 Task: Explore beachfront Airbnb listings in Hilton Head Island. 
Action: Mouse moved to (433, 58)
Screenshot: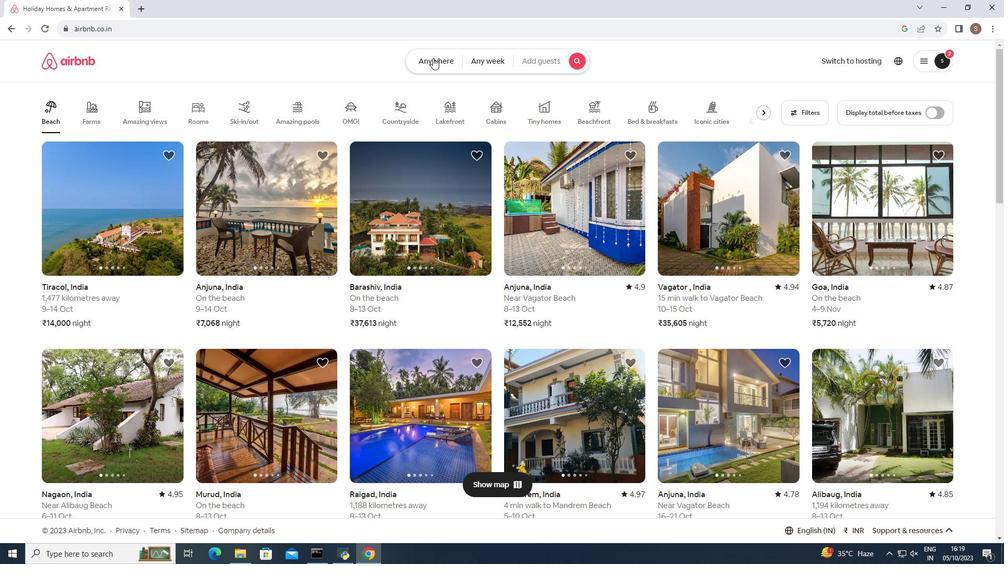 
Action: Mouse pressed left at (433, 58)
Screenshot: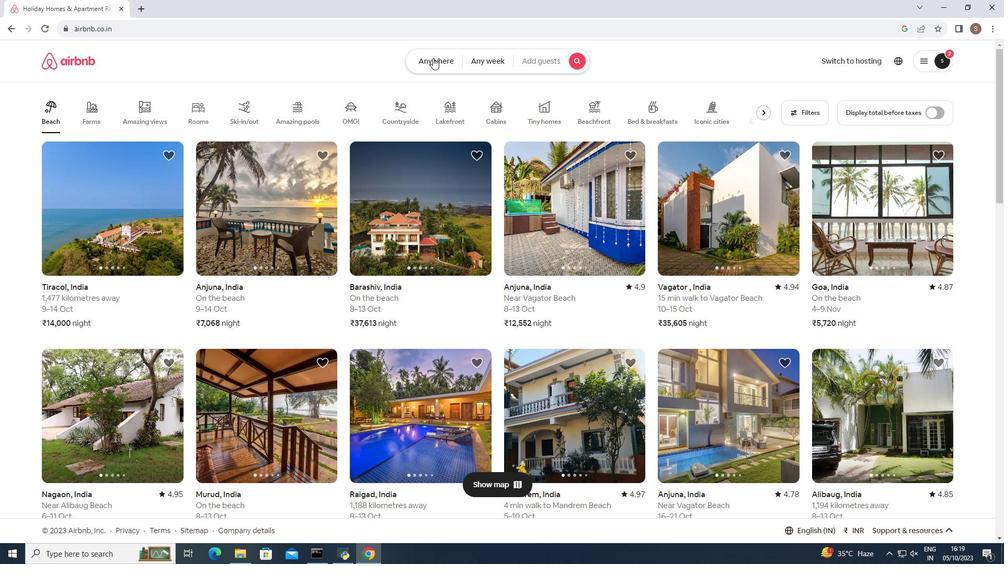 
Action: Mouse moved to (348, 100)
Screenshot: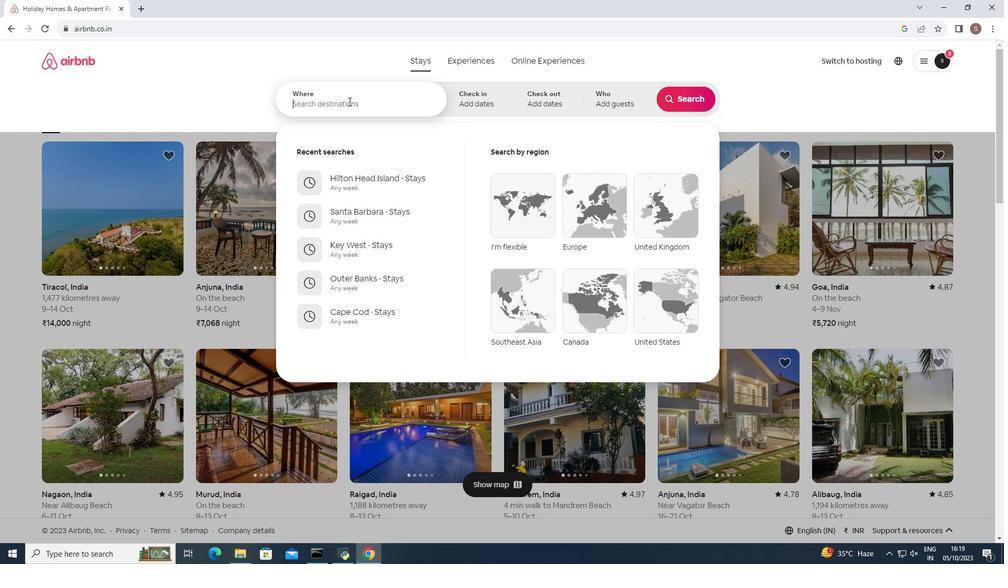 
Action: Mouse pressed left at (348, 100)
Screenshot: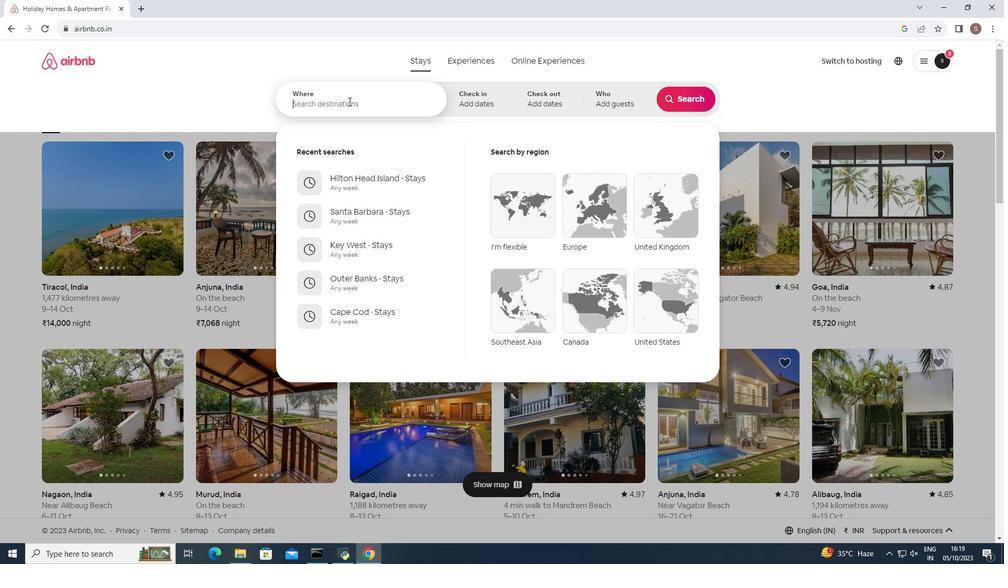 
Action: Mouse moved to (346, 106)
Screenshot: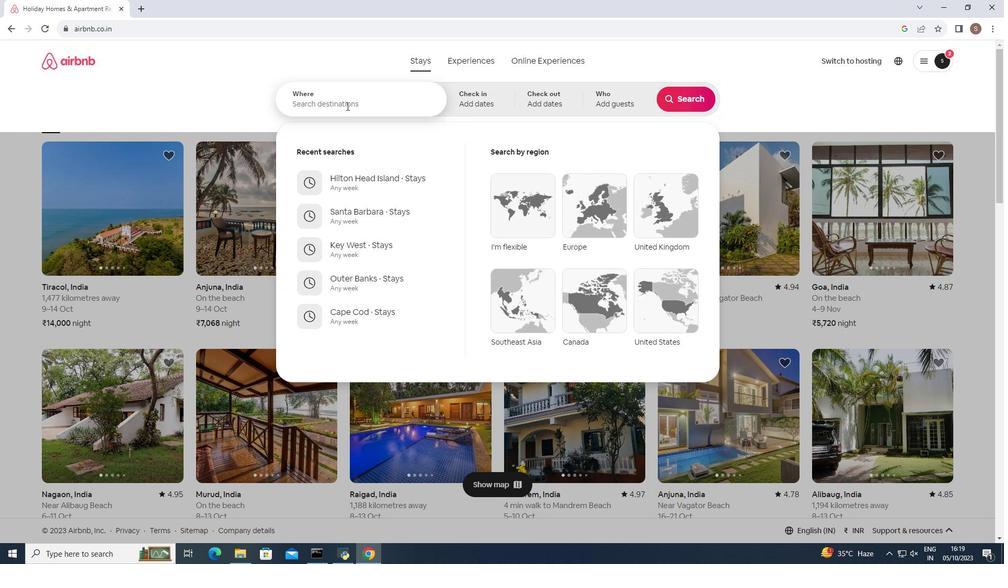 
Action: Key pressed <Key.shift>Hilton<Key.space><Key.shift>Head<Key.space>
Screenshot: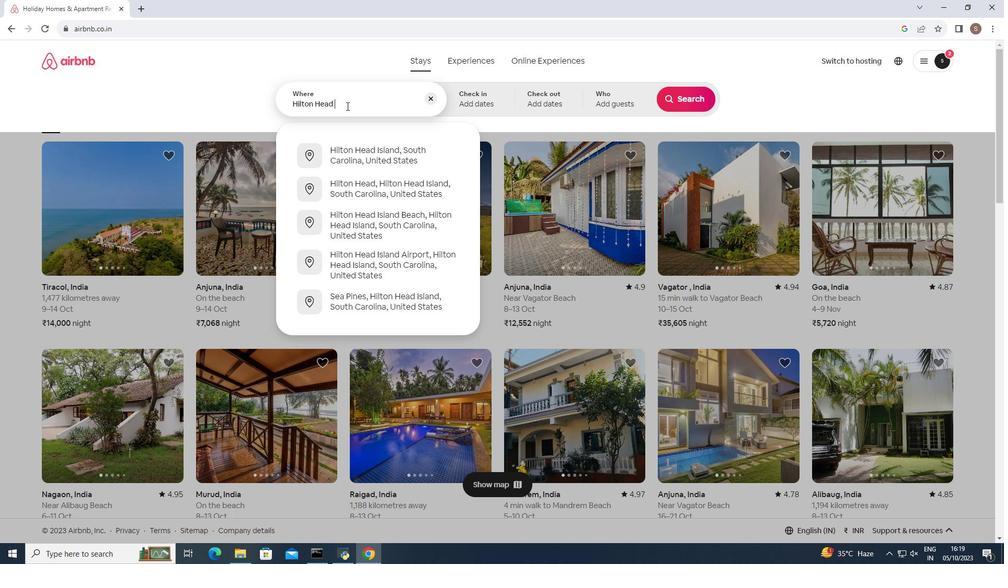 
Action: Mouse moved to (389, 157)
Screenshot: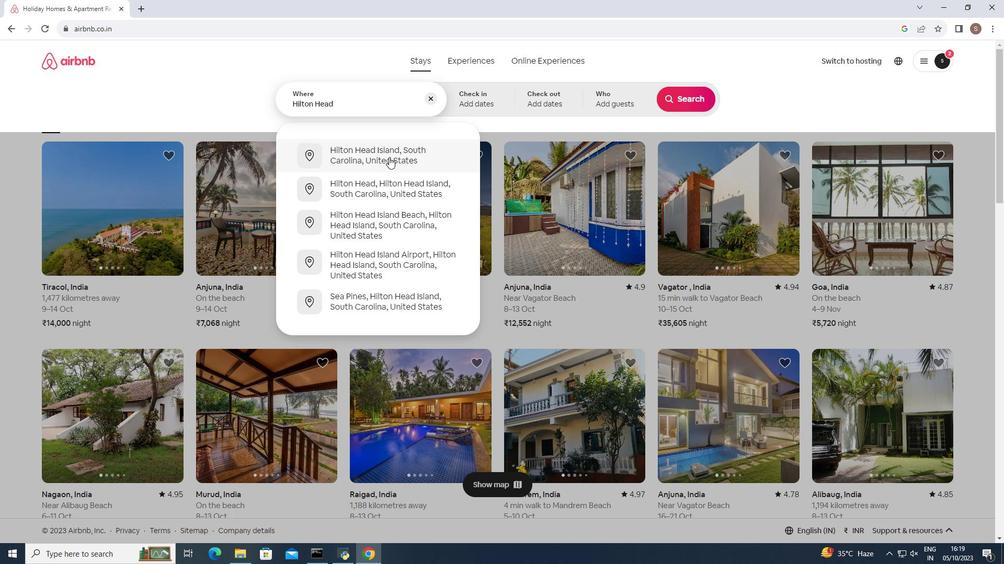 
Action: Mouse pressed left at (389, 157)
Screenshot: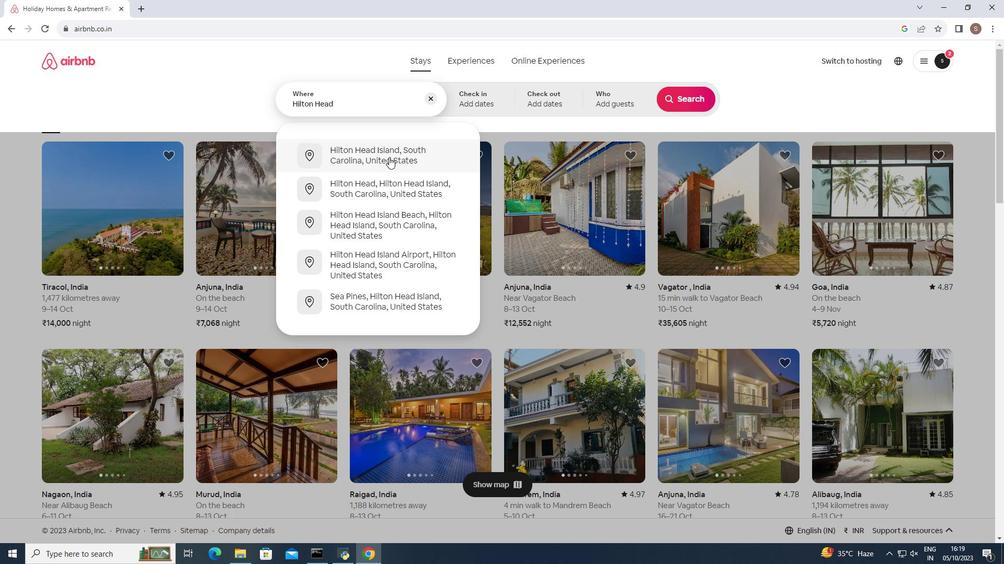 
Action: Mouse moved to (686, 92)
Screenshot: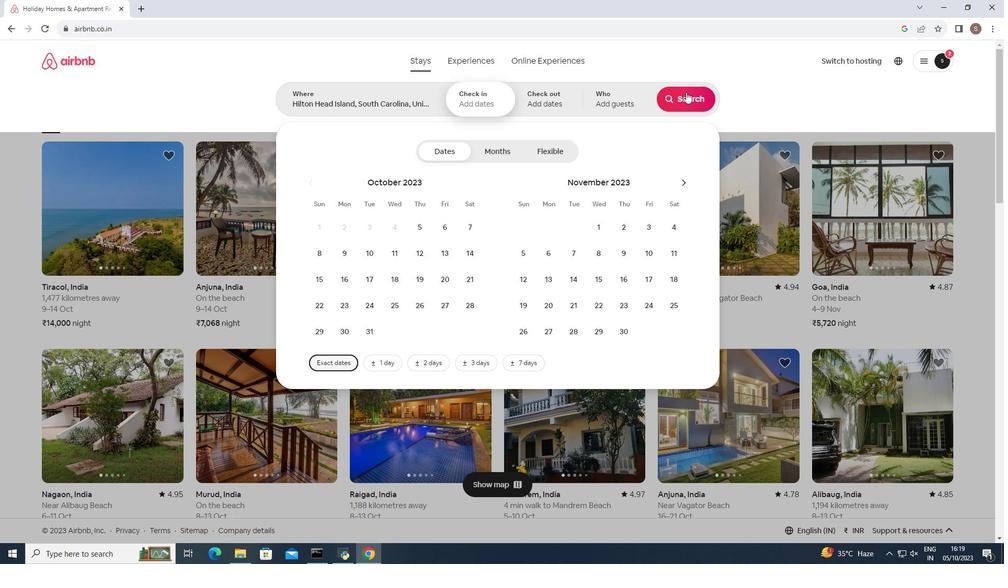 
Action: Mouse pressed left at (686, 92)
Screenshot: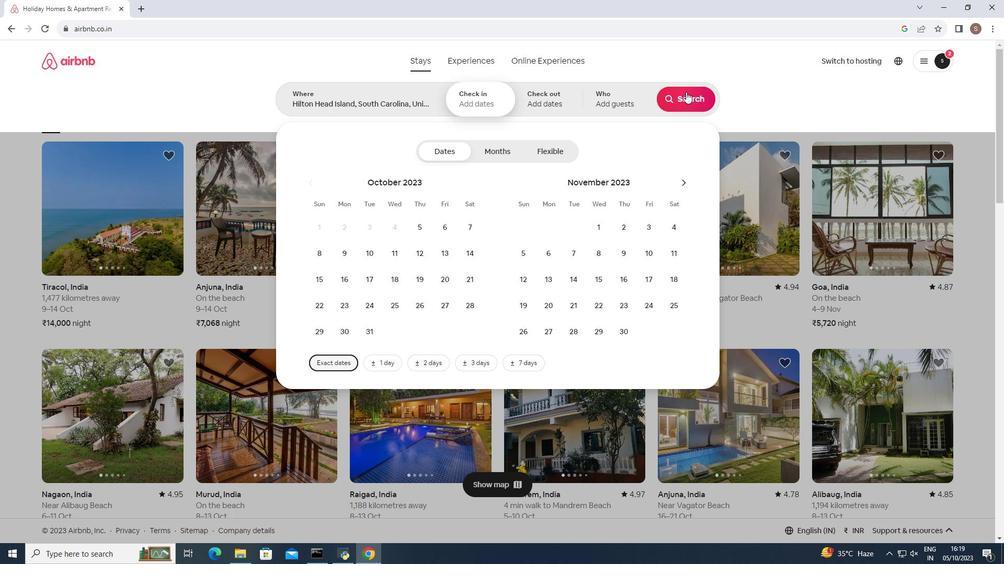
Action: Mouse moved to (791, 98)
Screenshot: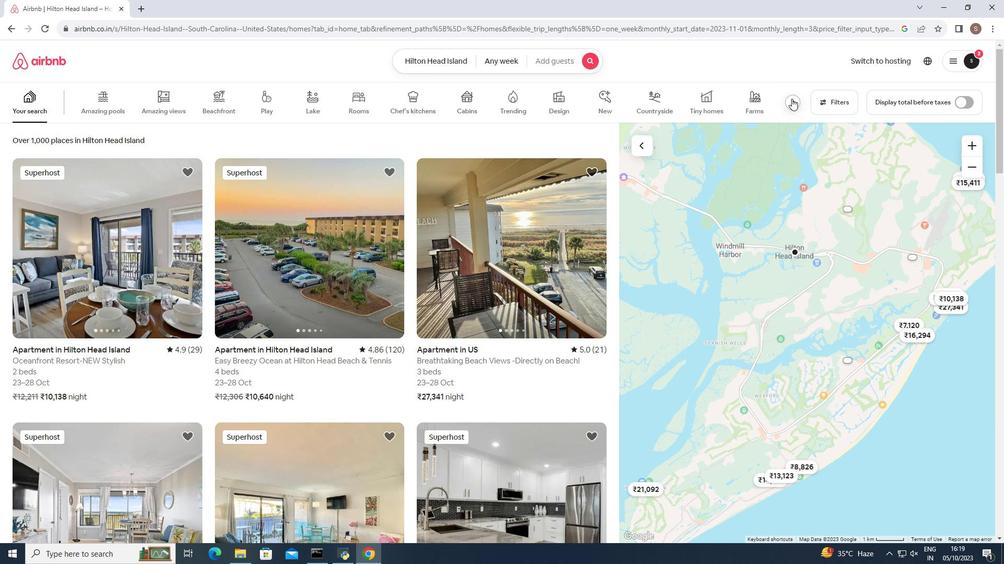 
Action: Mouse pressed left at (791, 98)
Screenshot: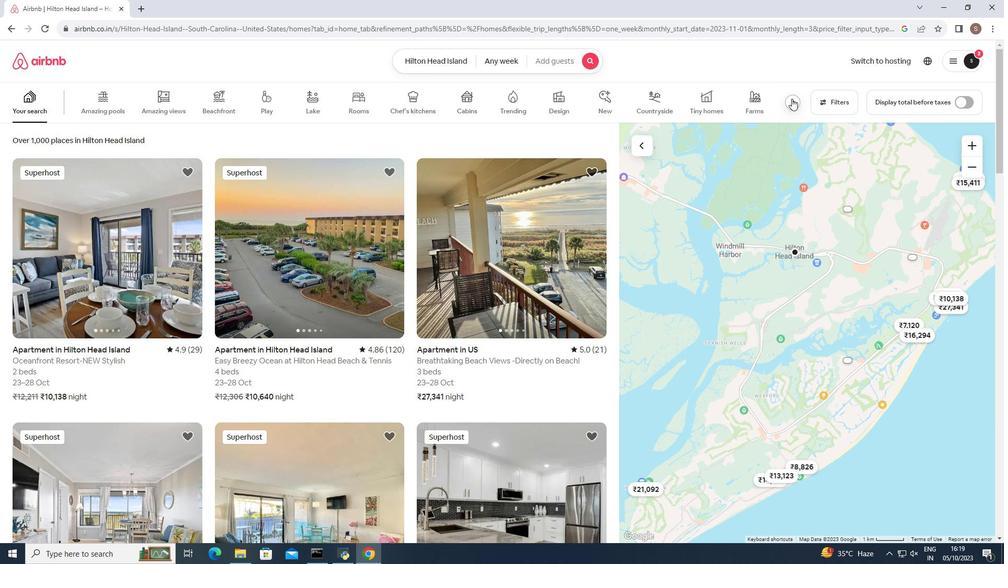 
Action: Mouse moved to (12, 101)
Screenshot: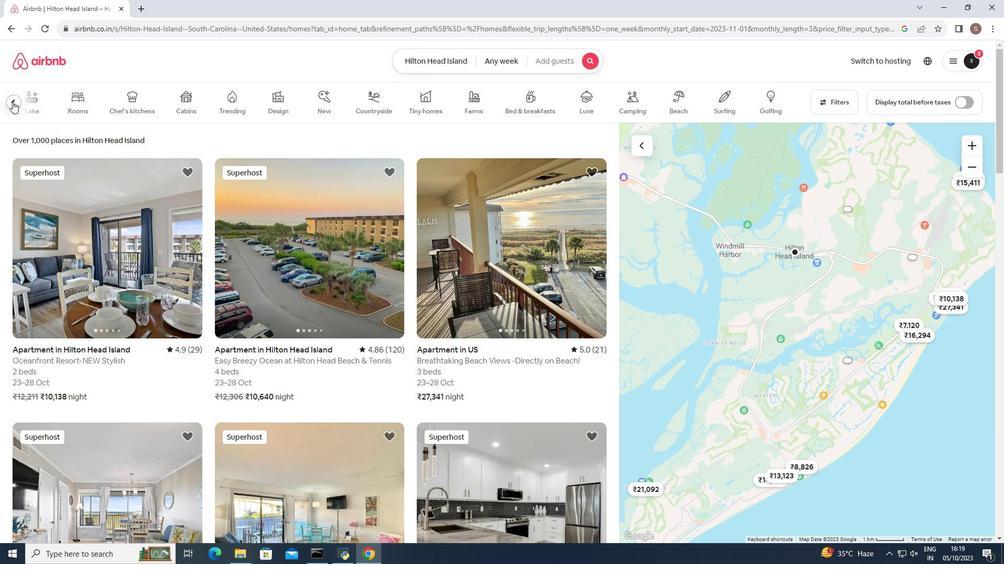 
Action: Mouse pressed left at (12, 101)
Screenshot: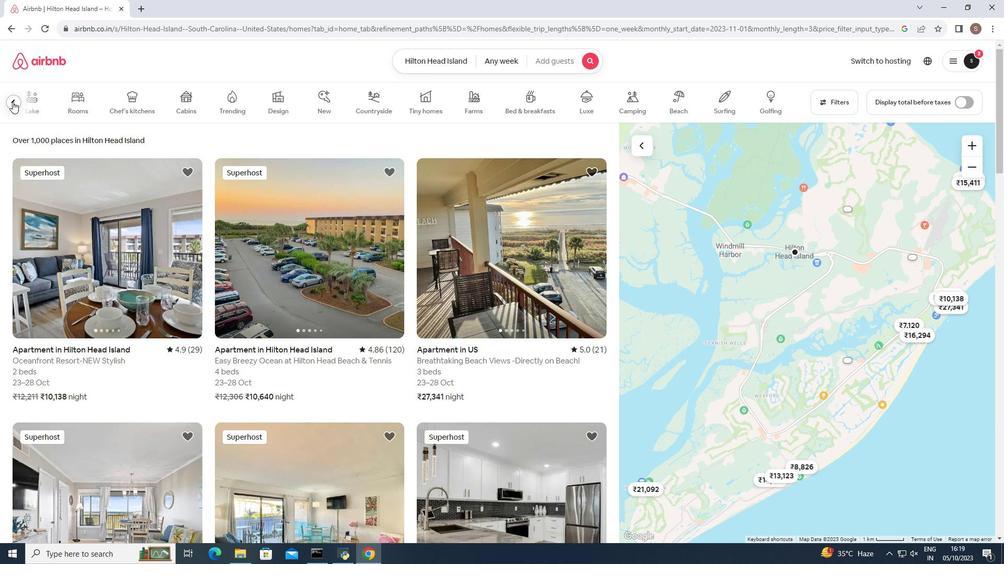 
Action: Mouse moved to (221, 104)
Screenshot: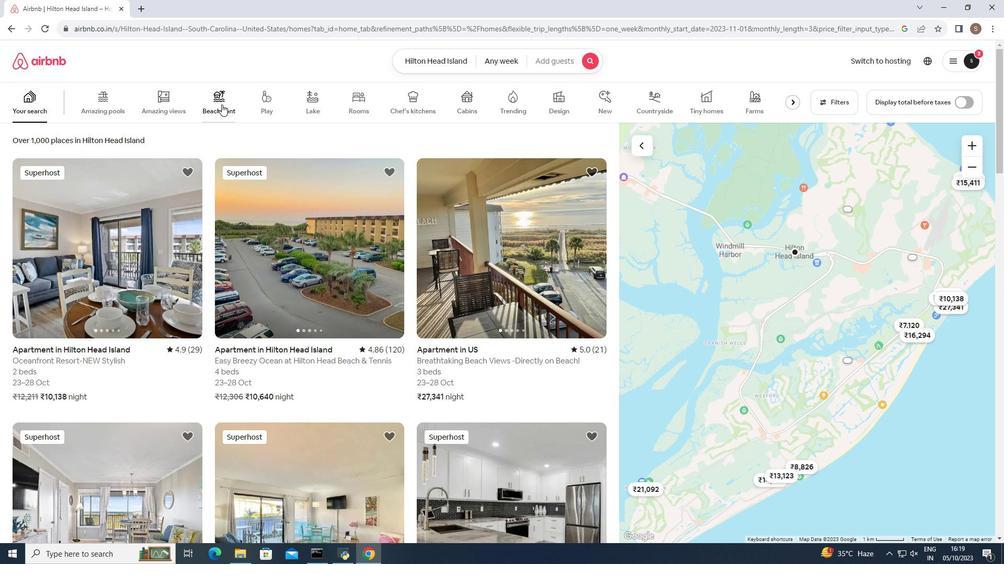 
Action: Mouse pressed left at (221, 104)
Screenshot: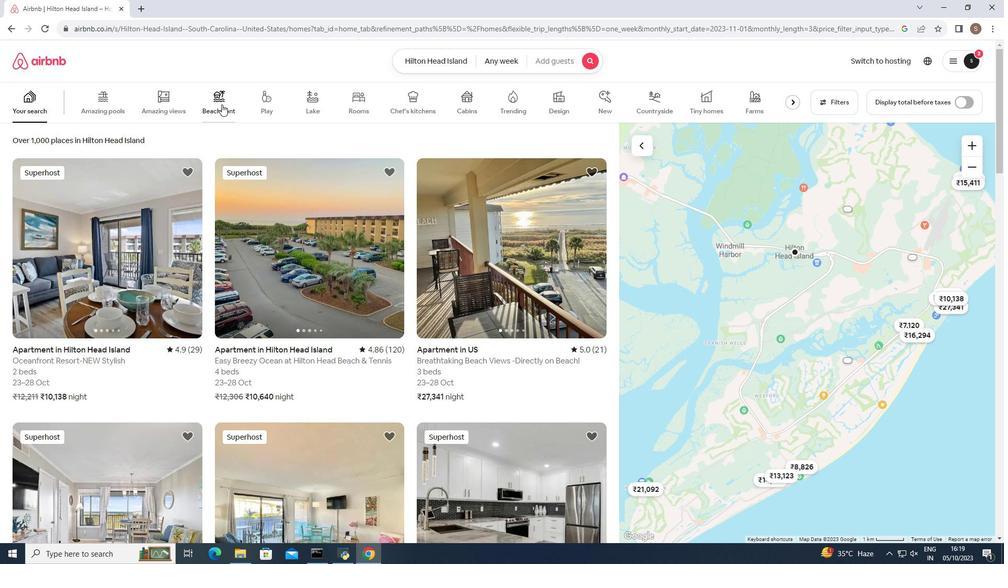 
Action: Mouse moved to (319, 228)
Screenshot: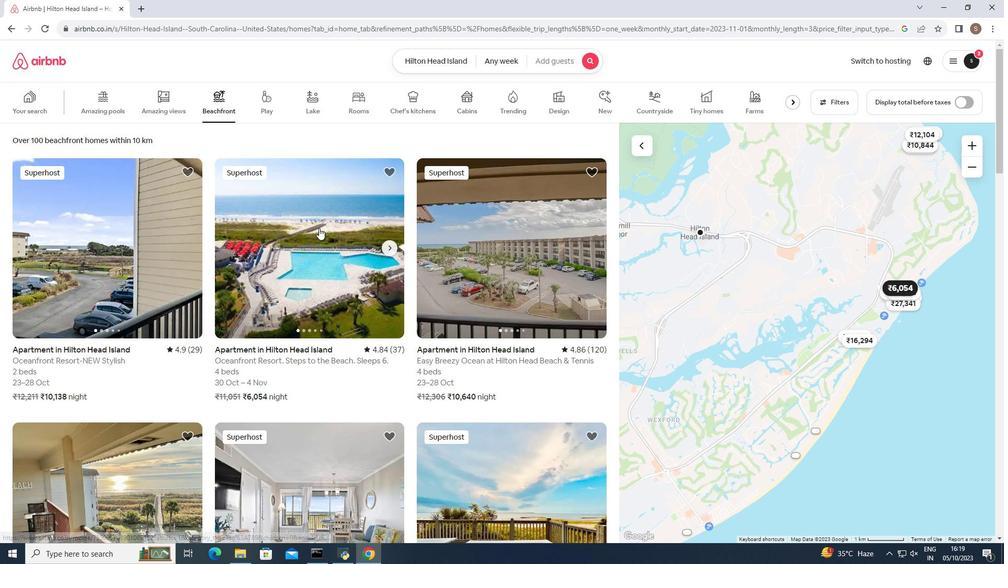 
Action: Mouse scrolled (319, 228) with delta (0, 0)
Screenshot: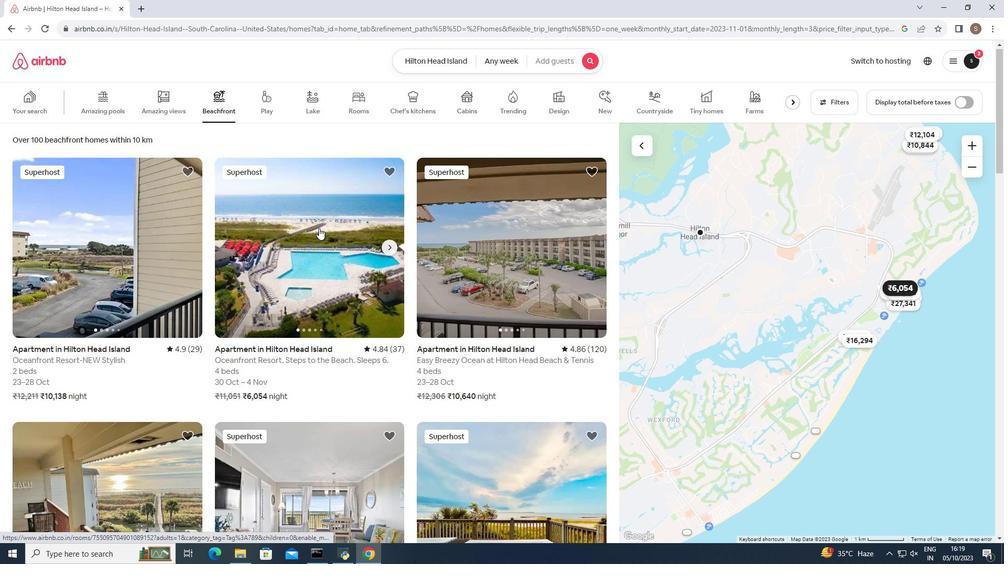 
Action: Mouse scrolled (319, 228) with delta (0, 0)
Screenshot: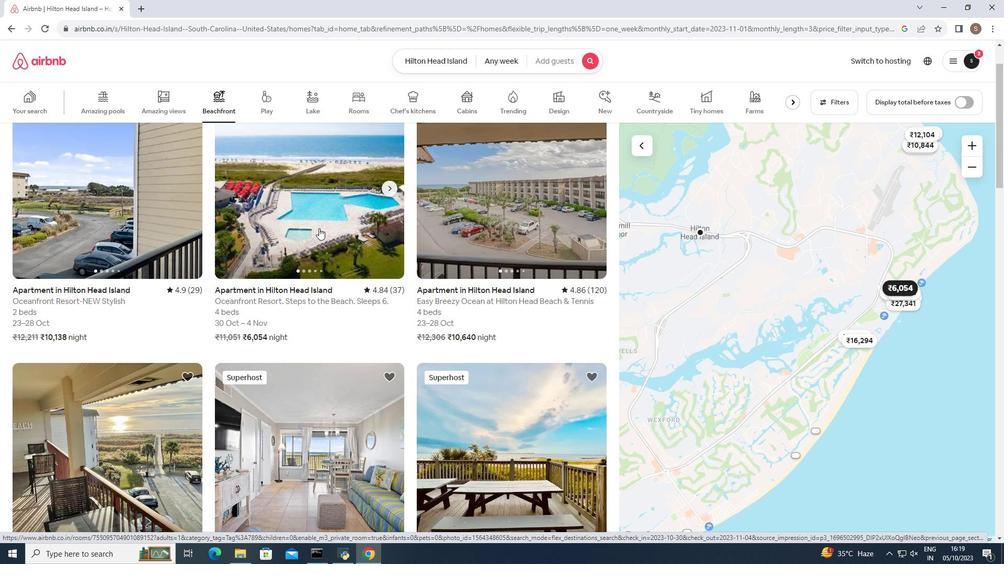 
Action: Mouse scrolled (319, 228) with delta (0, 0)
Screenshot: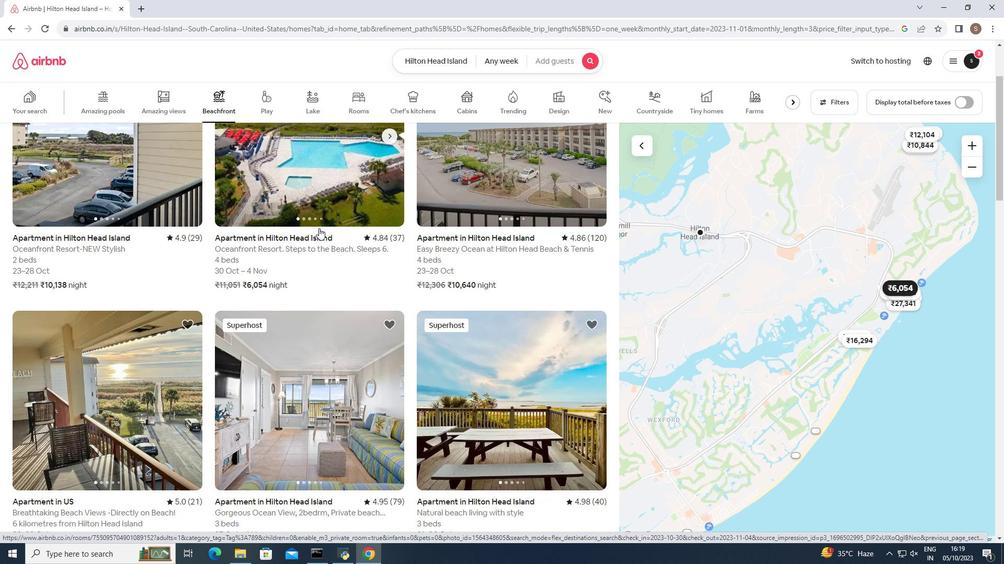
Action: Mouse scrolled (319, 228) with delta (0, 0)
Screenshot: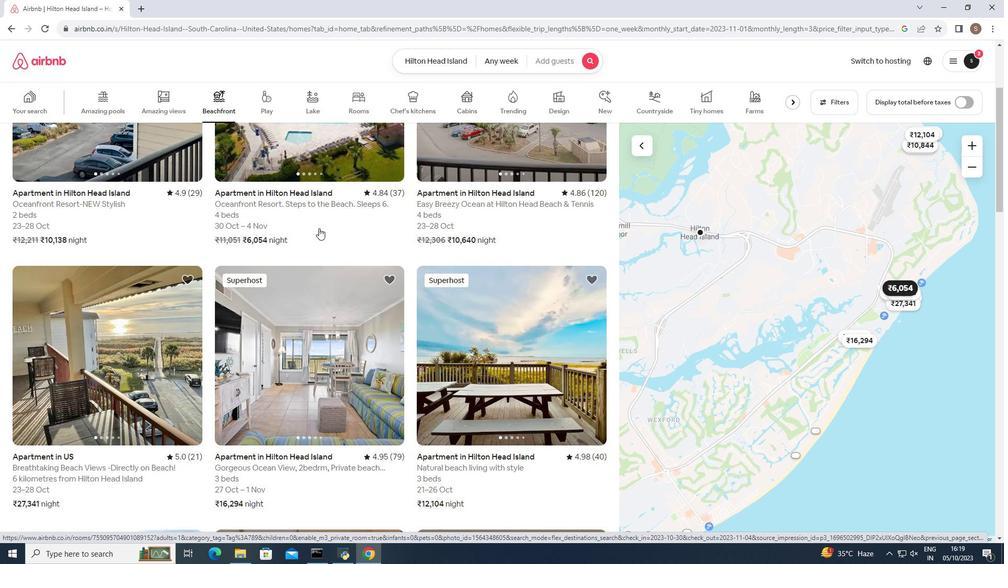 
Action: Mouse moved to (320, 229)
Screenshot: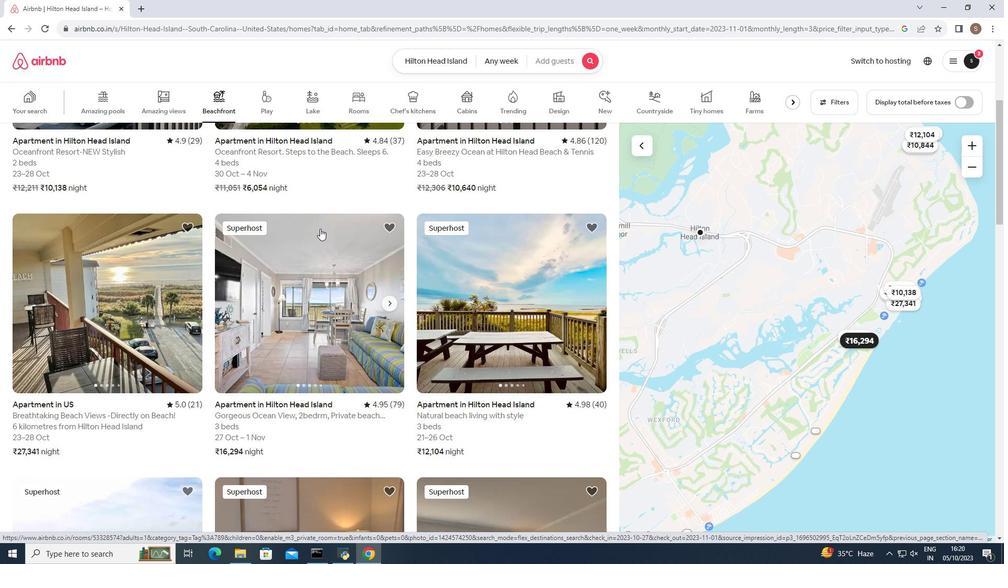 
Action: Mouse scrolled (320, 228) with delta (0, 0)
Screenshot: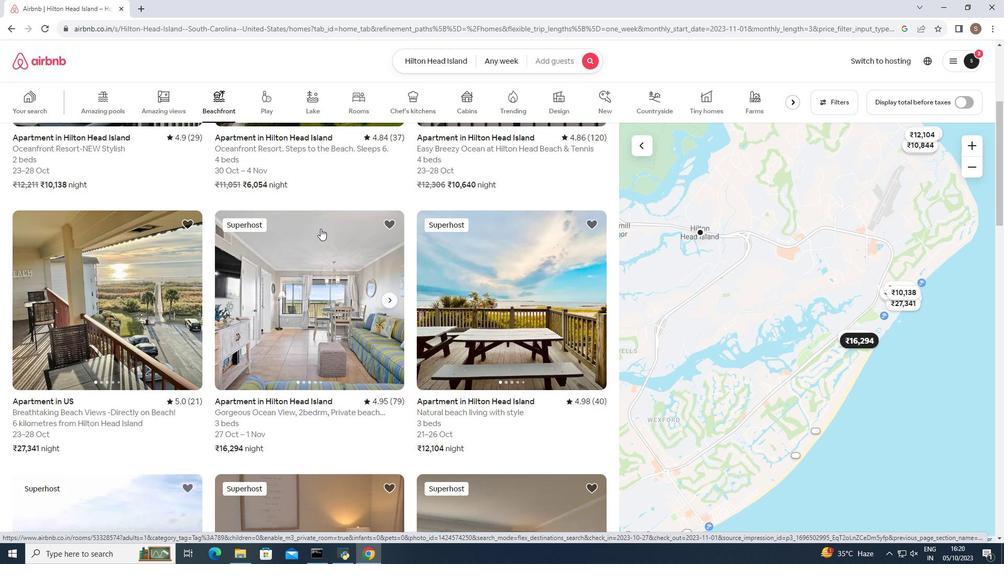
Action: Mouse moved to (320, 229)
Screenshot: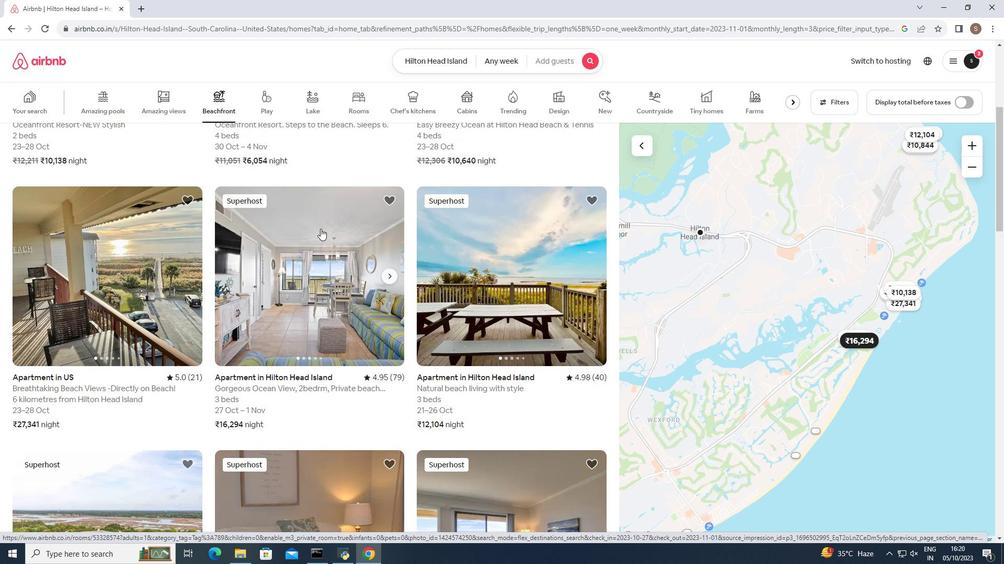 
Action: Mouse scrolled (320, 228) with delta (0, 0)
Screenshot: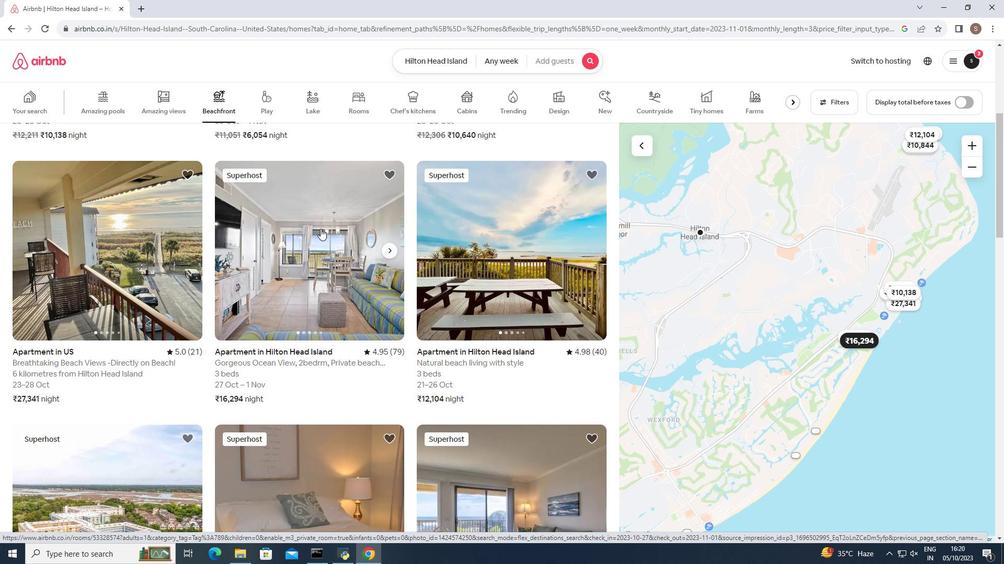 
Action: Mouse scrolled (320, 228) with delta (0, 0)
Screenshot: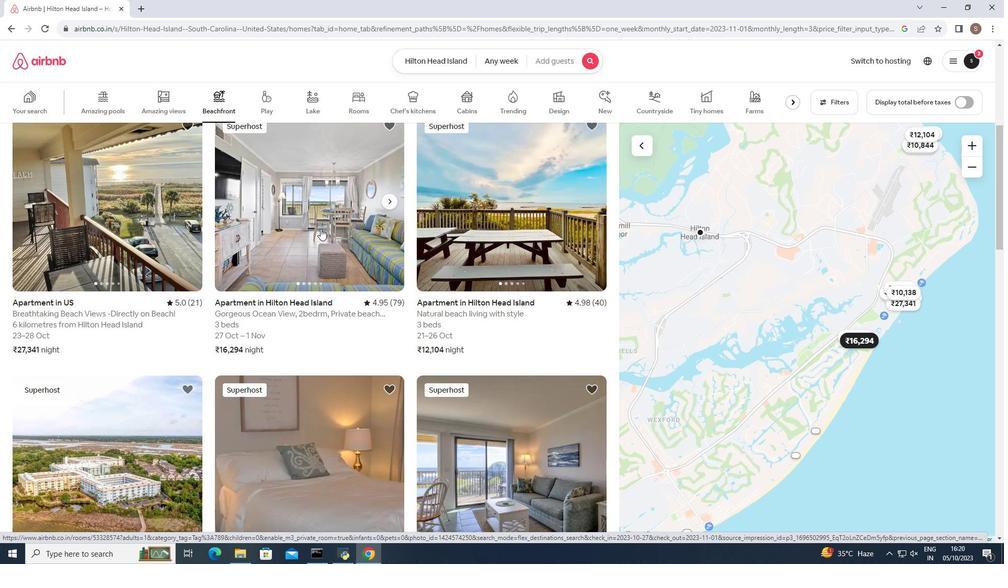 
Action: Mouse scrolled (320, 228) with delta (0, 0)
Screenshot: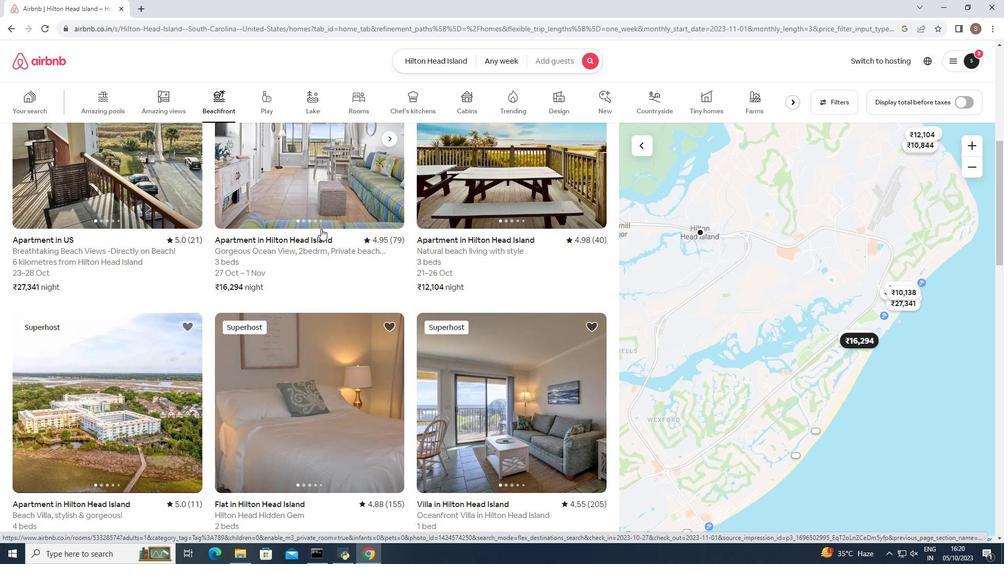 
Action: Mouse moved to (323, 229)
Screenshot: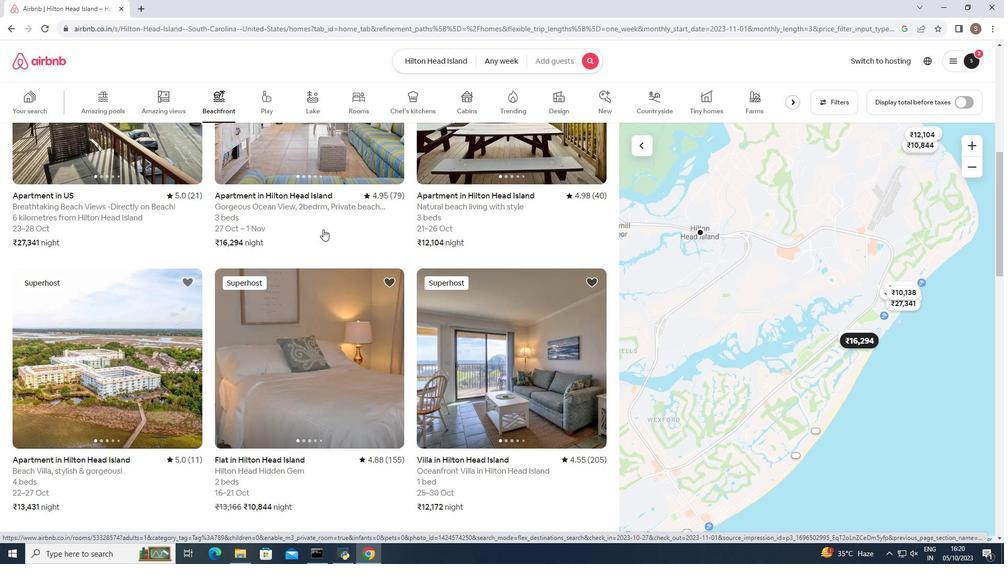 
Action: Mouse scrolled (323, 229) with delta (0, 0)
Screenshot: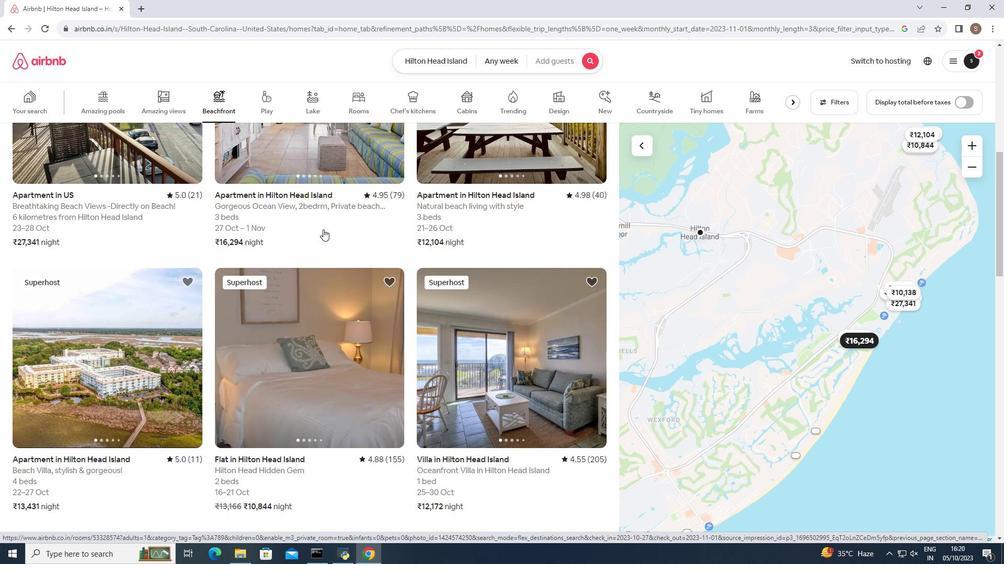 
Action: Mouse scrolled (323, 229) with delta (0, 0)
Screenshot: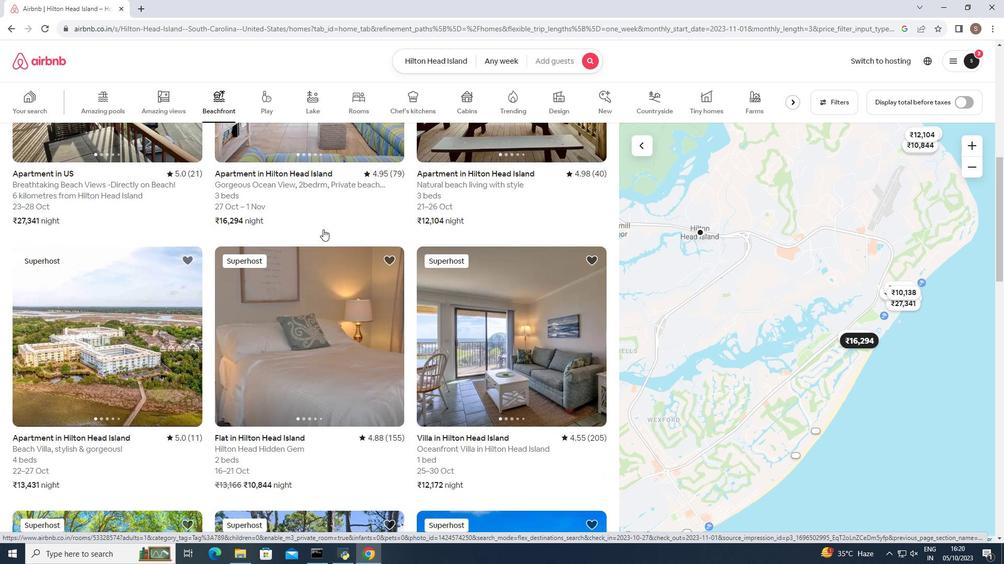 
Action: Mouse scrolled (323, 229) with delta (0, 0)
Screenshot: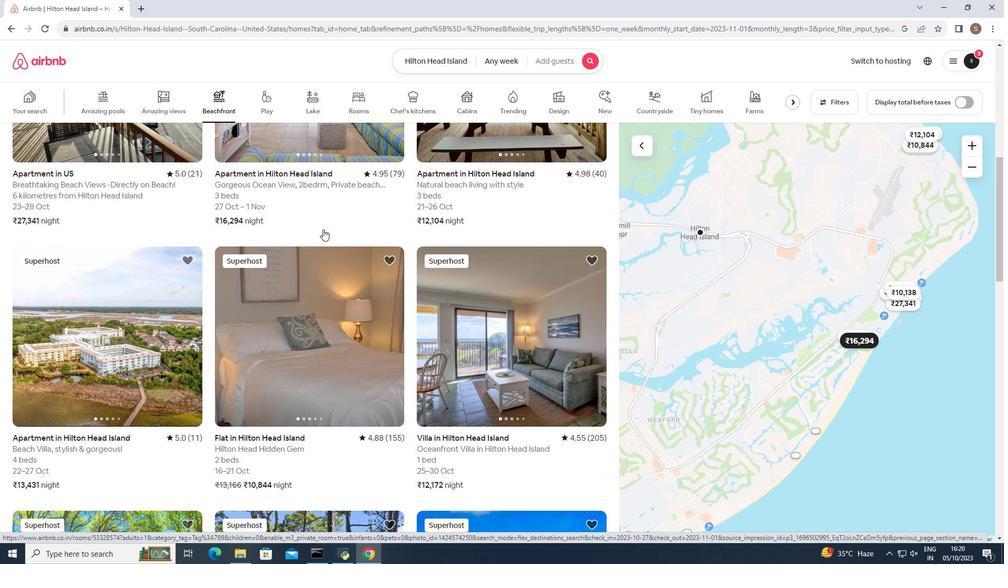 
Action: Mouse scrolled (323, 229) with delta (0, 0)
Screenshot: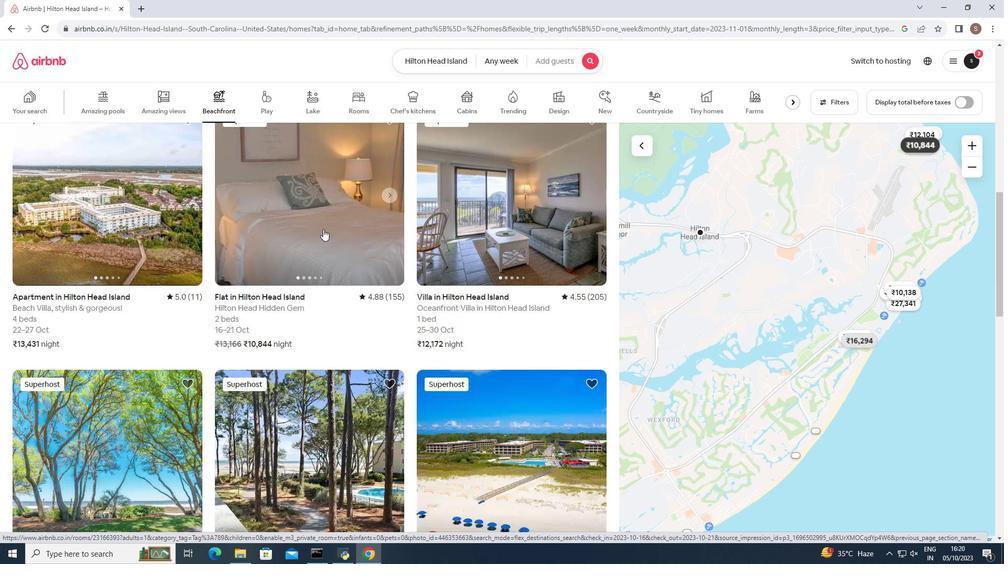 
Action: Mouse moved to (323, 229)
Screenshot: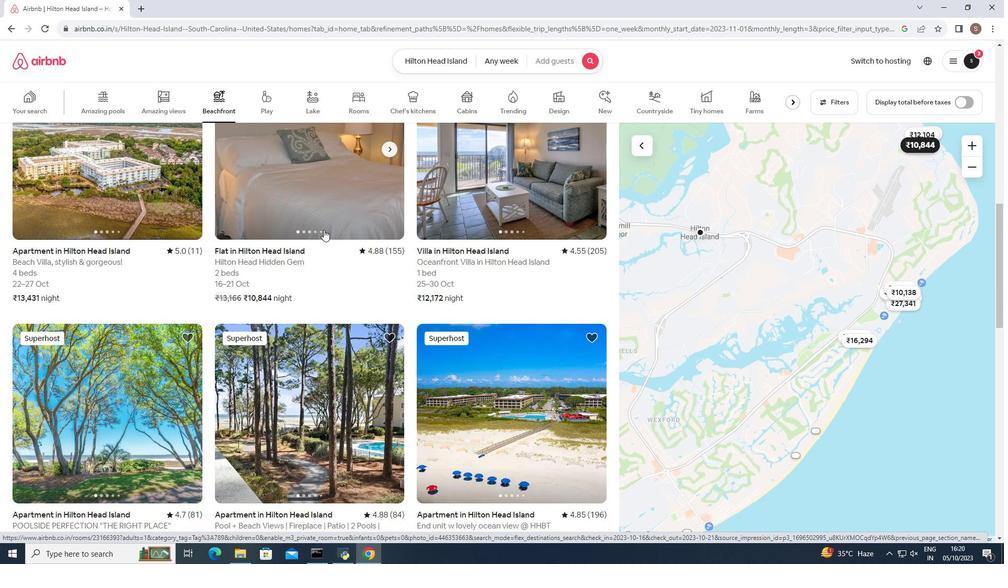 
Action: Mouse scrolled (323, 229) with delta (0, 0)
Screenshot: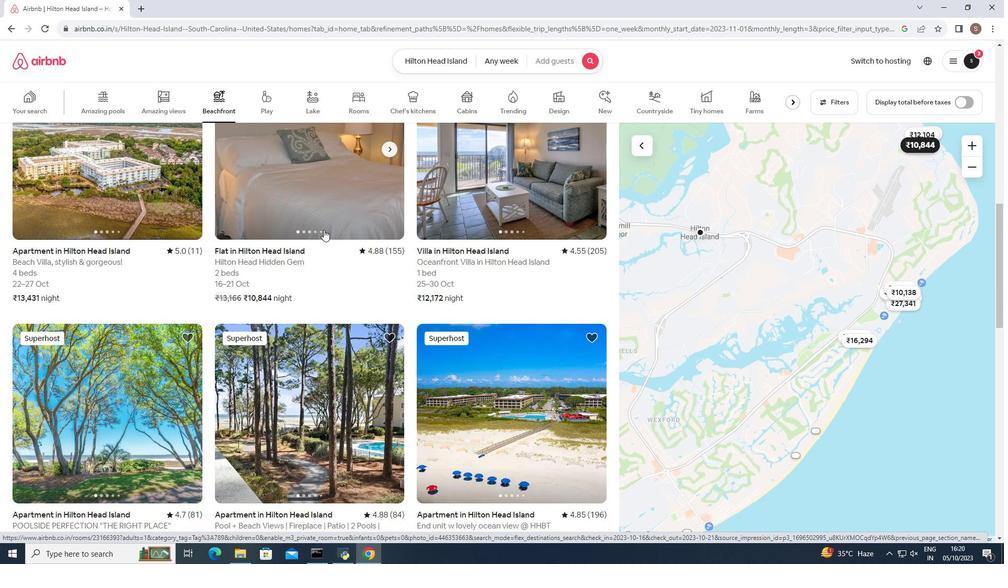 
Action: Mouse moved to (323, 231)
Screenshot: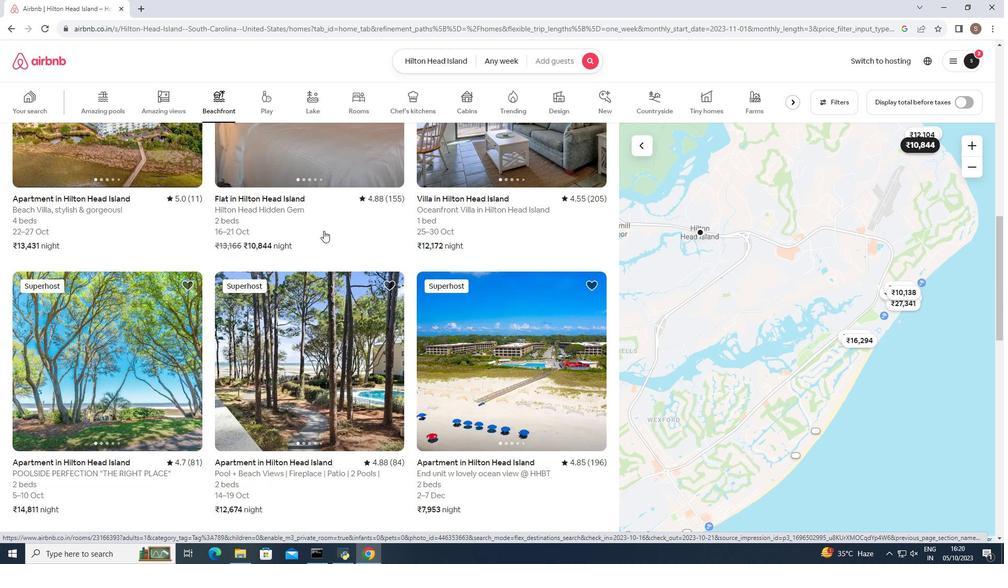 
Action: Mouse scrolled (323, 230) with delta (0, 0)
Screenshot: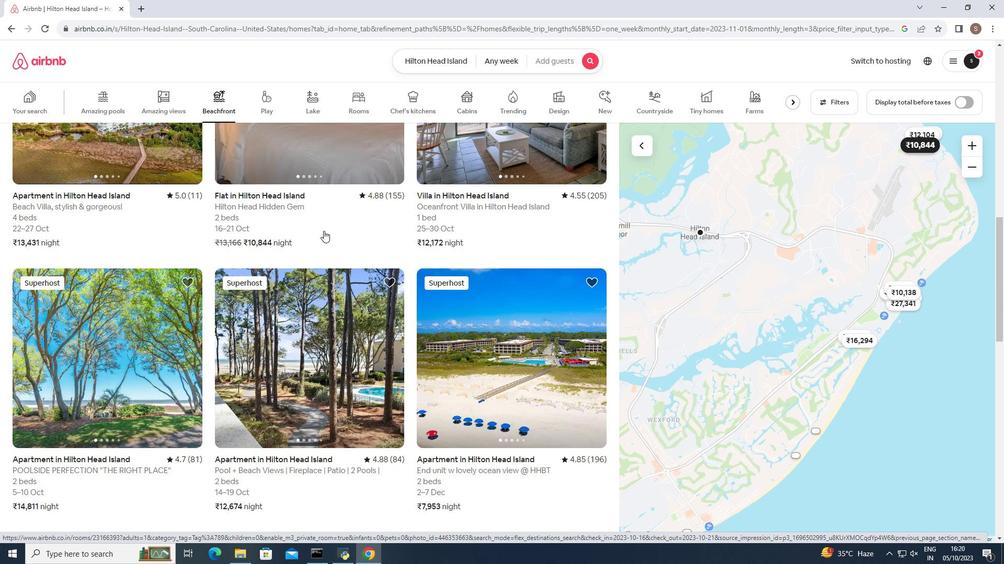
Action: Mouse moved to (323, 231)
Screenshot: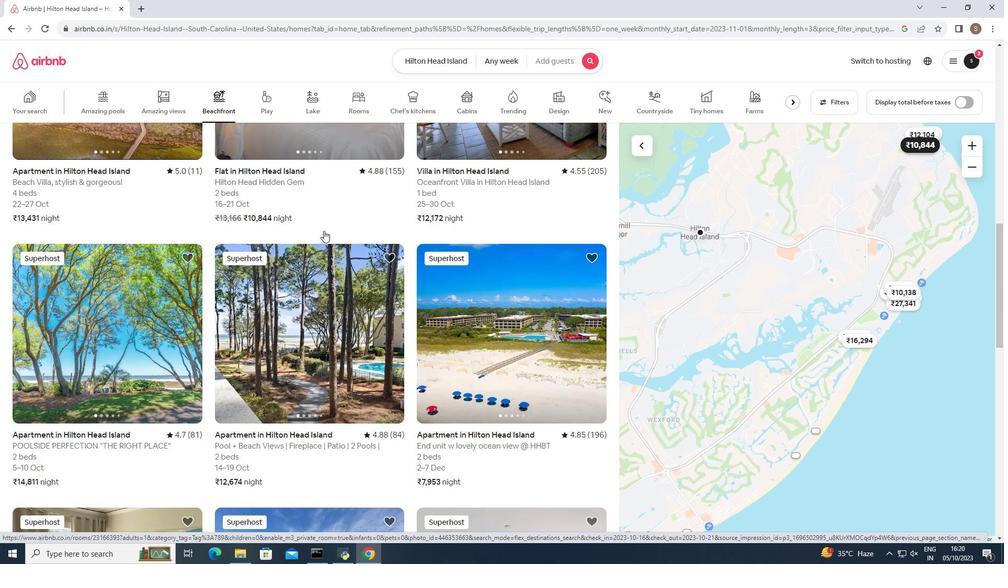 
Action: Mouse scrolled (323, 230) with delta (0, 0)
Screenshot: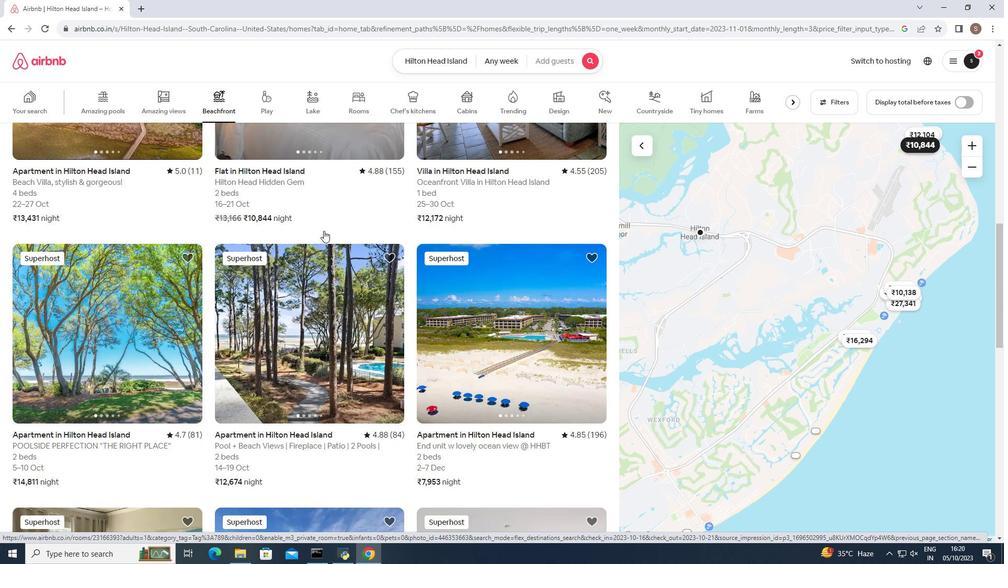 
Action: Mouse scrolled (323, 230) with delta (0, 0)
Screenshot: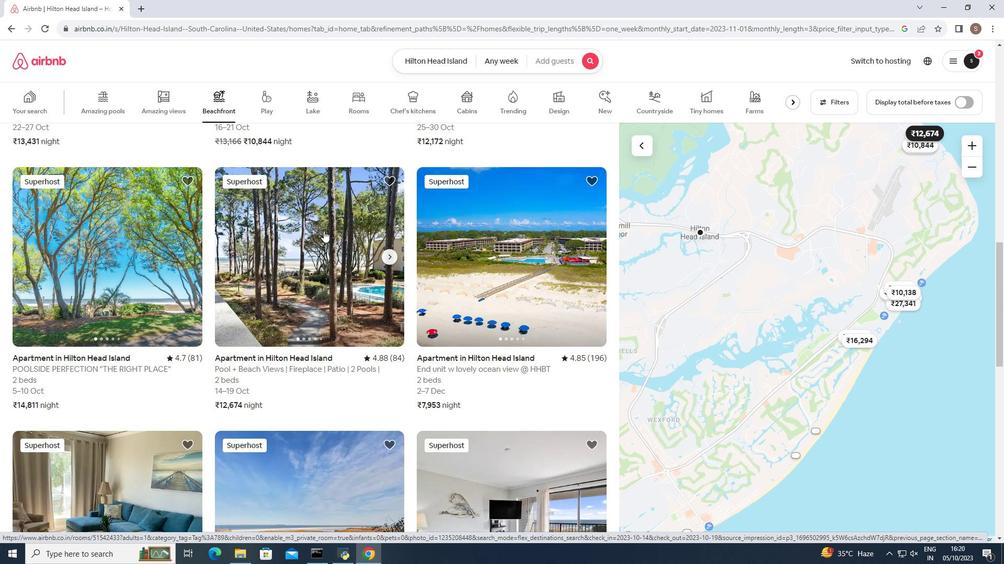 
Action: Mouse scrolled (323, 230) with delta (0, 0)
Screenshot: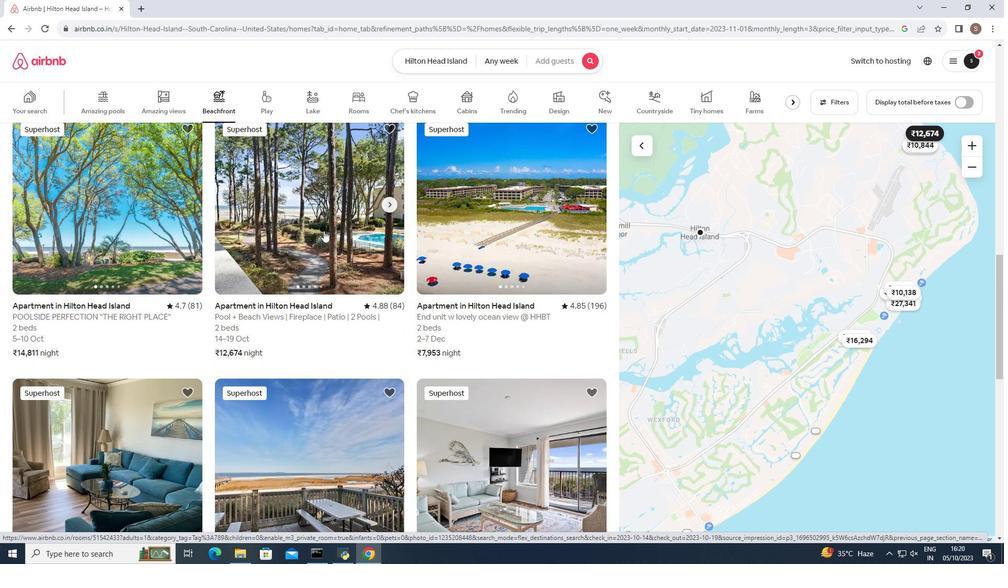 
Action: Mouse scrolled (323, 230) with delta (0, 0)
Screenshot: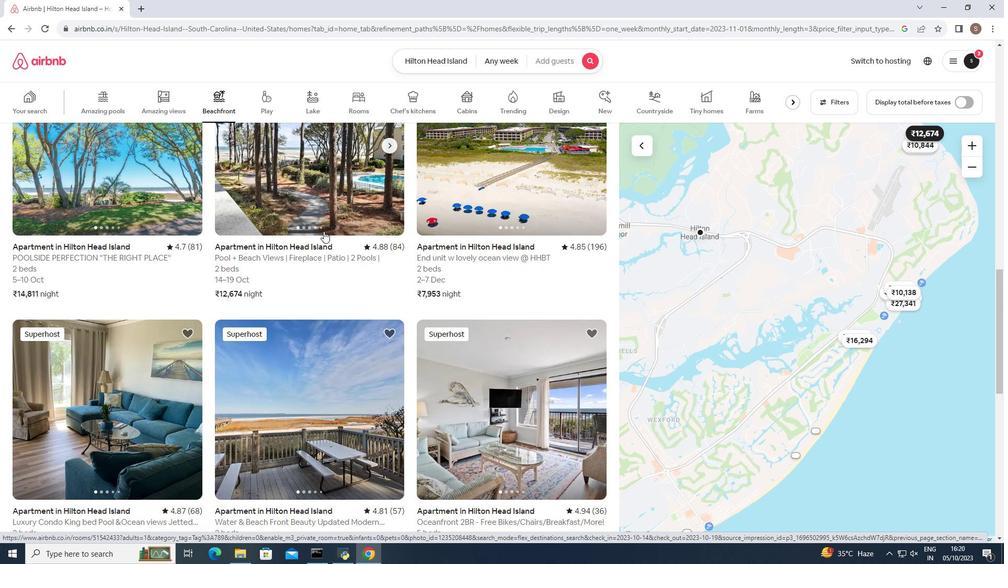 
Action: Mouse moved to (323, 231)
Screenshot: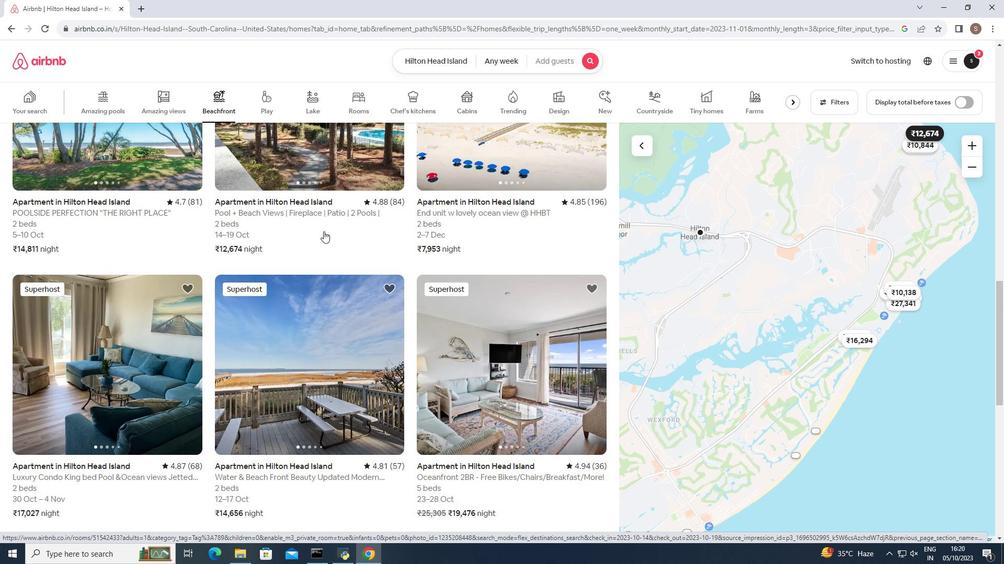 
Action: Mouse scrolled (323, 231) with delta (0, 0)
Screenshot: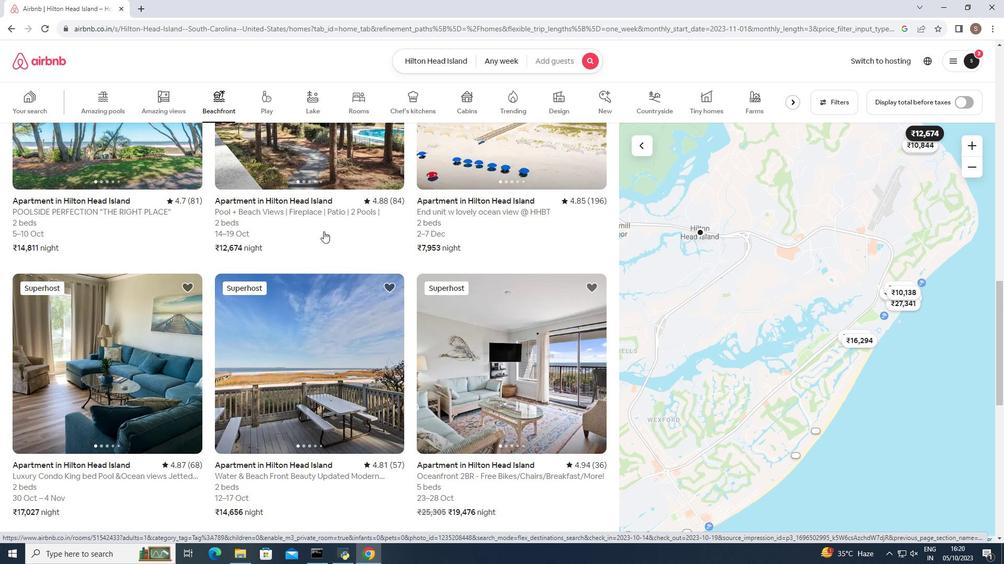 
Action: Mouse scrolled (323, 231) with delta (0, 0)
Screenshot: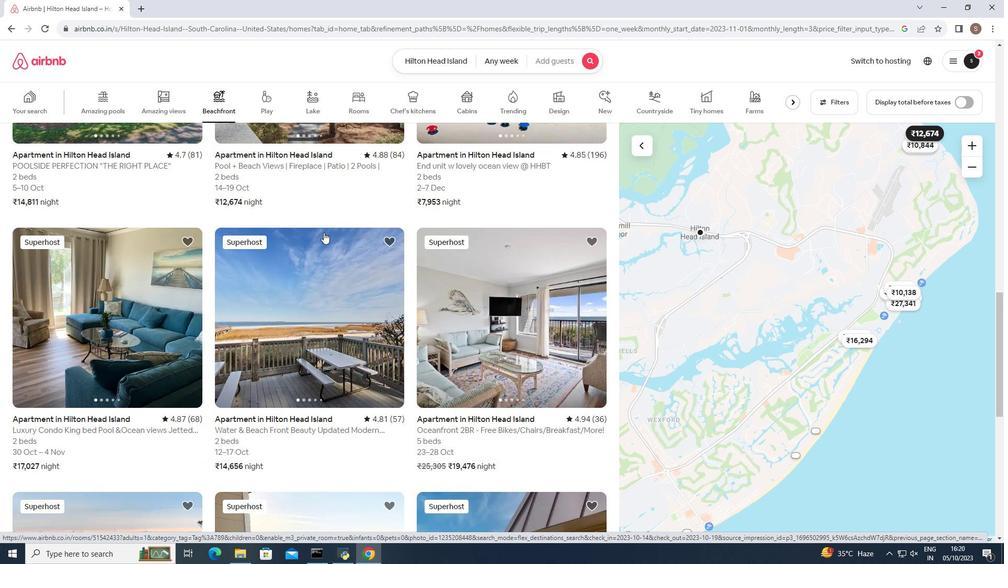 
Action: Mouse moved to (323, 233)
Screenshot: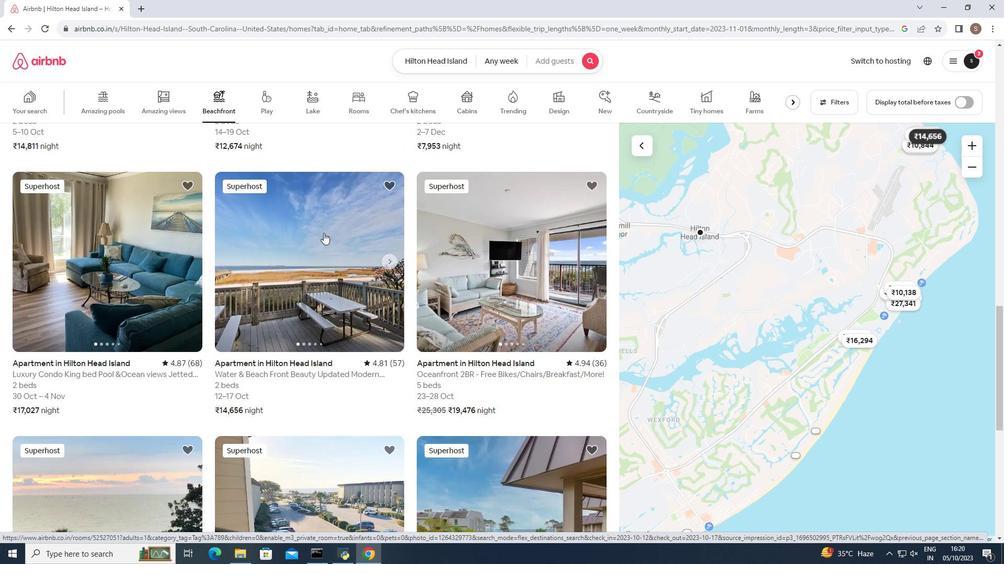 
Action: Mouse scrolled (323, 232) with delta (0, 0)
Screenshot: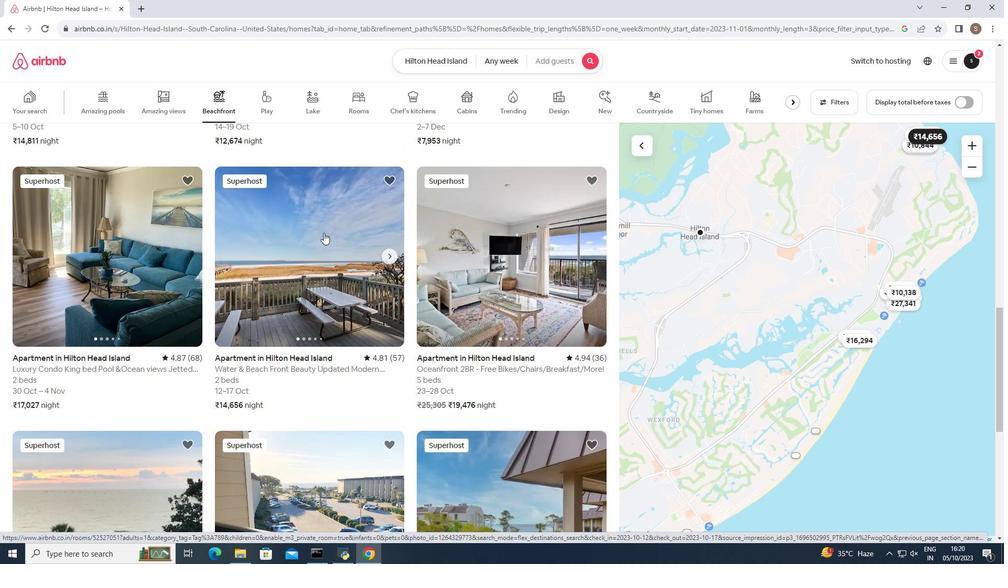 
Action: Mouse moved to (323, 234)
Screenshot: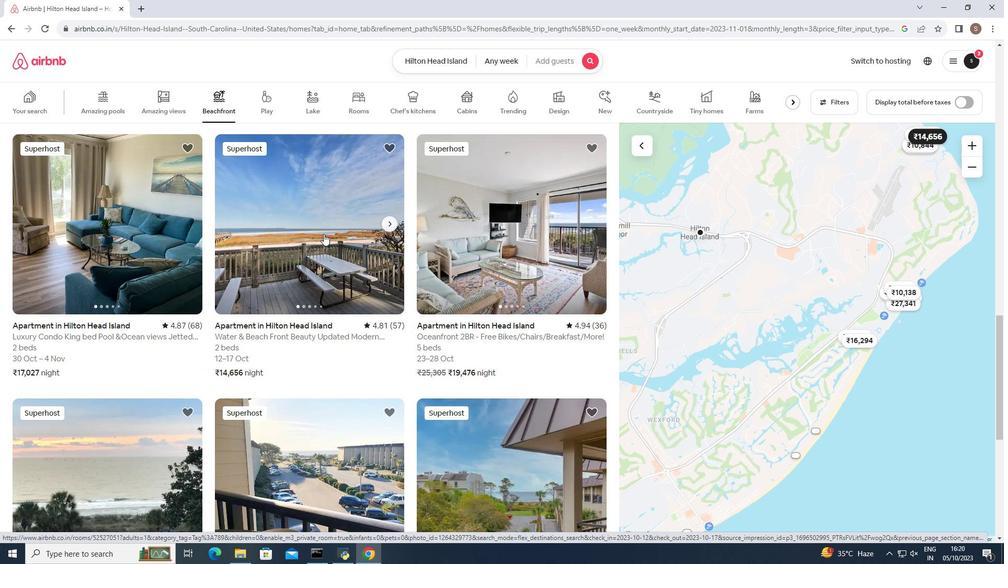 
Action: Mouse scrolled (323, 233) with delta (0, 0)
Screenshot: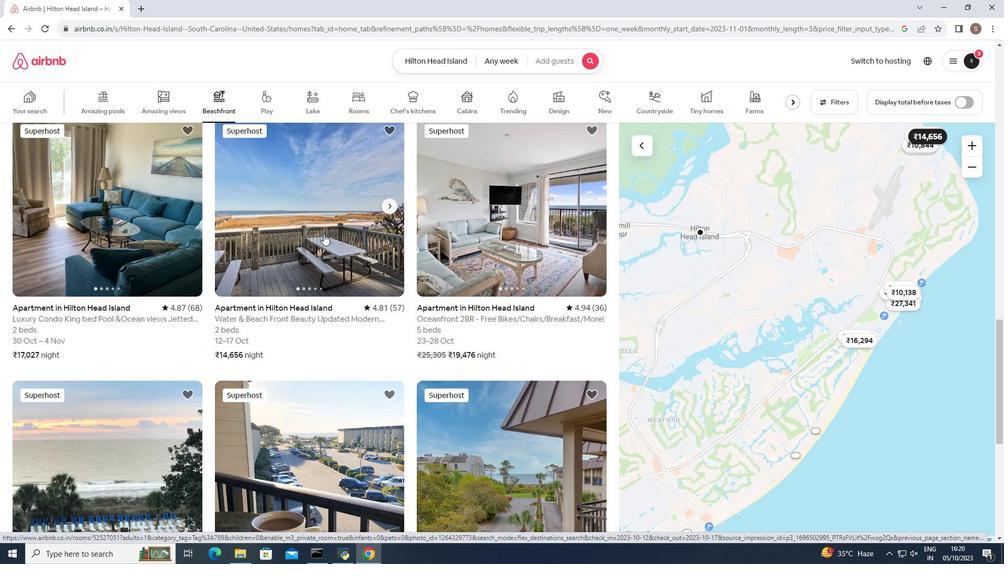 
Action: Mouse moved to (149, 362)
Screenshot: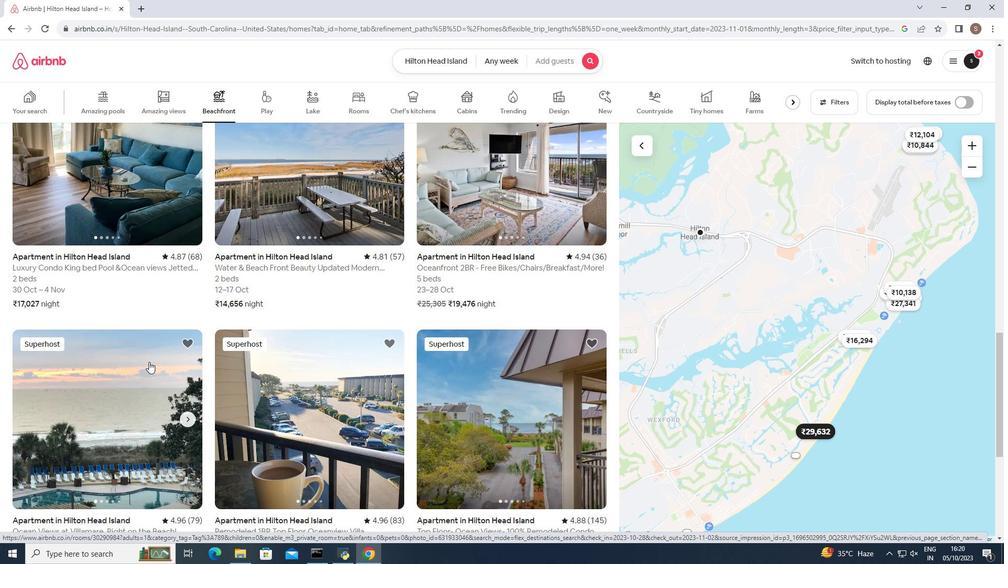 
Action: Mouse pressed left at (149, 362)
Screenshot: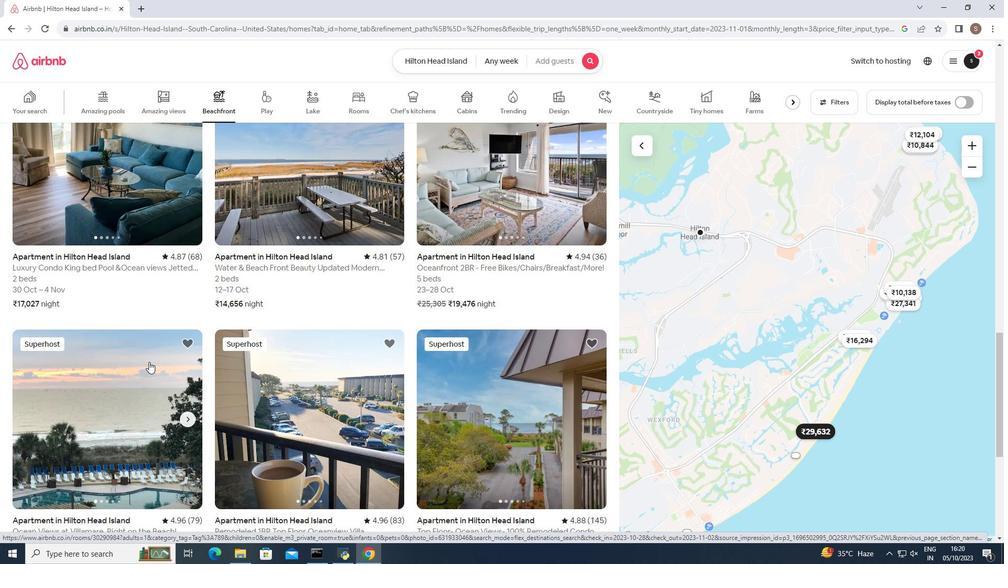 
Action: Mouse moved to (718, 386)
Screenshot: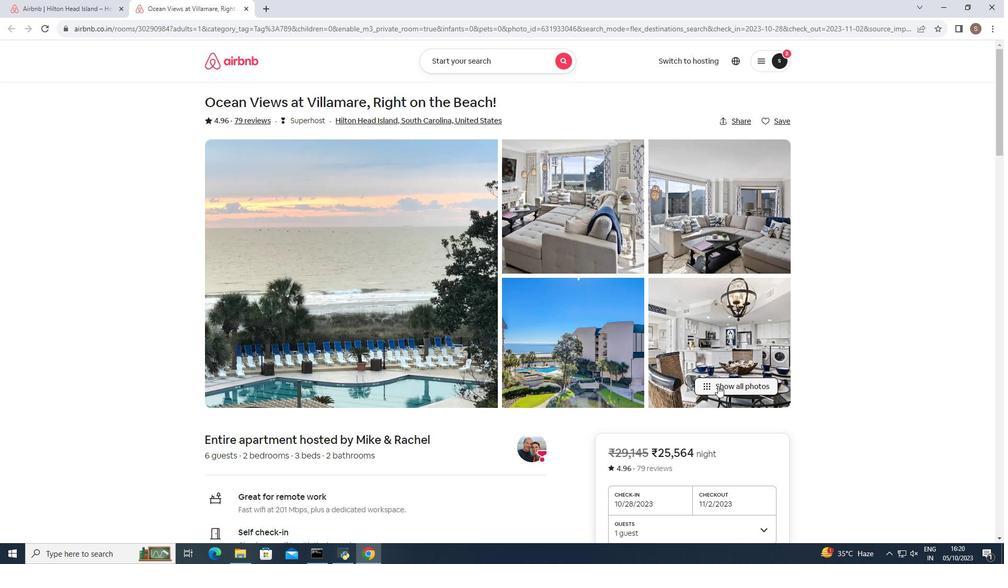 
Action: Mouse pressed left at (718, 386)
Screenshot: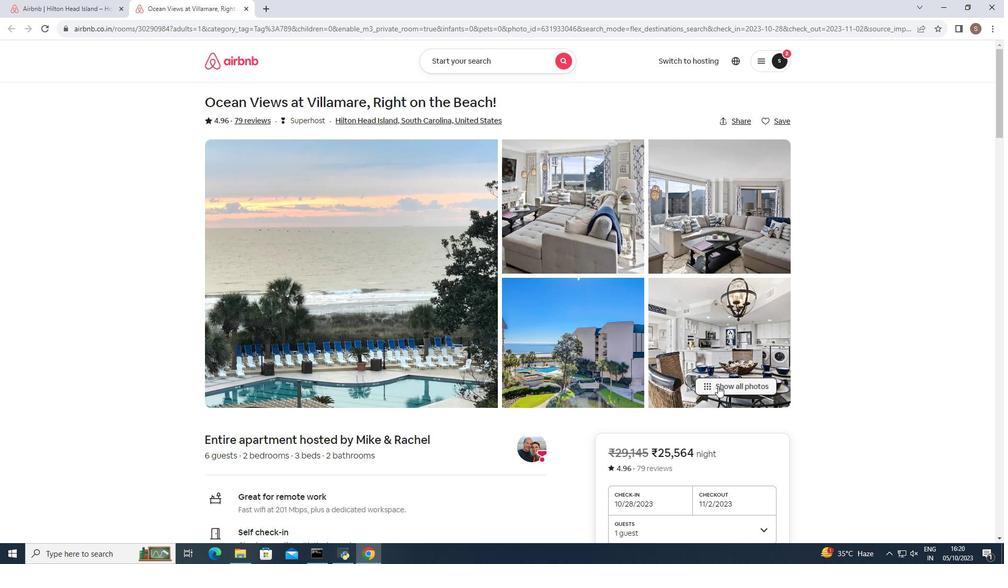 
Action: Mouse moved to (670, 364)
Screenshot: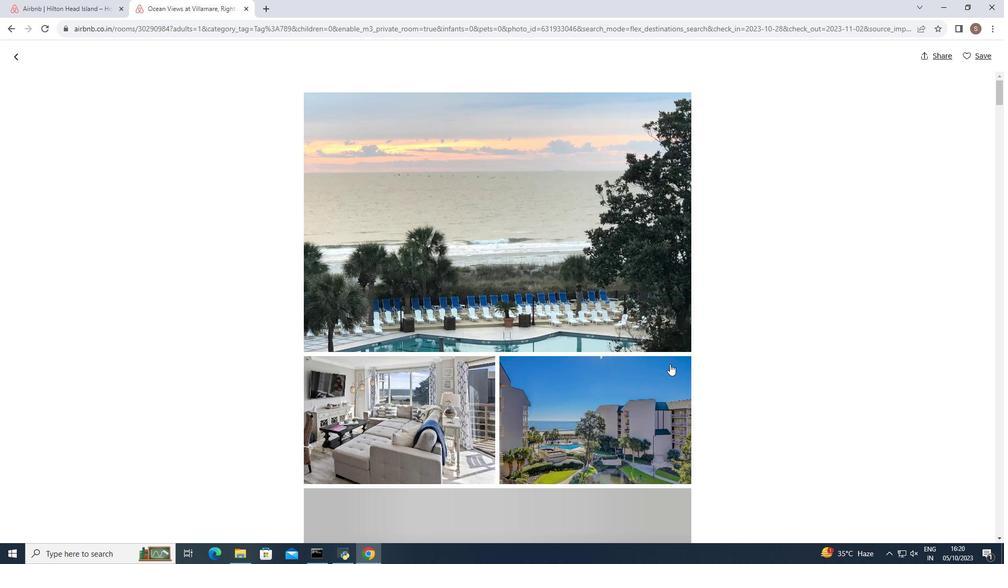 
Action: Mouse scrolled (670, 364) with delta (0, 0)
Screenshot: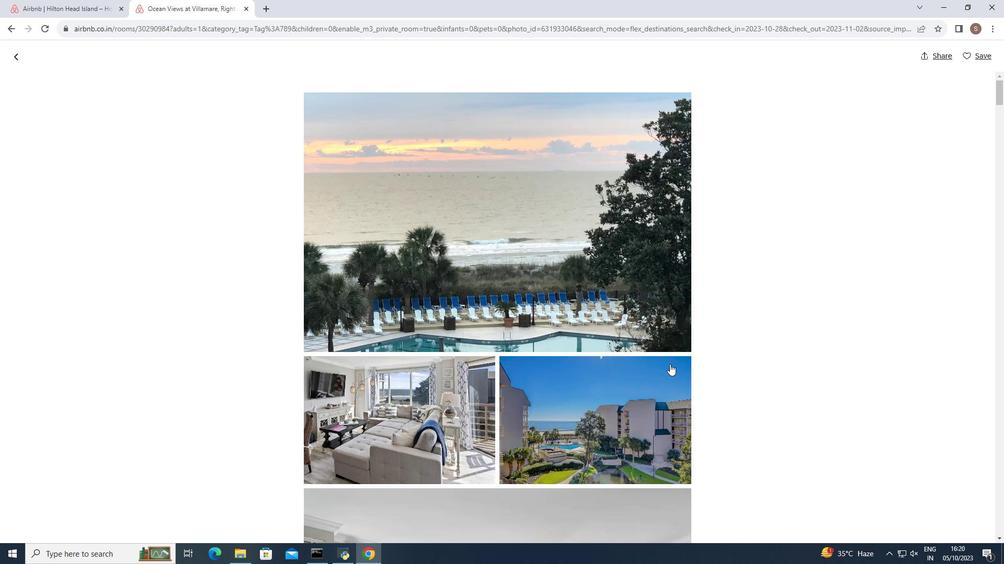 
Action: Mouse scrolled (670, 364) with delta (0, 0)
Screenshot: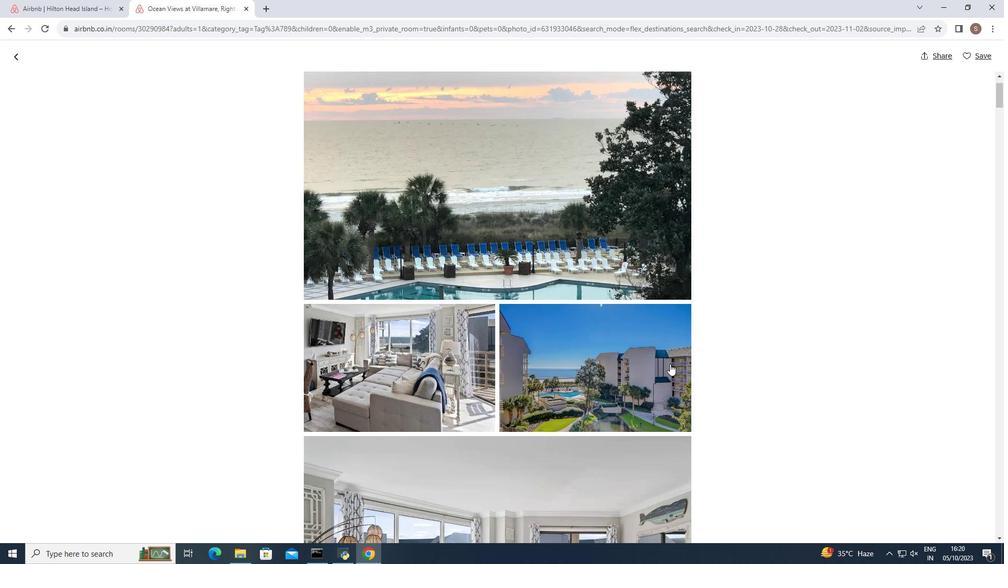 
Action: Mouse scrolled (670, 364) with delta (0, 0)
Screenshot: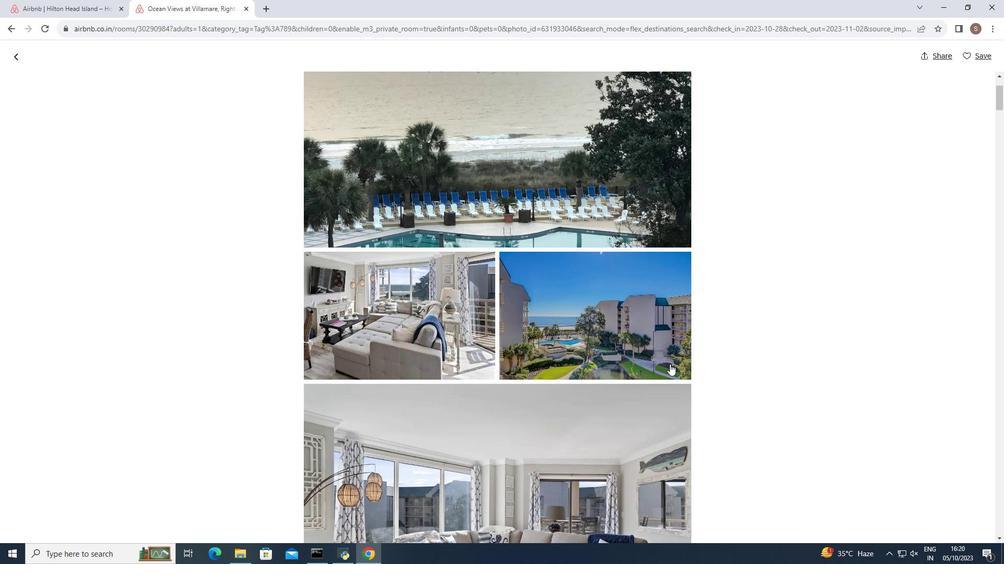 
Action: Mouse scrolled (670, 364) with delta (0, 0)
Screenshot: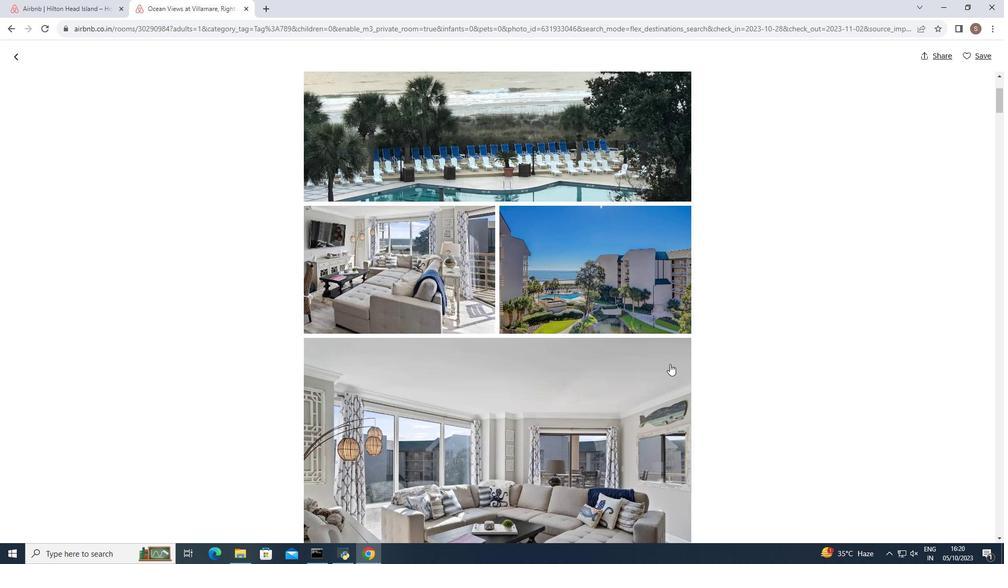 
Action: Mouse scrolled (670, 364) with delta (0, 0)
Screenshot: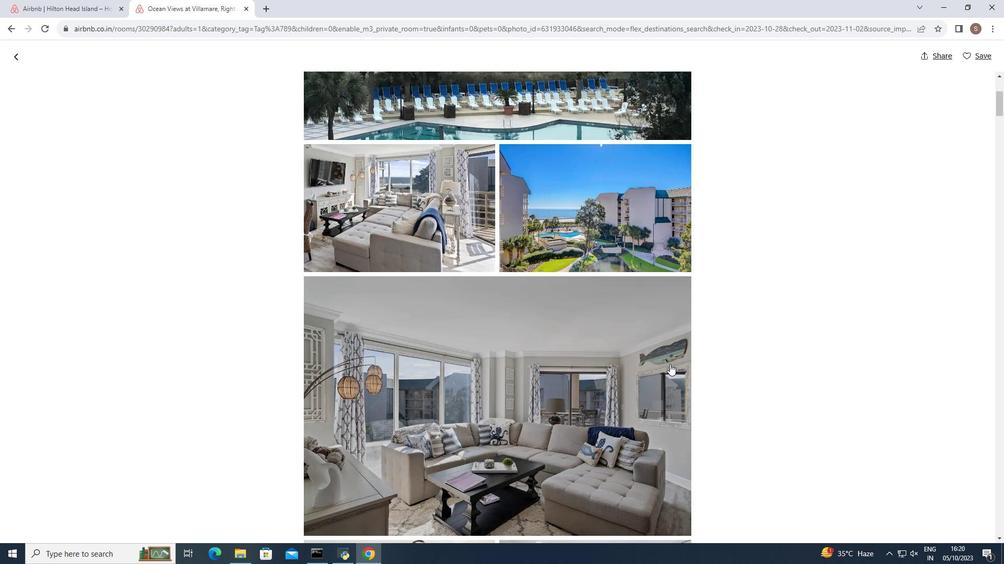 
Action: Mouse scrolled (670, 364) with delta (0, 0)
Screenshot: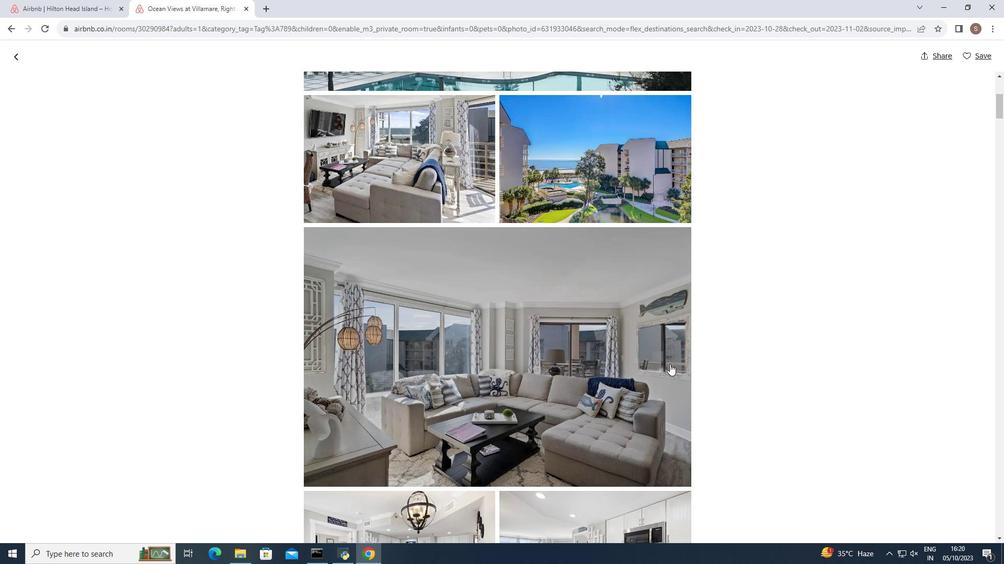 
Action: Mouse scrolled (670, 364) with delta (0, 0)
Screenshot: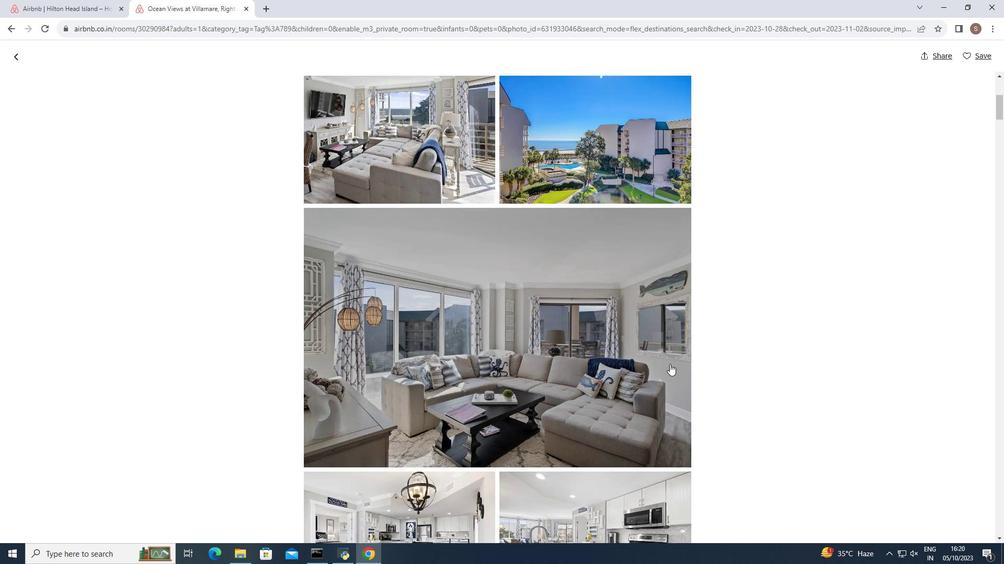 
Action: Mouse scrolled (670, 364) with delta (0, 0)
Screenshot: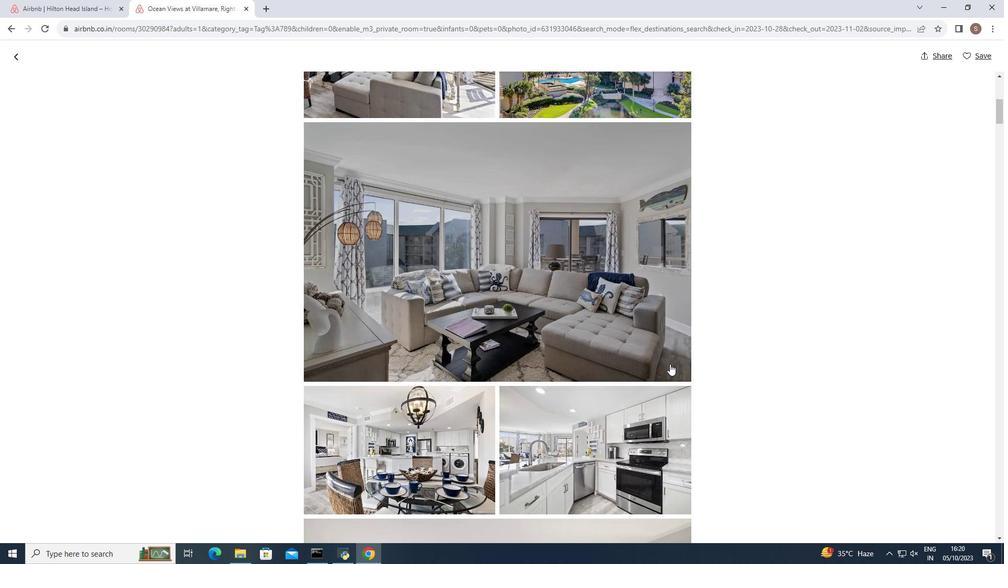 
Action: Mouse scrolled (670, 364) with delta (0, 0)
Screenshot: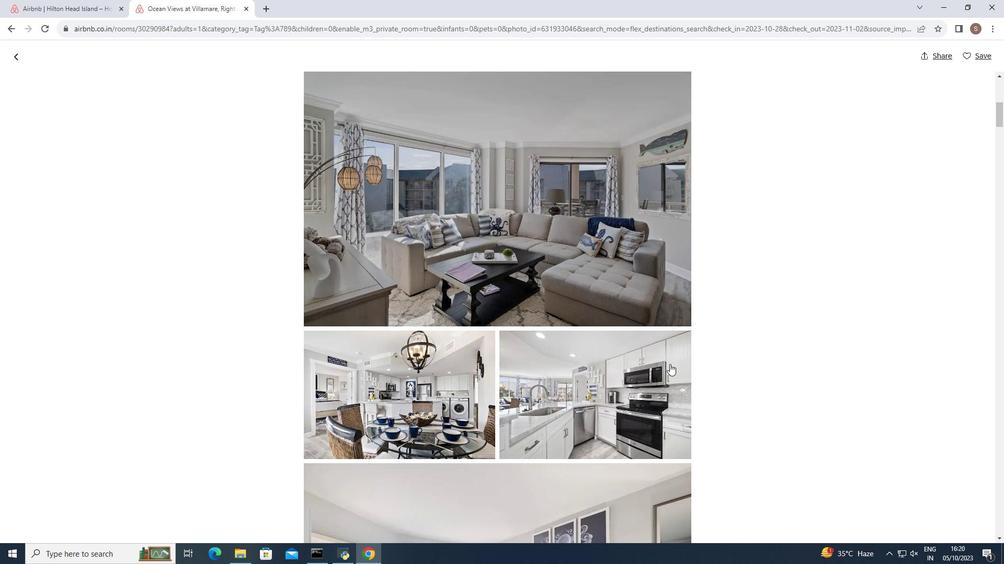 
Action: Mouse scrolled (670, 364) with delta (0, 0)
Screenshot: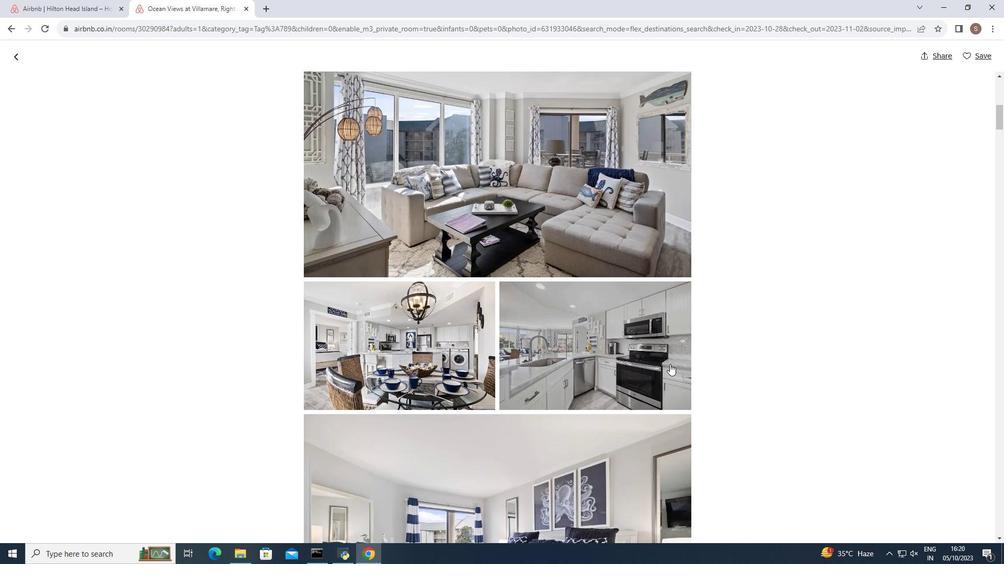 
Action: Mouse scrolled (670, 364) with delta (0, 0)
Screenshot: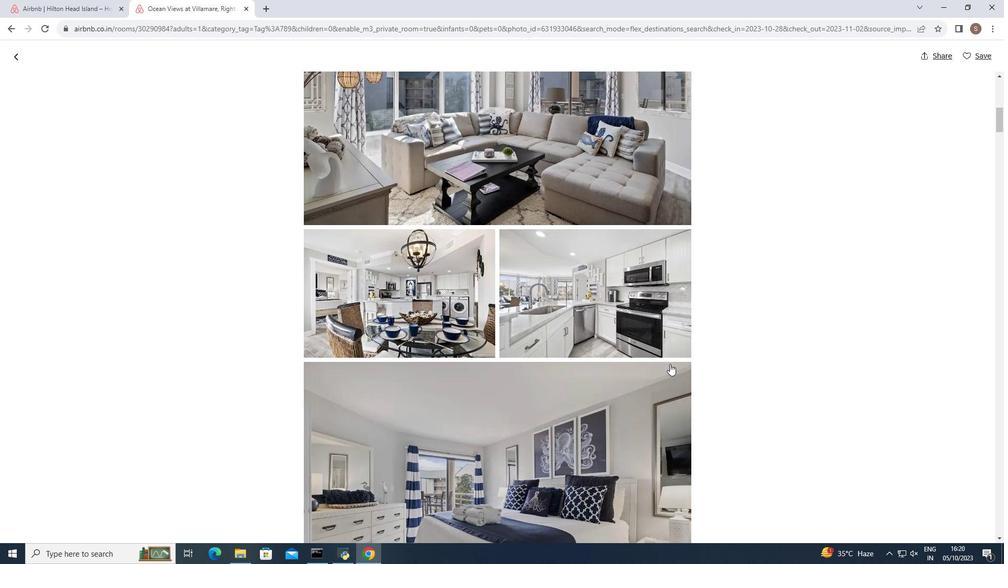 
Action: Mouse scrolled (670, 364) with delta (0, 0)
Screenshot: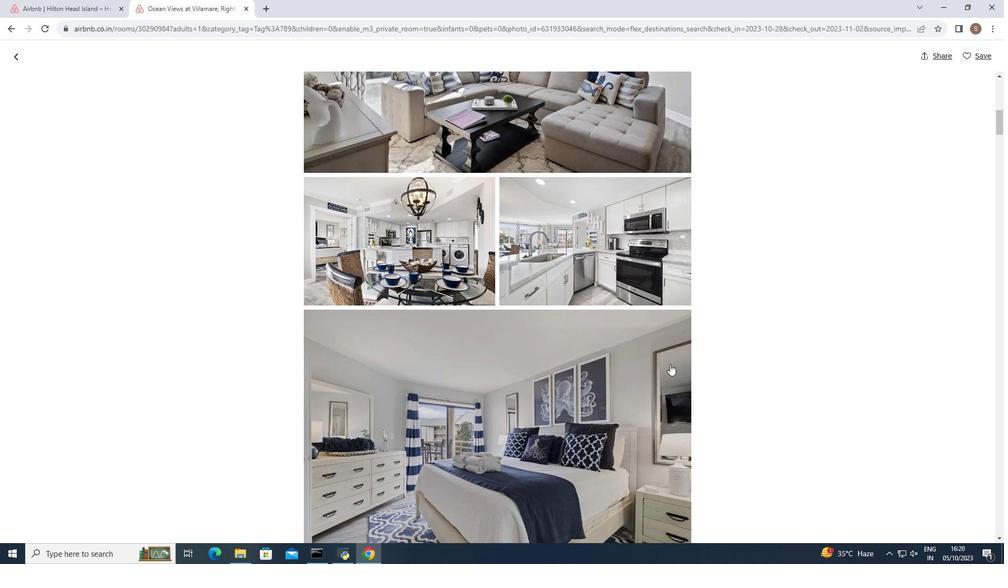 
Action: Mouse scrolled (670, 364) with delta (0, 0)
Screenshot: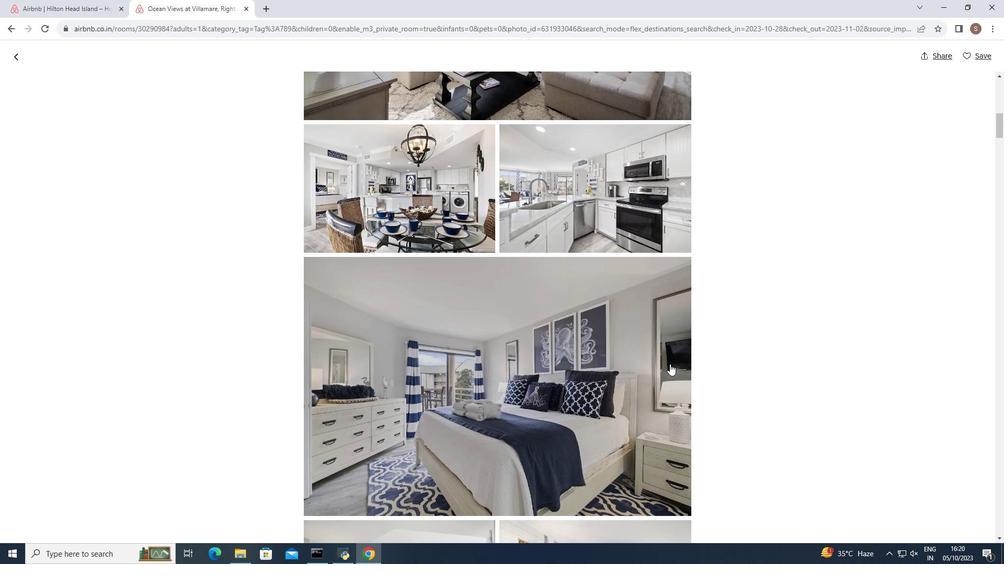 
Action: Mouse scrolled (670, 364) with delta (0, 0)
Screenshot: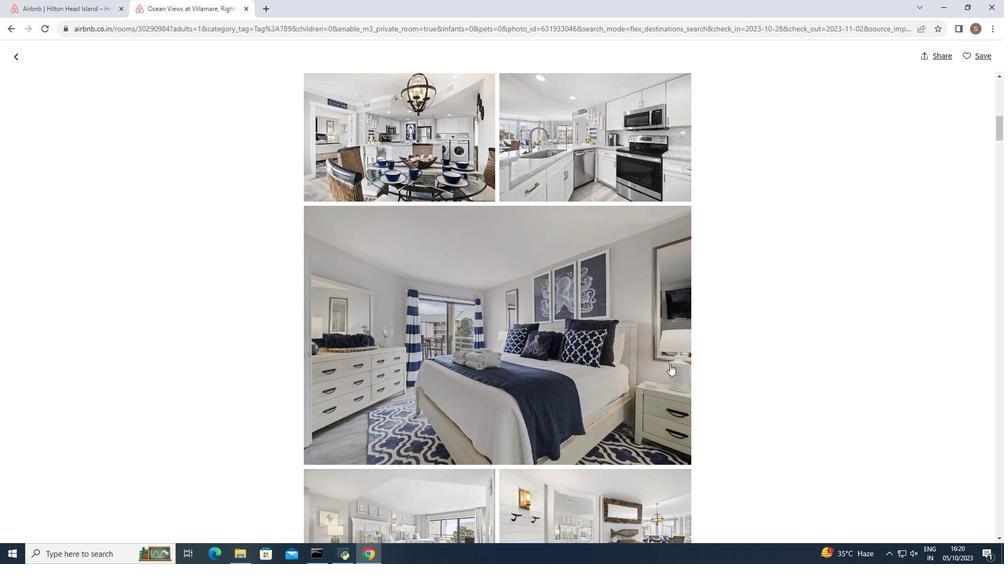 
Action: Mouse moved to (670, 364)
Screenshot: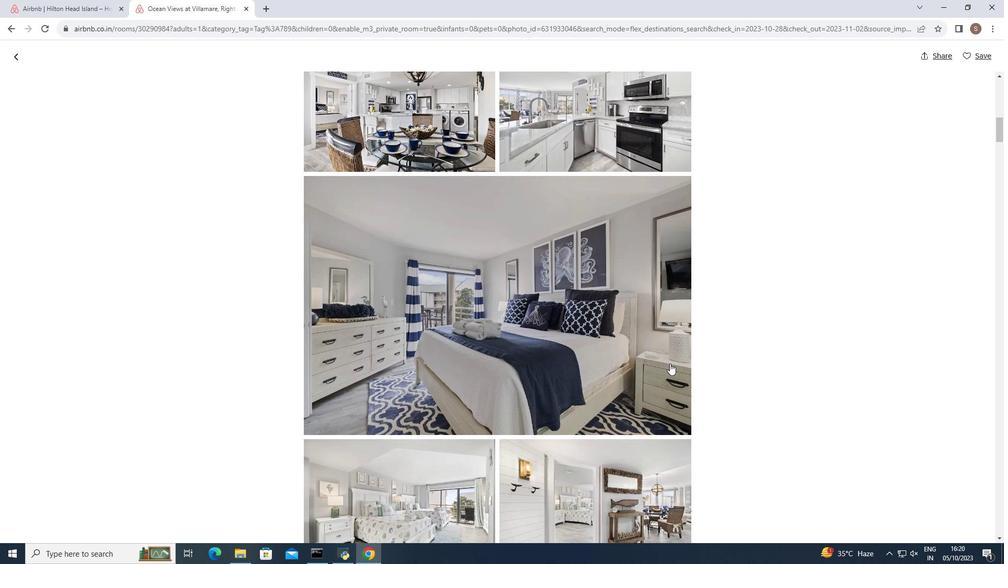 
Action: Mouse scrolled (670, 363) with delta (0, 0)
Screenshot: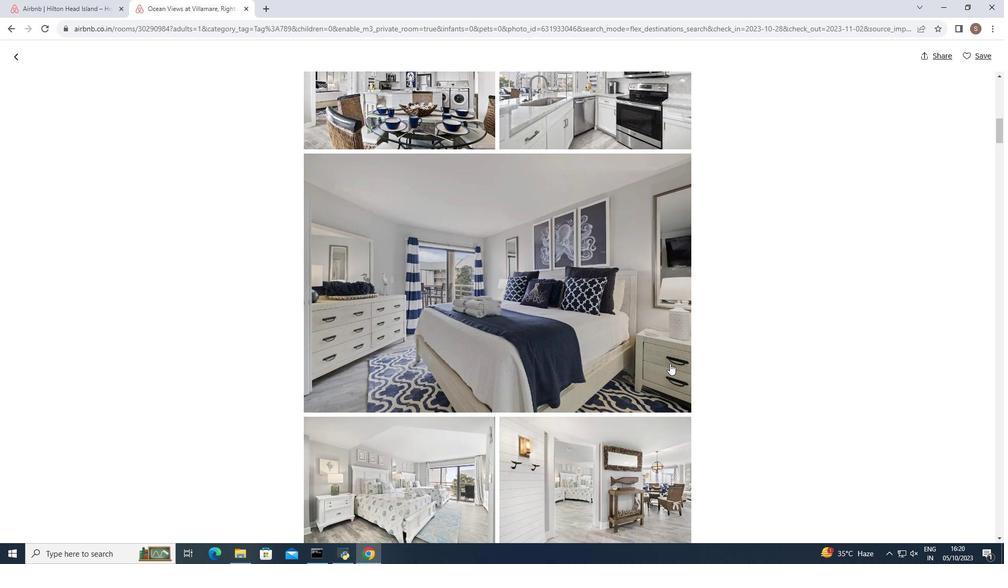 
Action: Mouse scrolled (670, 363) with delta (0, 0)
Screenshot: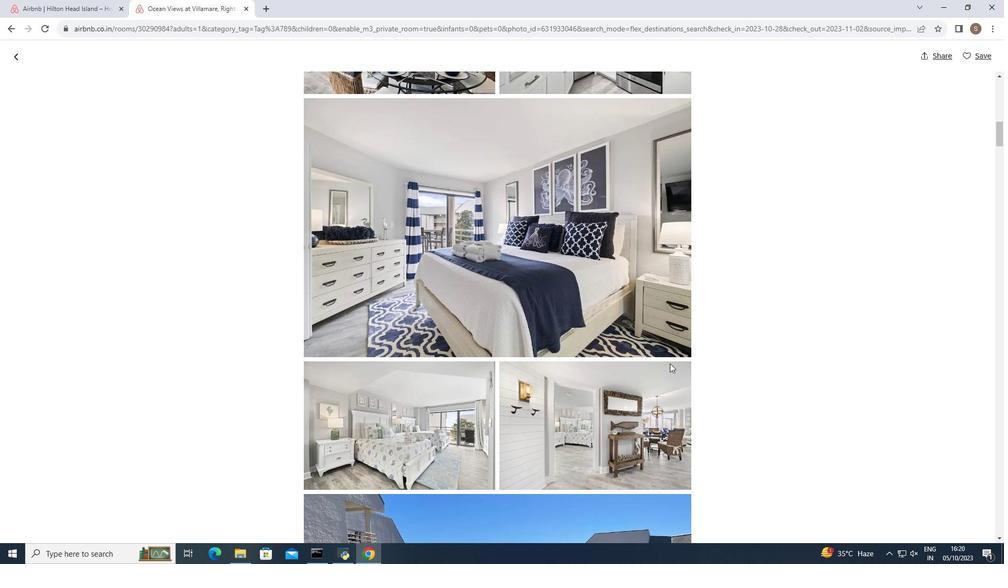
Action: Mouse scrolled (670, 363) with delta (0, 0)
Screenshot: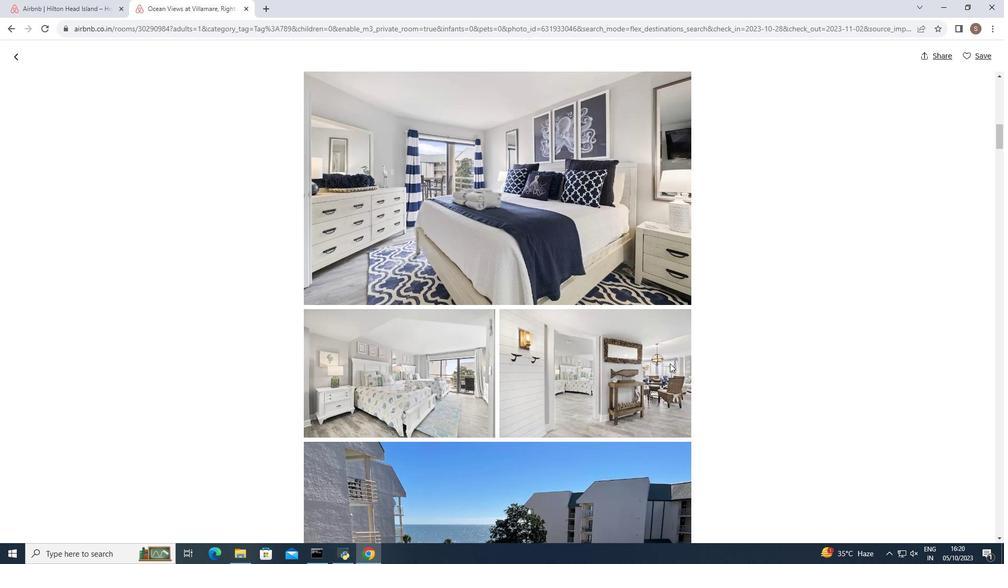 
Action: Mouse moved to (670, 363)
Screenshot: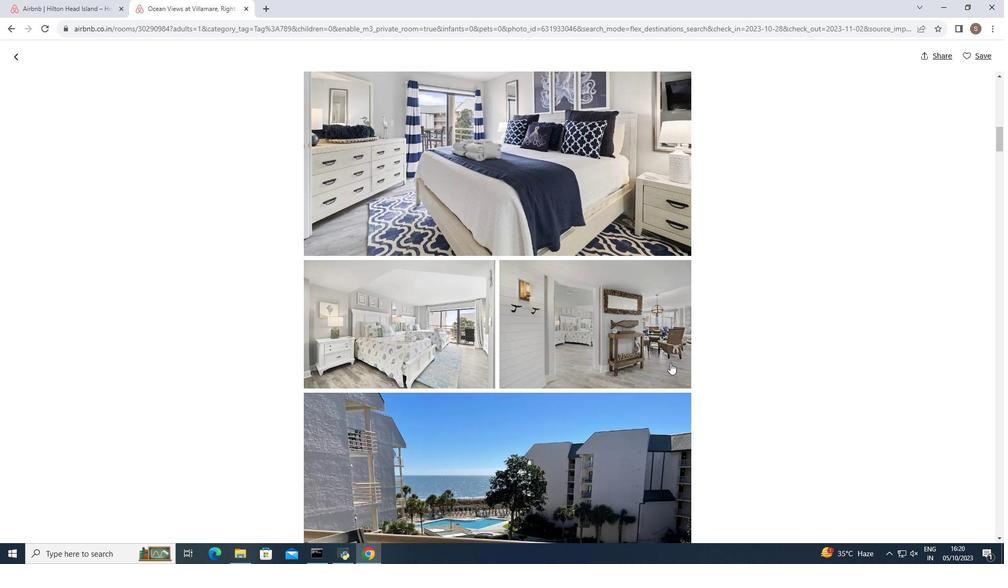
Action: Mouse scrolled (670, 362) with delta (0, 0)
Screenshot: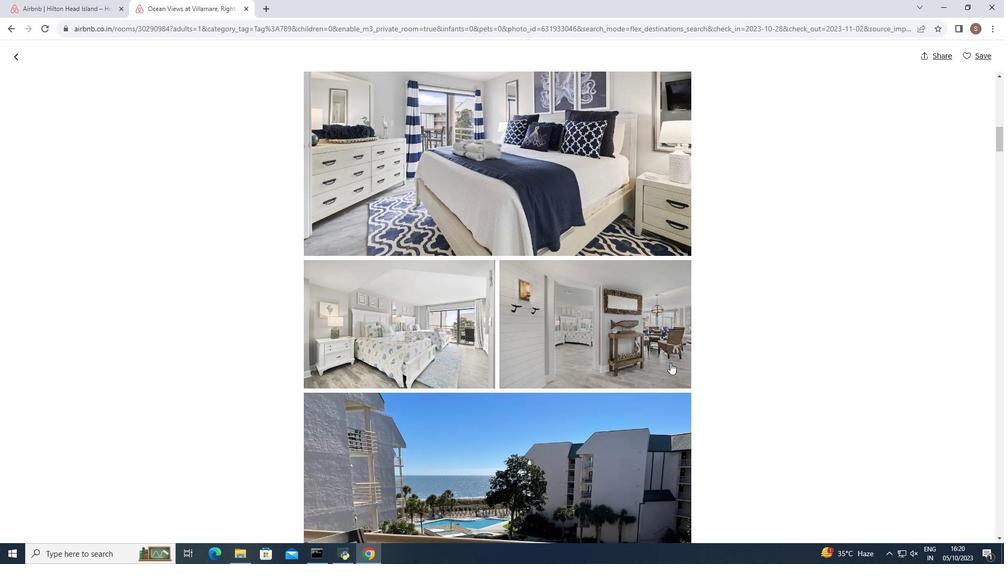 
Action: Mouse scrolled (670, 362) with delta (0, 0)
Screenshot: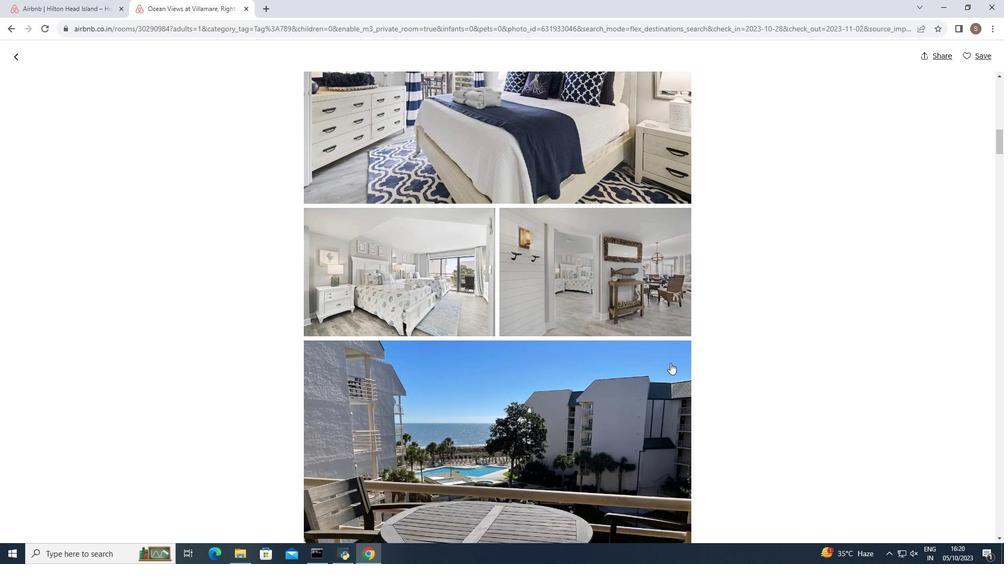 
Action: Mouse scrolled (670, 362) with delta (0, 0)
Screenshot: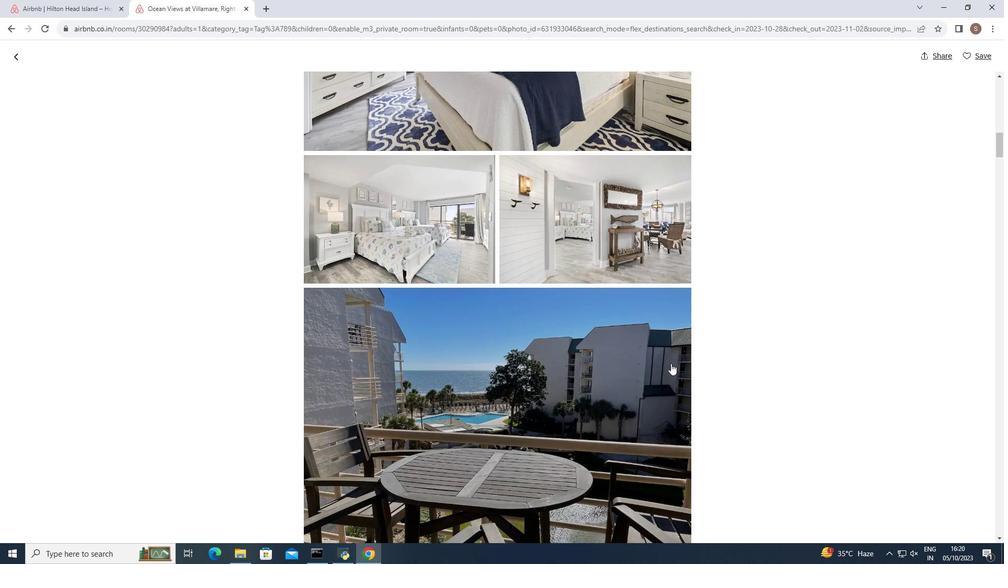 
Action: Mouse moved to (671, 364)
Screenshot: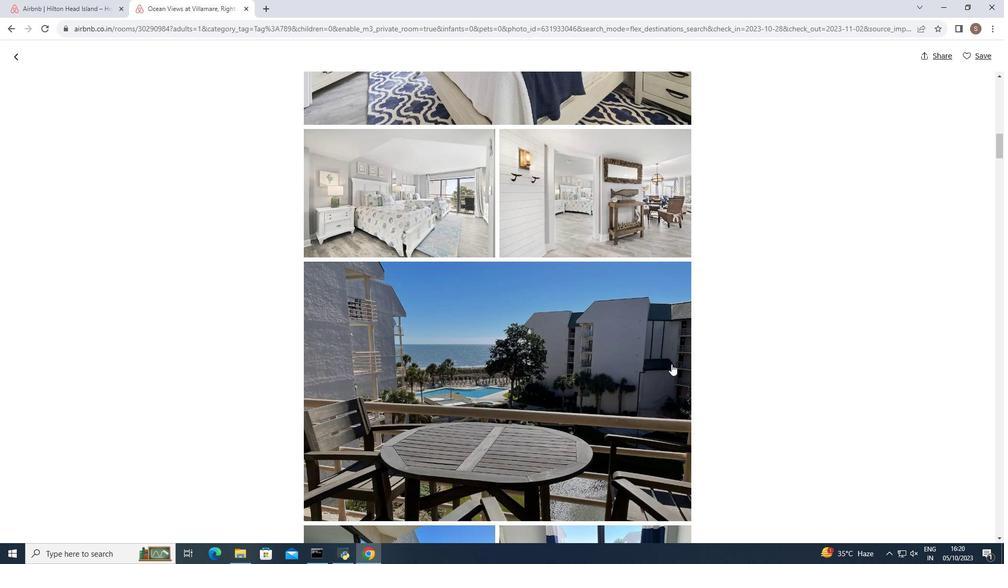 
Action: Mouse scrolled (671, 364) with delta (0, 0)
Screenshot: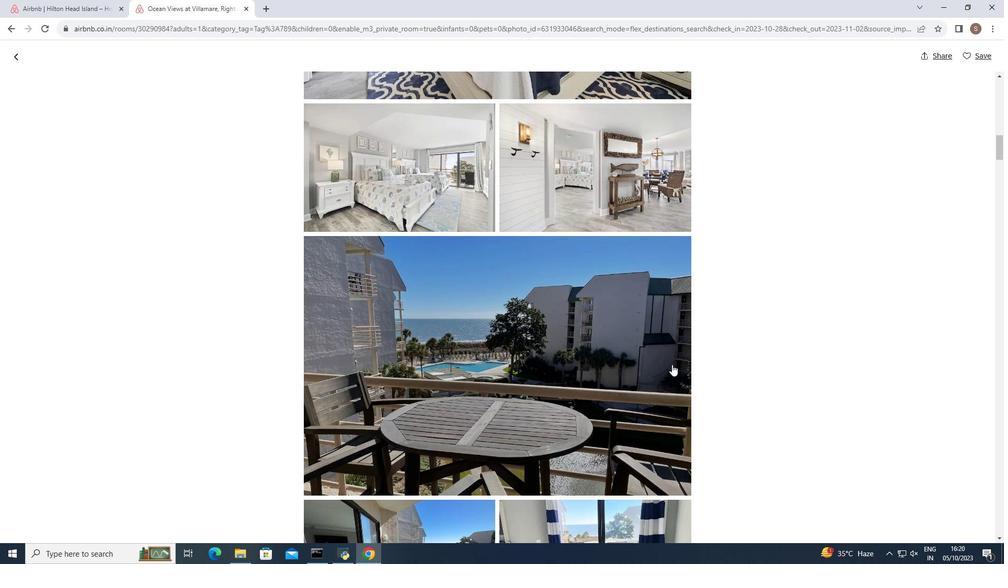 
Action: Mouse moved to (672, 365)
Screenshot: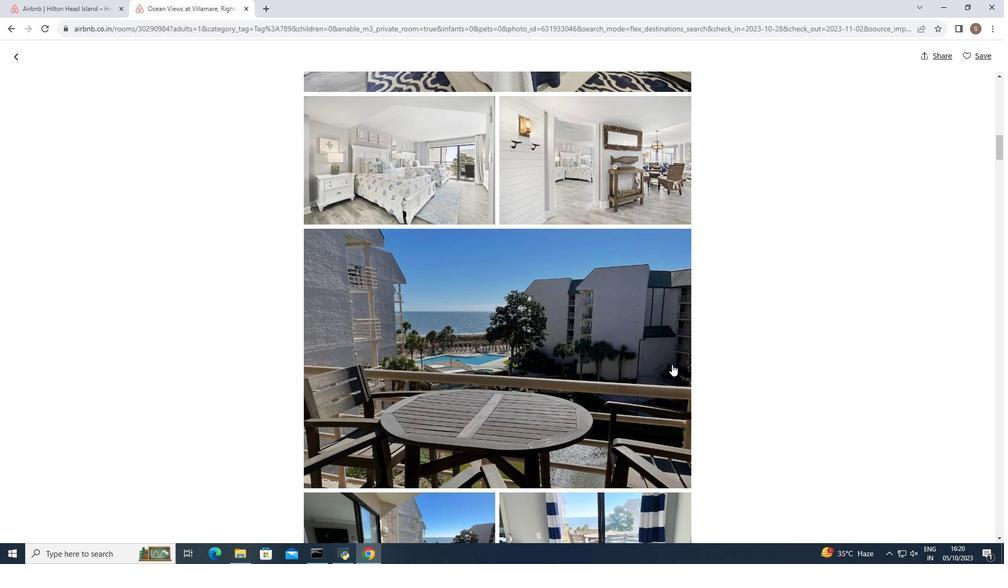 
Action: Mouse scrolled (672, 364) with delta (0, 0)
Screenshot: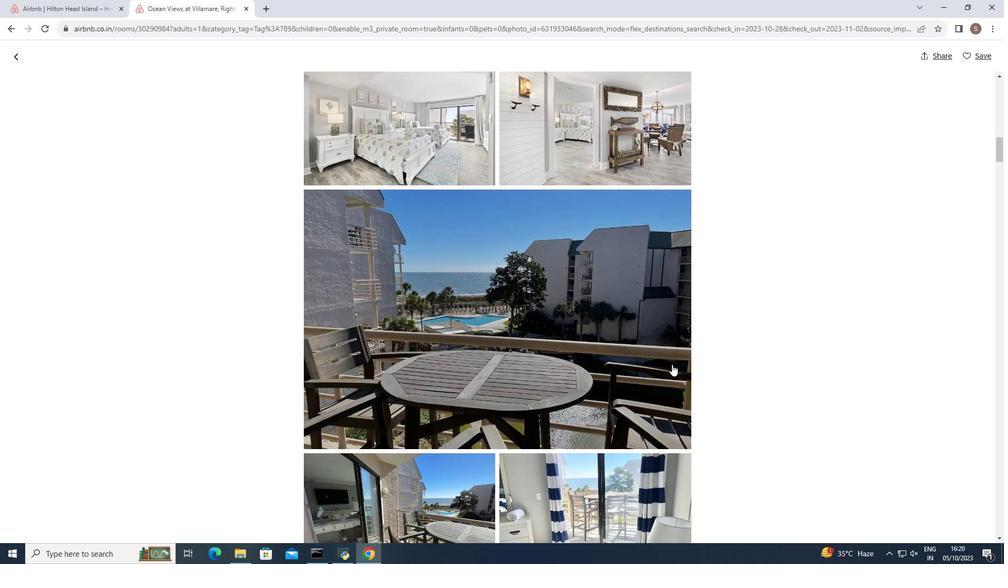 
Action: Mouse moved to (672, 365)
Screenshot: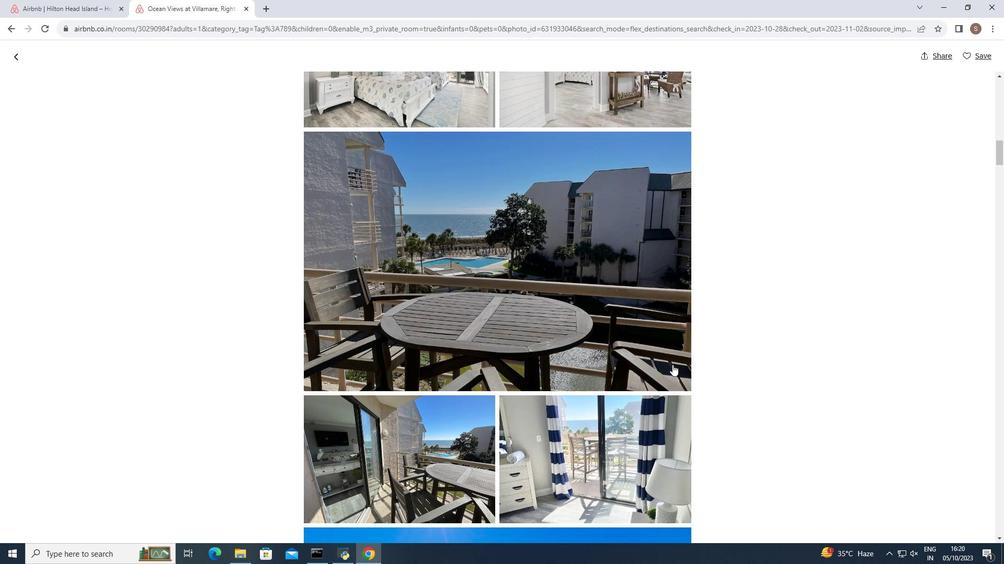 
Action: Mouse scrolled (672, 364) with delta (0, 0)
Screenshot: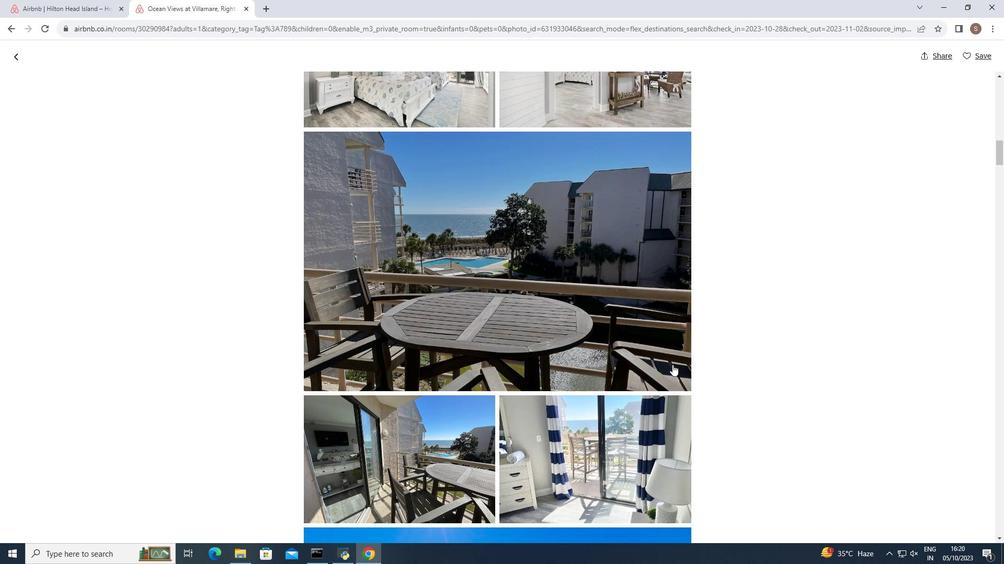 
Action: Mouse scrolled (672, 364) with delta (0, 0)
Screenshot: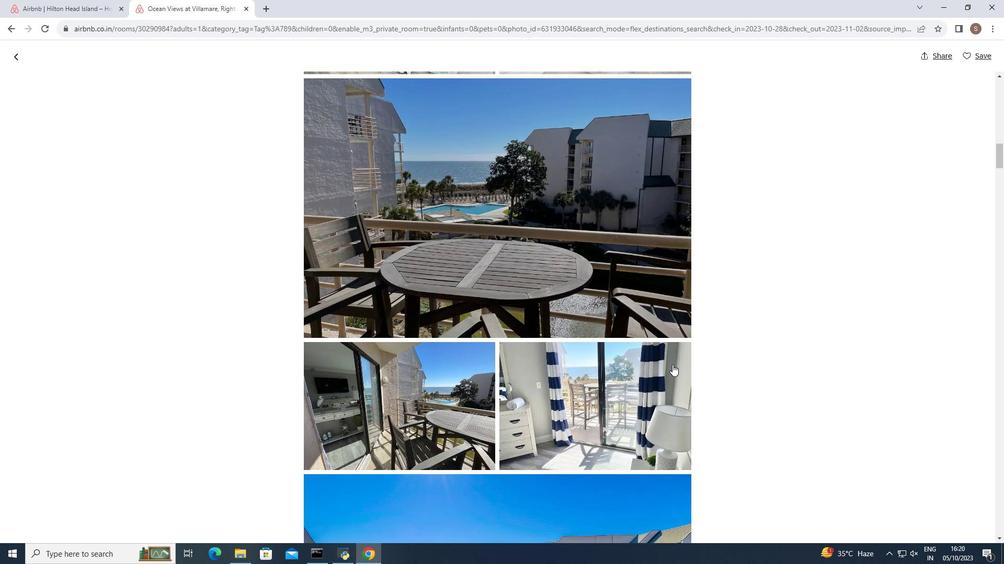 
Action: Mouse scrolled (672, 364) with delta (0, 0)
Screenshot: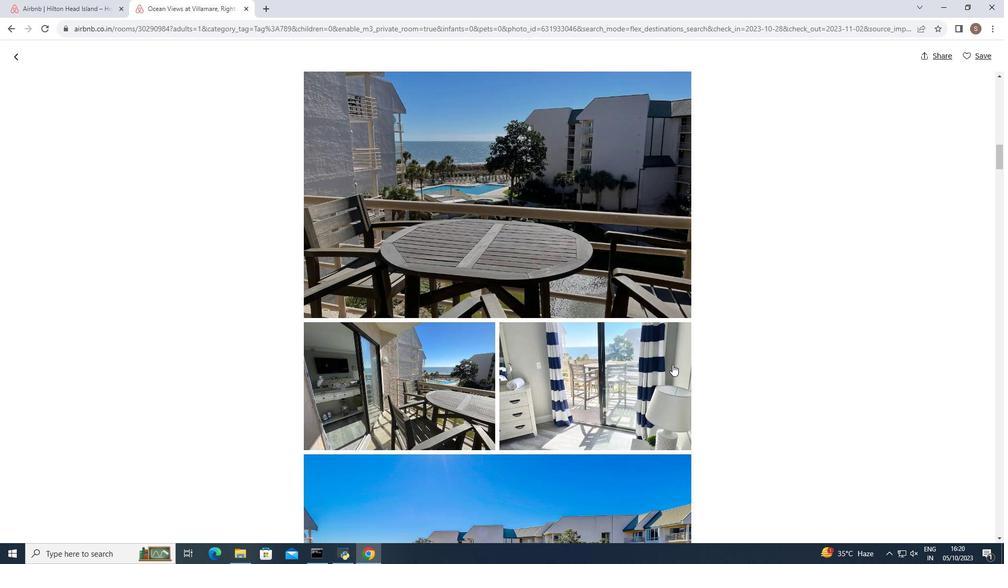 
Action: Mouse scrolled (672, 364) with delta (0, 0)
Screenshot: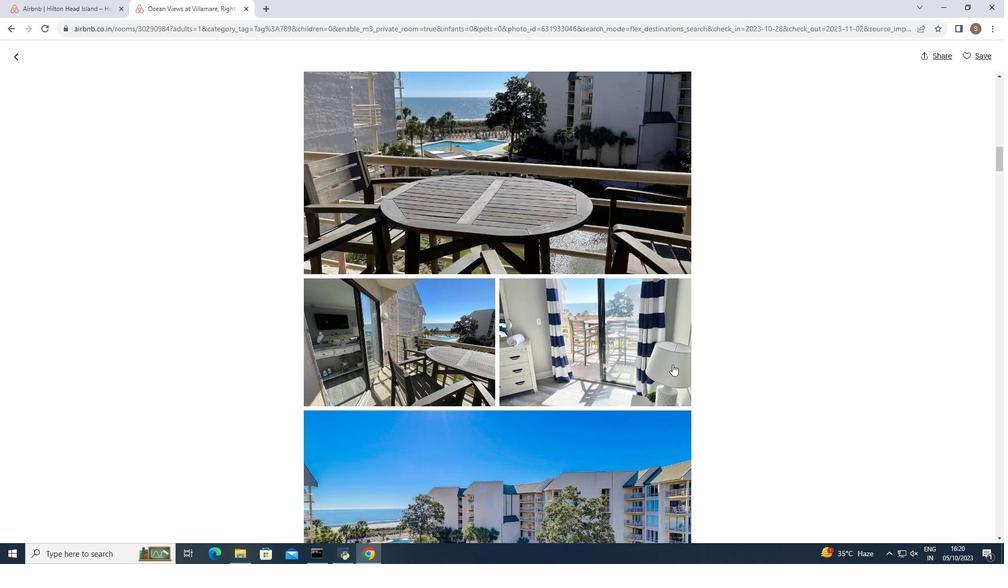 
Action: Mouse scrolled (672, 364) with delta (0, 0)
Screenshot: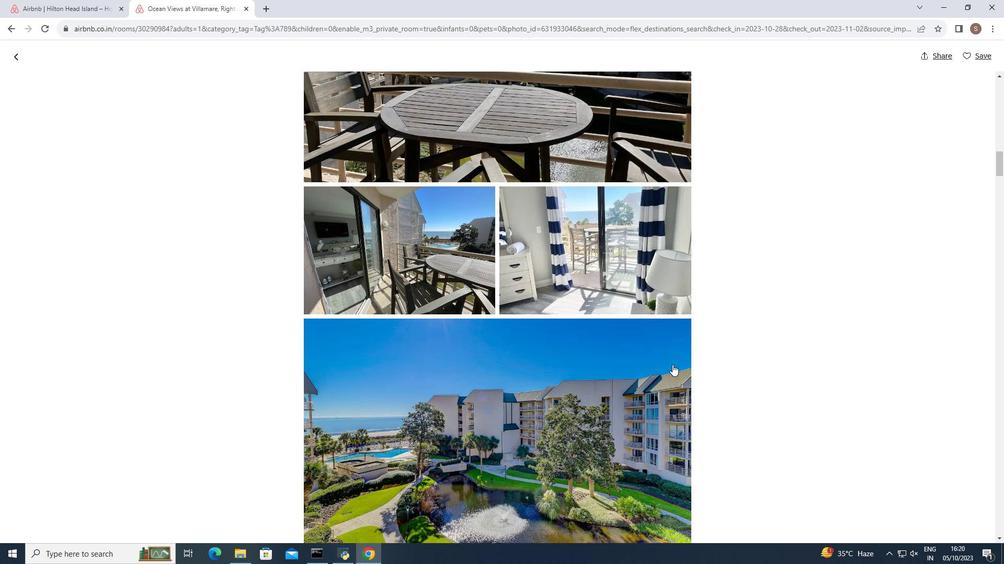 
Action: Mouse scrolled (672, 364) with delta (0, 0)
Screenshot: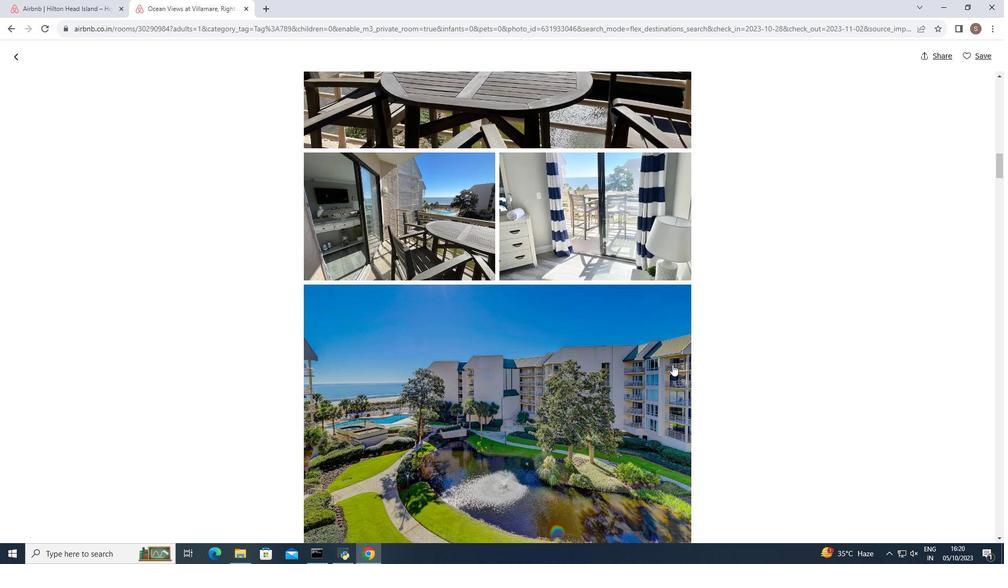 
Action: Mouse scrolled (672, 364) with delta (0, 0)
Screenshot: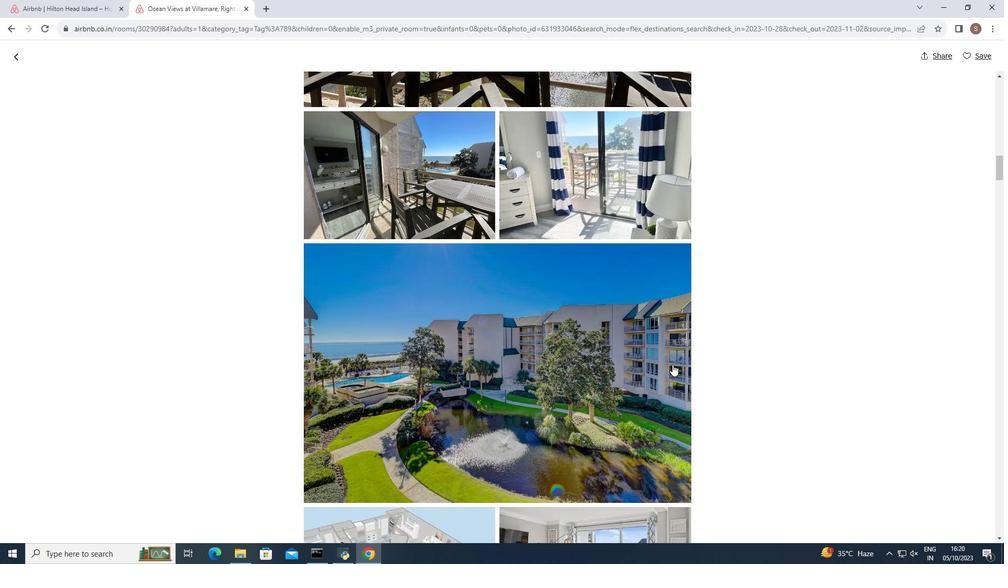 
Action: Mouse scrolled (672, 364) with delta (0, 0)
Screenshot: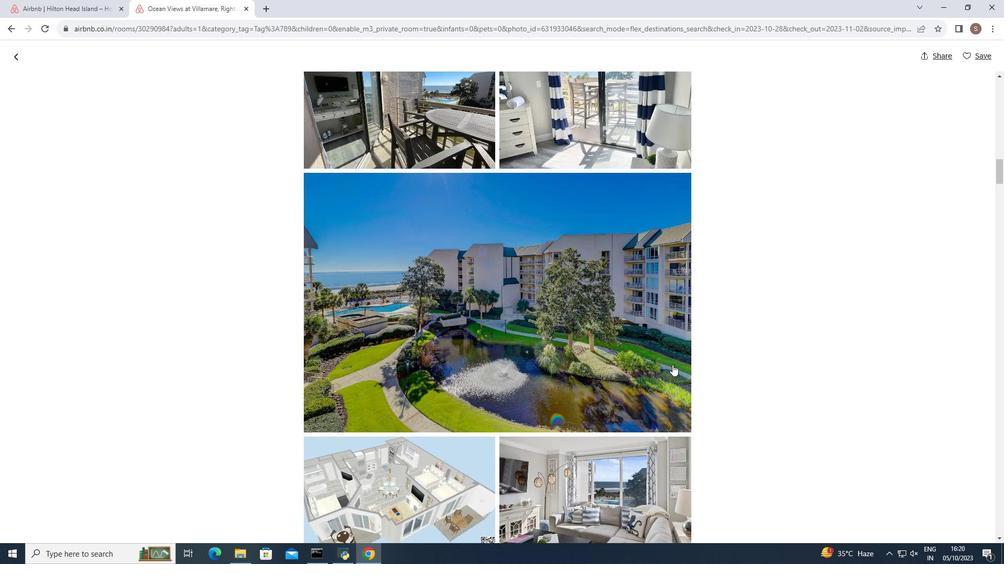
Action: Mouse moved to (673, 365)
Screenshot: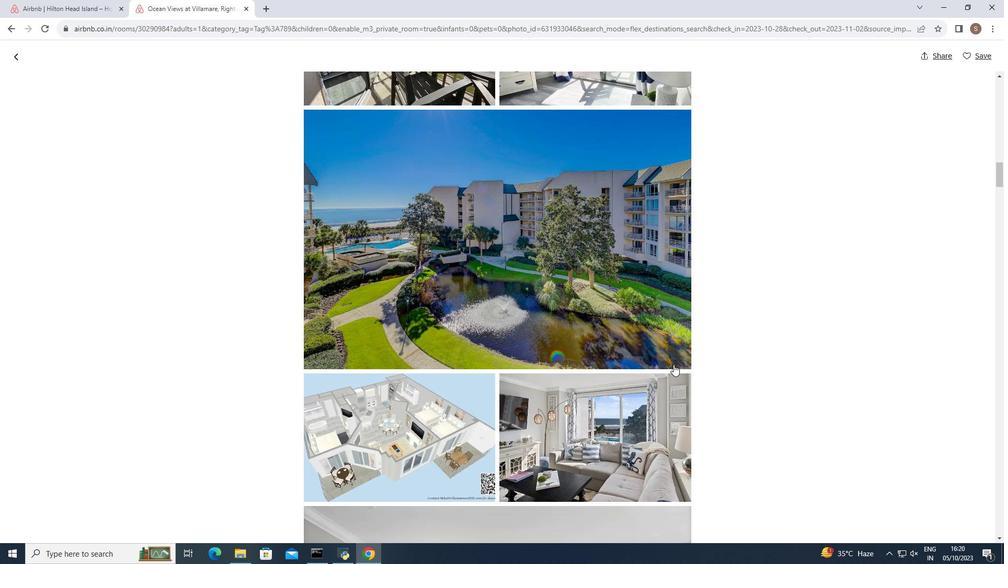 
Action: Mouse scrolled (673, 364) with delta (0, 0)
Screenshot: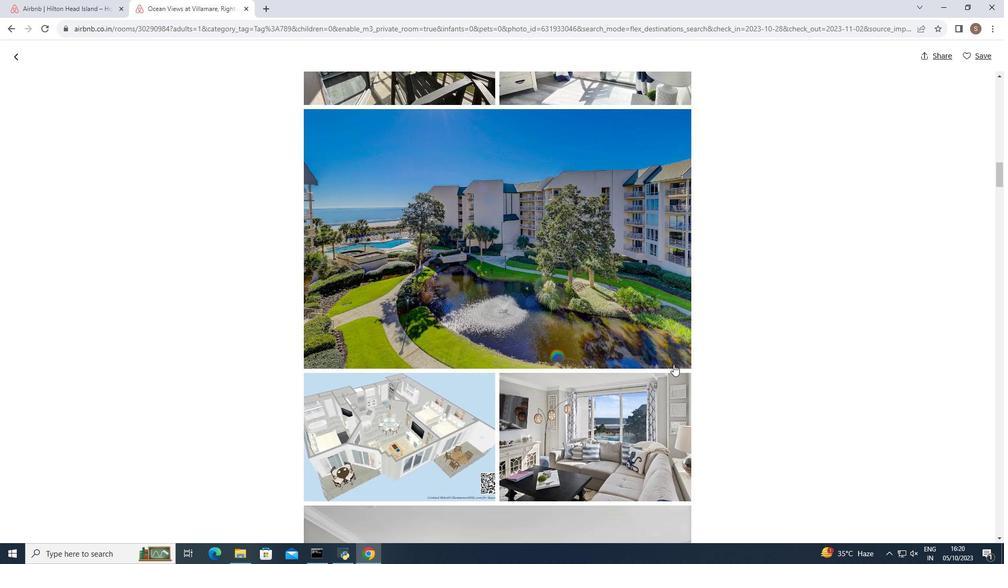 
Action: Mouse scrolled (673, 364) with delta (0, 0)
Screenshot: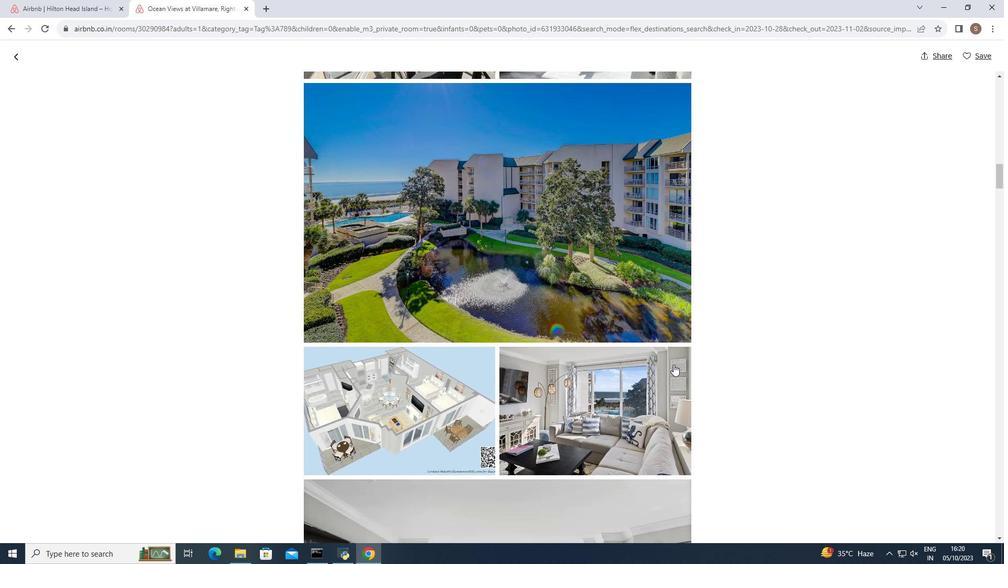 
Action: Mouse scrolled (673, 364) with delta (0, 0)
Screenshot: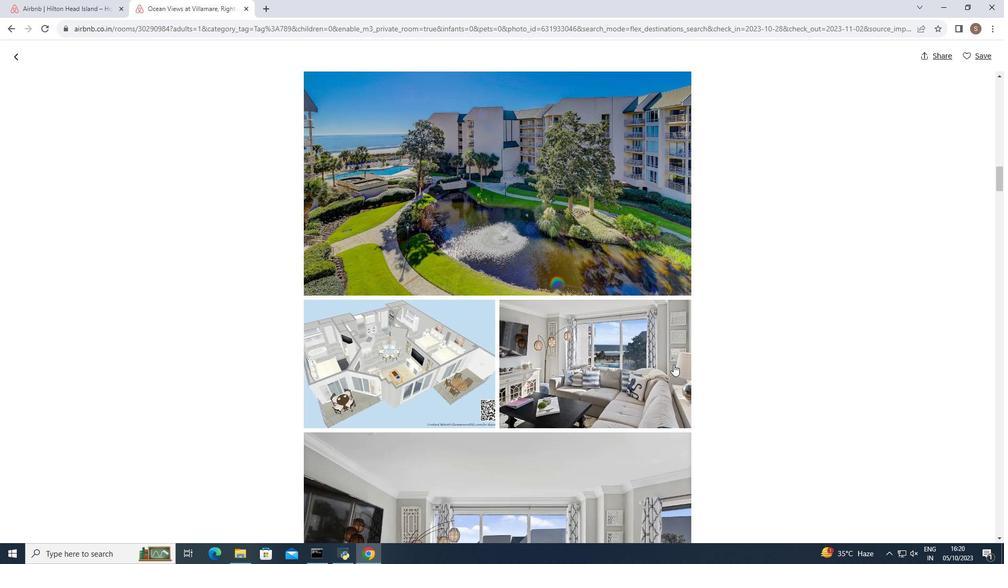 
Action: Mouse scrolled (673, 364) with delta (0, 0)
Screenshot: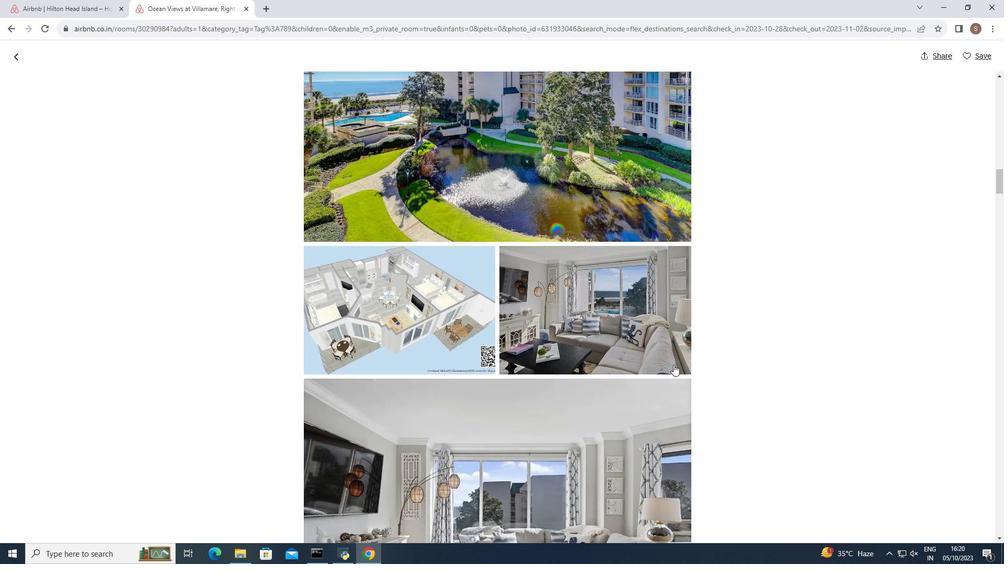 
Action: Mouse scrolled (673, 364) with delta (0, 0)
Screenshot: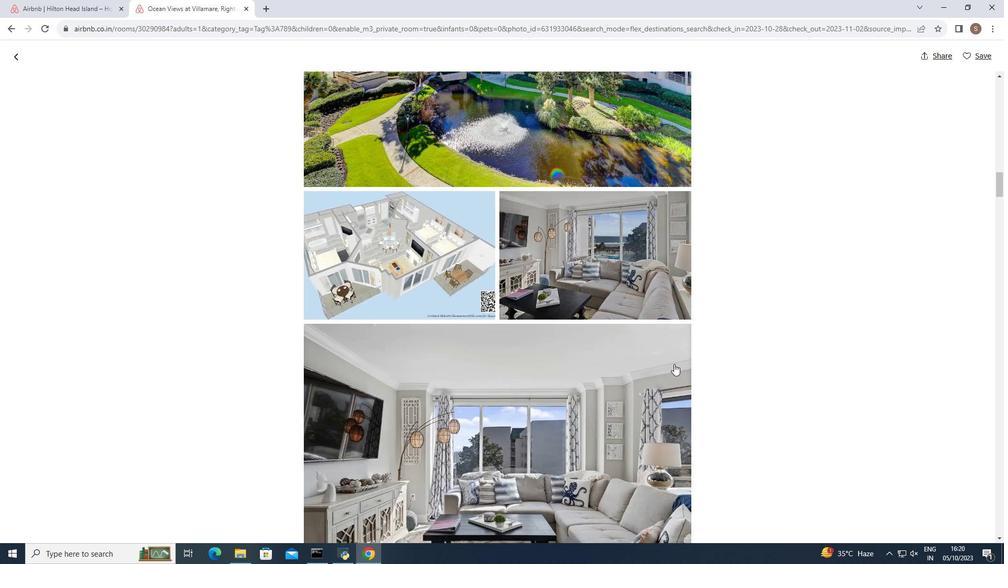 
Action: Mouse moved to (674, 364)
Screenshot: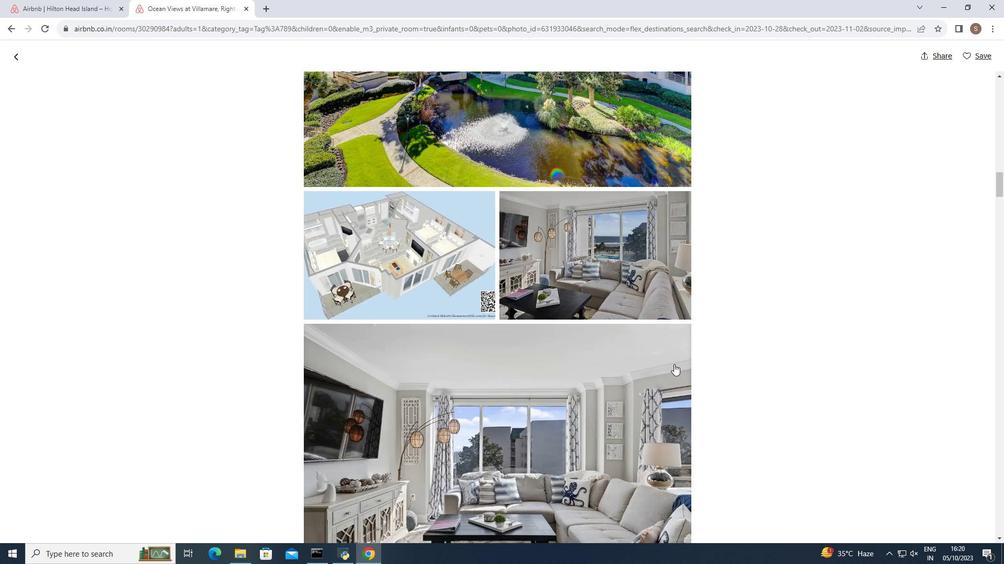 
Action: Mouse scrolled (674, 364) with delta (0, 0)
Screenshot: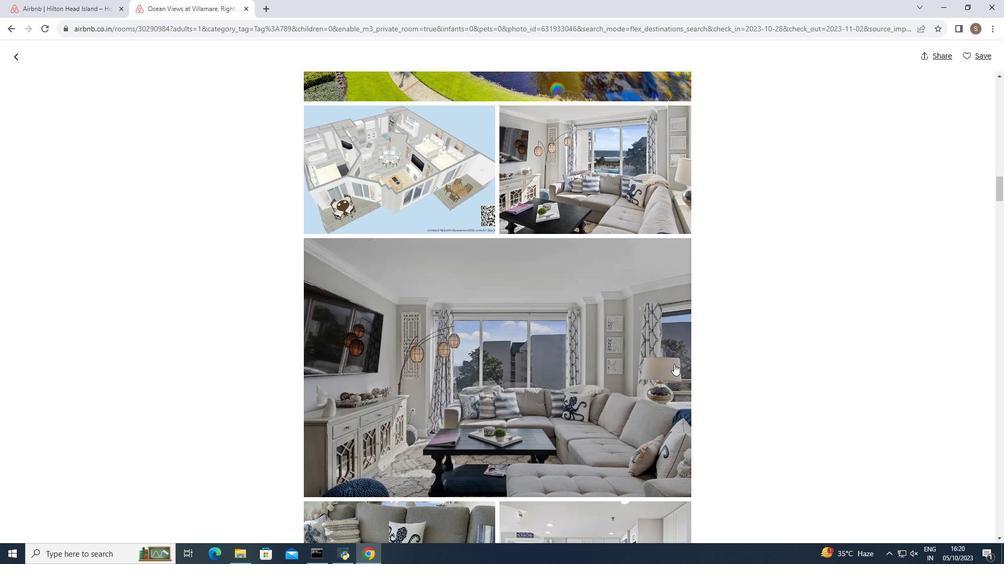 
Action: Mouse scrolled (674, 364) with delta (0, 0)
Screenshot: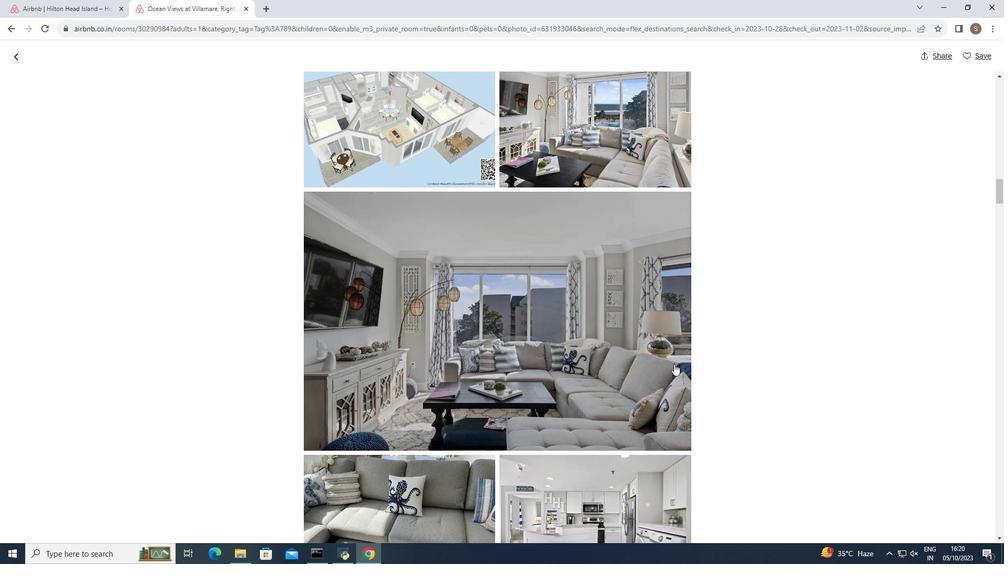 
Action: Mouse scrolled (674, 364) with delta (0, 0)
Screenshot: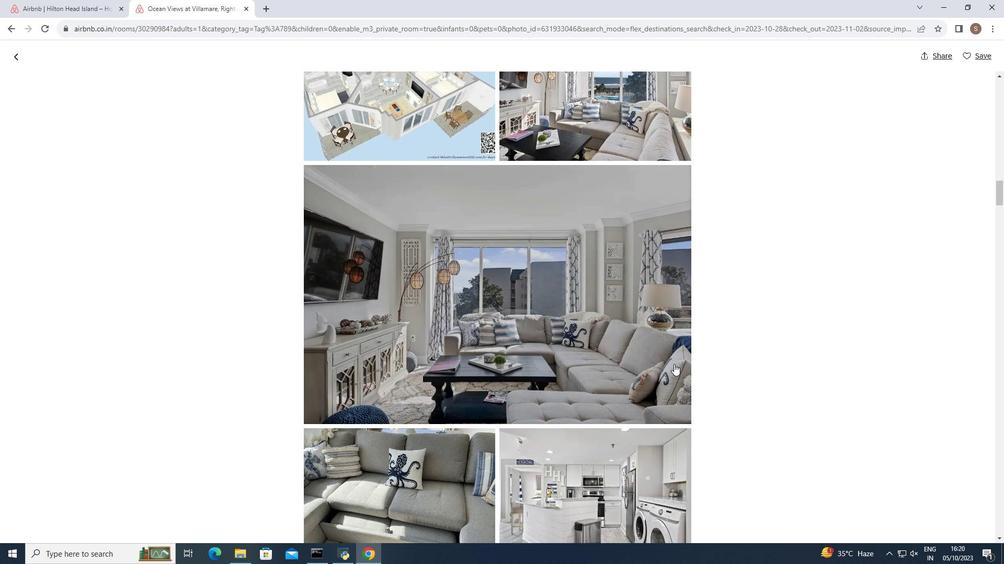 
Action: Mouse scrolled (674, 364) with delta (0, 0)
Screenshot: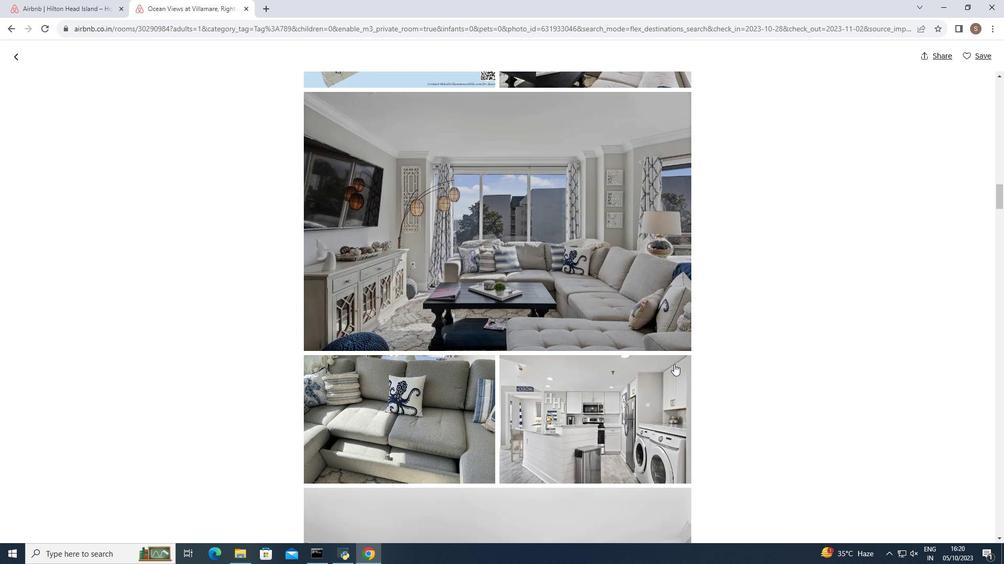 
Action: Mouse scrolled (674, 364) with delta (0, 0)
Screenshot: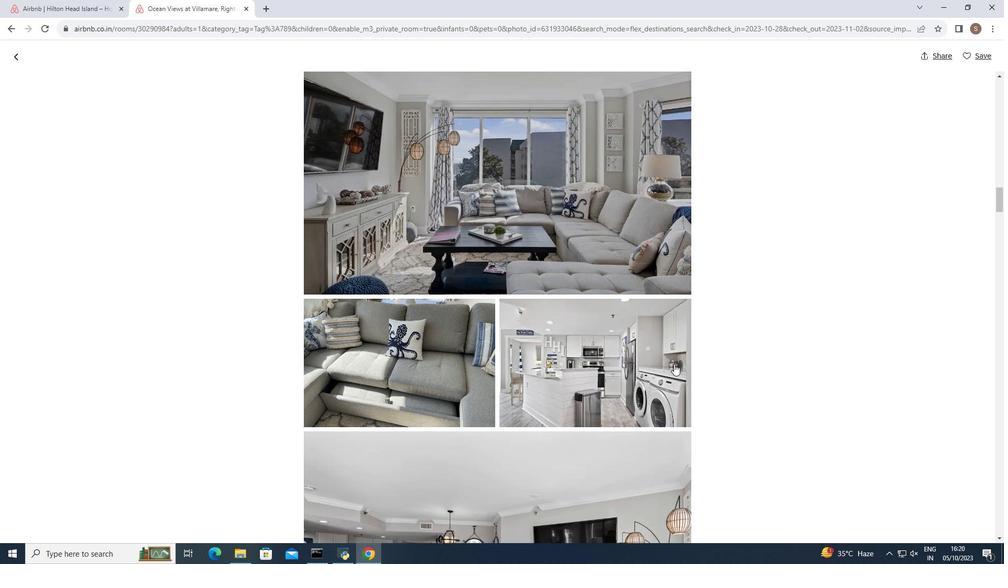 
Action: Mouse scrolled (674, 364) with delta (0, 0)
Screenshot: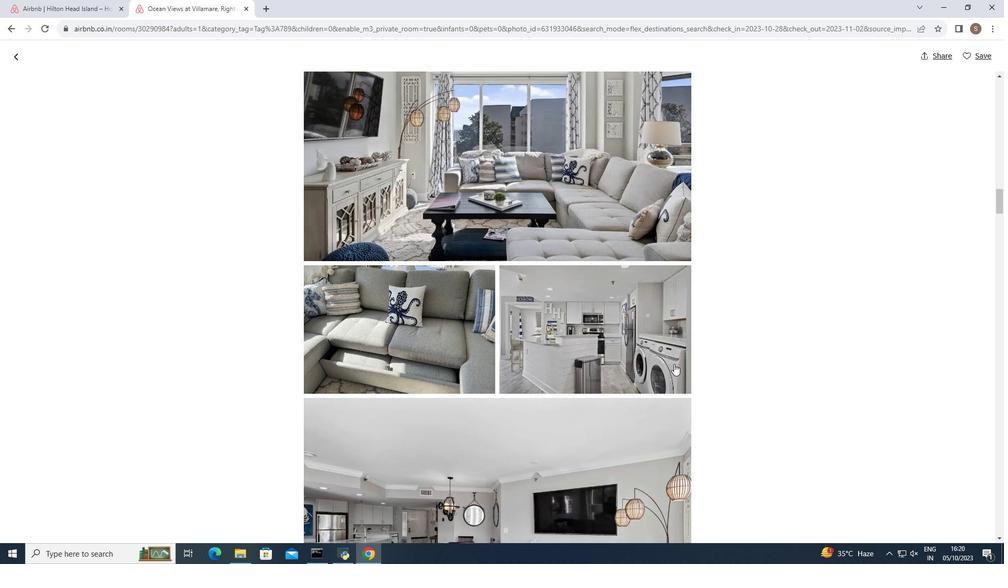 
Action: Mouse moved to (674, 364)
Screenshot: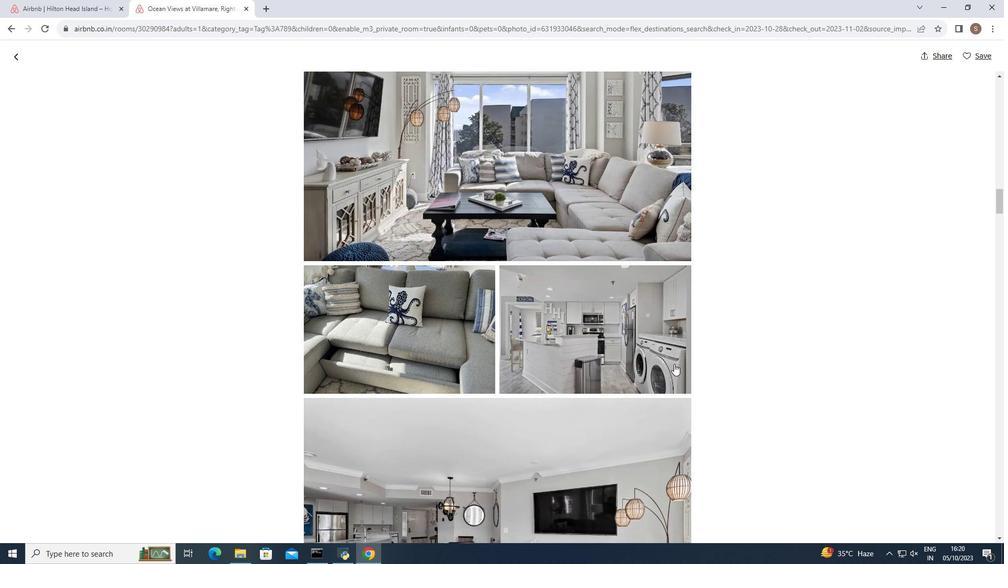 
Action: Mouse scrolled (674, 364) with delta (0, 0)
Screenshot: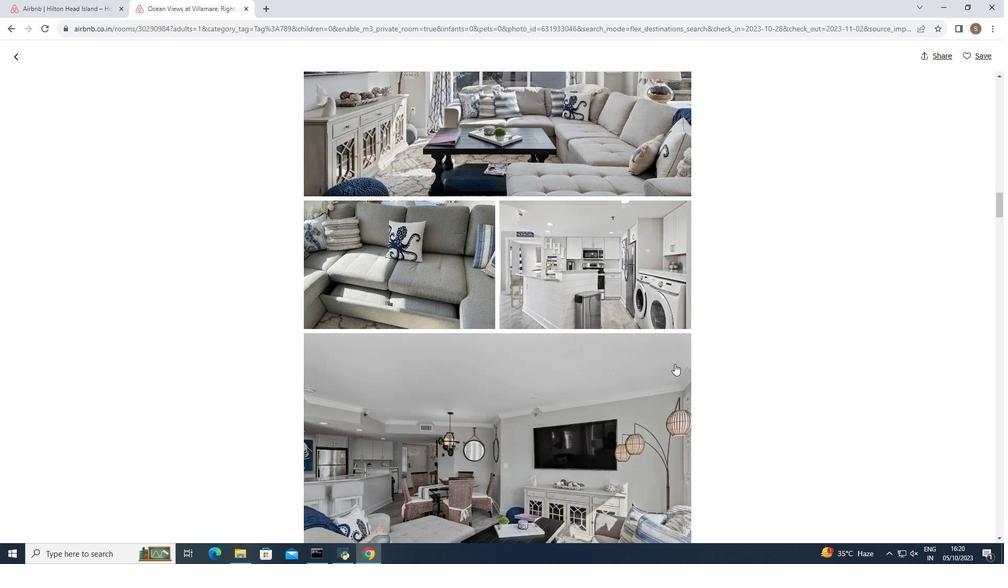 
Action: Mouse scrolled (674, 364) with delta (0, 0)
Screenshot: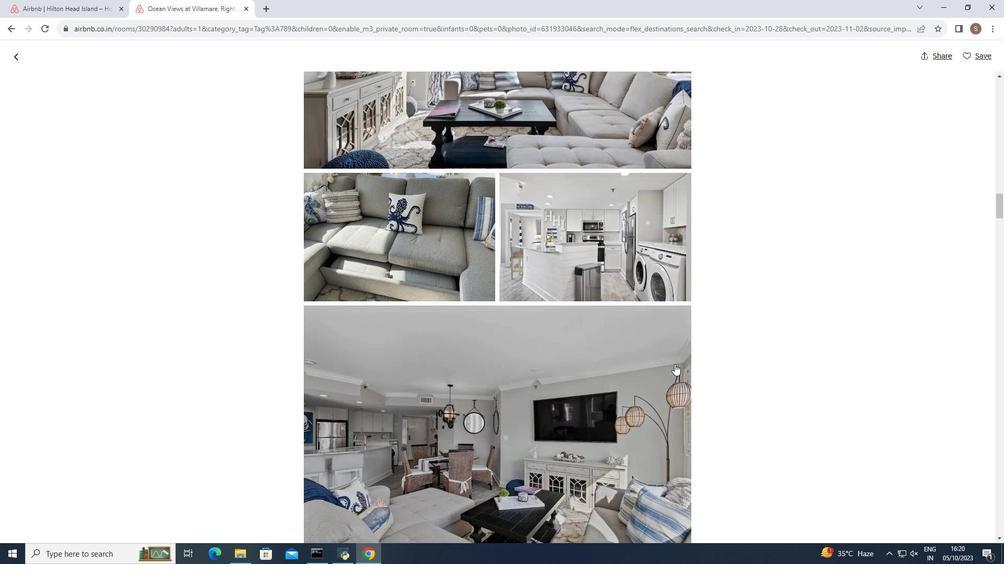 
Action: Mouse moved to (675, 363)
Screenshot: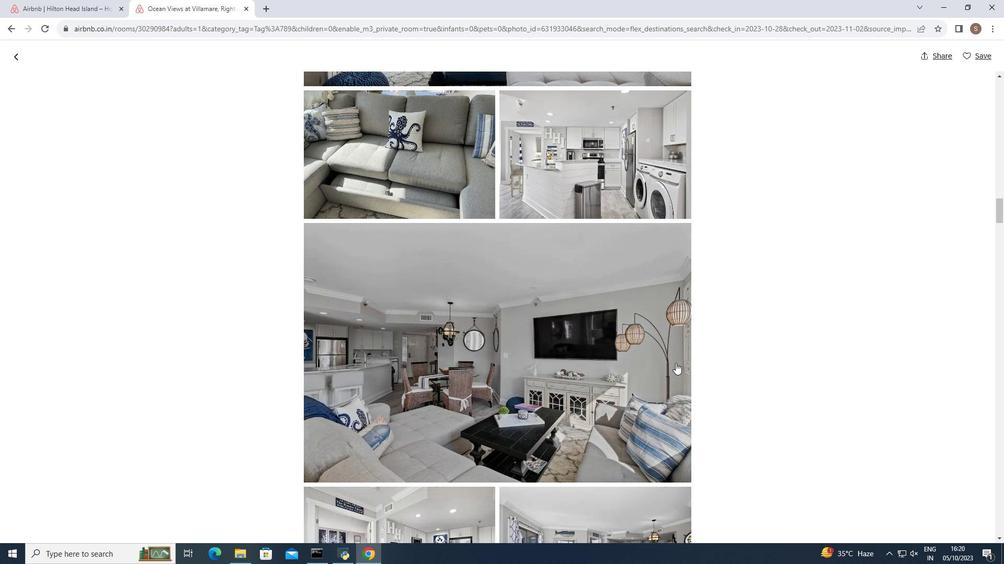 
Action: Mouse scrolled (675, 362) with delta (0, 0)
Screenshot: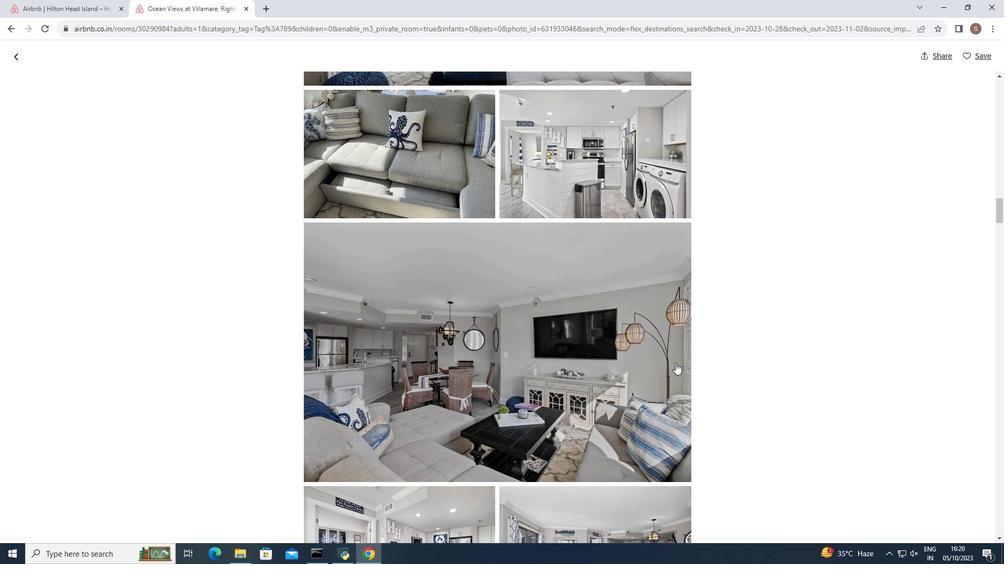
Action: Mouse scrolled (675, 362) with delta (0, 0)
Screenshot: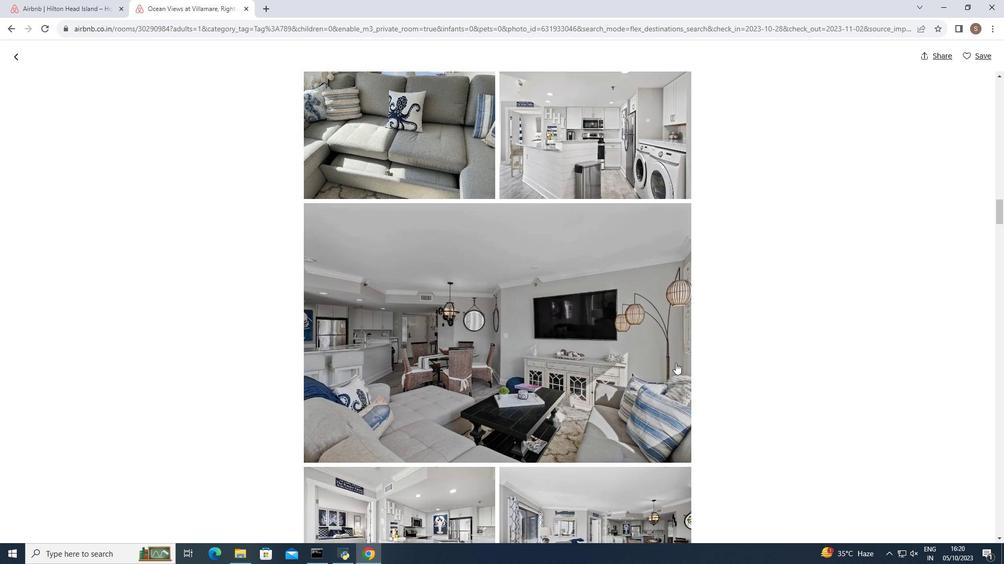 
Action: Mouse scrolled (675, 362) with delta (0, 0)
Screenshot: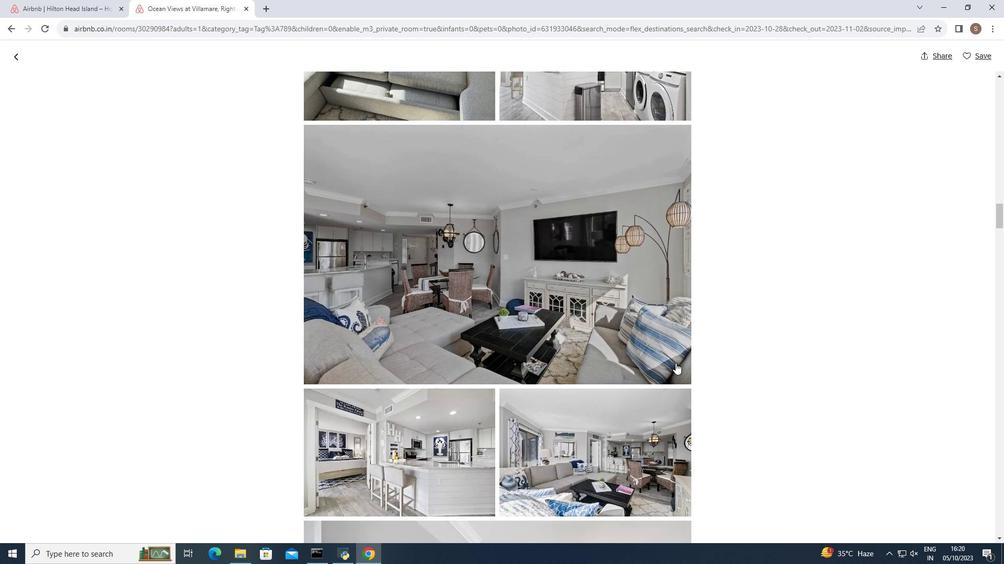 
Action: Mouse scrolled (675, 362) with delta (0, 0)
Screenshot: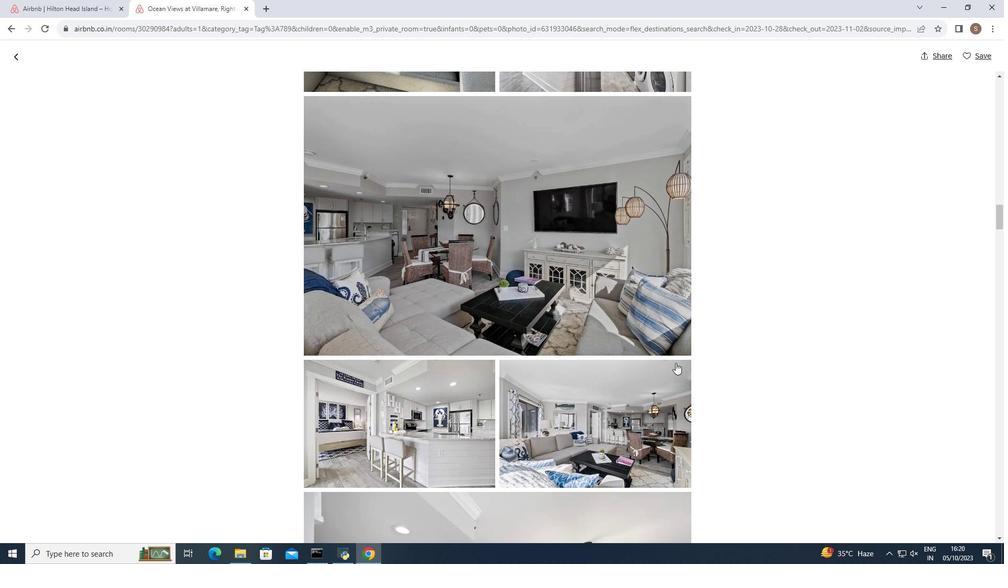 
Action: Mouse scrolled (675, 362) with delta (0, 0)
Screenshot: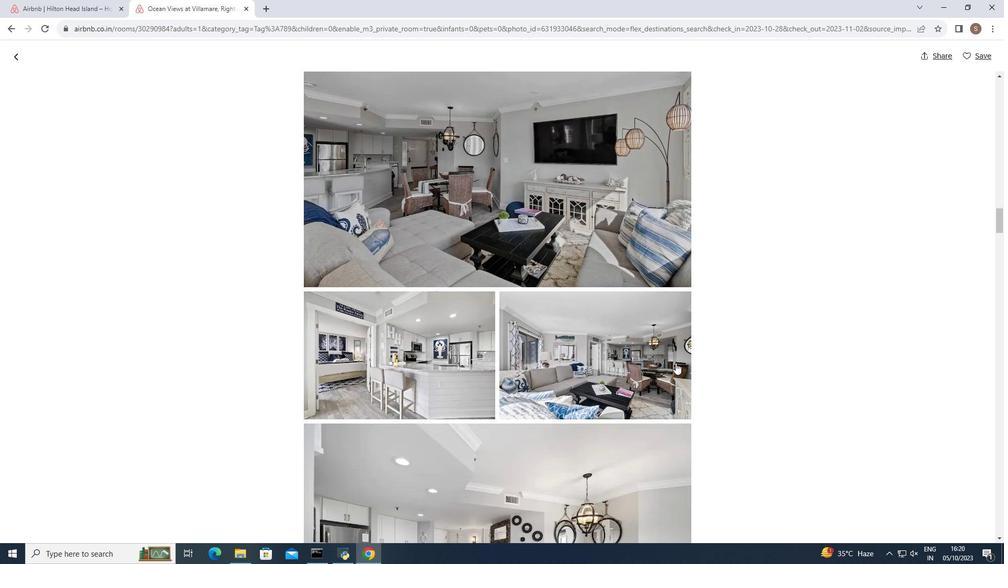 
Action: Mouse scrolled (675, 362) with delta (0, 0)
Screenshot: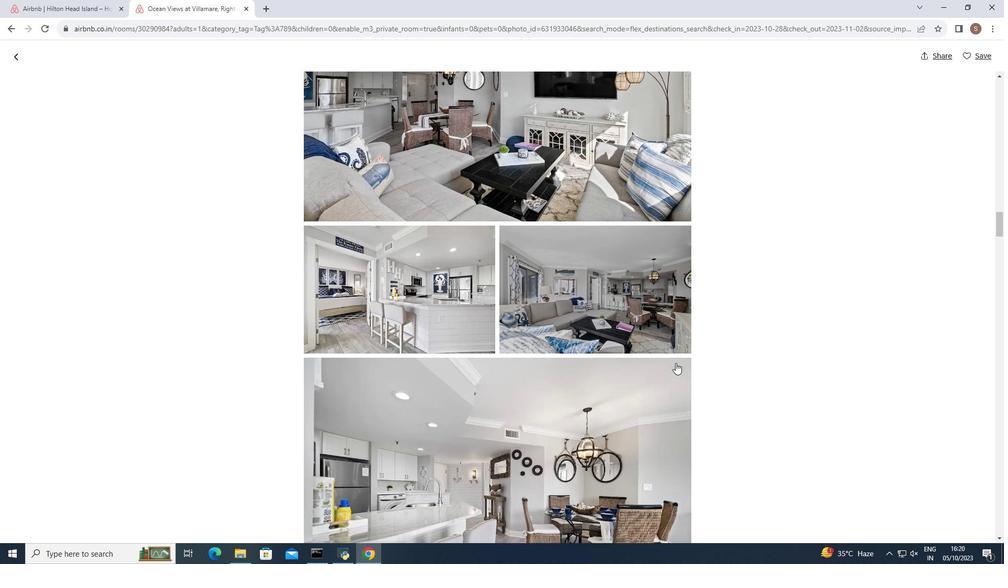 
Action: Mouse scrolled (675, 362) with delta (0, 0)
Screenshot: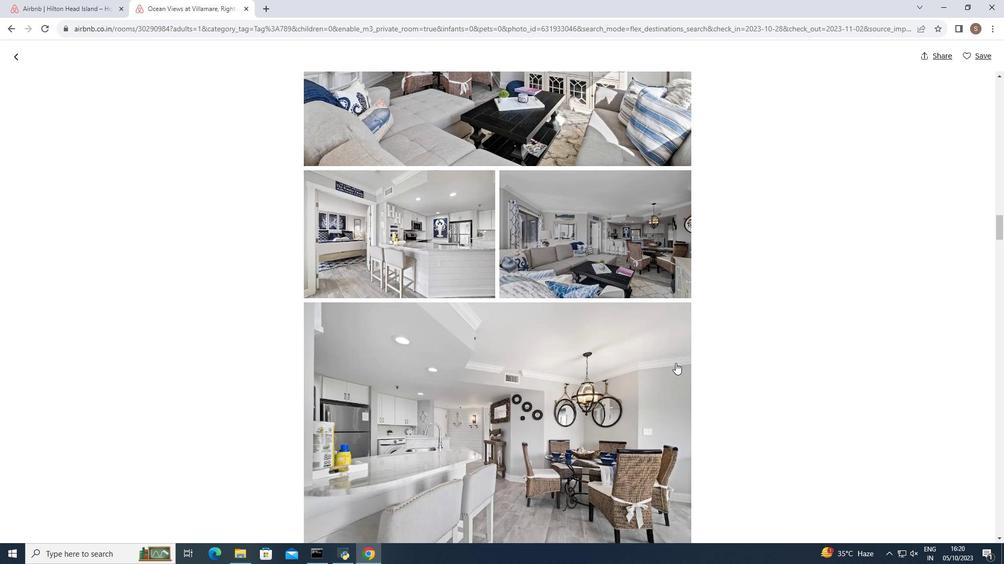 
Action: Mouse scrolled (675, 362) with delta (0, 0)
Screenshot: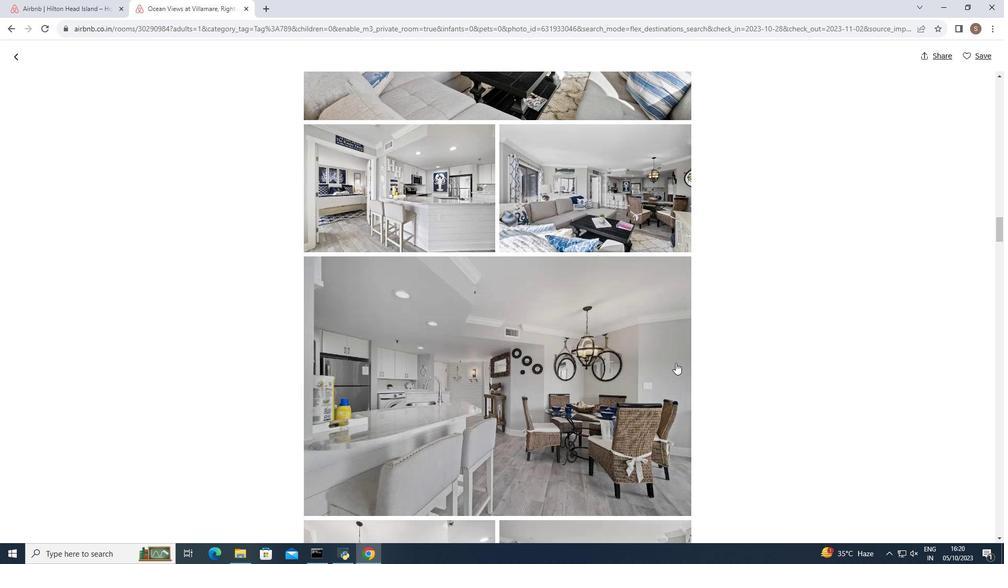 
Action: Mouse scrolled (675, 362) with delta (0, 0)
Screenshot: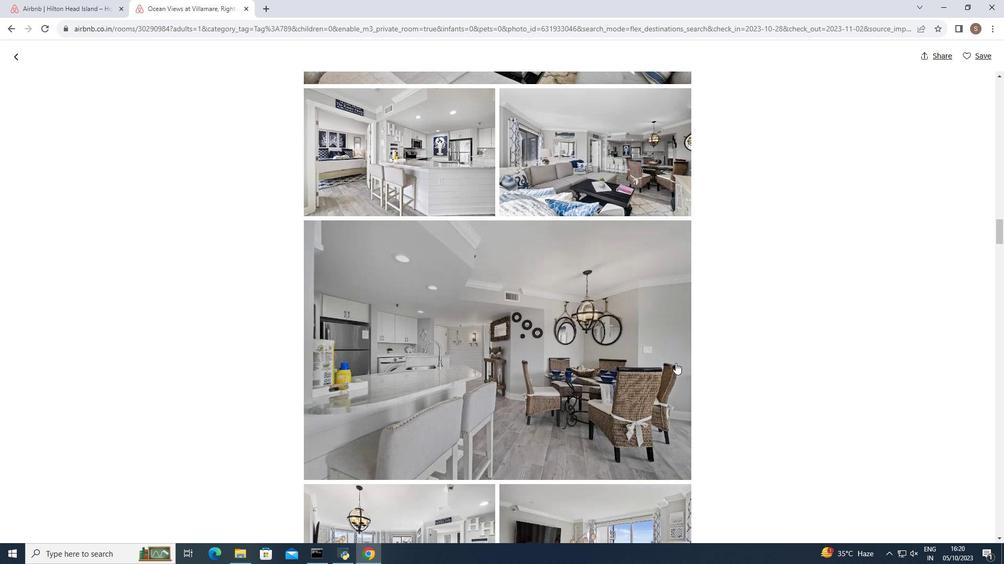 
Action: Mouse scrolled (675, 362) with delta (0, 0)
Screenshot: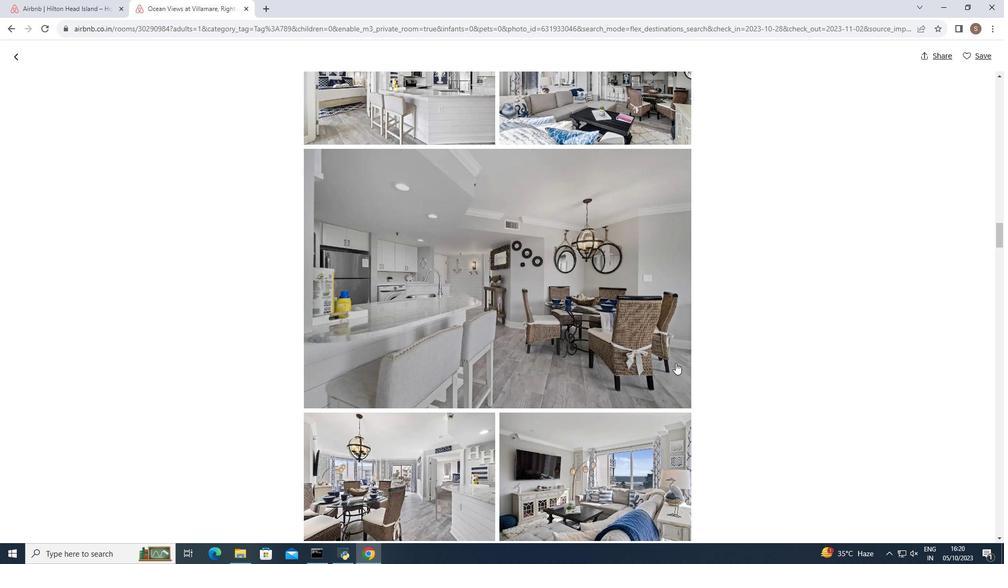 
Action: Mouse scrolled (675, 362) with delta (0, 0)
Screenshot: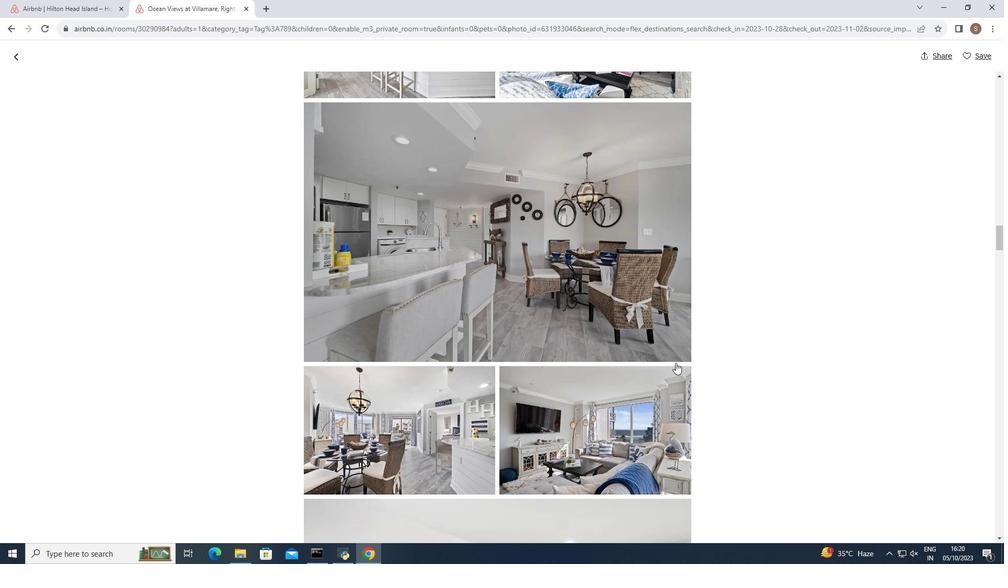 
Action: Mouse scrolled (675, 362) with delta (0, 0)
Screenshot: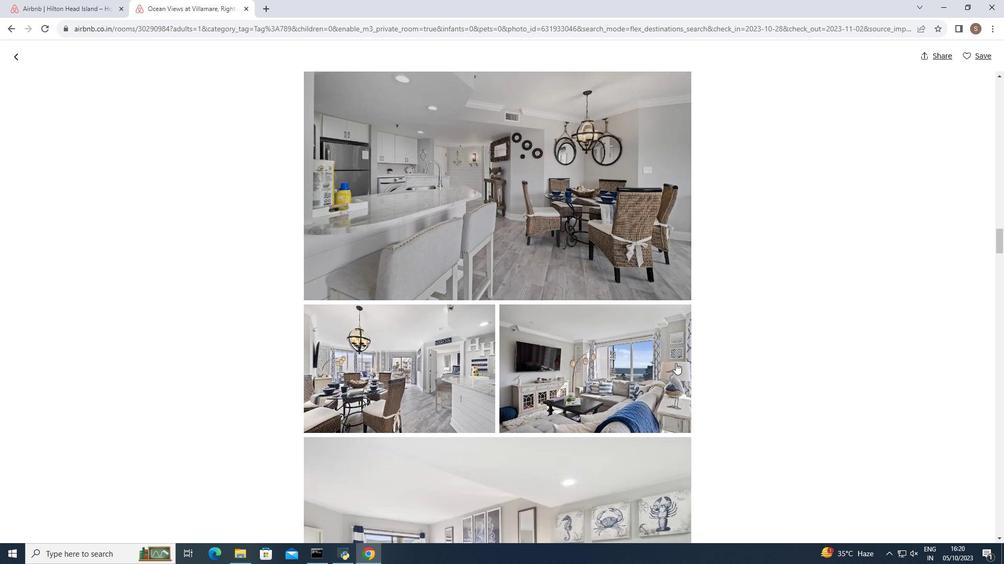 
Action: Mouse scrolled (675, 362) with delta (0, 0)
Screenshot: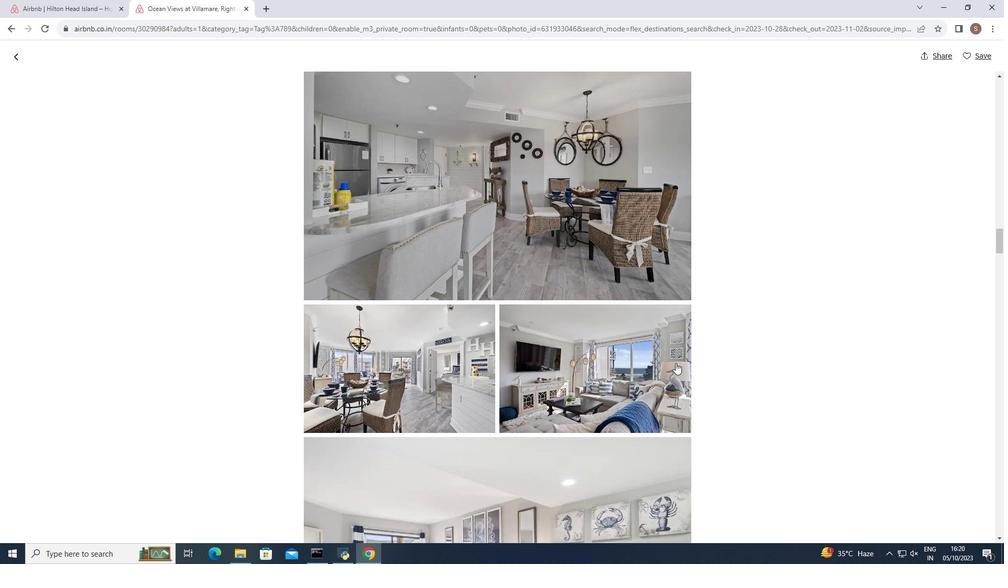 
Action: Mouse moved to (676, 363)
Screenshot: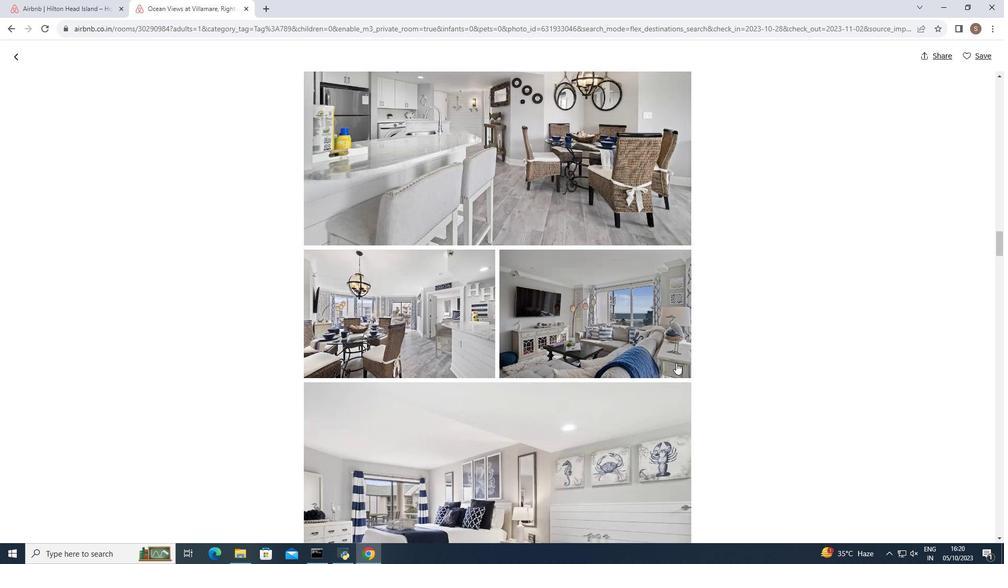 
Action: Mouse scrolled (676, 362) with delta (0, 0)
Screenshot: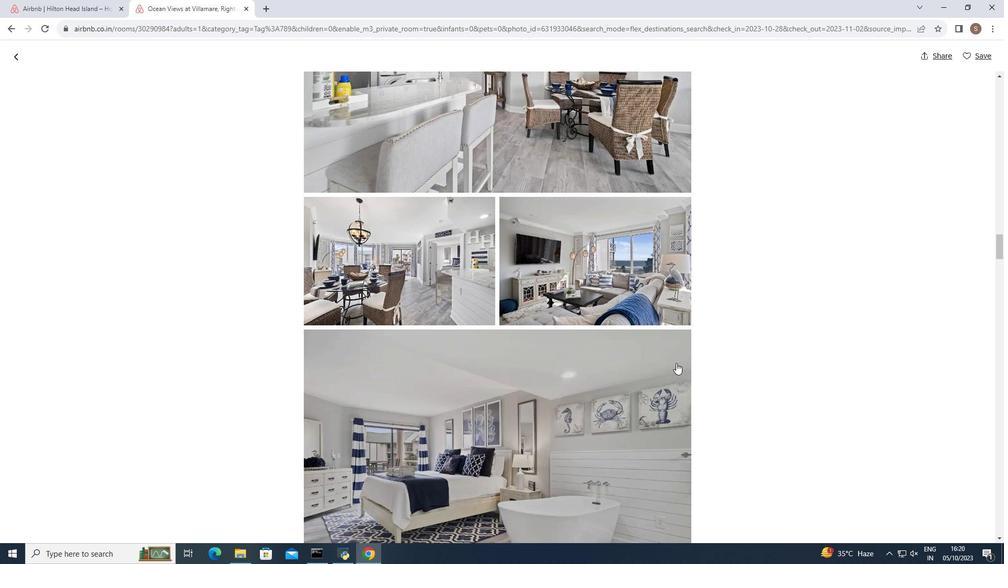 
Action: Mouse scrolled (676, 362) with delta (0, 0)
Screenshot: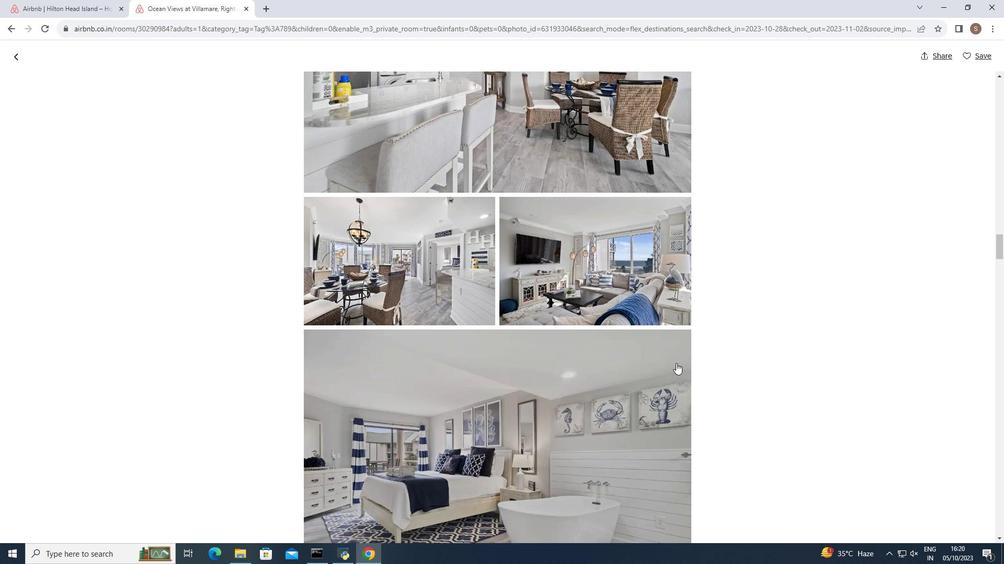 
Action: Mouse scrolled (676, 362) with delta (0, 0)
Screenshot: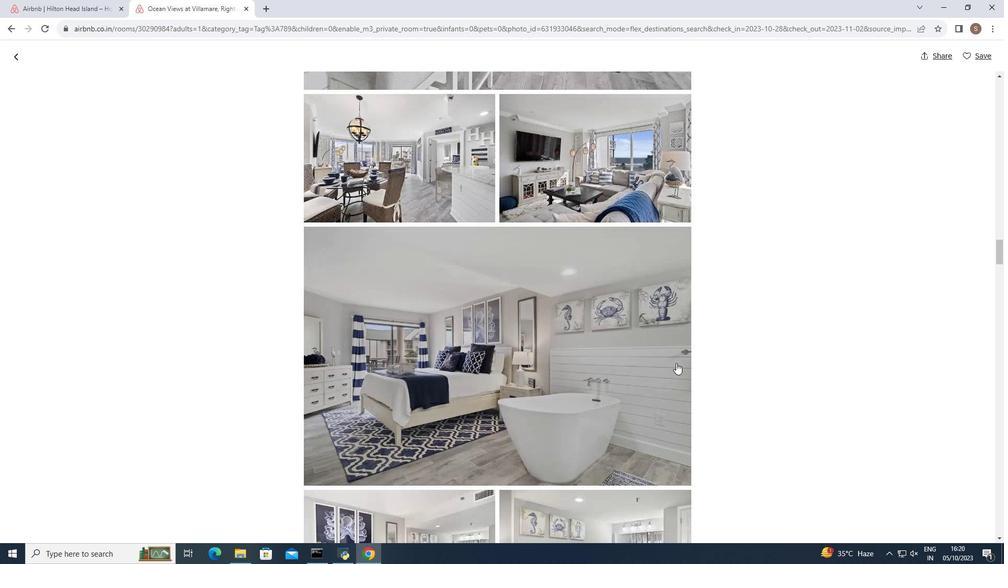 
Action: Mouse scrolled (676, 362) with delta (0, 0)
Screenshot: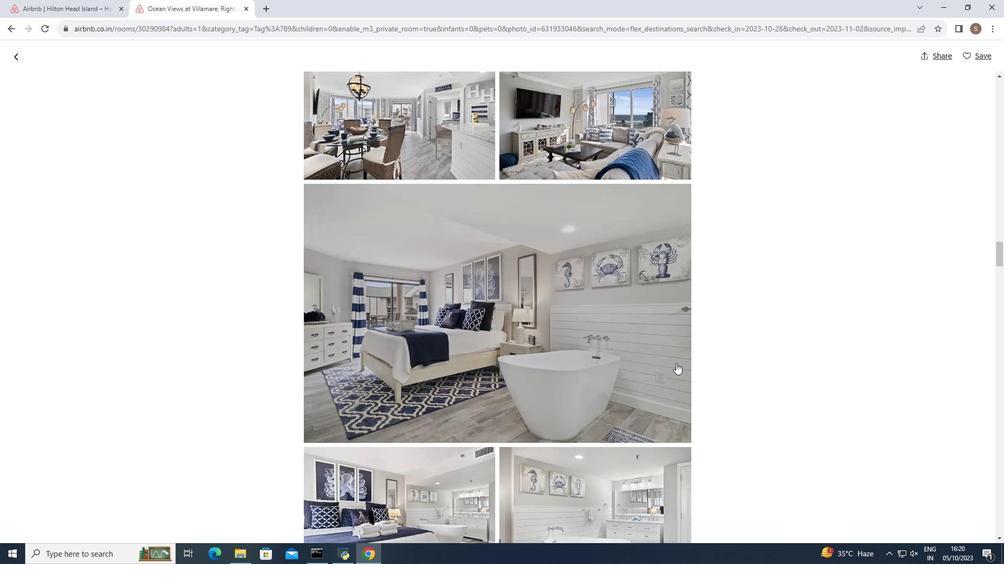 
Action: Mouse scrolled (676, 362) with delta (0, 0)
Screenshot: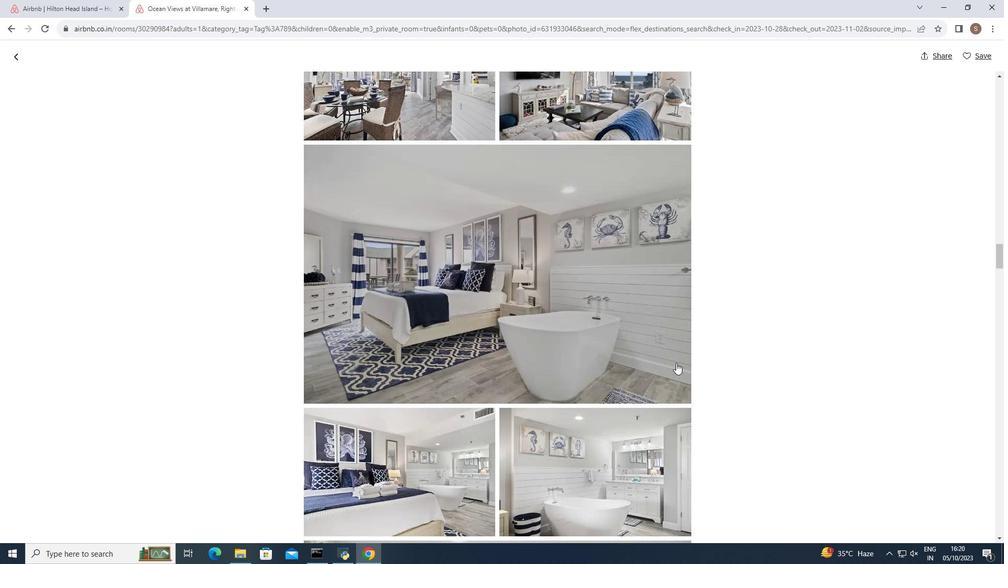 
Action: Mouse moved to (676, 363)
Screenshot: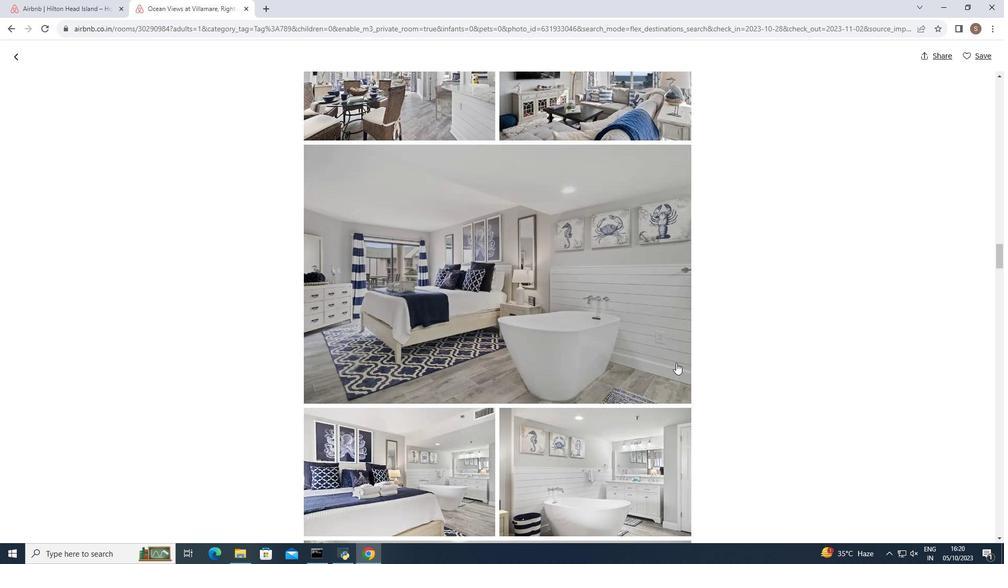 
Action: Mouse scrolled (676, 362) with delta (0, 0)
Screenshot: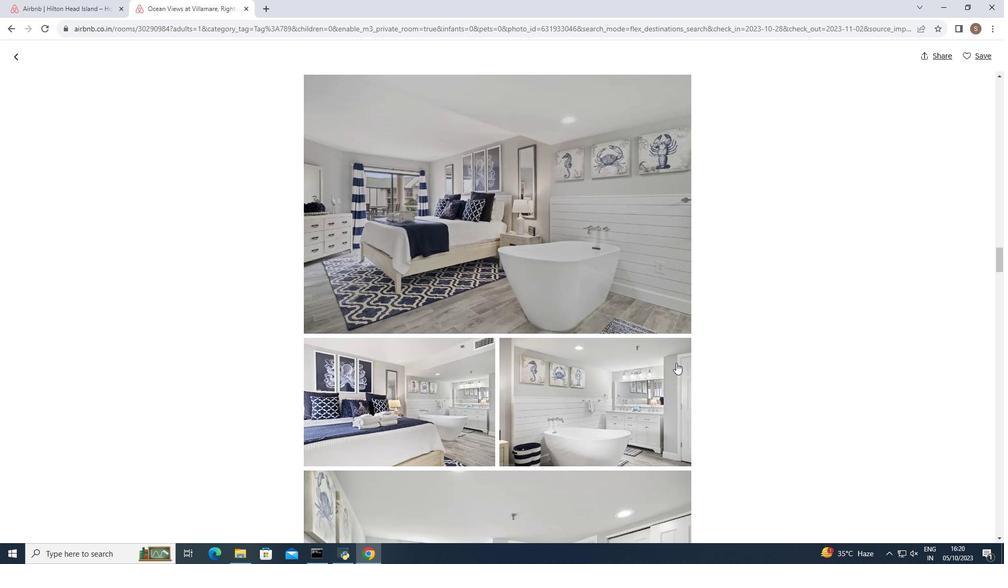 
Action: Mouse scrolled (676, 362) with delta (0, 0)
Screenshot: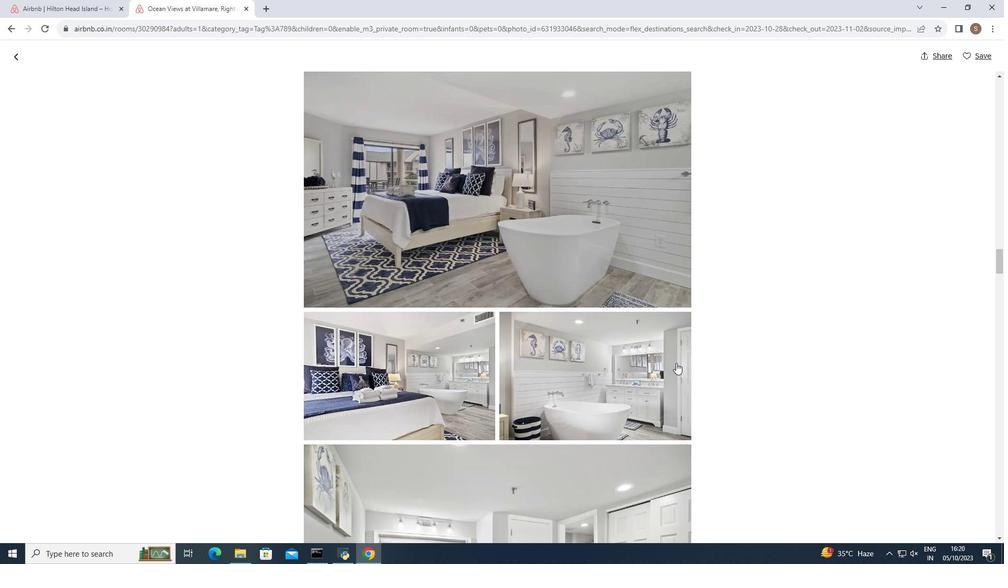 
Action: Mouse scrolled (676, 362) with delta (0, 0)
Screenshot: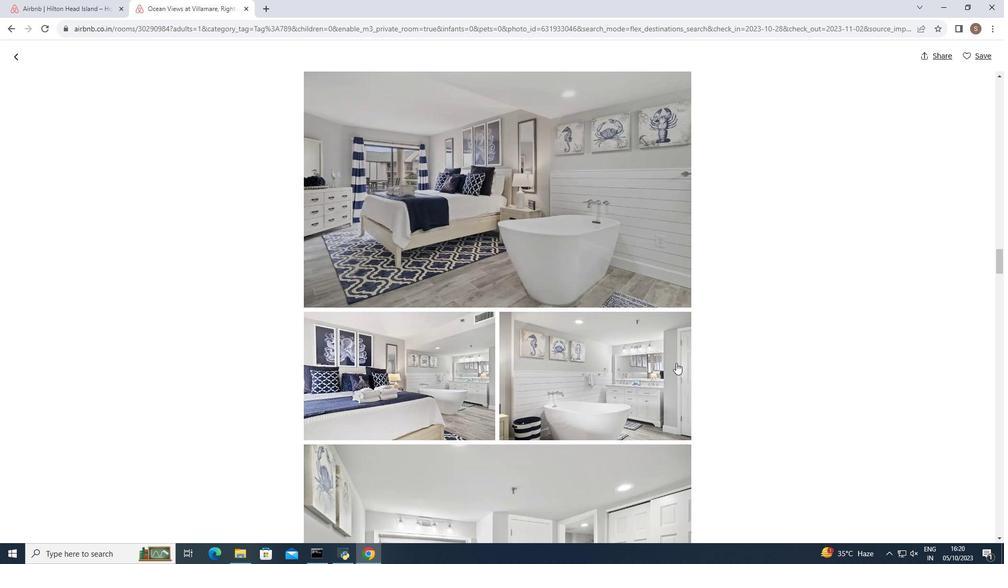 
Action: Mouse scrolled (676, 362) with delta (0, 0)
Screenshot: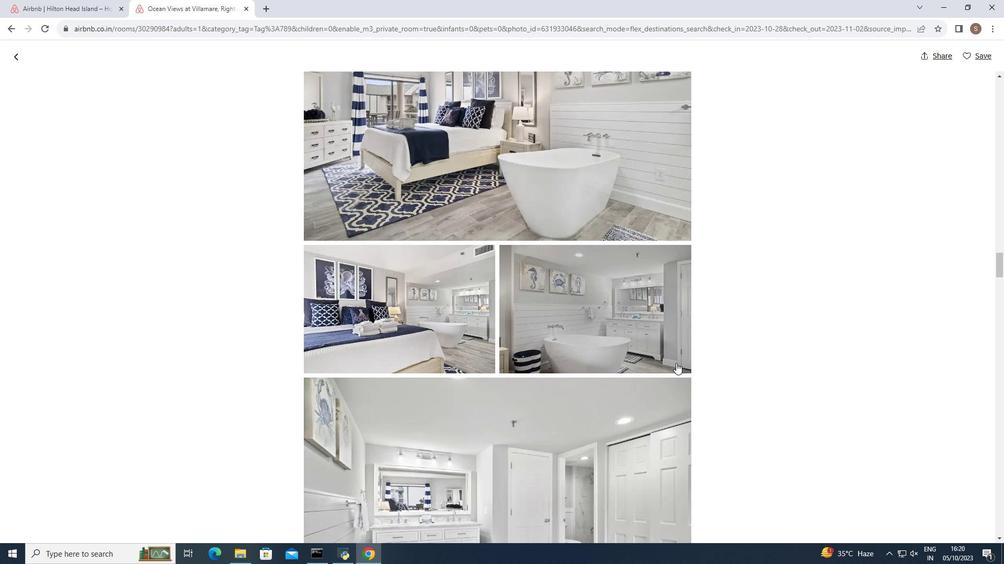 
Action: Mouse scrolled (676, 362) with delta (0, 0)
Screenshot: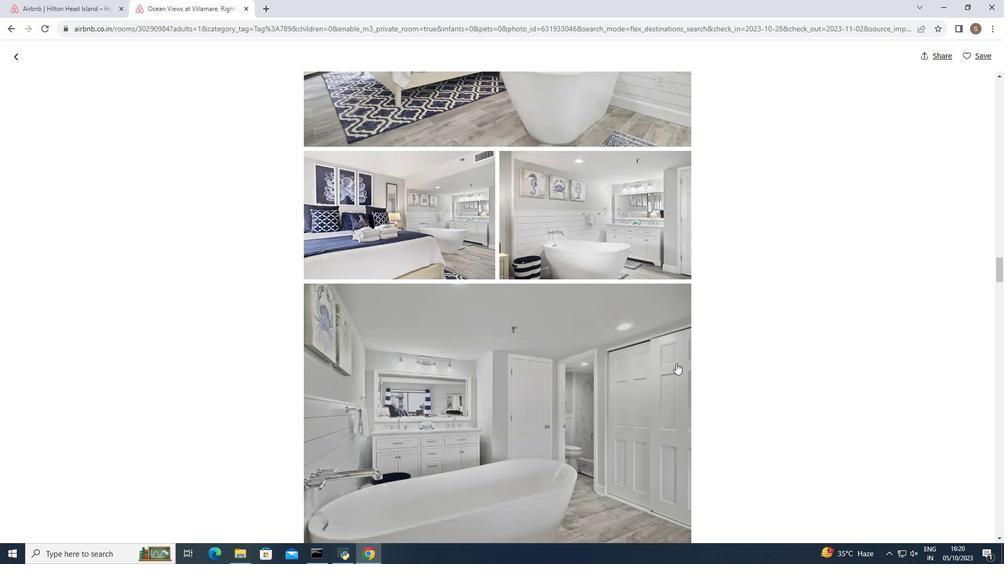 
Action: Mouse scrolled (676, 362) with delta (0, 0)
Screenshot: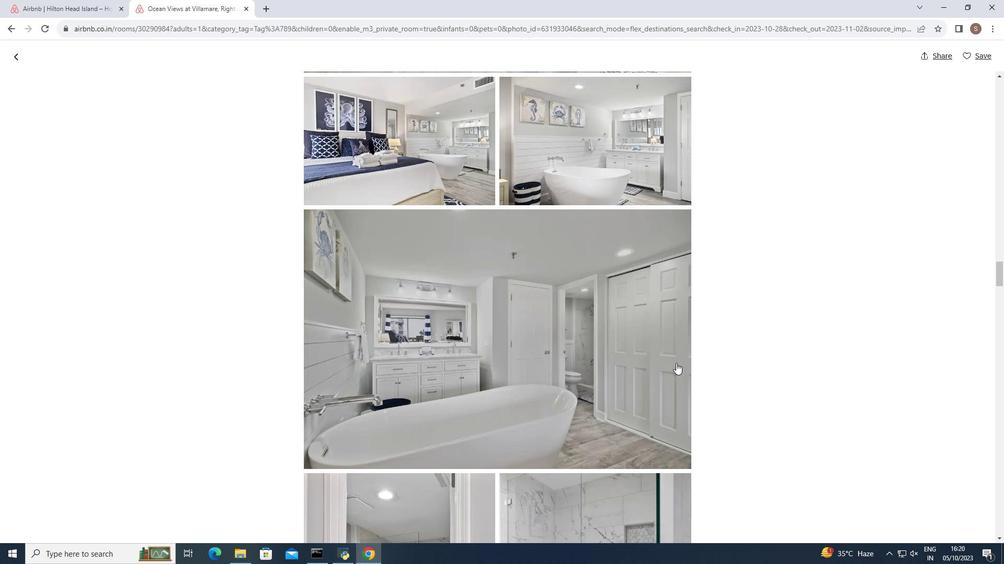 
Action: Mouse scrolled (676, 362) with delta (0, 0)
Screenshot: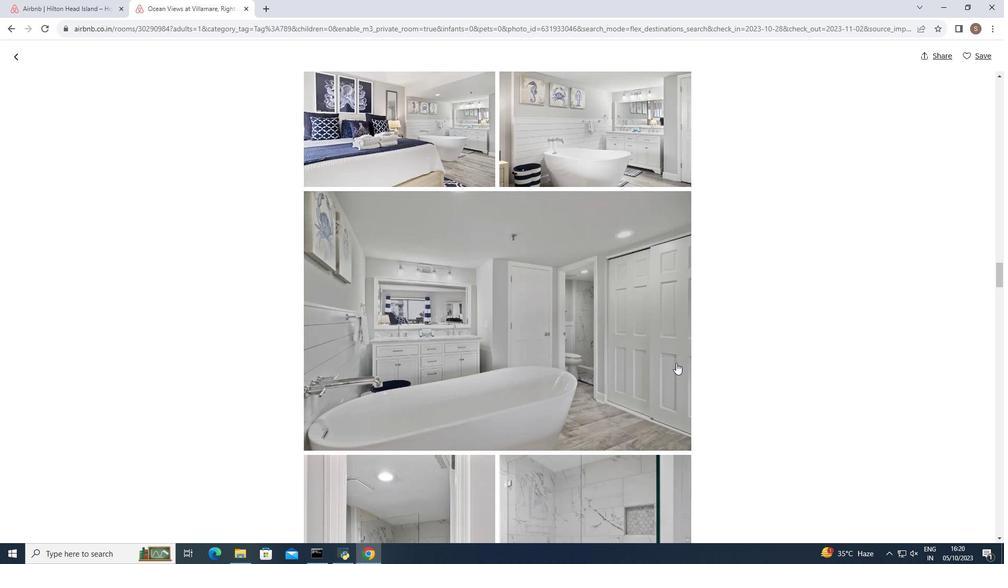 
Action: Mouse scrolled (676, 362) with delta (0, 0)
Screenshot: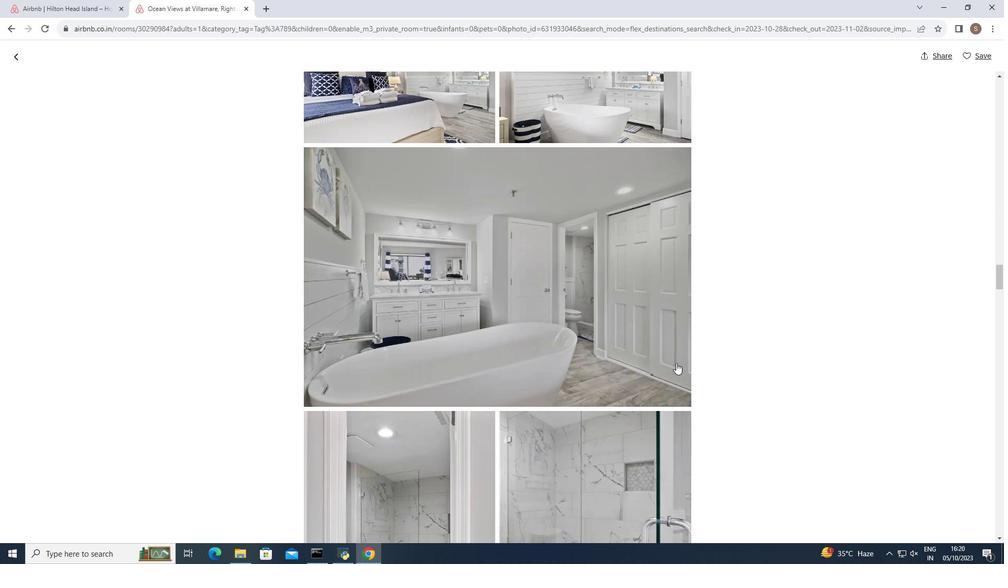 
Action: Mouse scrolled (676, 362) with delta (0, 0)
Screenshot: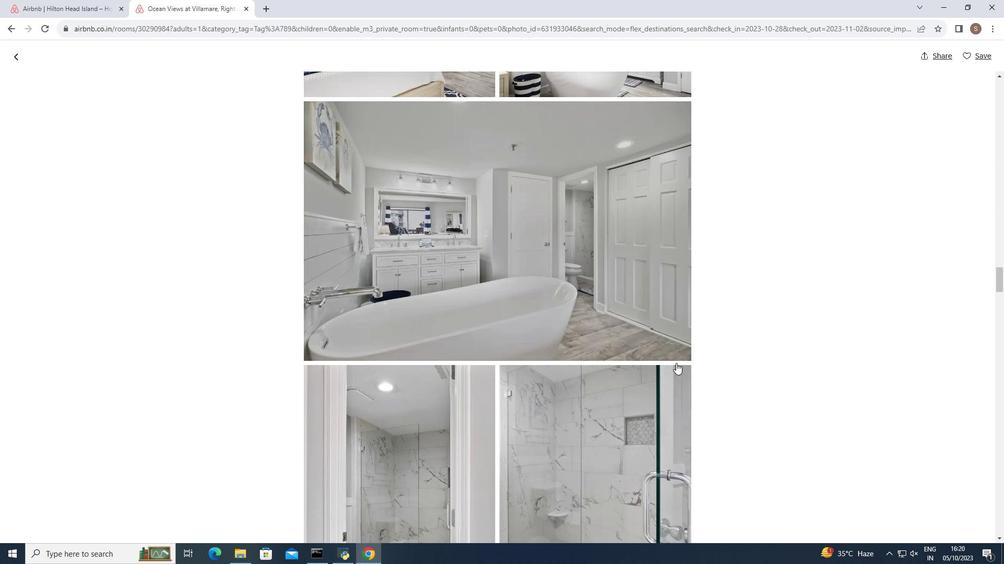
Action: Mouse moved to (677, 363)
Screenshot: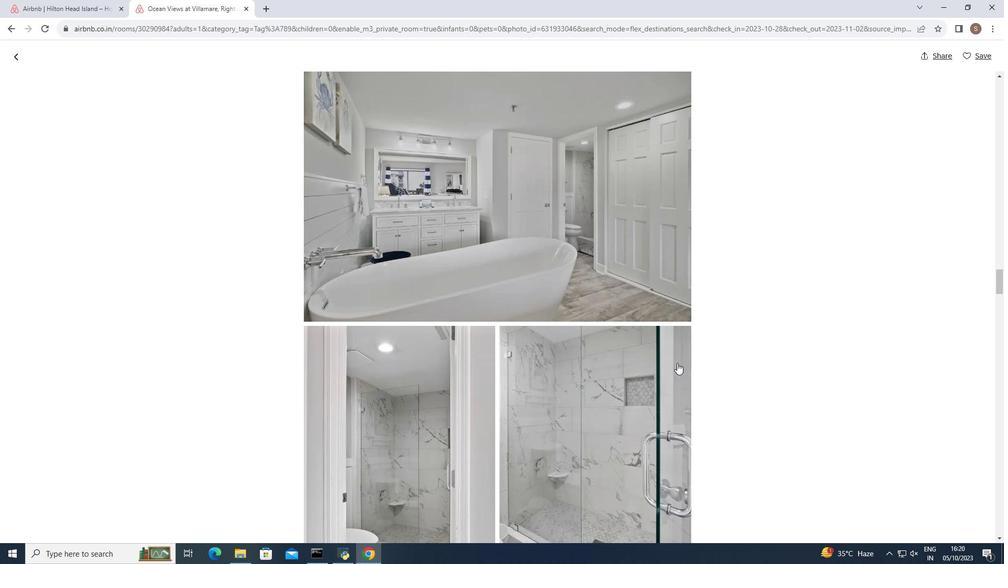 
Action: Mouse scrolled (677, 362) with delta (0, 0)
Screenshot: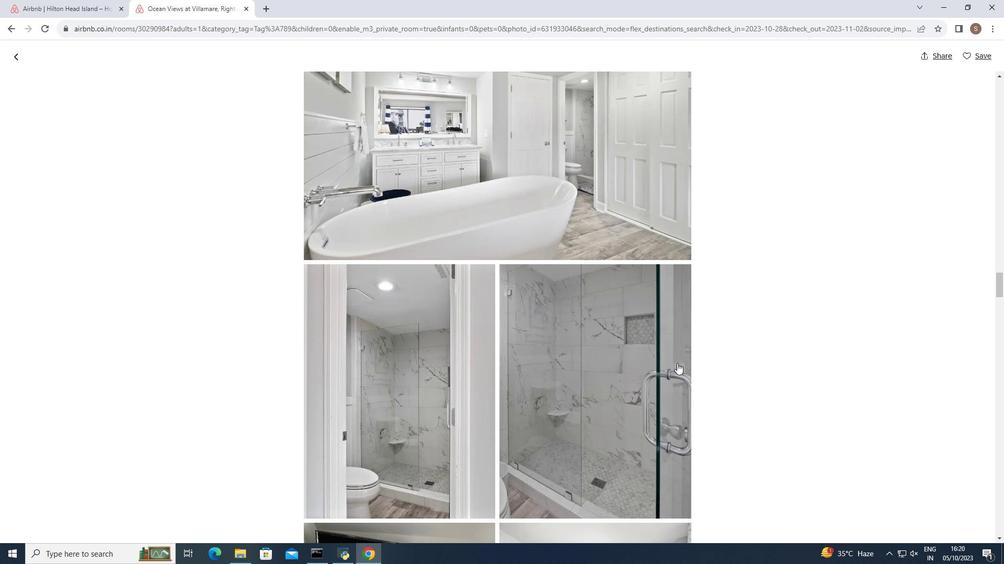 
Action: Mouse scrolled (677, 362) with delta (0, 0)
Screenshot: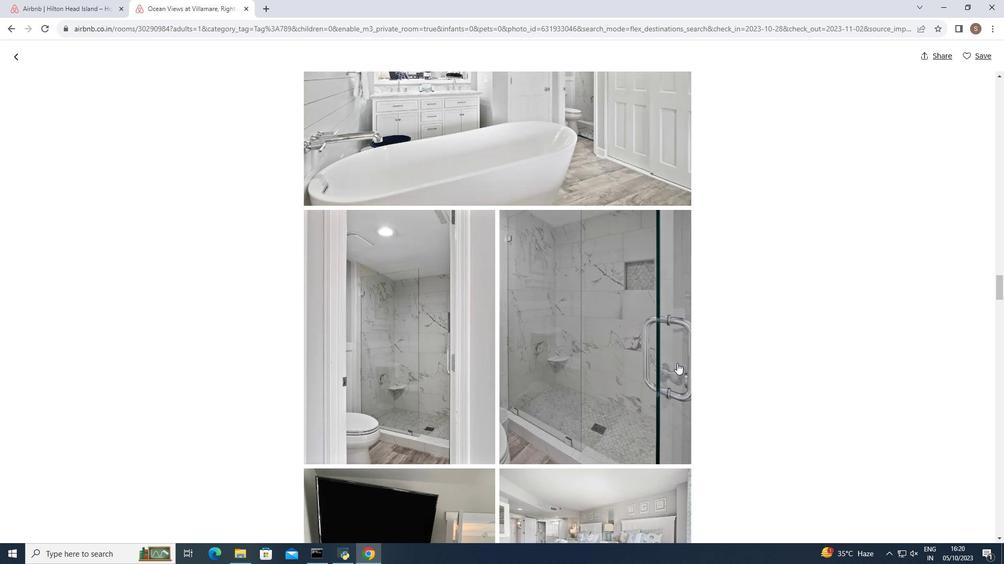 
Action: Mouse scrolled (677, 362) with delta (0, 0)
Screenshot: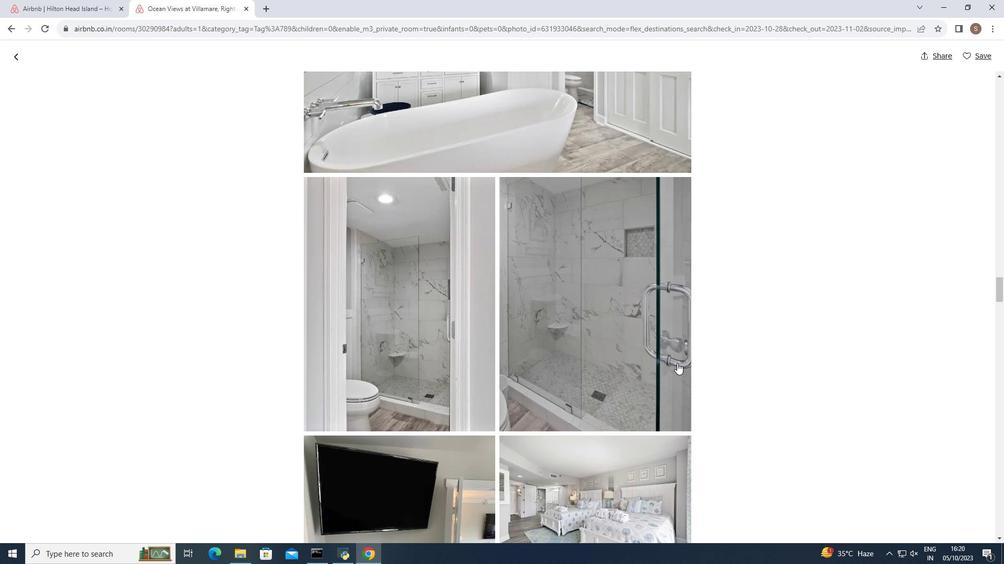 
Action: Mouse scrolled (677, 362) with delta (0, 0)
Screenshot: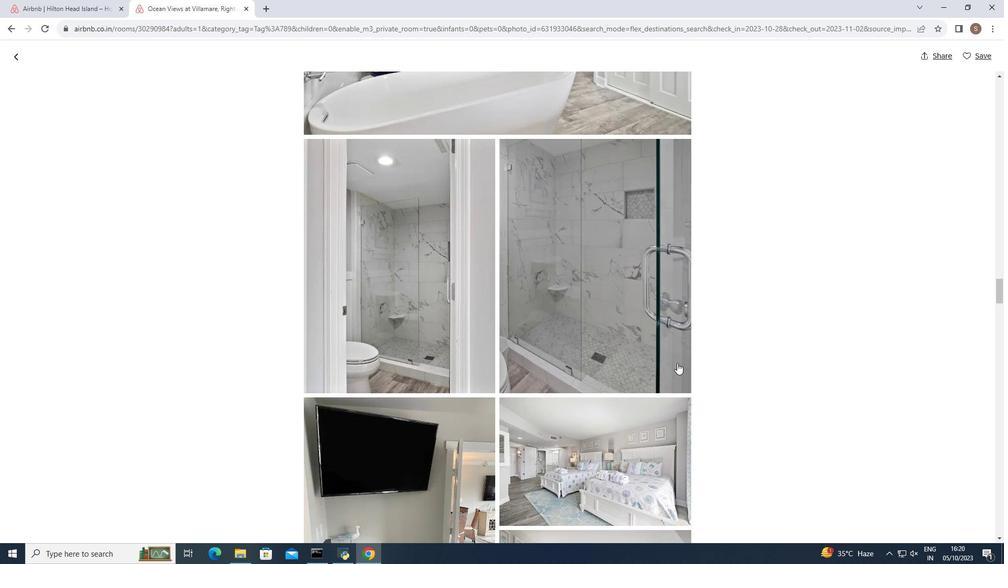 
Action: Mouse scrolled (677, 362) with delta (0, 0)
Screenshot: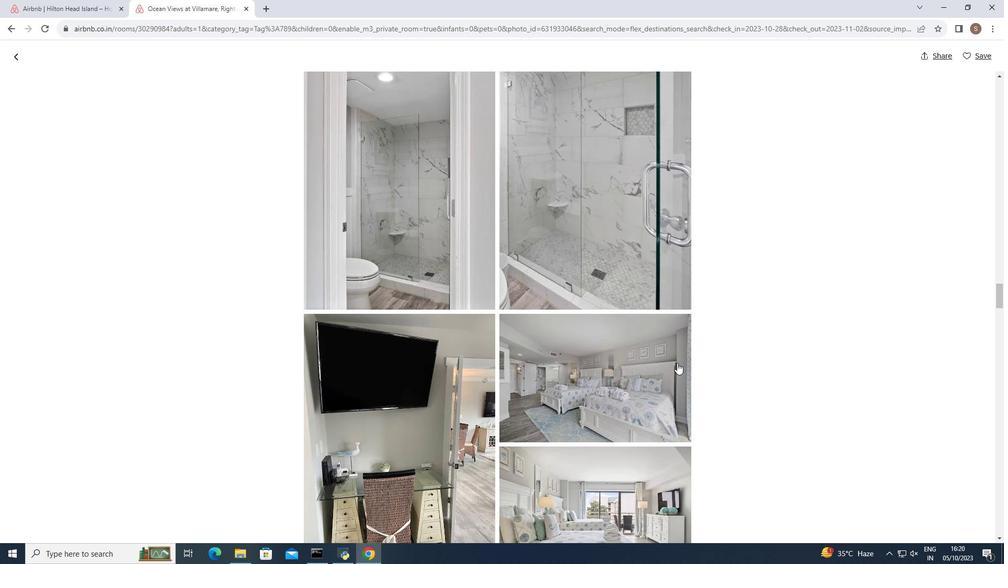 
Action: Mouse scrolled (677, 362) with delta (0, 0)
Screenshot: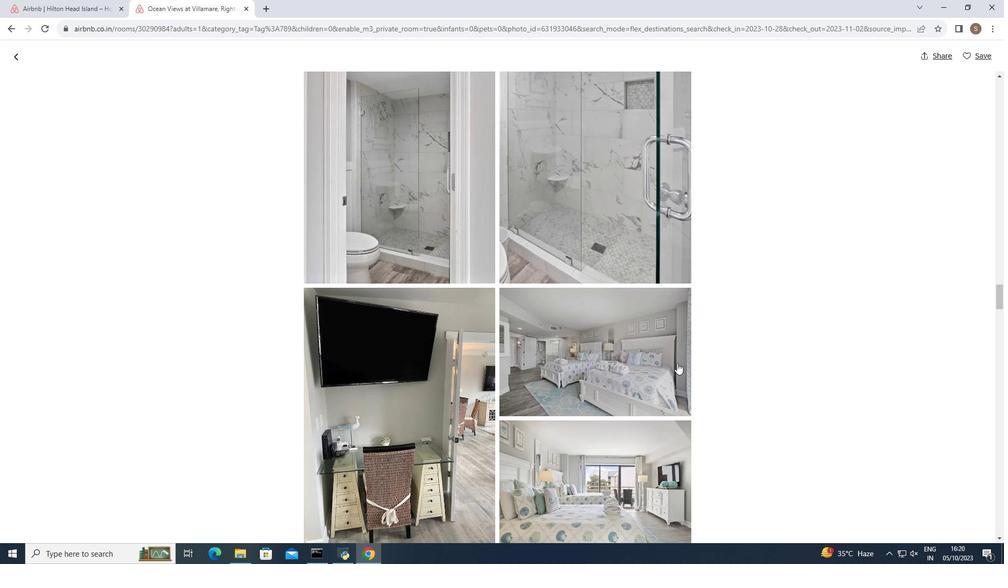 
Action: Mouse scrolled (677, 362) with delta (0, 0)
Screenshot: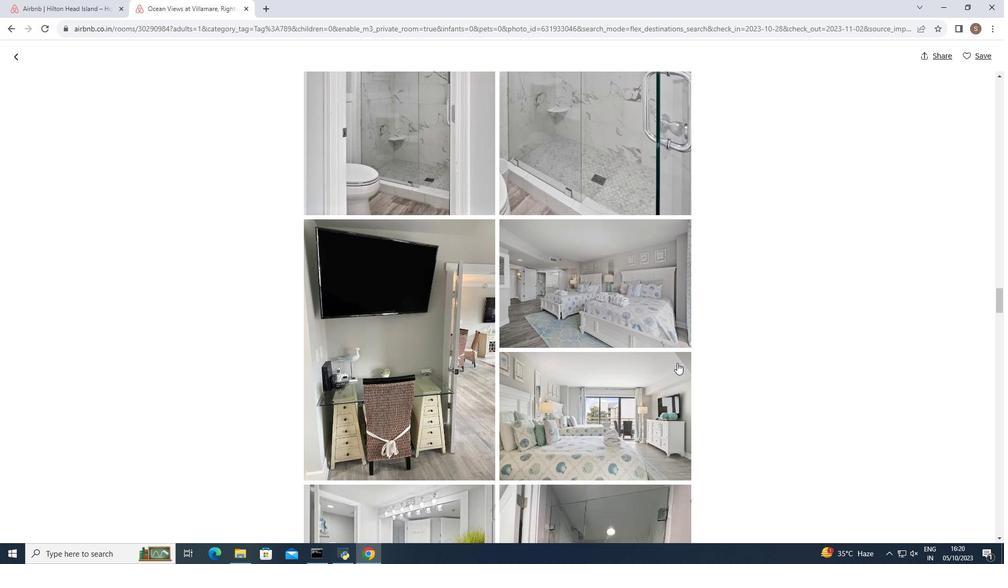 
Action: Mouse scrolled (677, 362) with delta (0, 0)
Screenshot: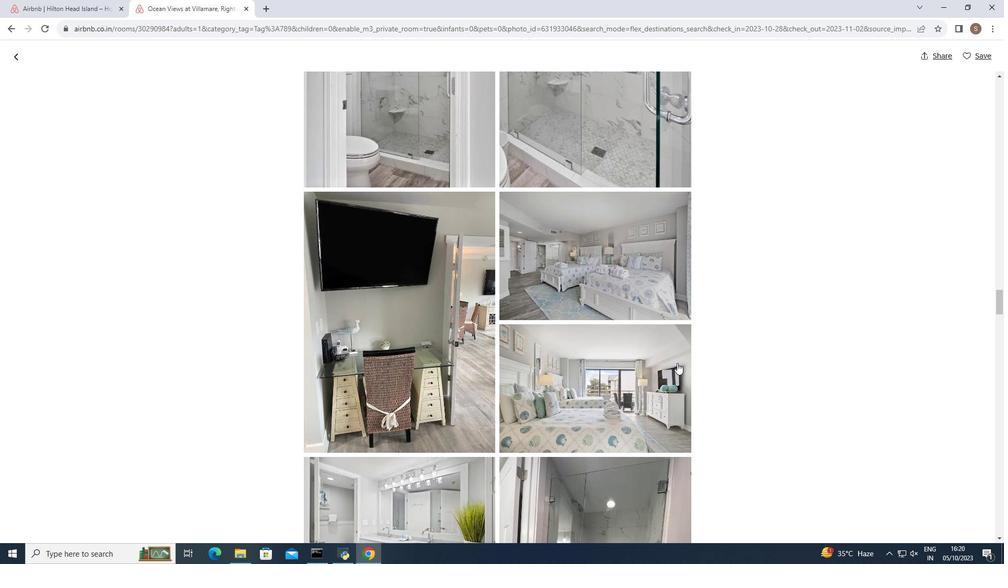 
Action: Mouse moved to (677, 363)
Screenshot: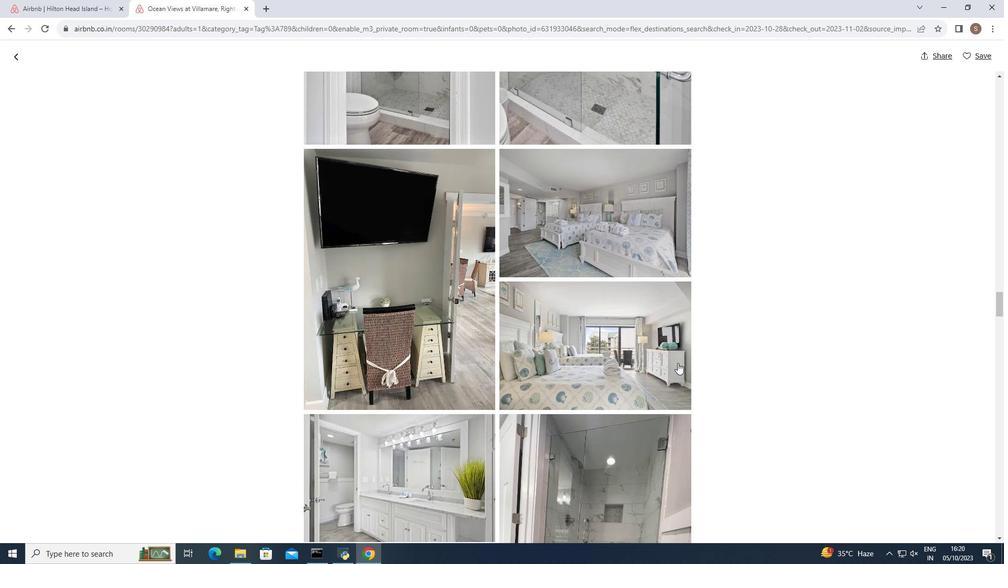 
Action: Mouse scrolled (677, 362) with delta (0, 0)
Screenshot: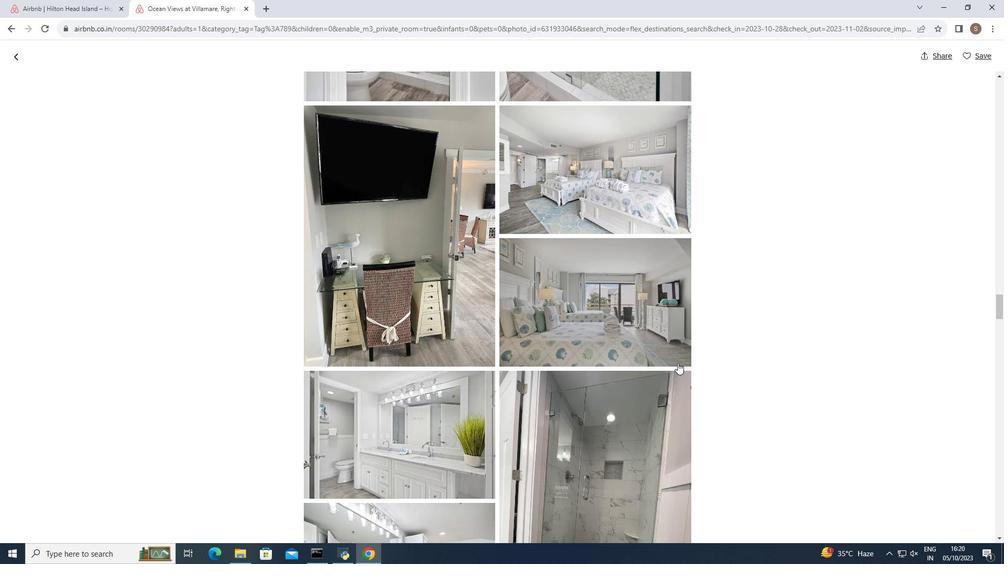 
Action: Mouse scrolled (677, 362) with delta (0, 0)
Screenshot: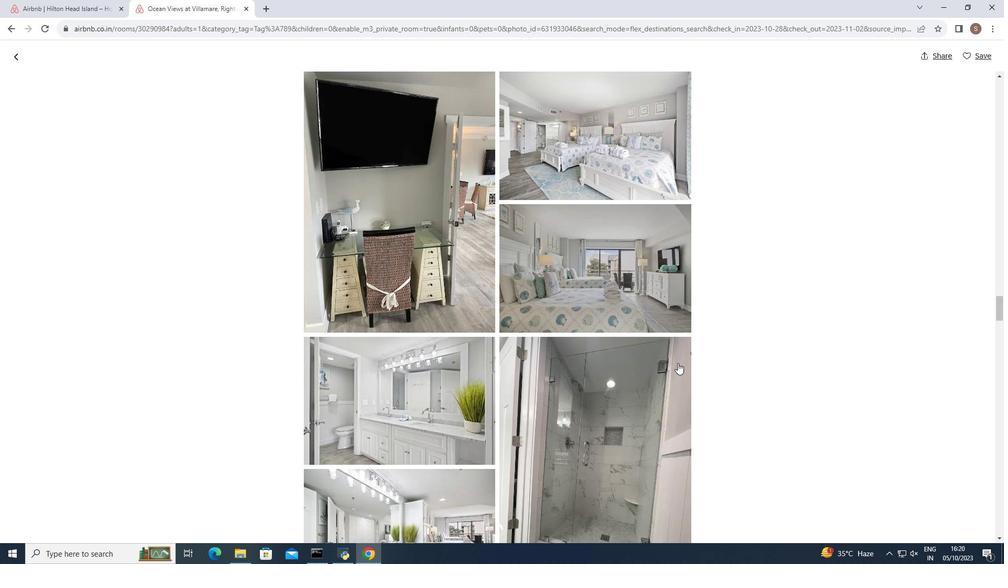 
Action: Mouse scrolled (677, 362) with delta (0, 0)
Screenshot: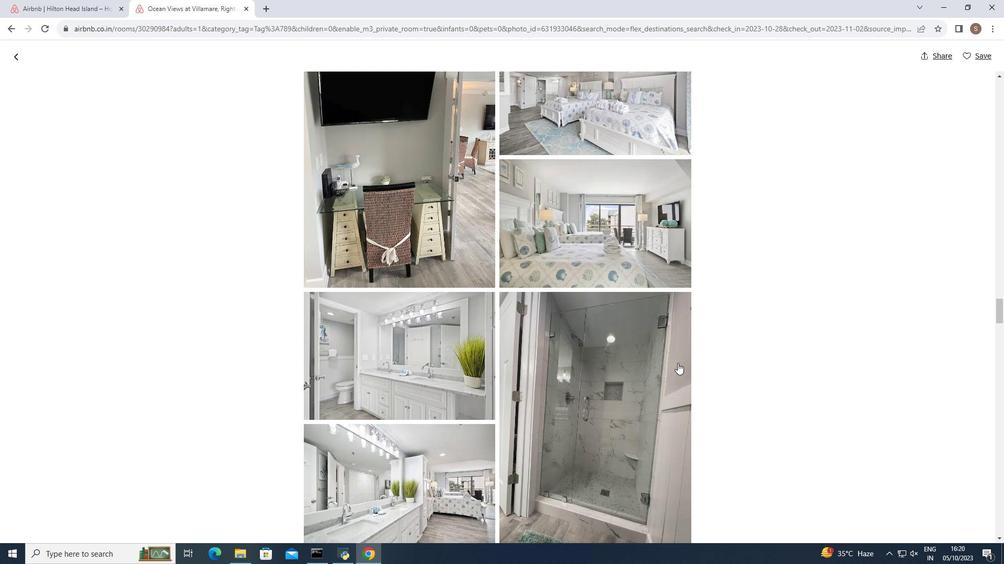 
Action: Mouse scrolled (677, 362) with delta (0, 0)
Screenshot: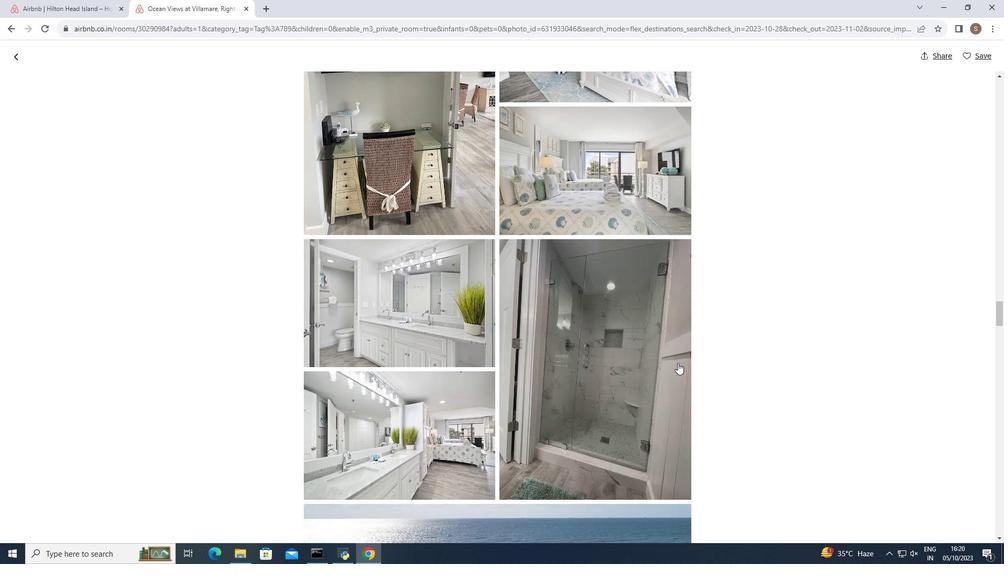 
Action: Mouse scrolled (677, 362) with delta (0, 0)
Screenshot: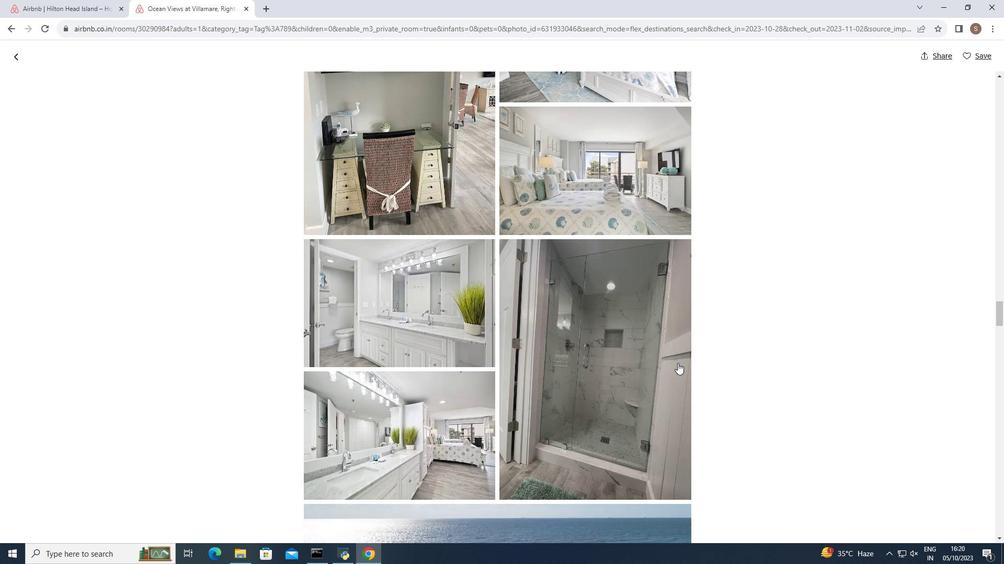
Action: Mouse moved to (677, 363)
Screenshot: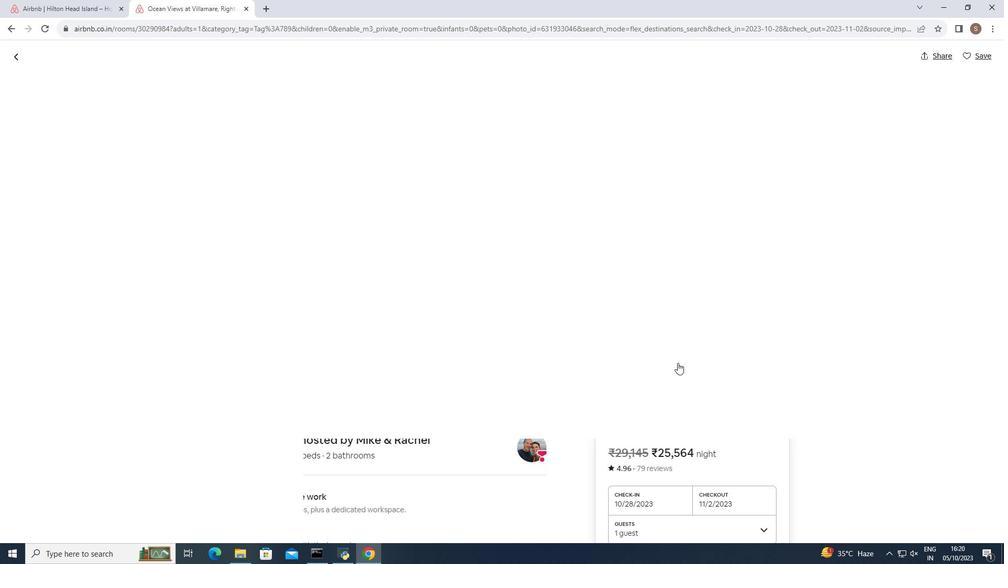 
Action: Mouse scrolled (677, 362) with delta (0, 0)
Screenshot: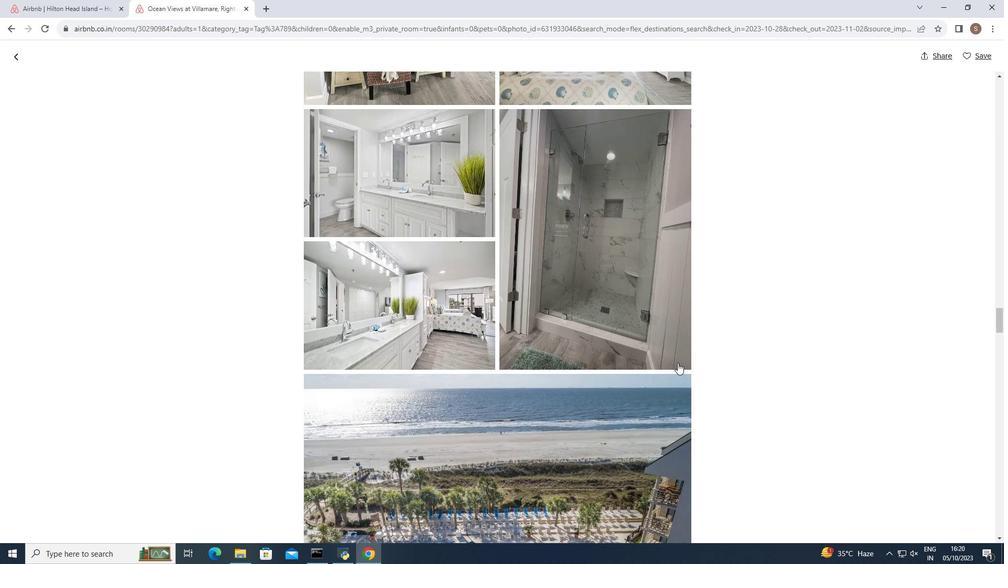 
Action: Mouse scrolled (677, 362) with delta (0, 0)
Screenshot: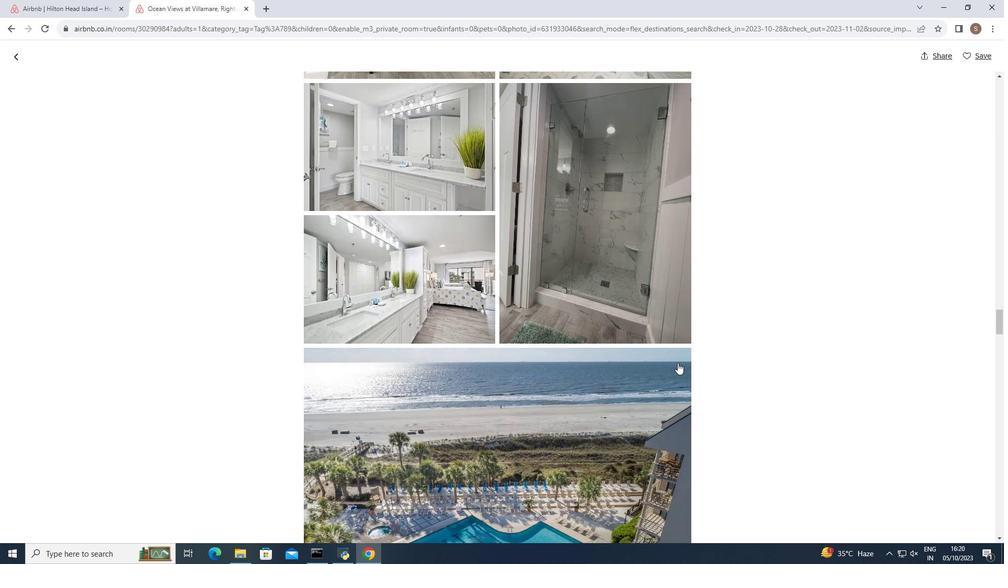 
Action: Mouse scrolled (677, 362) with delta (0, 0)
Screenshot: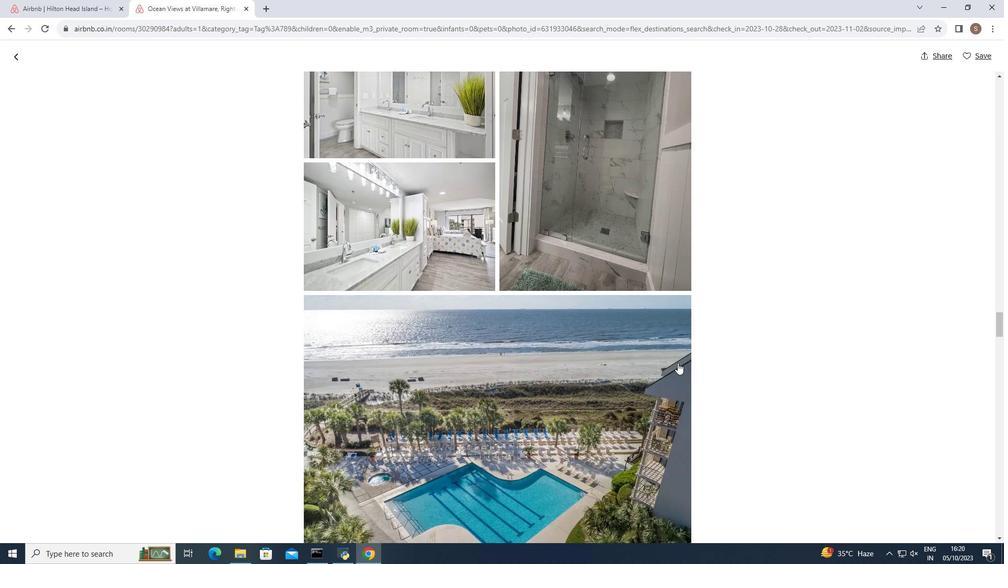 
Action: Mouse scrolled (677, 362) with delta (0, 0)
Screenshot: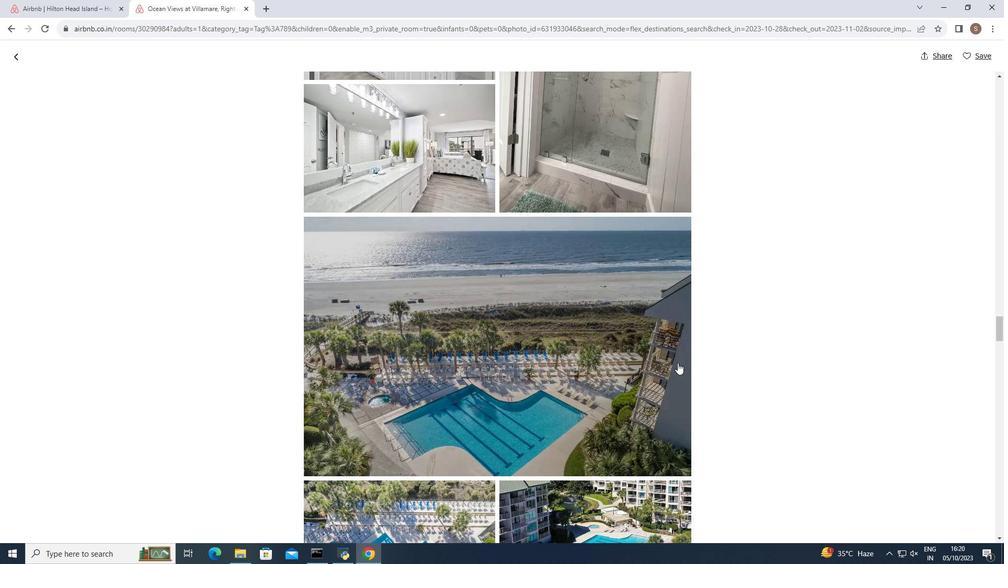 
Action: Mouse scrolled (677, 362) with delta (0, 0)
Screenshot: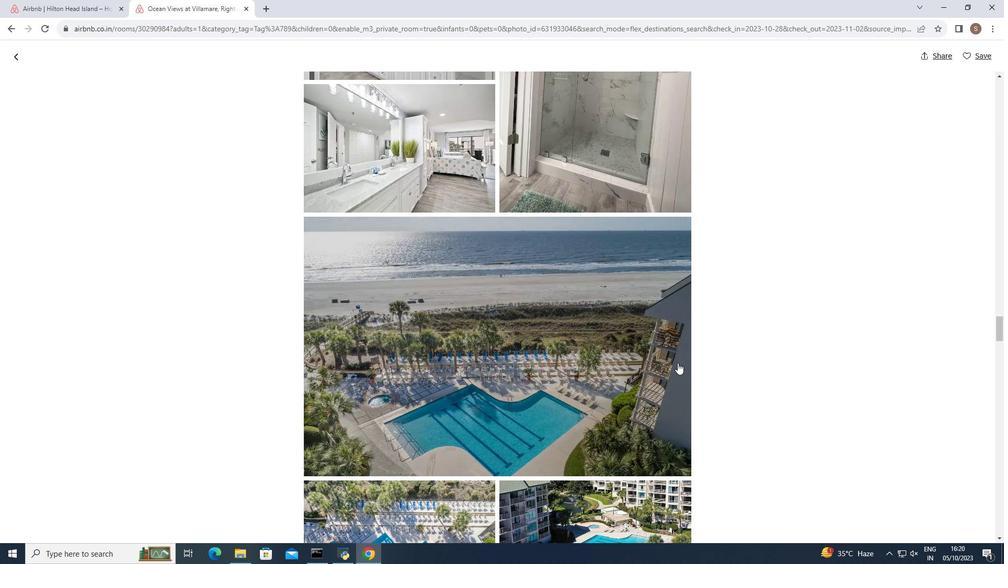 
Action: Mouse moved to (678, 363)
Screenshot: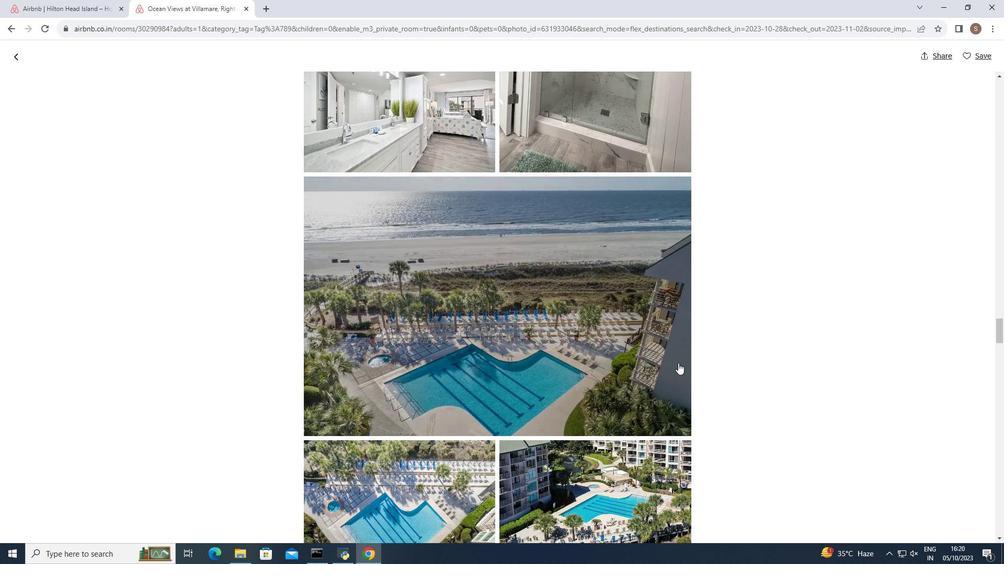 
Action: Mouse scrolled (678, 362) with delta (0, 0)
Screenshot: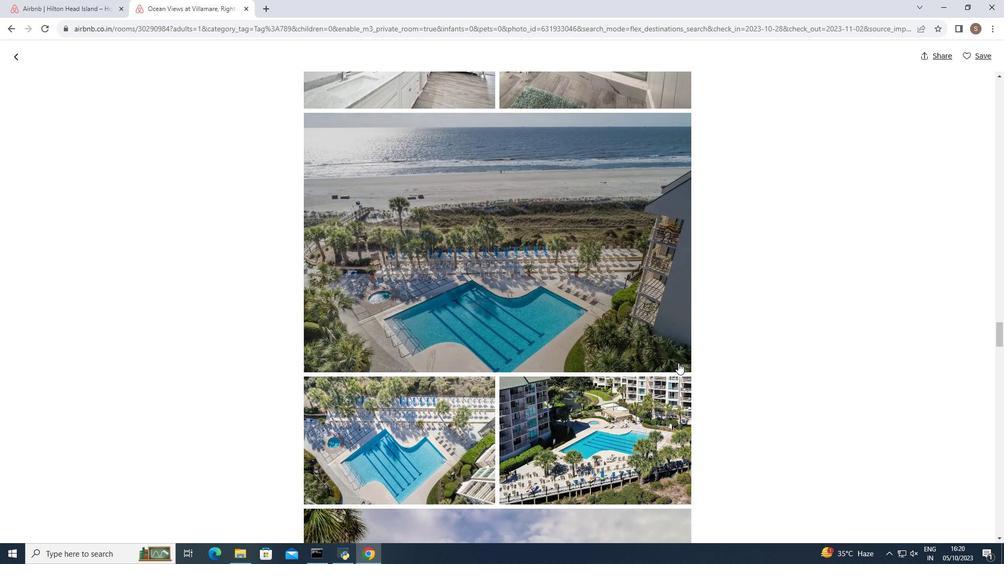 
Action: Mouse scrolled (678, 362) with delta (0, 0)
Screenshot: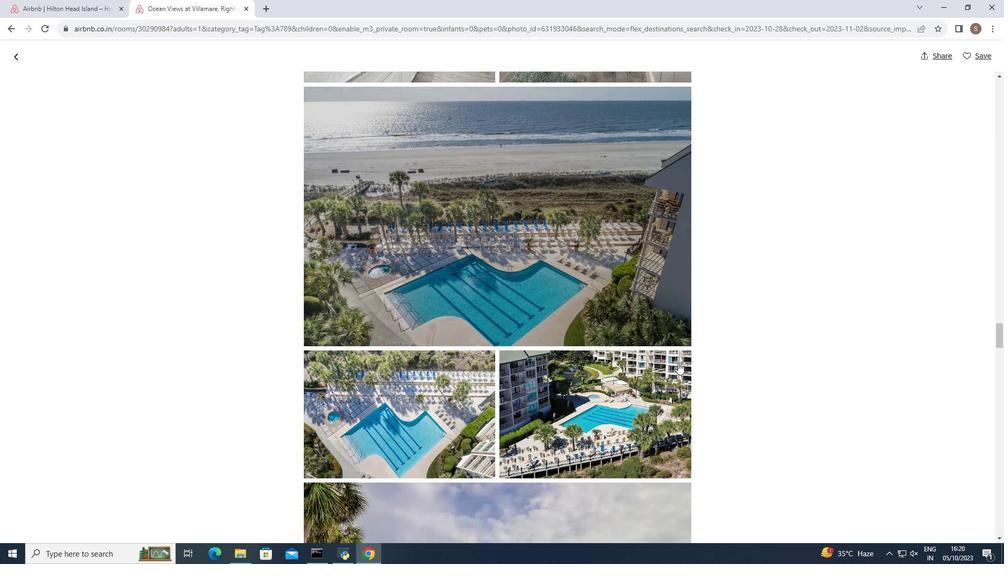 
Action: Mouse scrolled (678, 362) with delta (0, 0)
Screenshot: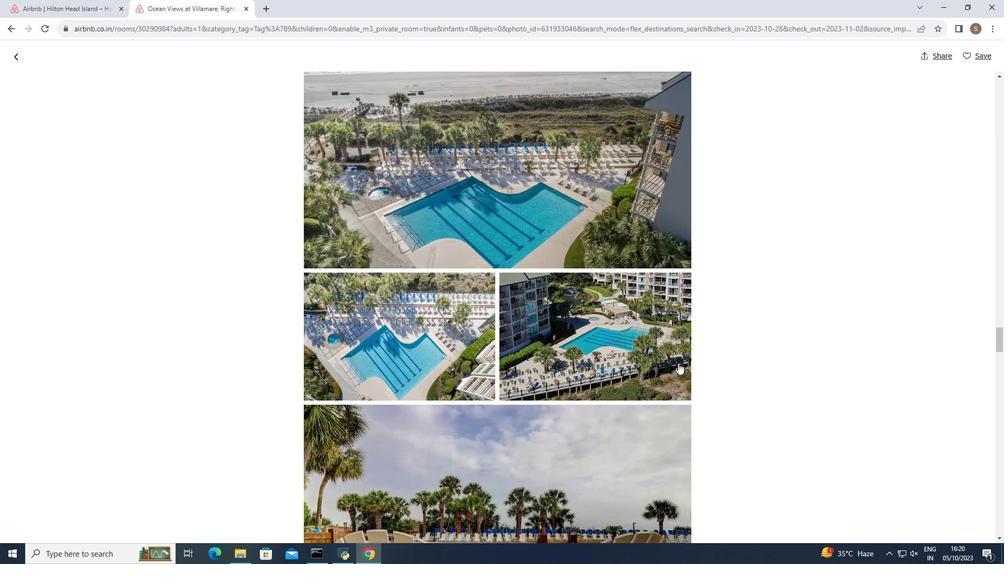 
Action: Mouse scrolled (678, 362) with delta (0, 0)
Screenshot: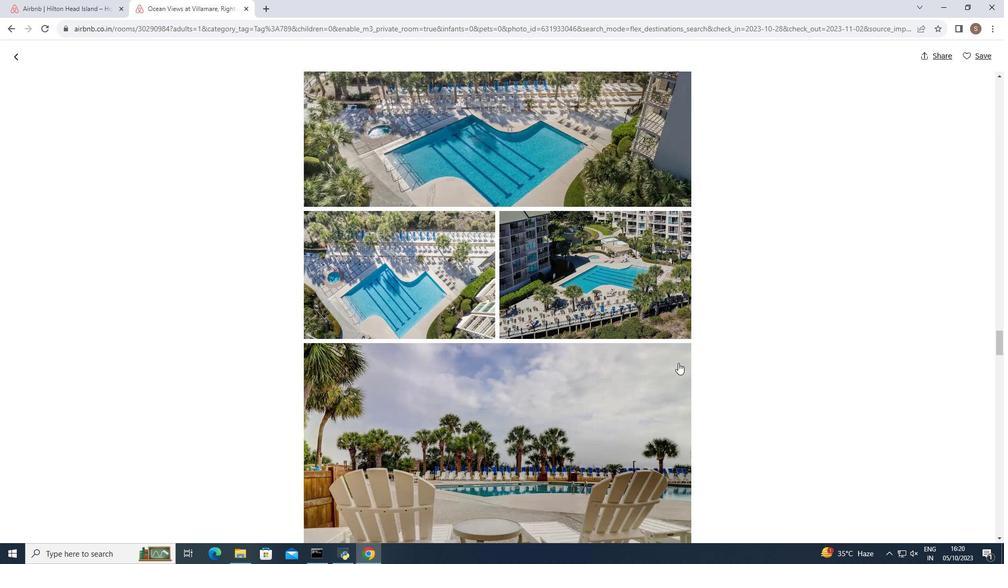 
Action: Mouse scrolled (678, 362) with delta (0, 0)
Screenshot: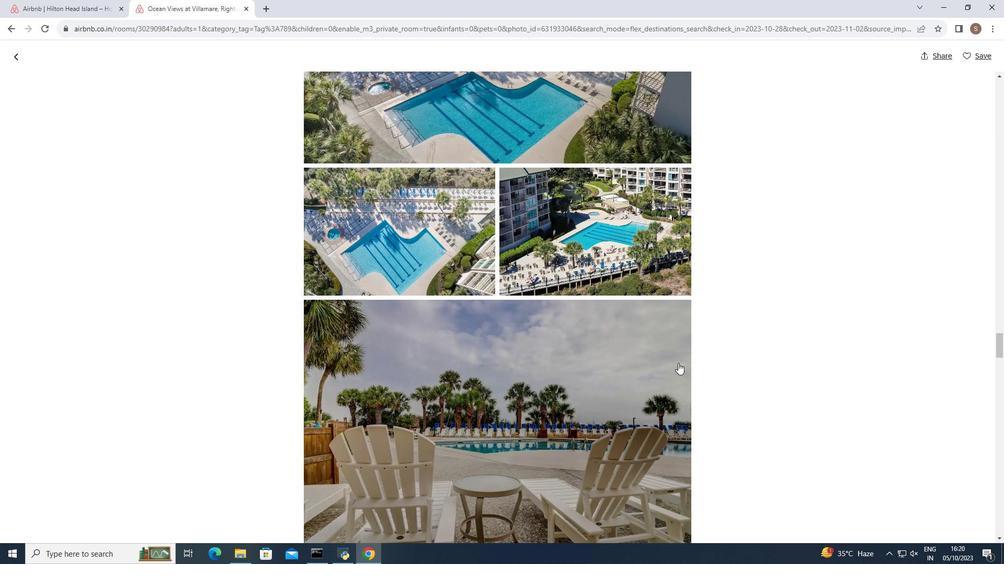 
Action: Mouse moved to (678, 363)
Screenshot: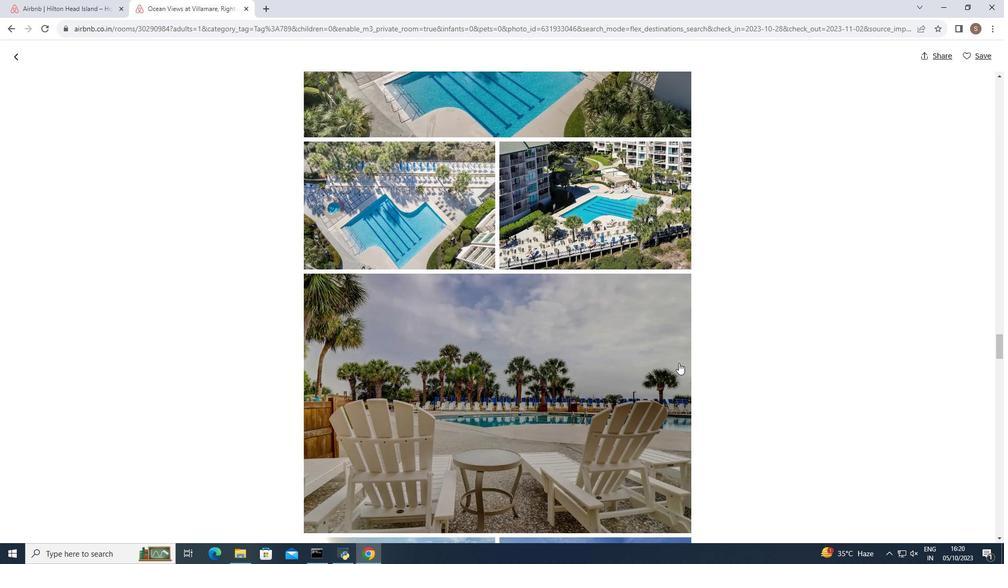
Action: Mouse scrolled (678, 362) with delta (0, 0)
Screenshot: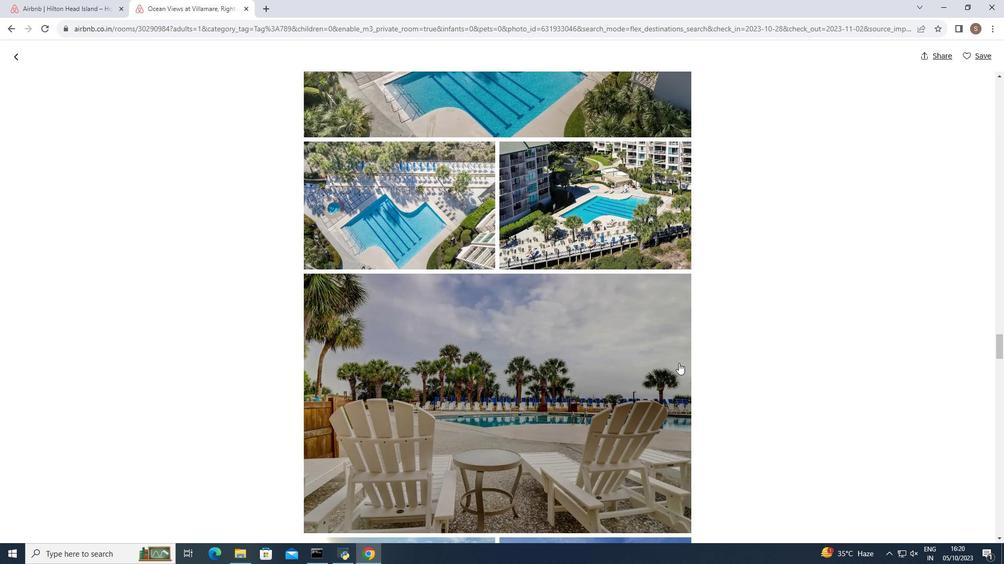 
Action: Mouse scrolled (678, 362) with delta (0, 0)
Screenshot: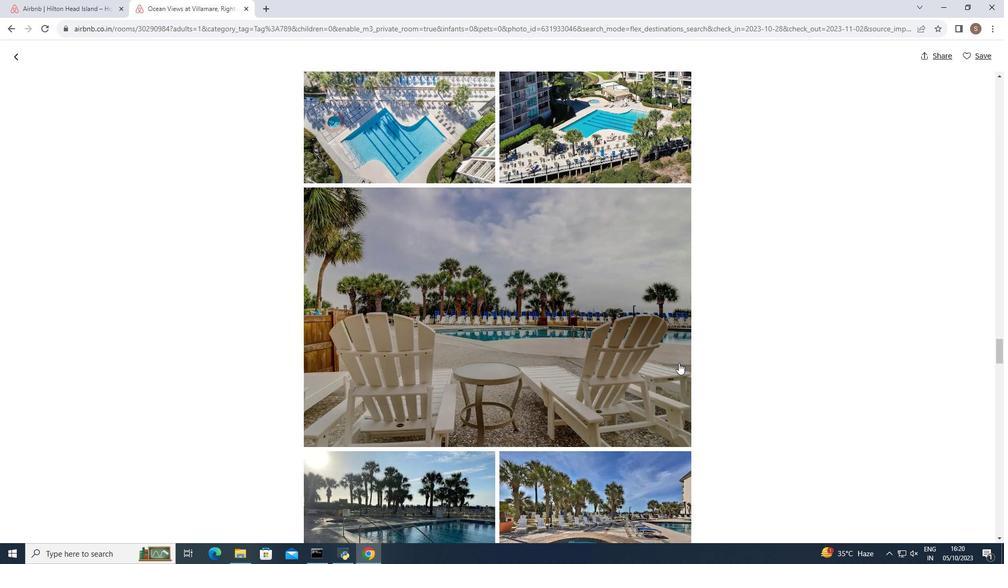 
Action: Mouse scrolled (678, 362) with delta (0, 0)
Screenshot: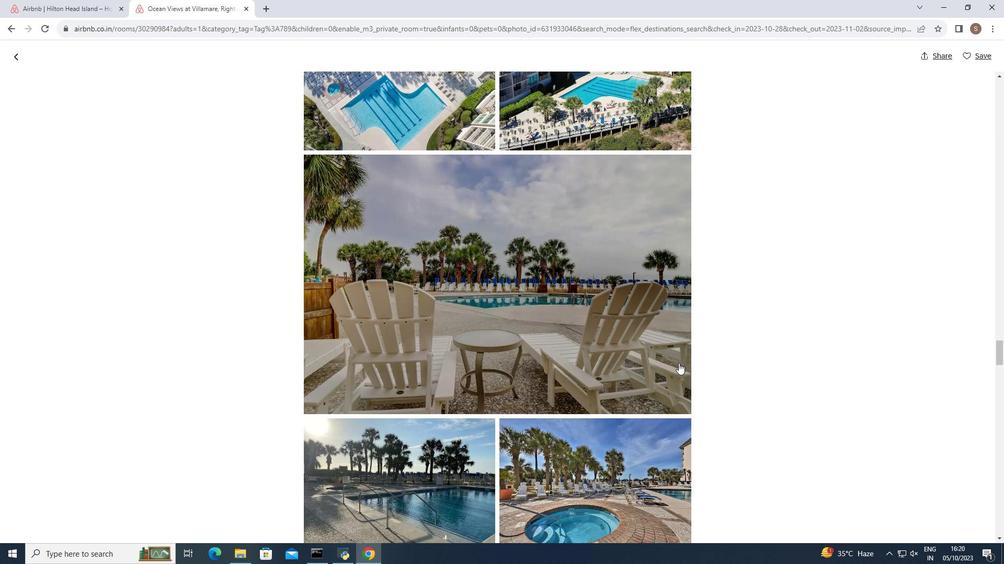 
Action: Mouse moved to (679, 363)
Screenshot: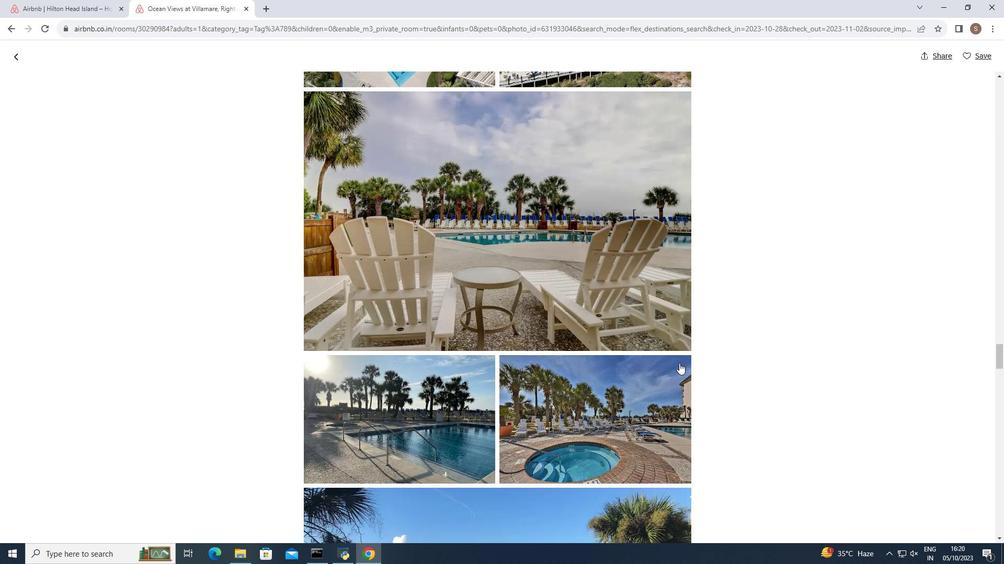 
Action: Mouse scrolled (679, 362) with delta (0, 0)
Screenshot: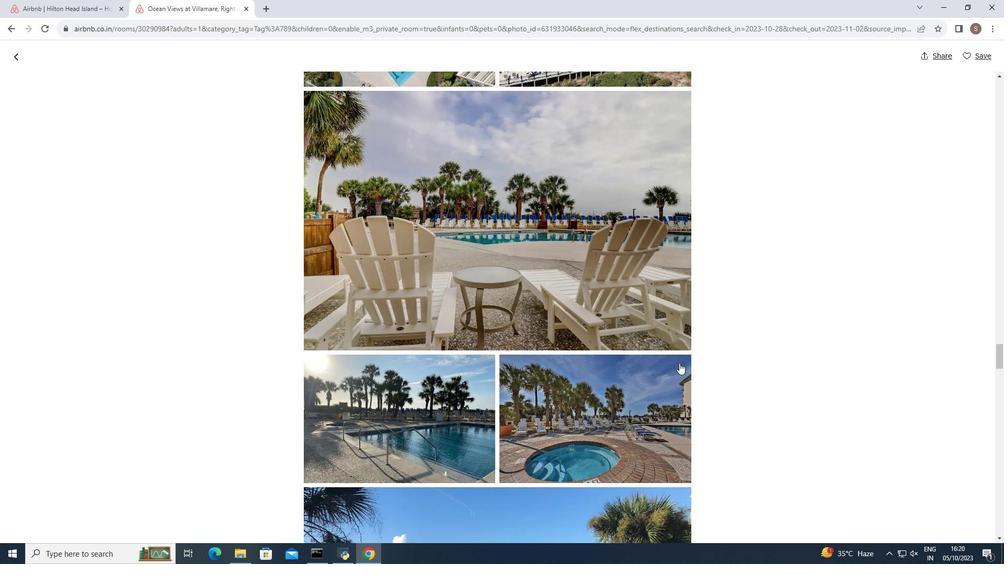 
Action: Mouse scrolled (679, 362) with delta (0, 0)
Screenshot: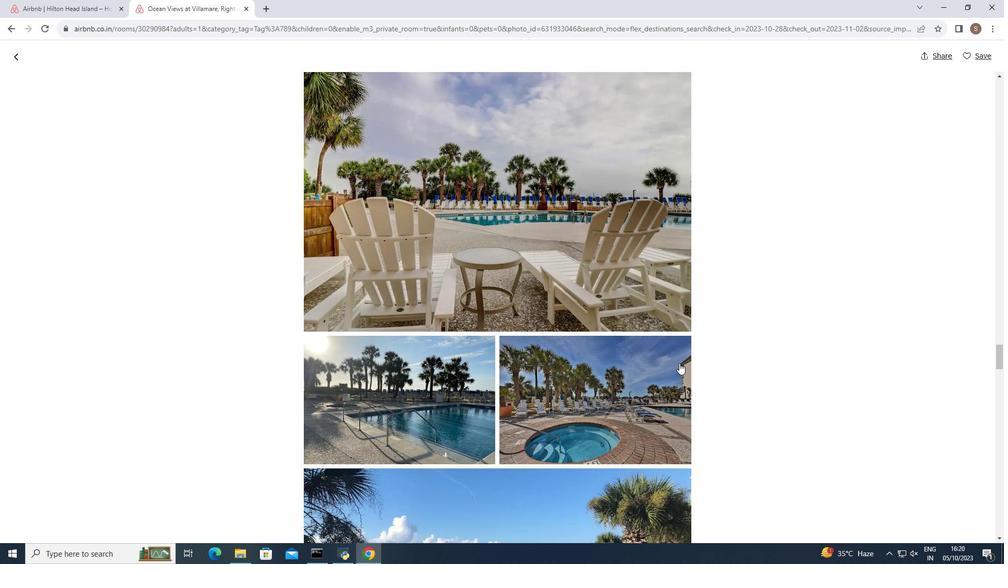 
Action: Mouse scrolled (679, 362) with delta (0, 0)
Screenshot: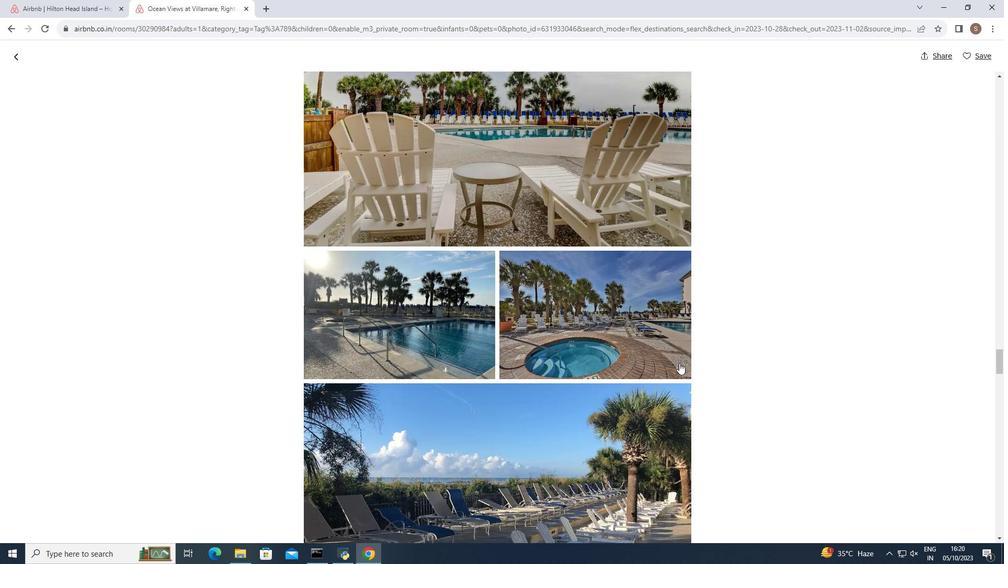 
Action: Mouse scrolled (679, 362) with delta (0, 0)
Screenshot: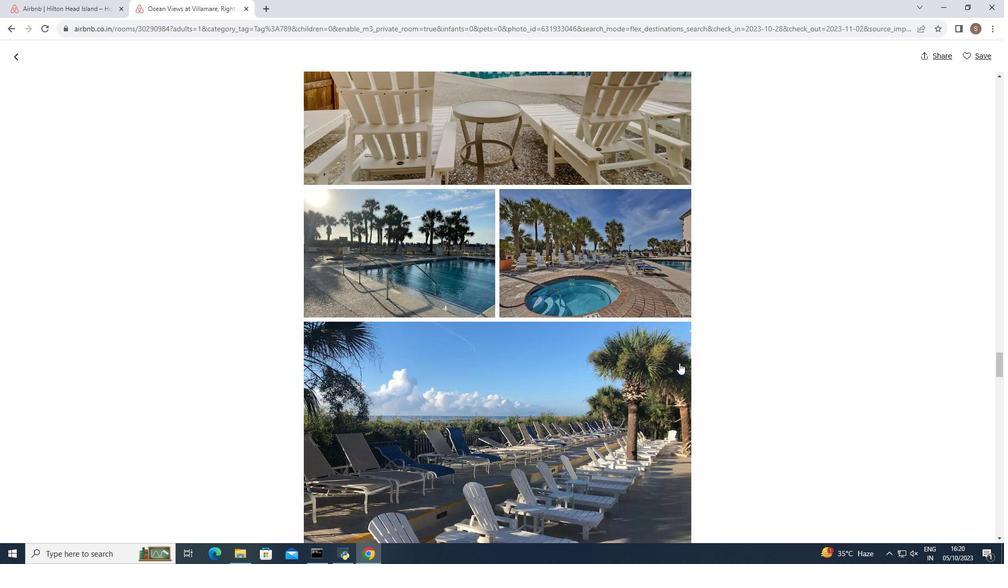 
Action: Mouse moved to (680, 364)
Screenshot: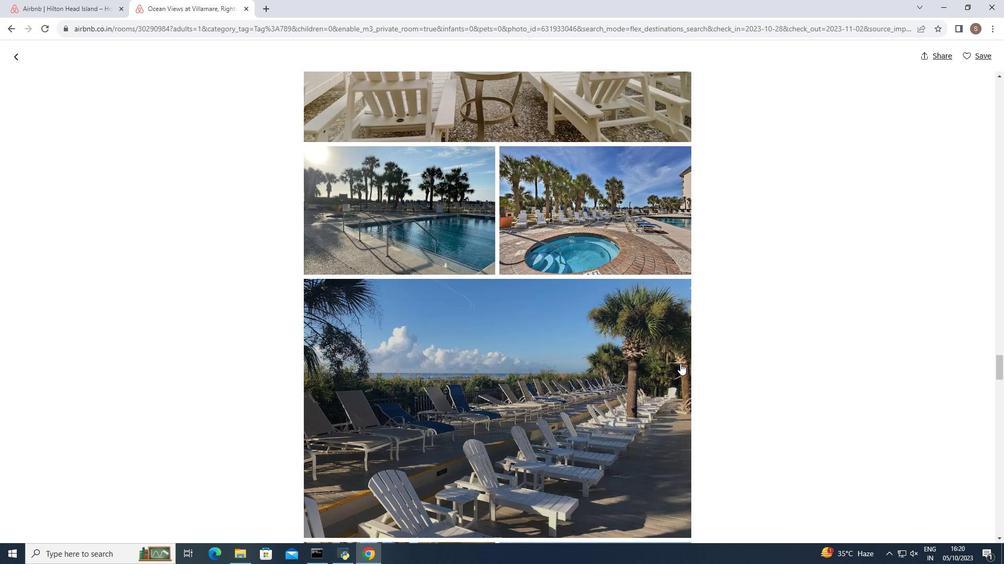 
Action: Mouse scrolled (680, 363) with delta (0, 0)
Screenshot: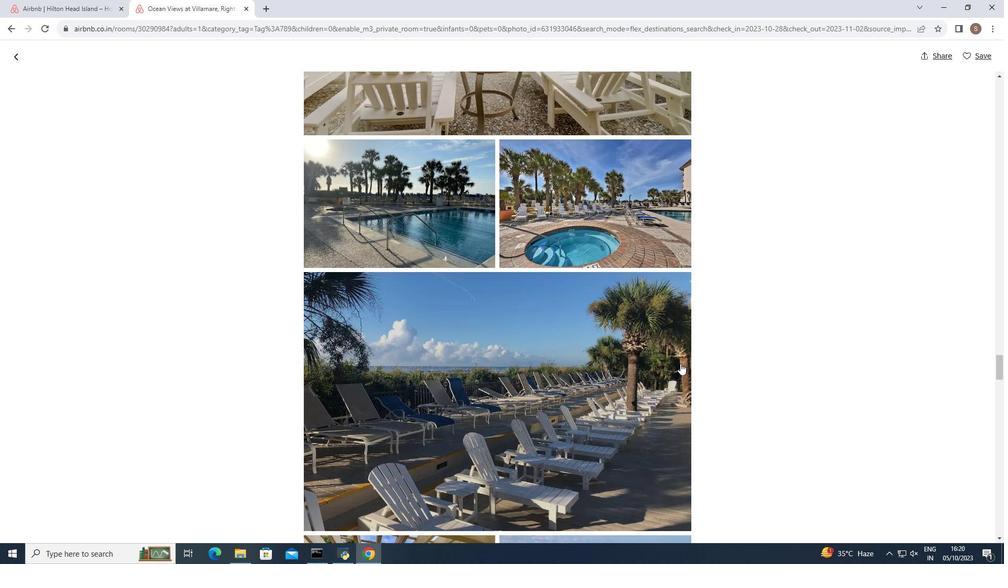 
Action: Mouse scrolled (680, 363) with delta (0, 0)
Screenshot: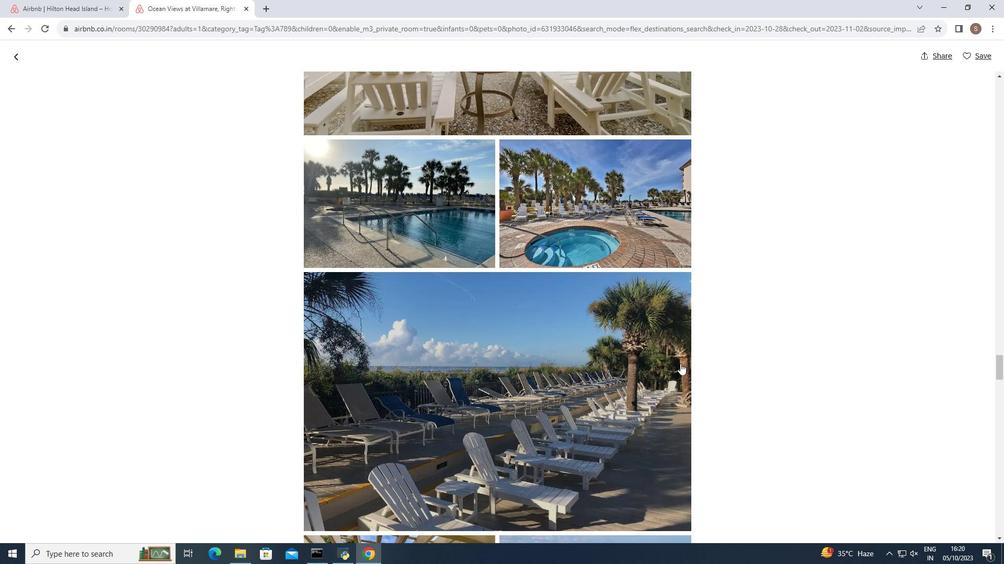 
Action: Mouse scrolled (680, 363) with delta (0, 0)
Screenshot: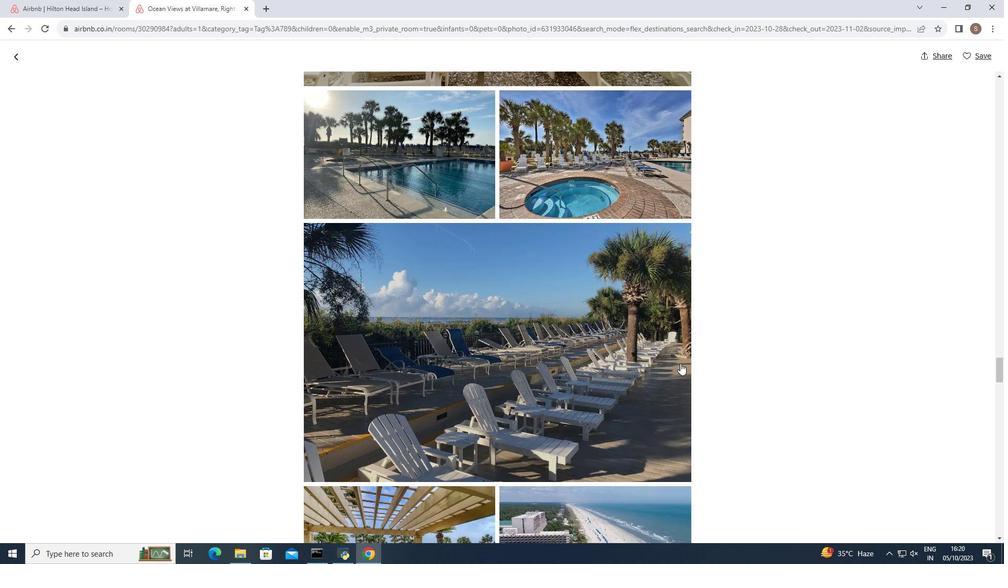 
Action: Mouse scrolled (680, 363) with delta (0, 0)
Screenshot: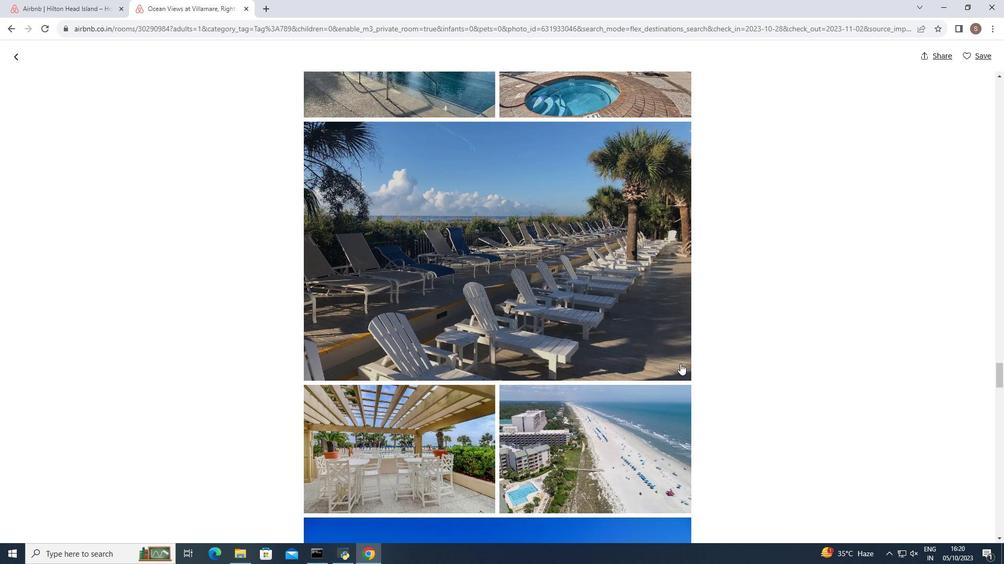 
Action: Mouse scrolled (680, 363) with delta (0, 0)
Screenshot: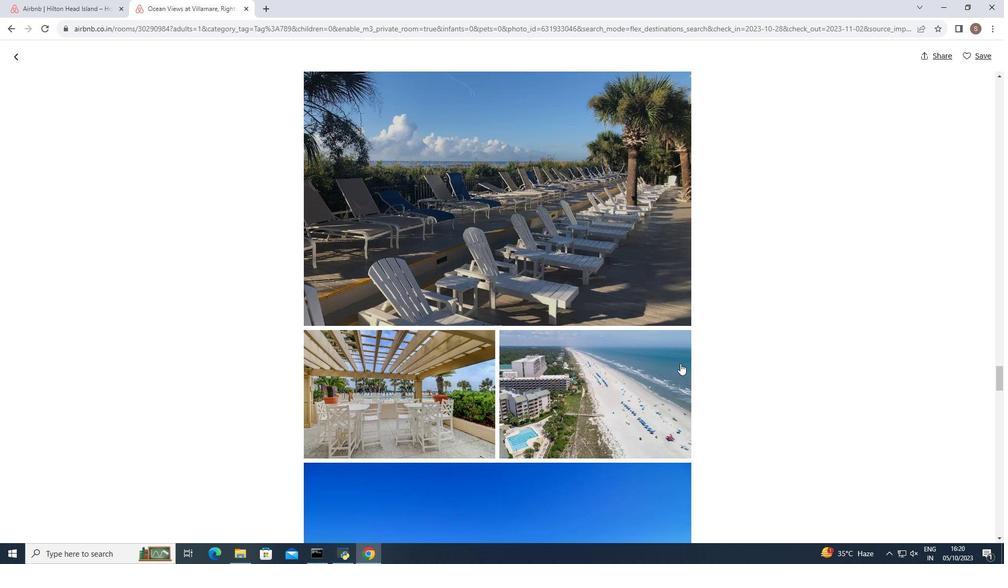 
Action: Mouse moved to (680, 364)
Screenshot: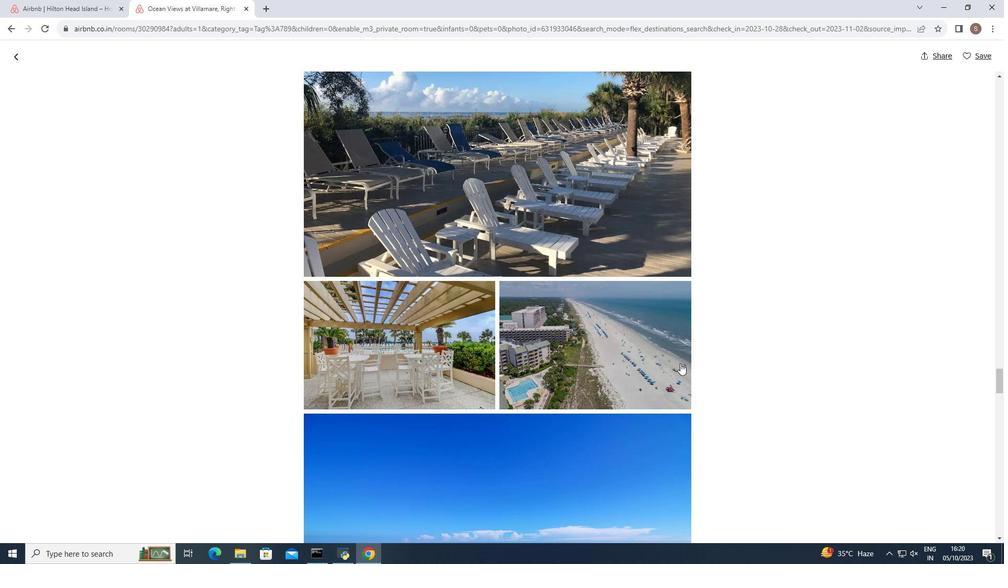 
Action: Mouse scrolled (680, 363) with delta (0, 0)
Screenshot: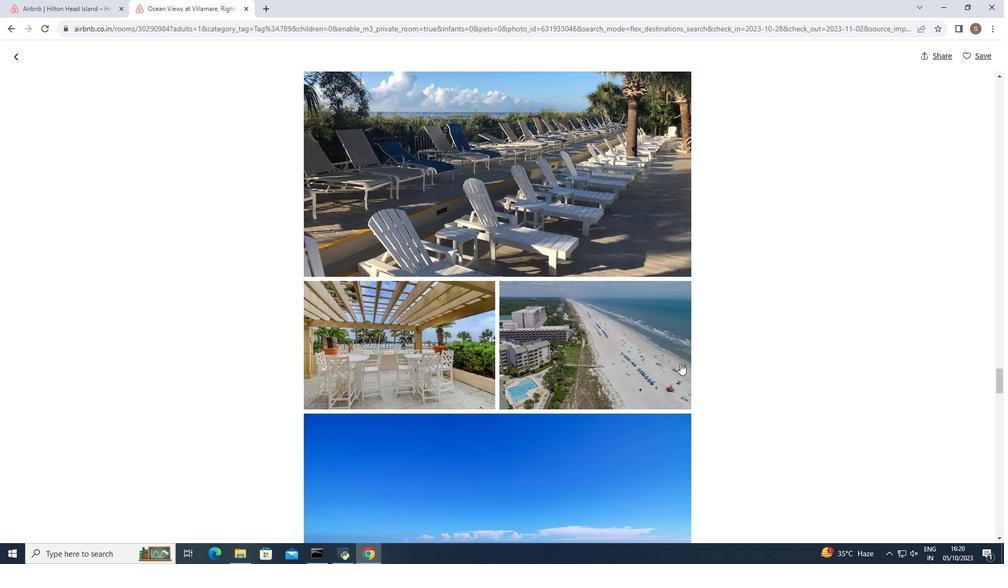 
Action: Mouse scrolled (680, 363) with delta (0, 0)
Screenshot: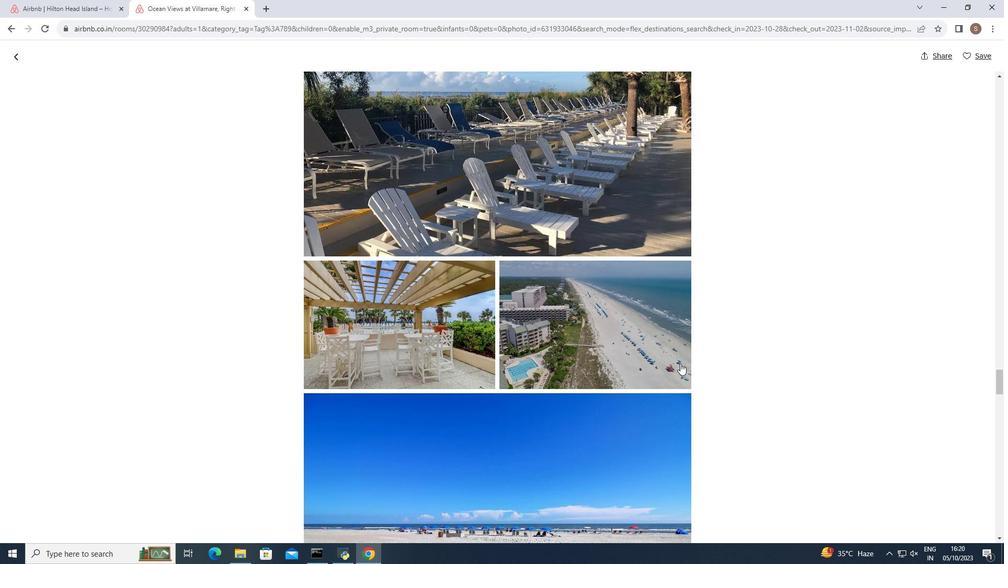 
Action: Mouse scrolled (680, 363) with delta (0, 0)
Screenshot: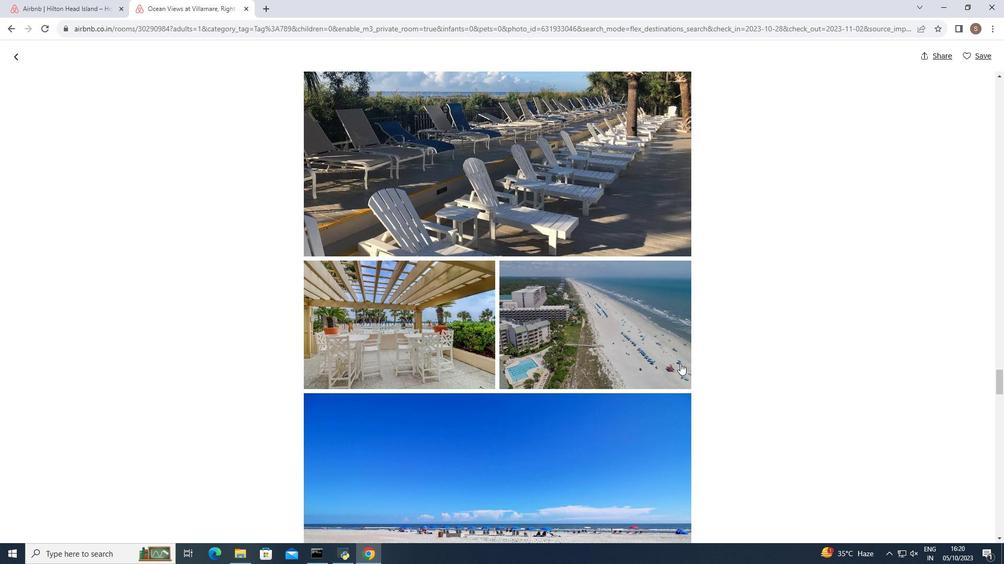 
Action: Mouse scrolled (680, 363) with delta (0, 0)
Screenshot: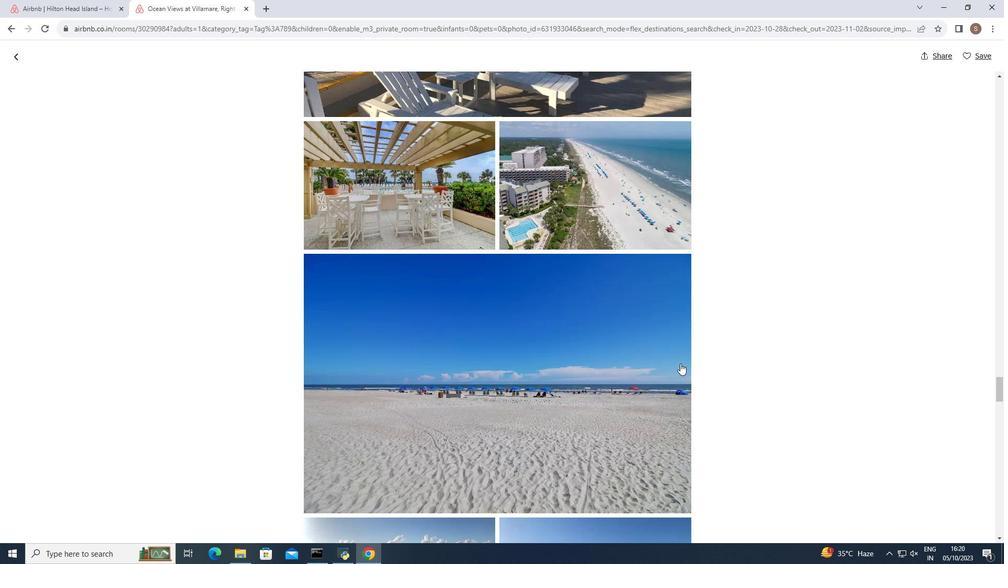 
Action: Mouse scrolled (680, 363) with delta (0, 0)
Screenshot: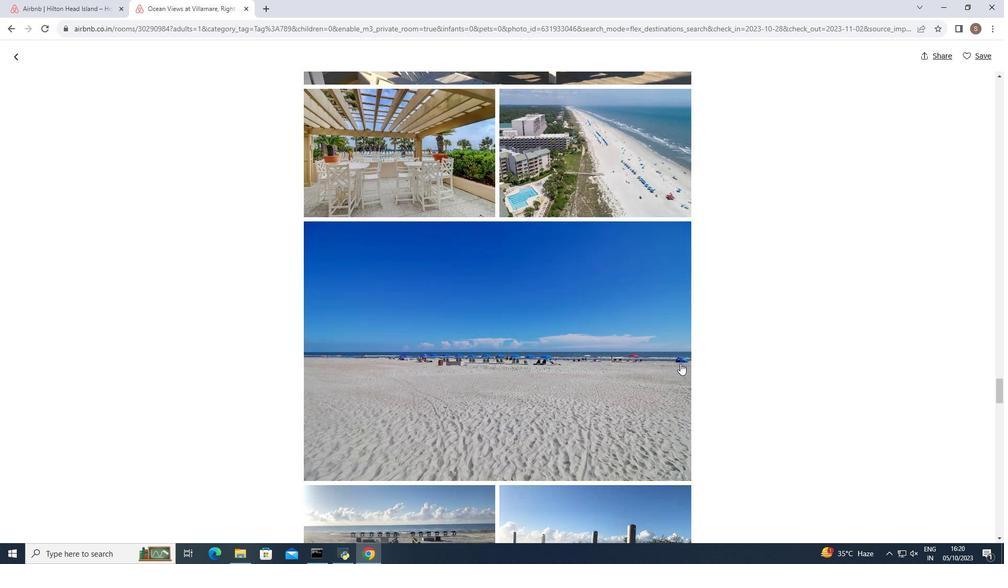 
Action: Mouse scrolled (680, 363) with delta (0, 0)
Screenshot: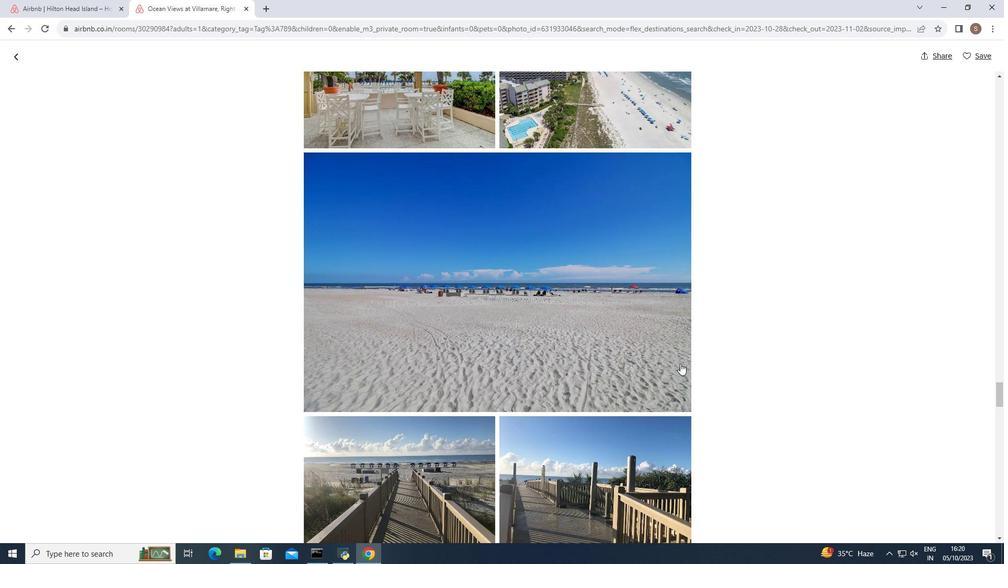
Action: Mouse scrolled (680, 363) with delta (0, 0)
Screenshot: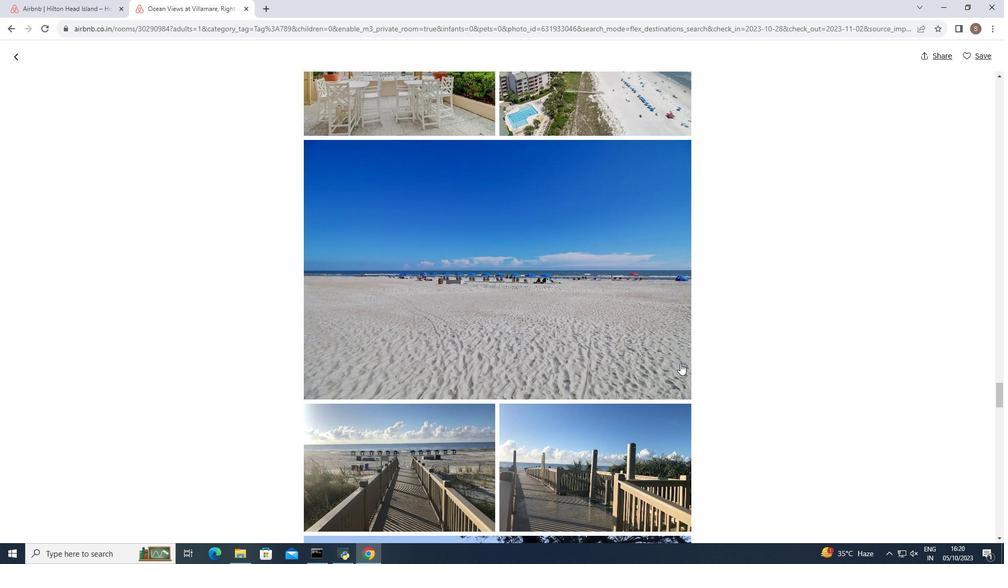 
Action: Mouse scrolled (680, 363) with delta (0, 0)
Screenshot: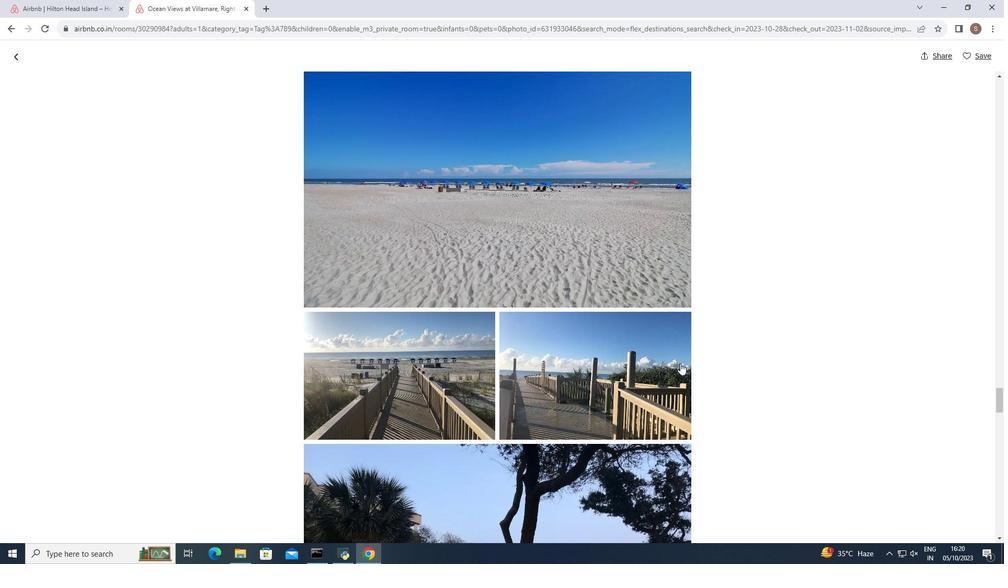 
Action: Mouse scrolled (680, 363) with delta (0, 0)
Screenshot: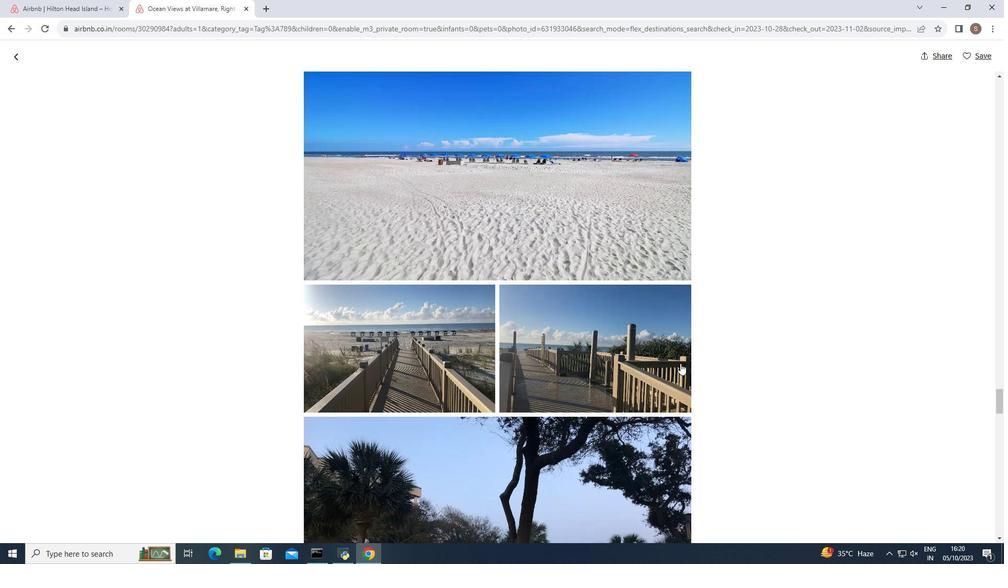 
Action: Mouse scrolled (680, 363) with delta (0, 0)
Screenshot: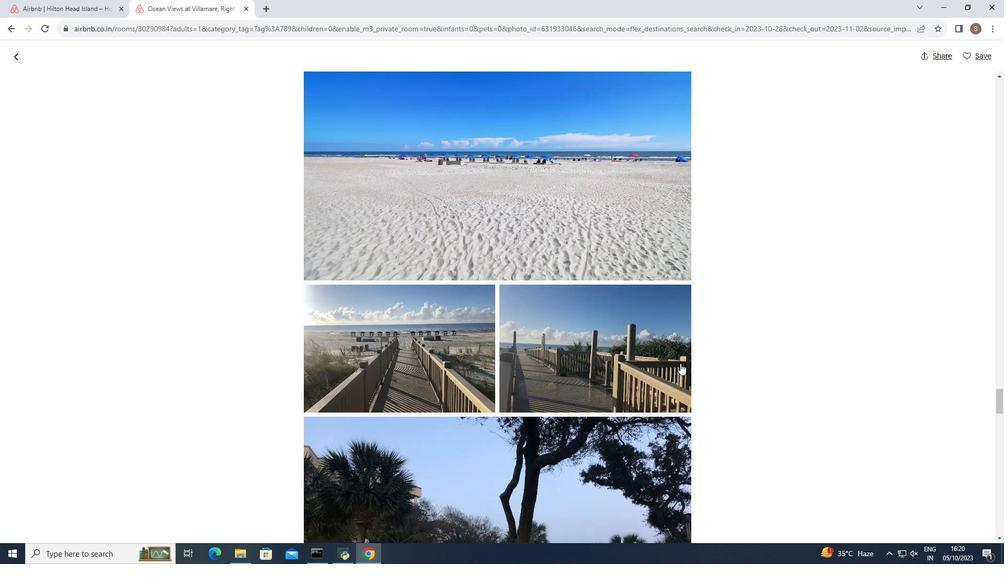 
Action: Mouse scrolled (680, 363) with delta (0, 0)
Screenshot: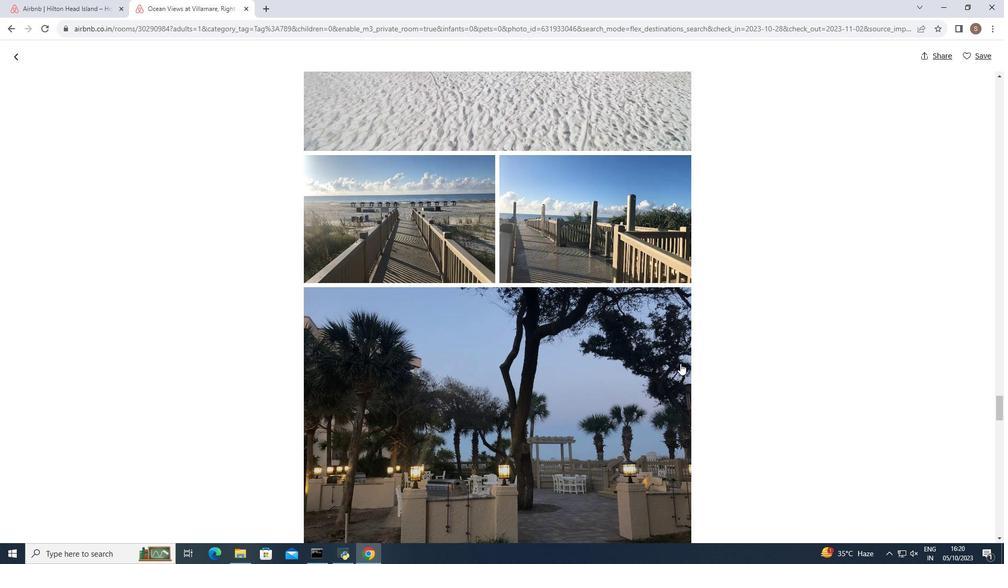 
Action: Mouse scrolled (680, 363) with delta (0, 0)
Screenshot: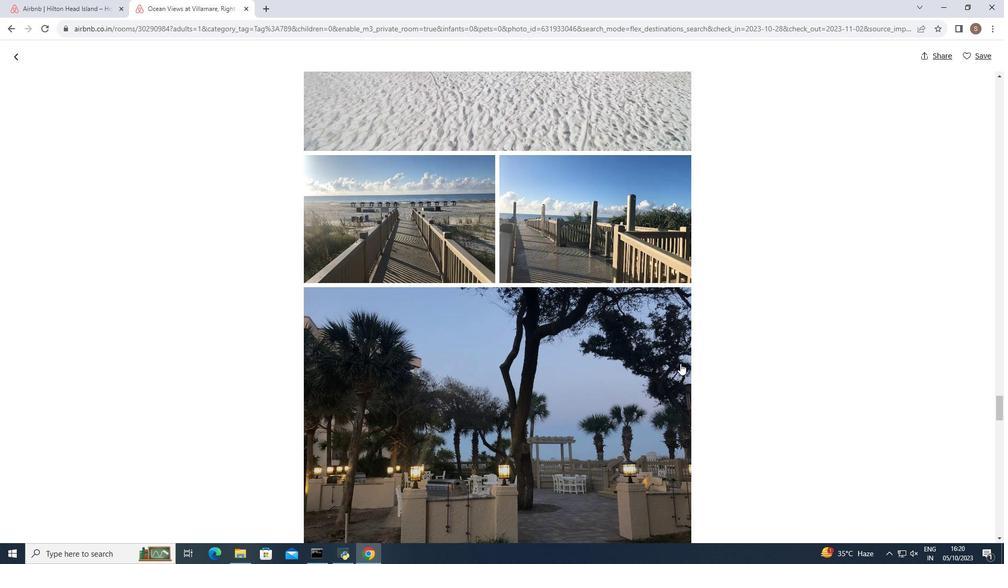 
Action: Mouse scrolled (680, 363) with delta (0, 0)
Screenshot: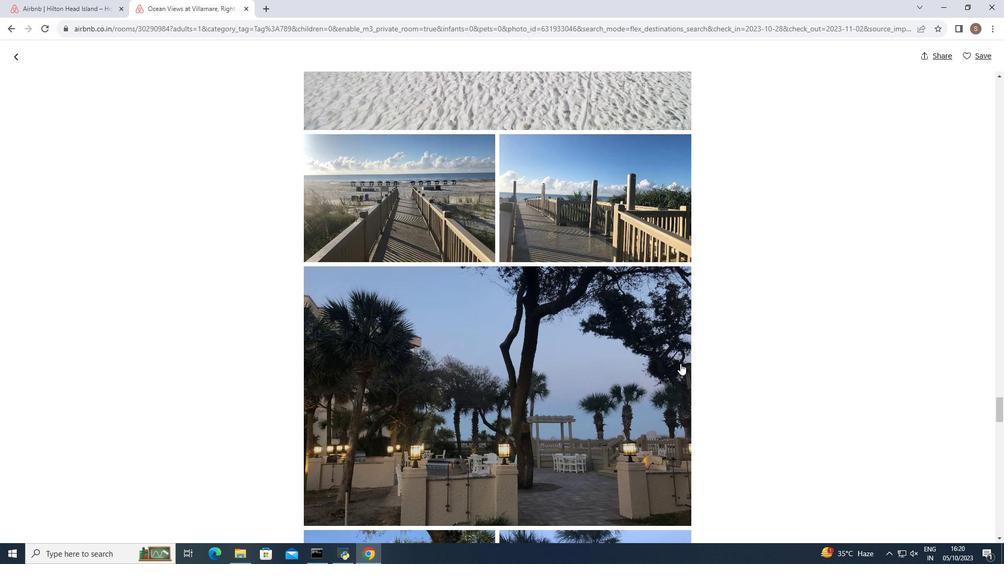 
Action: Mouse scrolled (680, 363) with delta (0, 0)
Screenshot: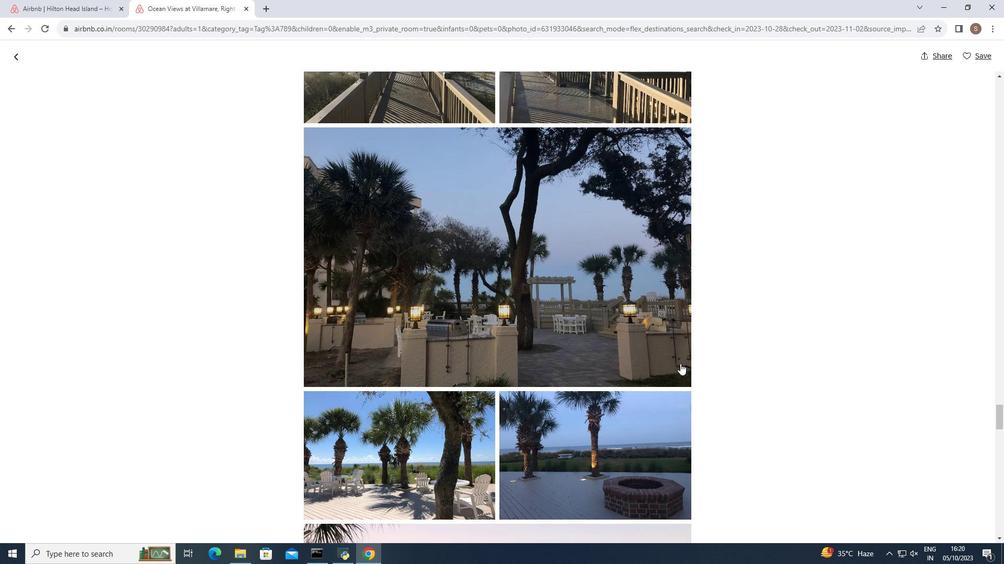 
Action: Mouse scrolled (680, 363) with delta (0, 0)
Screenshot: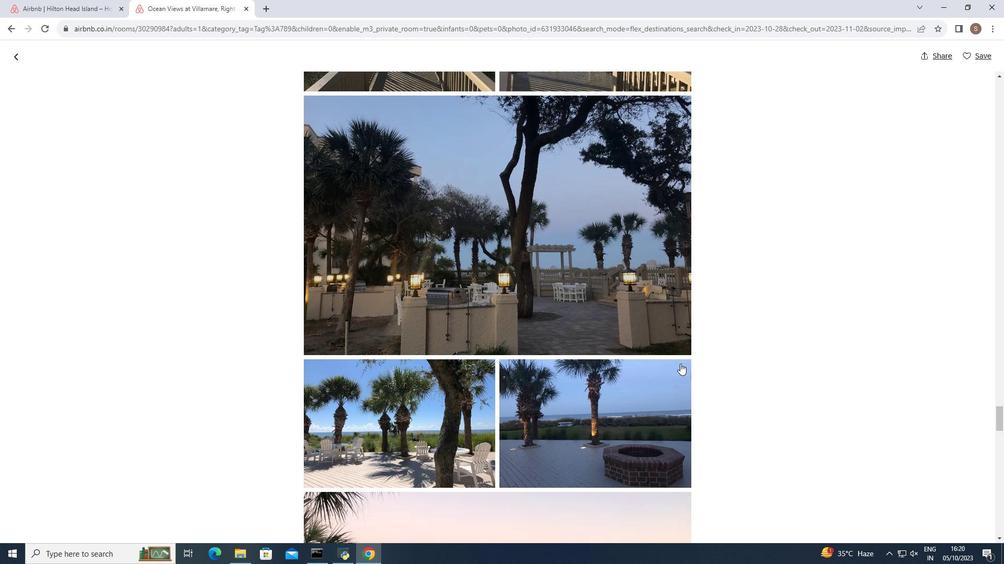
Action: Mouse moved to (680, 364)
Screenshot: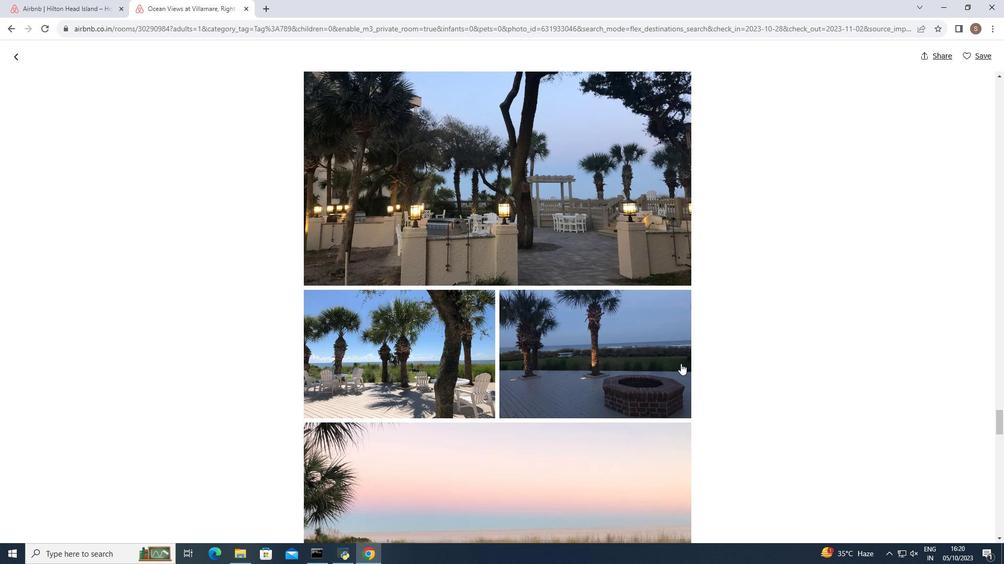 
Action: Mouse scrolled (680, 363) with delta (0, 0)
Screenshot: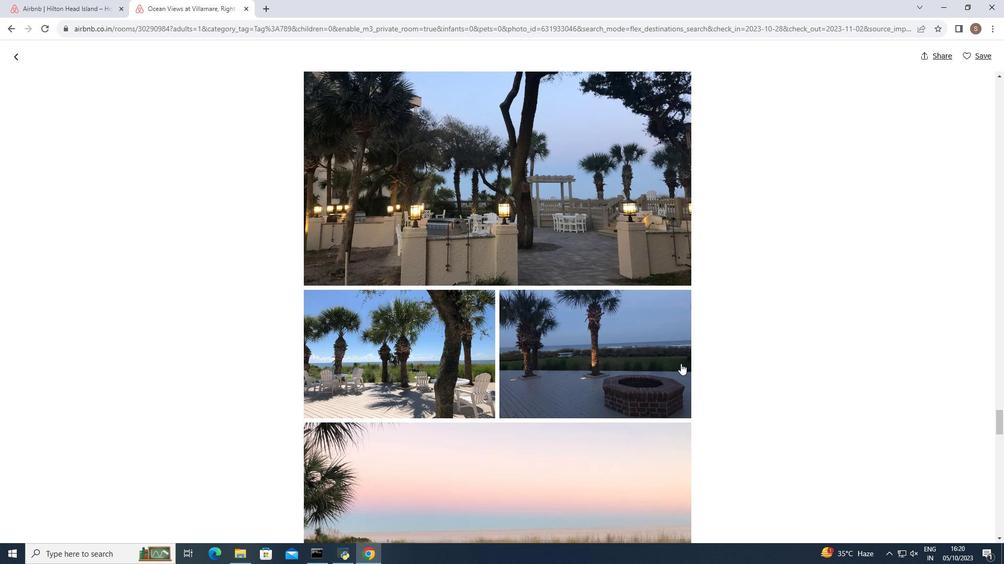 
Action: Mouse moved to (681, 364)
Screenshot: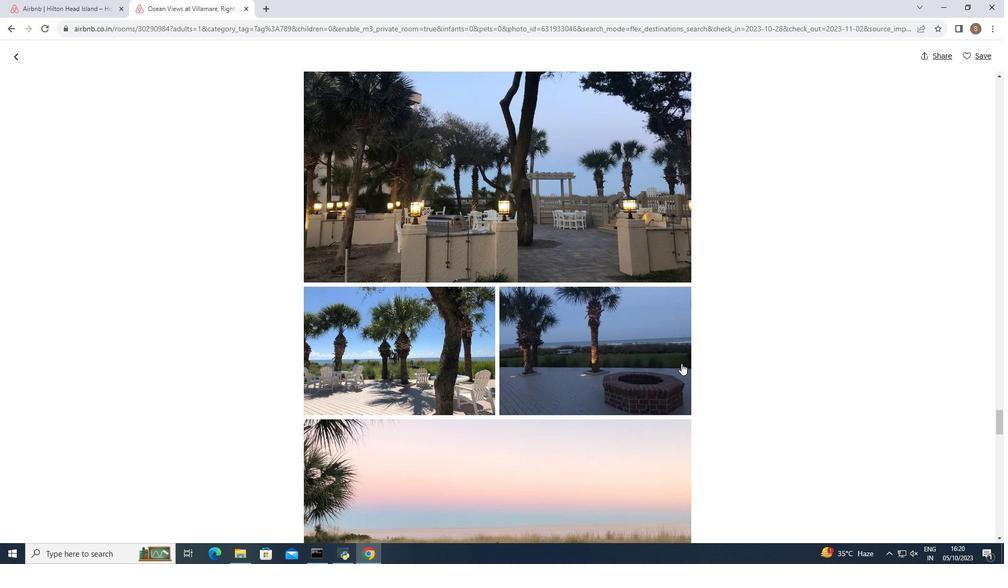 
Action: Mouse scrolled (681, 363) with delta (0, 0)
Screenshot: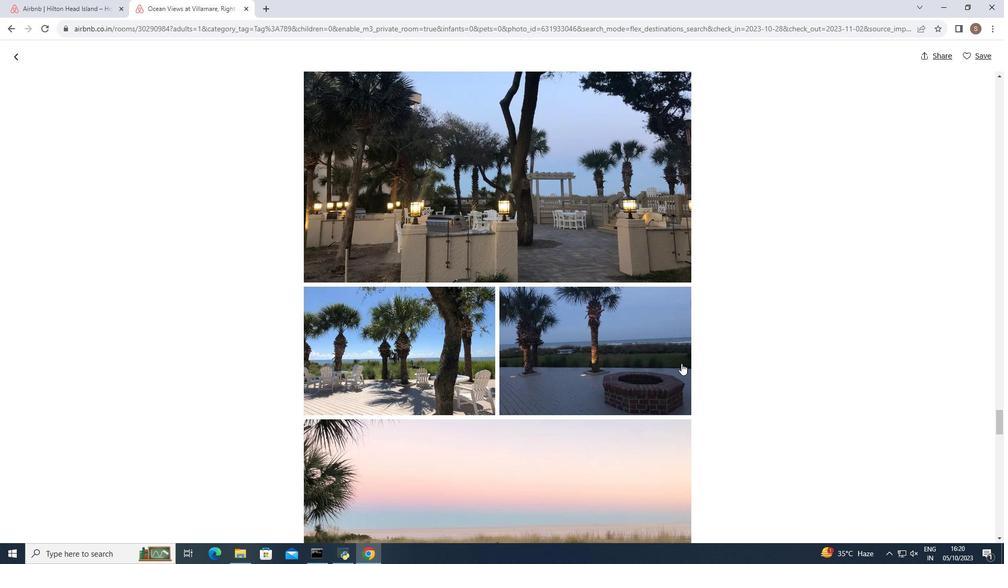 
Action: Mouse scrolled (681, 363) with delta (0, 0)
Screenshot: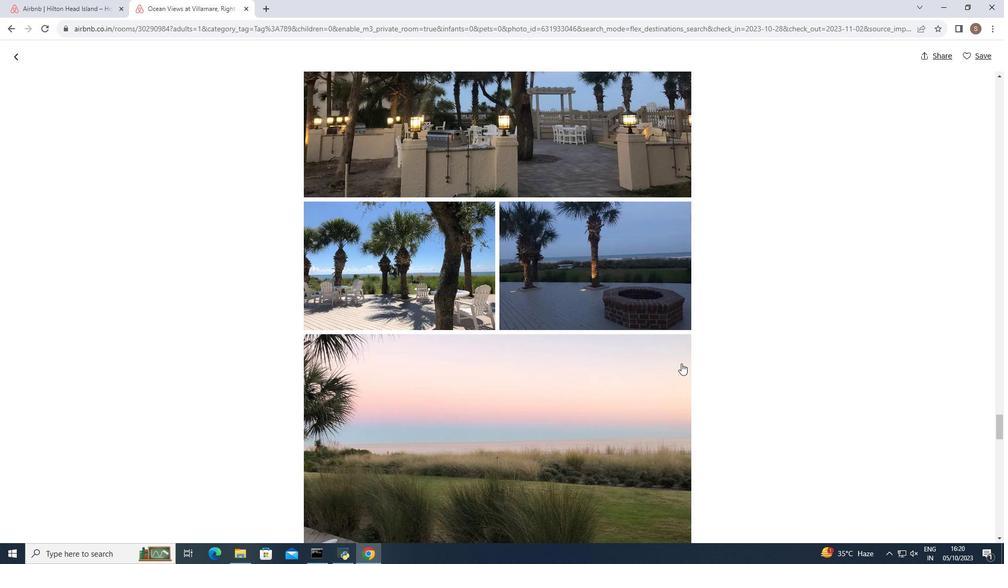
Action: Mouse scrolled (681, 363) with delta (0, 0)
Screenshot: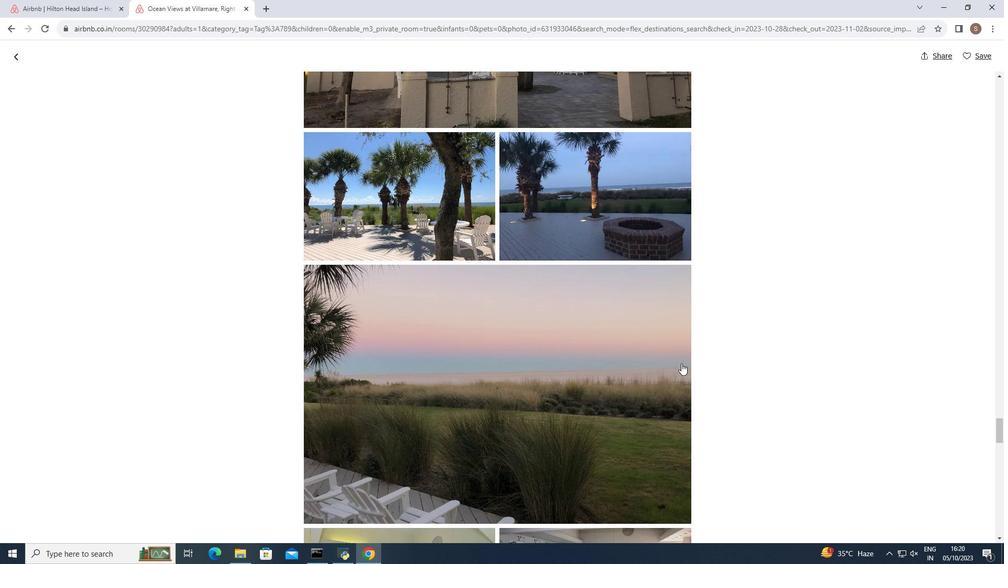 
Action: Mouse scrolled (681, 363) with delta (0, 0)
Screenshot: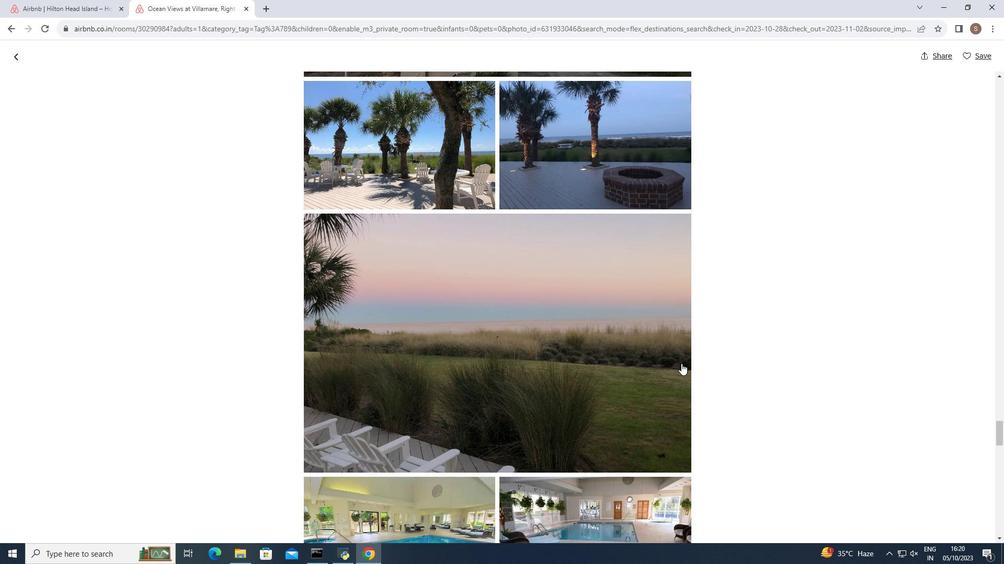 
Action: Mouse moved to (681, 364)
Screenshot: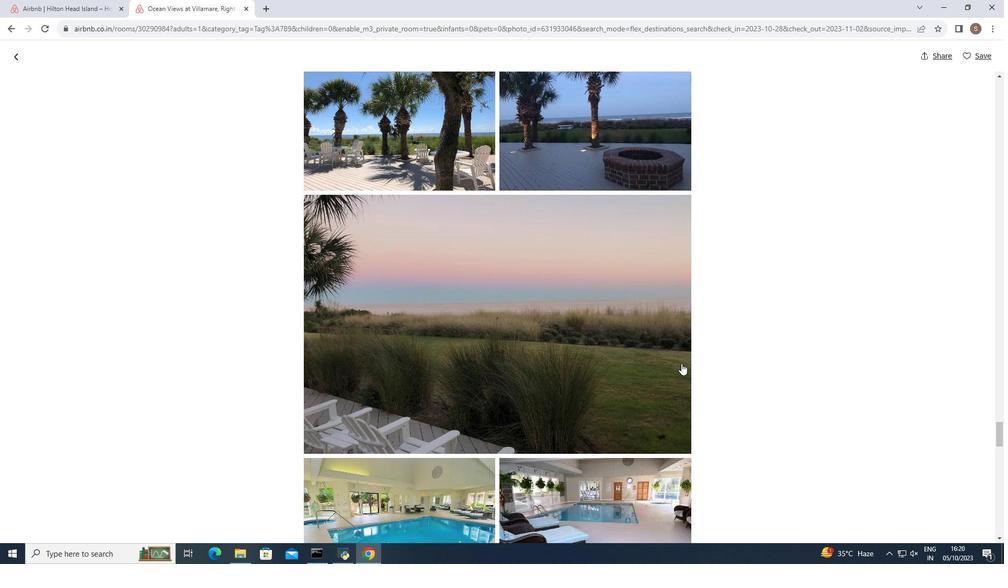 
Action: Mouse scrolled (681, 363) with delta (0, 0)
Screenshot: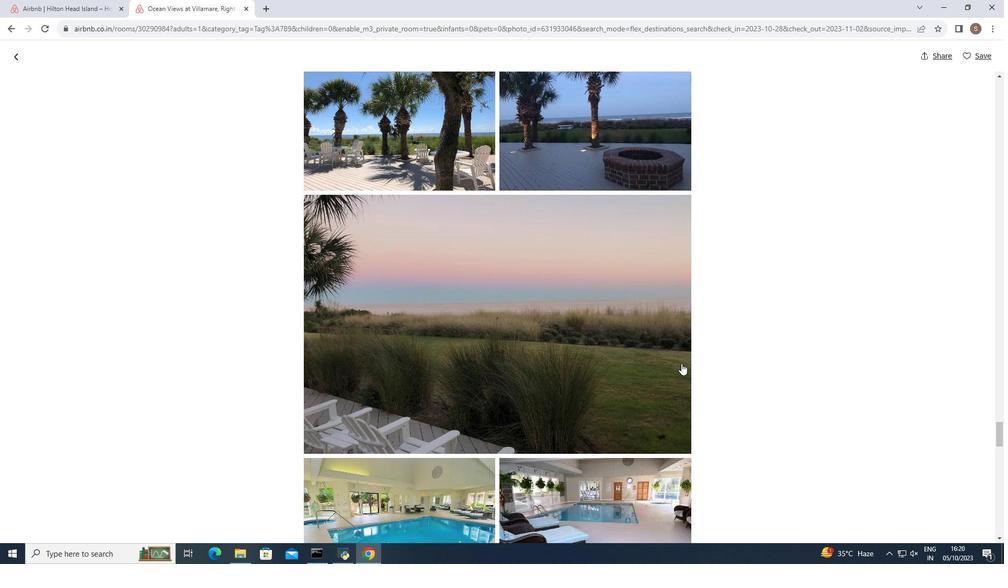 
Action: Mouse scrolled (681, 363) with delta (0, 0)
Screenshot: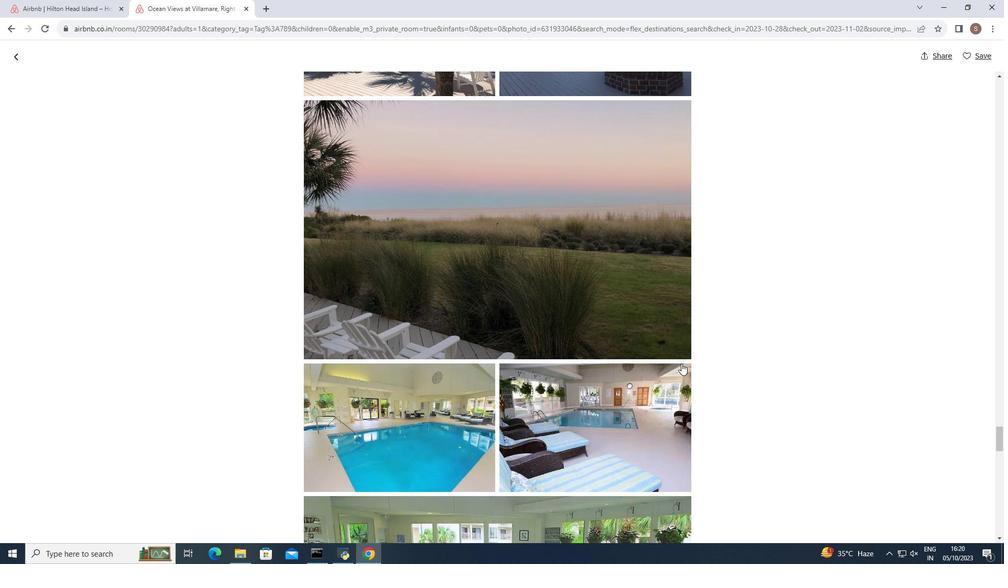 
Action: Mouse scrolled (681, 363) with delta (0, 0)
Screenshot: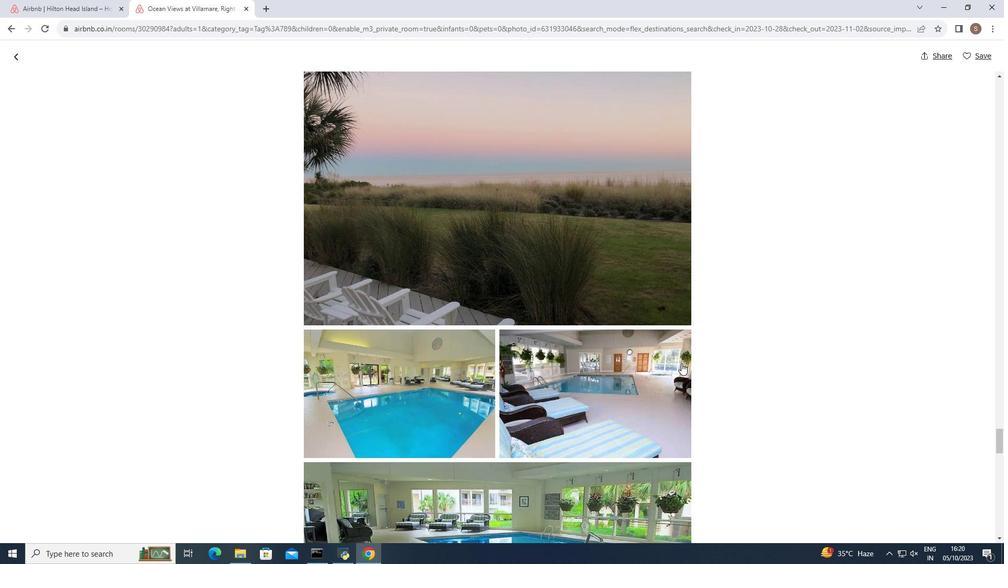 
Action: Mouse scrolled (681, 363) with delta (0, 0)
Screenshot: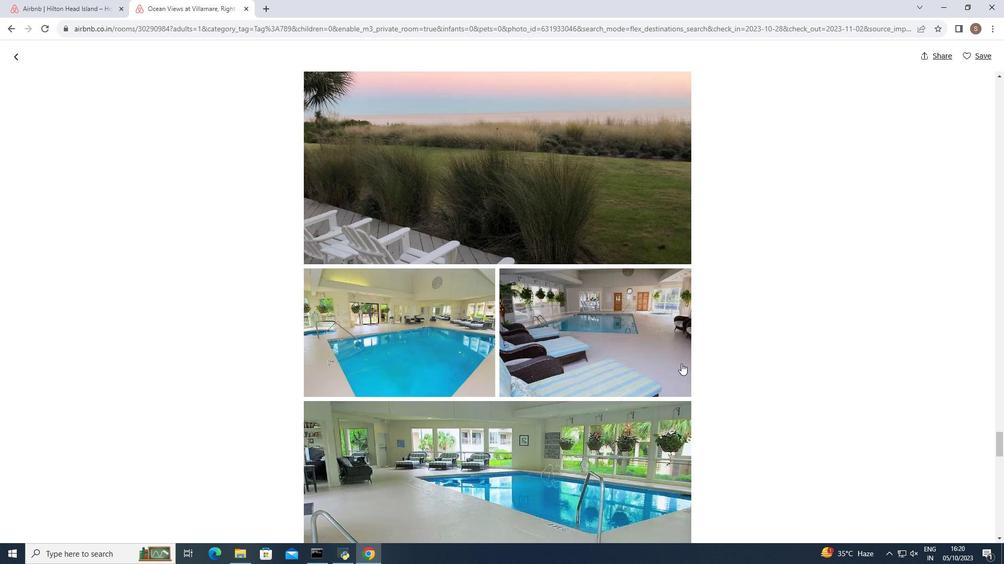 
Action: Mouse scrolled (681, 363) with delta (0, 0)
Screenshot: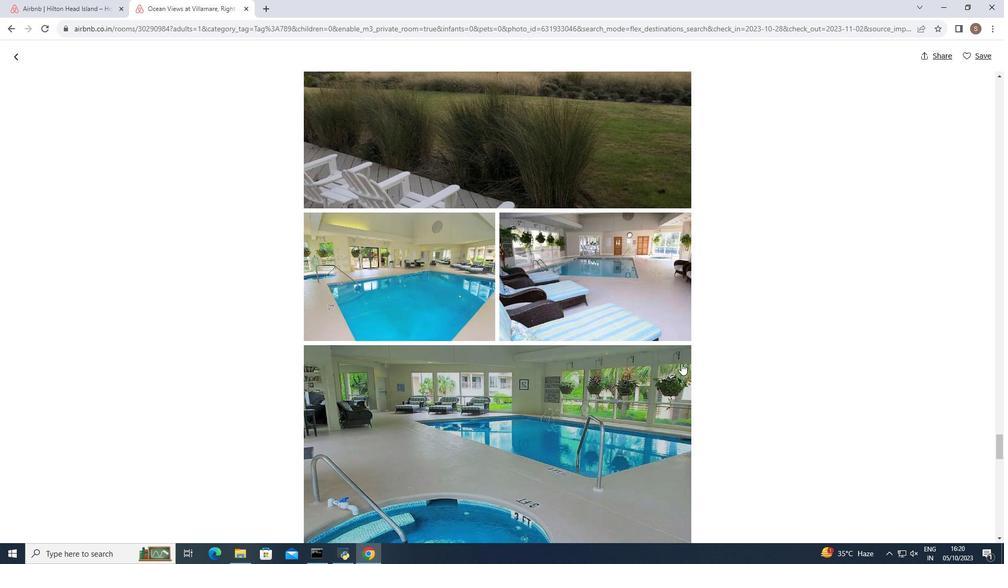 
Action: Mouse scrolled (681, 363) with delta (0, 0)
Screenshot: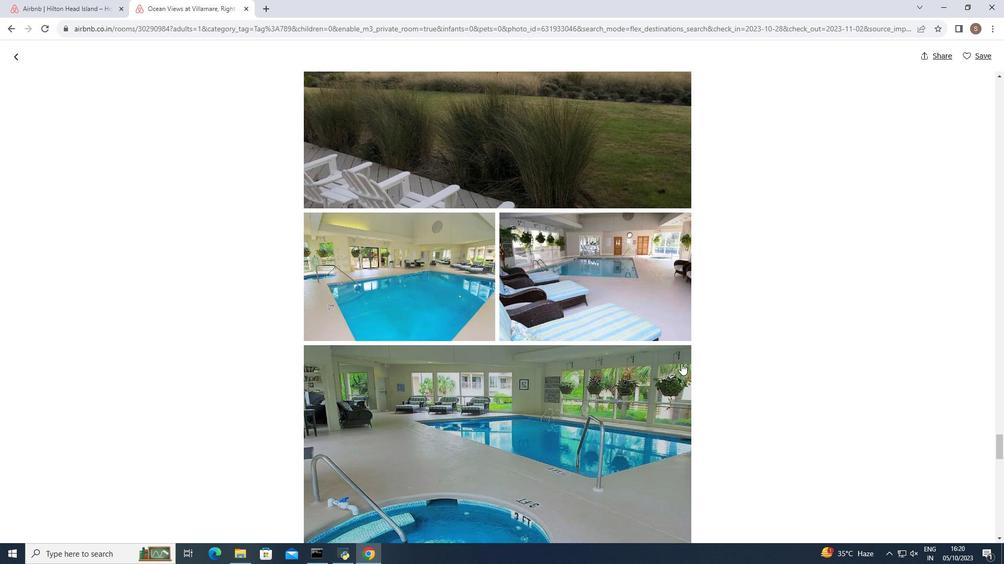 
Action: Mouse scrolled (681, 363) with delta (0, 0)
Screenshot: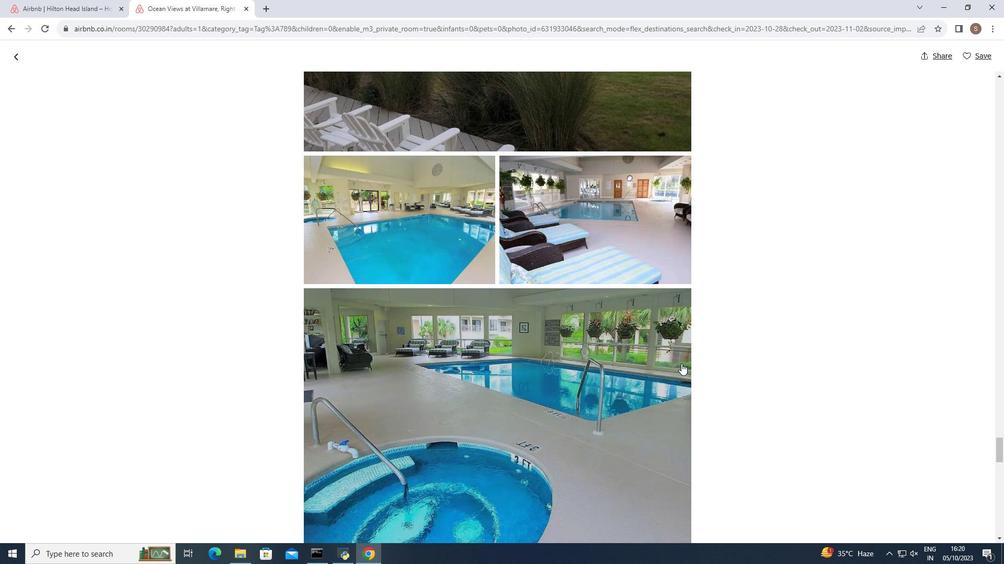 
Action: Mouse scrolled (681, 363) with delta (0, 0)
Screenshot: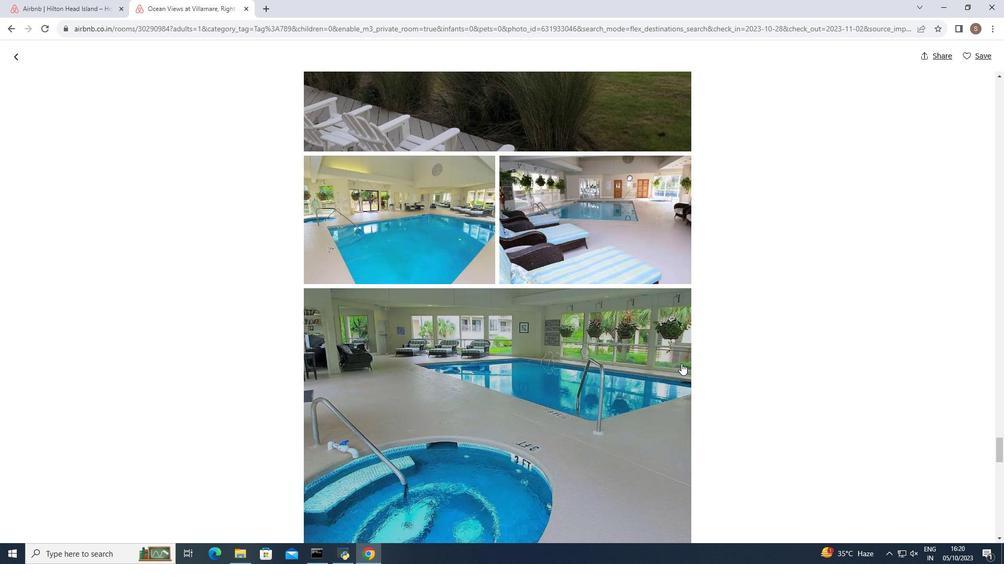 
Action: Mouse scrolled (681, 363) with delta (0, 0)
Screenshot: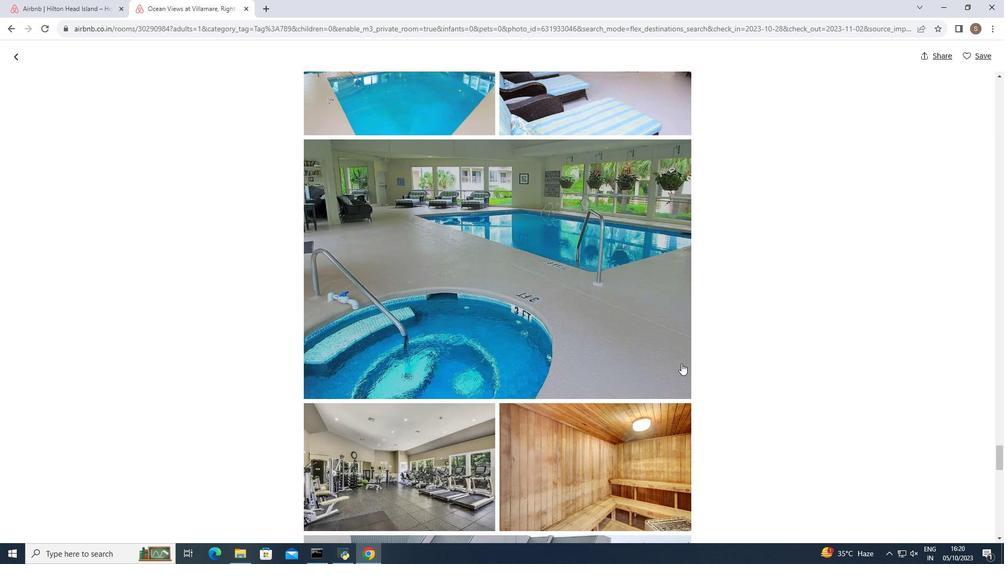 
Action: Mouse scrolled (681, 363) with delta (0, 0)
Screenshot: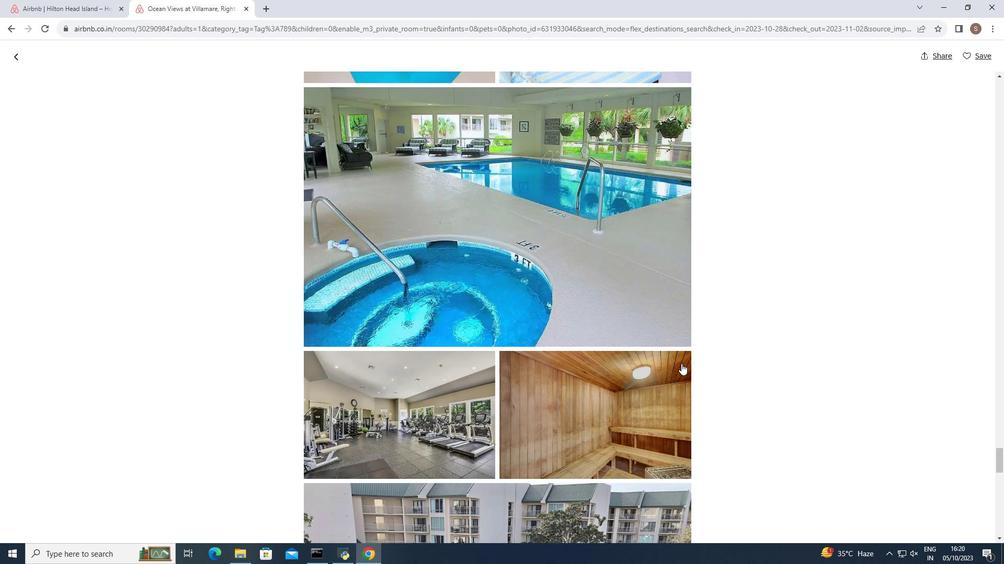 
Action: Mouse scrolled (681, 363) with delta (0, 0)
Screenshot: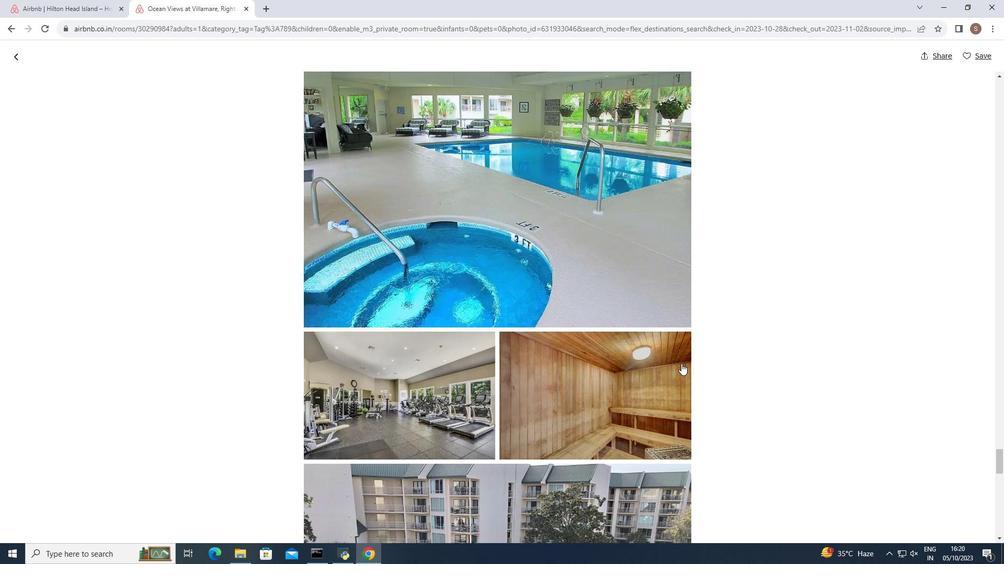 
Action: Mouse scrolled (681, 363) with delta (0, 0)
Screenshot: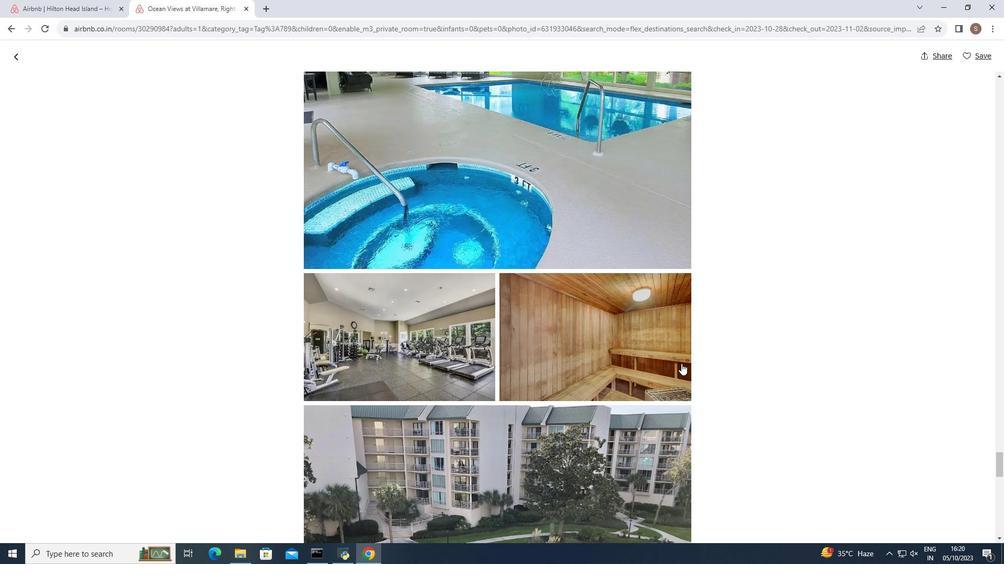 
Action: Mouse scrolled (681, 363) with delta (0, 0)
Screenshot: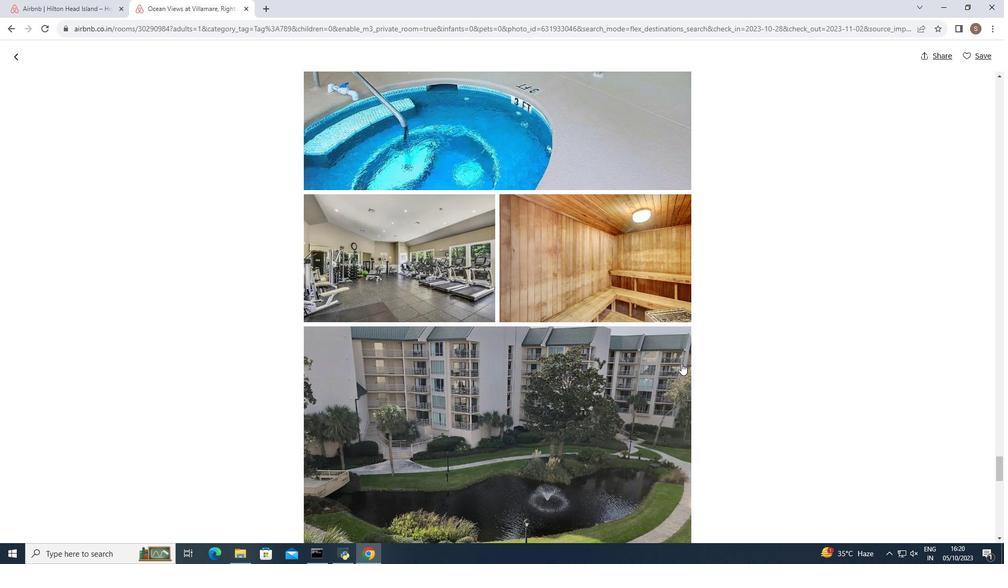 
Action: Mouse scrolled (681, 363) with delta (0, 0)
Screenshot: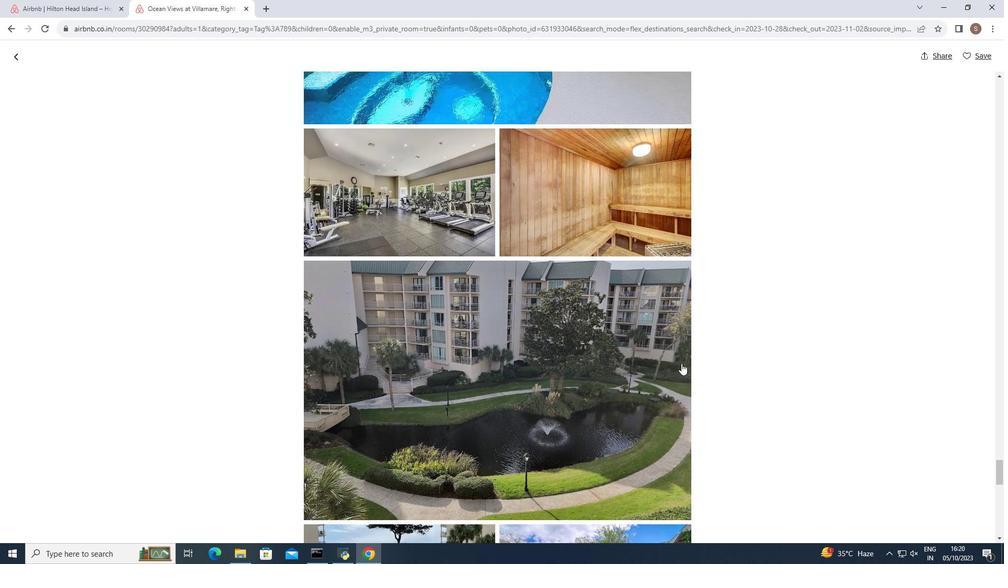 
Action: Mouse scrolled (681, 363) with delta (0, 0)
Screenshot: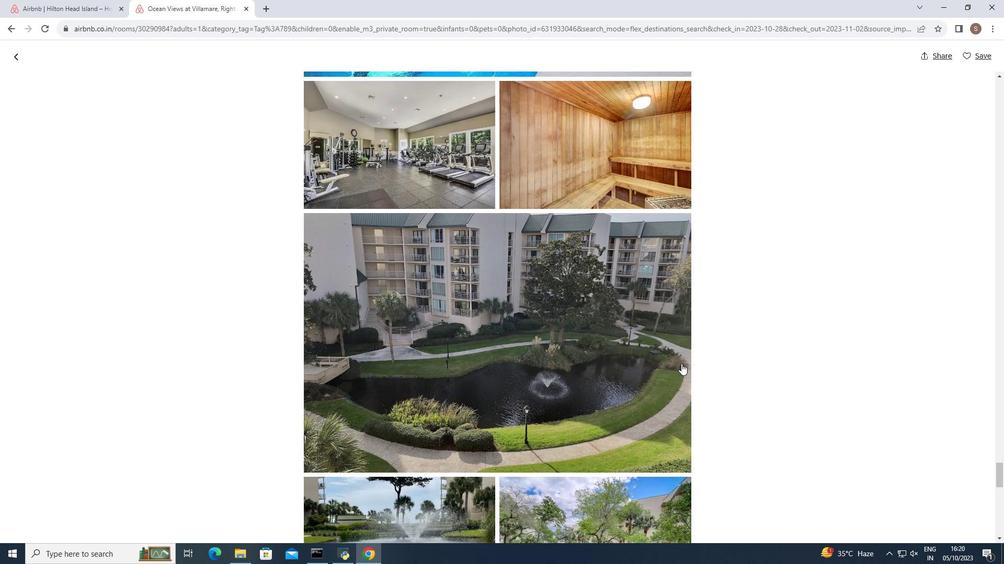 
Action: Mouse moved to (682, 365)
Screenshot: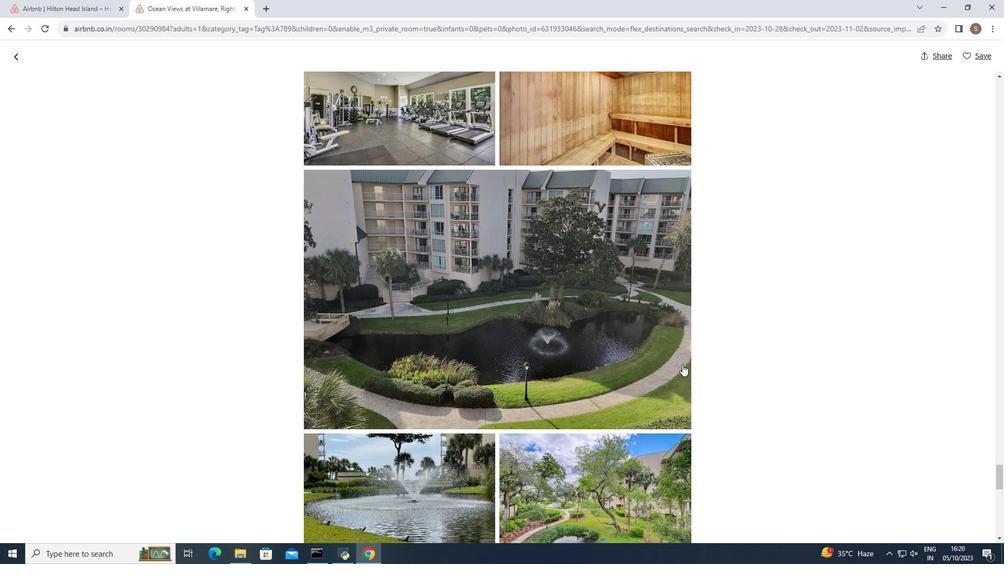 
Action: Mouse scrolled (682, 364) with delta (0, 0)
Screenshot: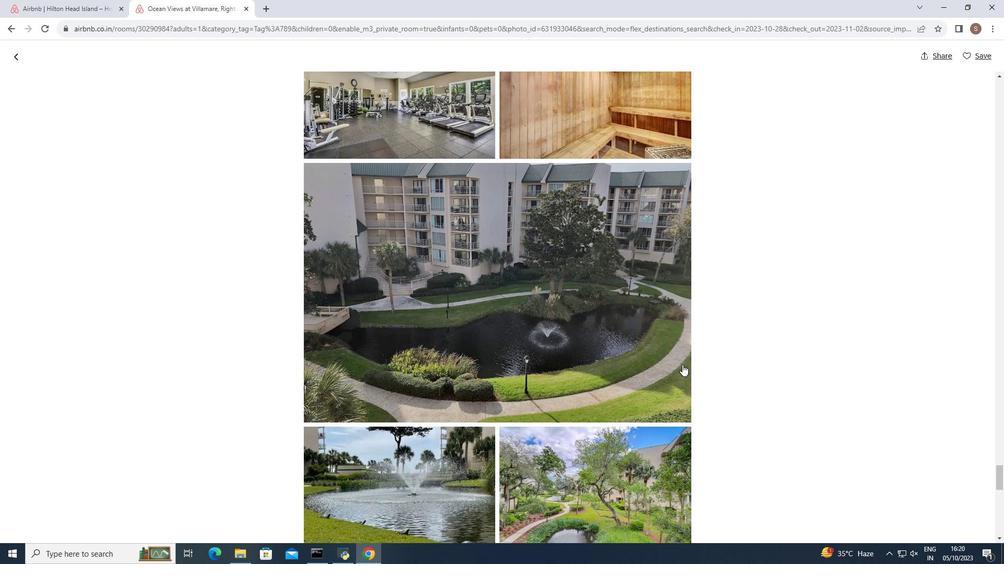 
Action: Mouse scrolled (682, 364) with delta (0, 0)
Screenshot: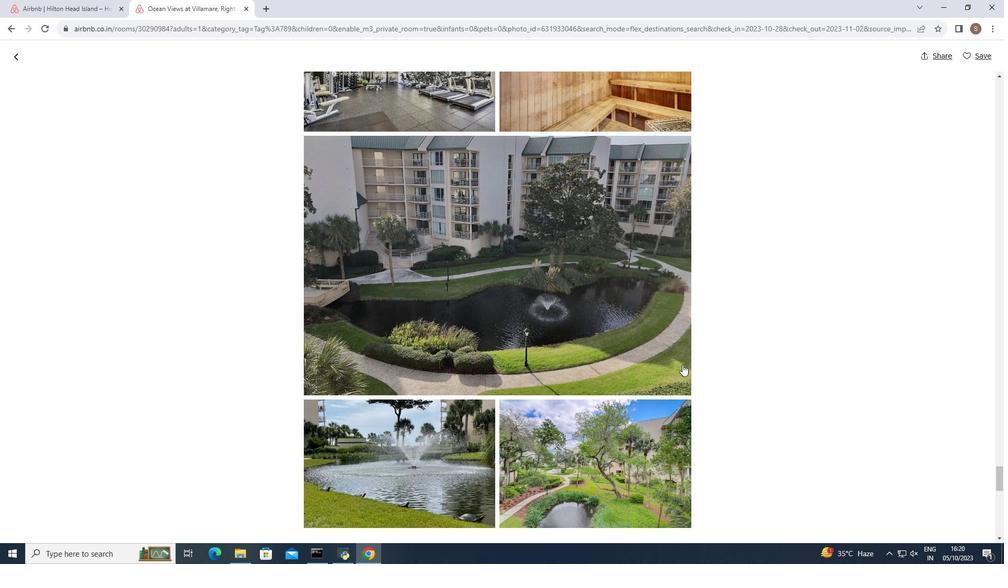 
Action: Mouse scrolled (682, 364) with delta (0, 0)
Screenshot: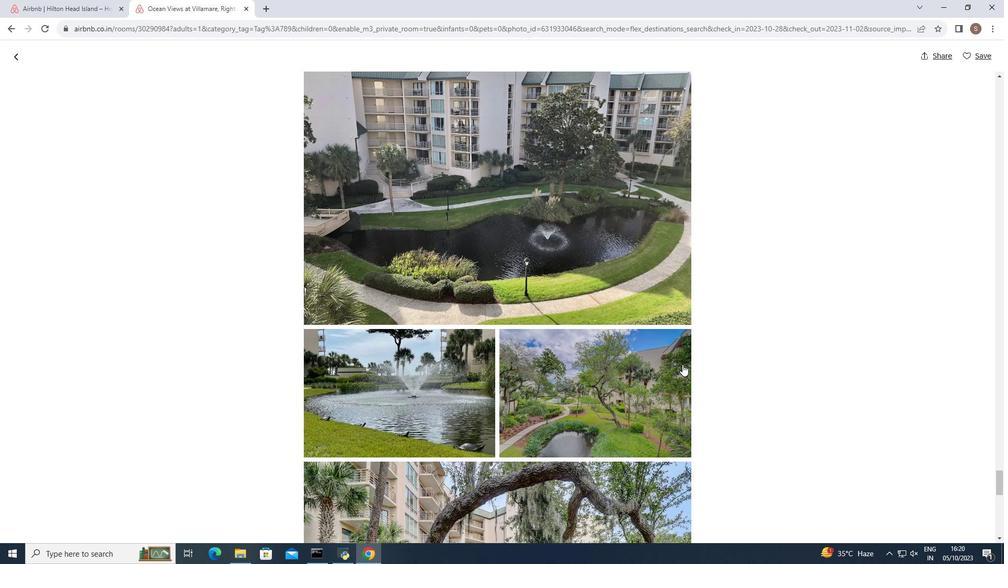 
Action: Mouse scrolled (682, 364) with delta (0, 0)
Screenshot: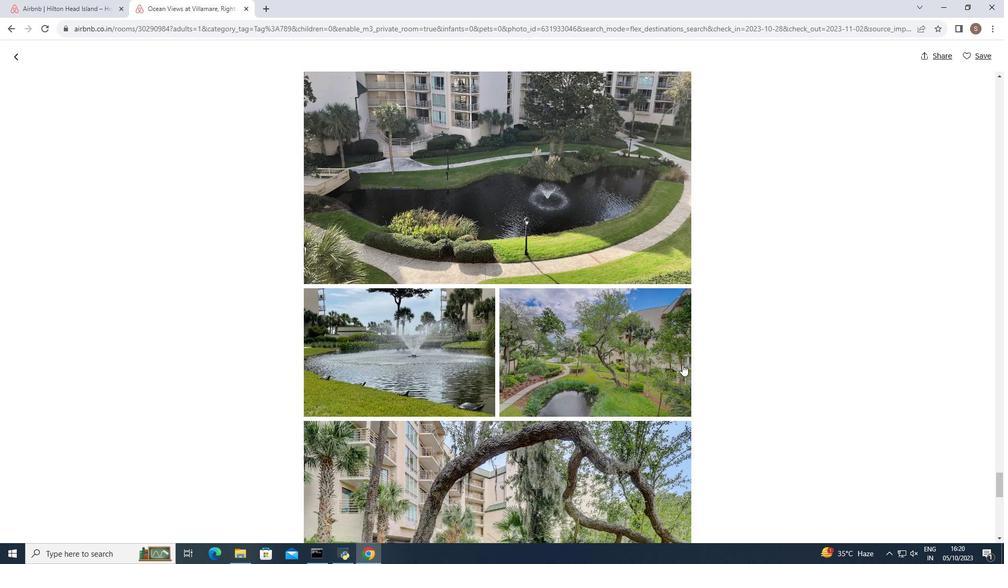 
Action: Mouse scrolled (682, 364) with delta (0, 0)
Screenshot: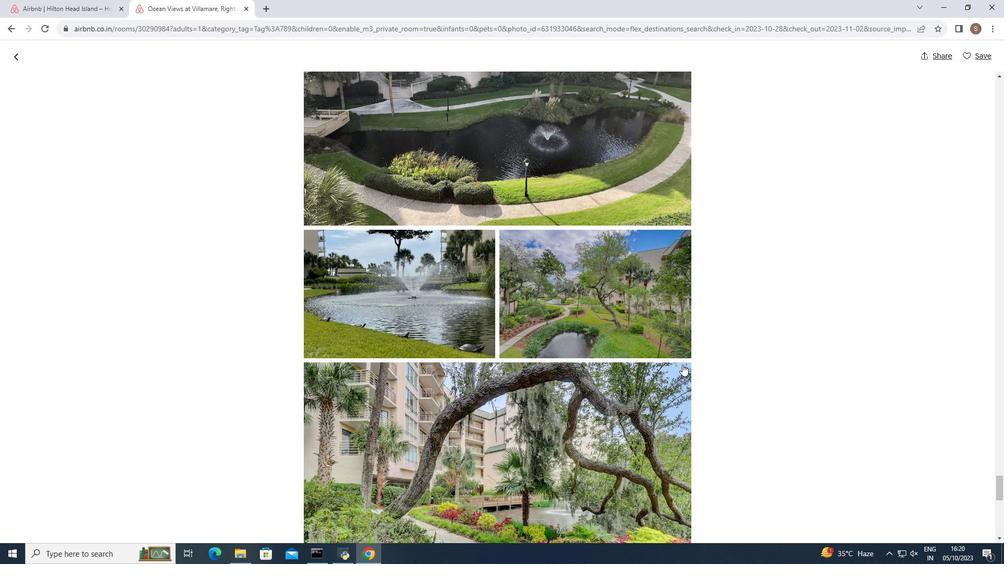 
Action: Mouse scrolled (682, 364) with delta (0, 0)
Screenshot: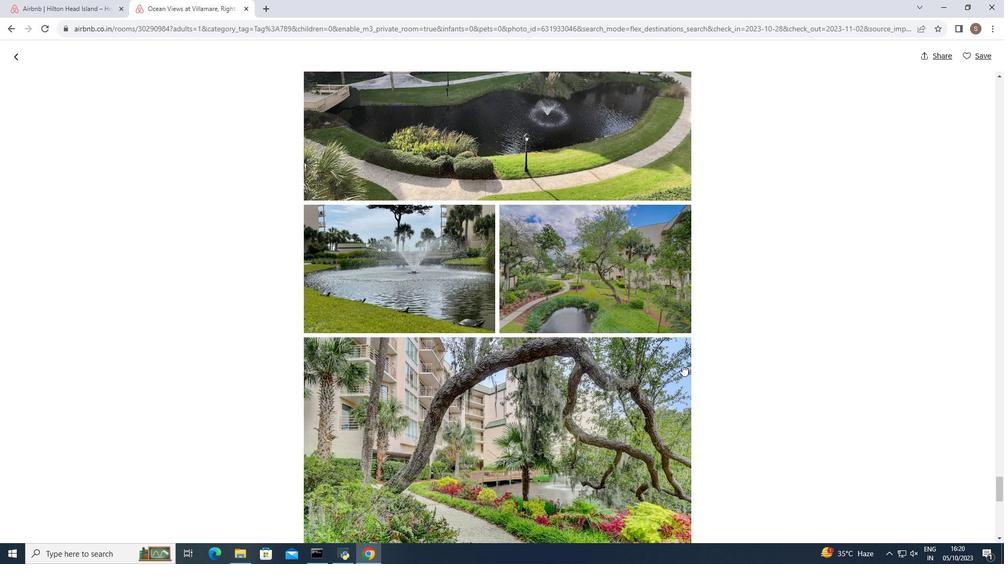 
Action: Mouse moved to (683, 365)
Screenshot: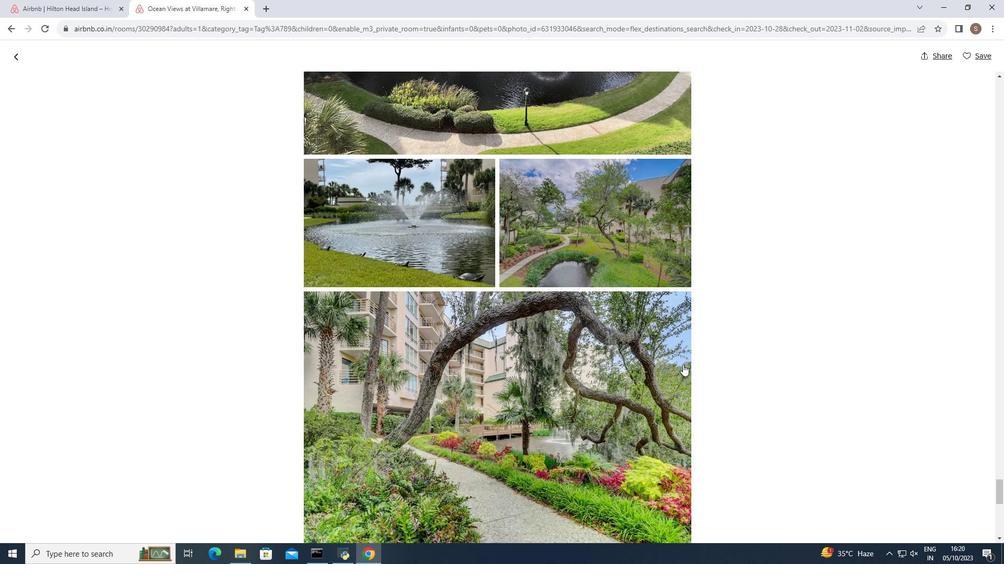 
Action: Mouse scrolled (683, 364) with delta (0, 0)
Screenshot: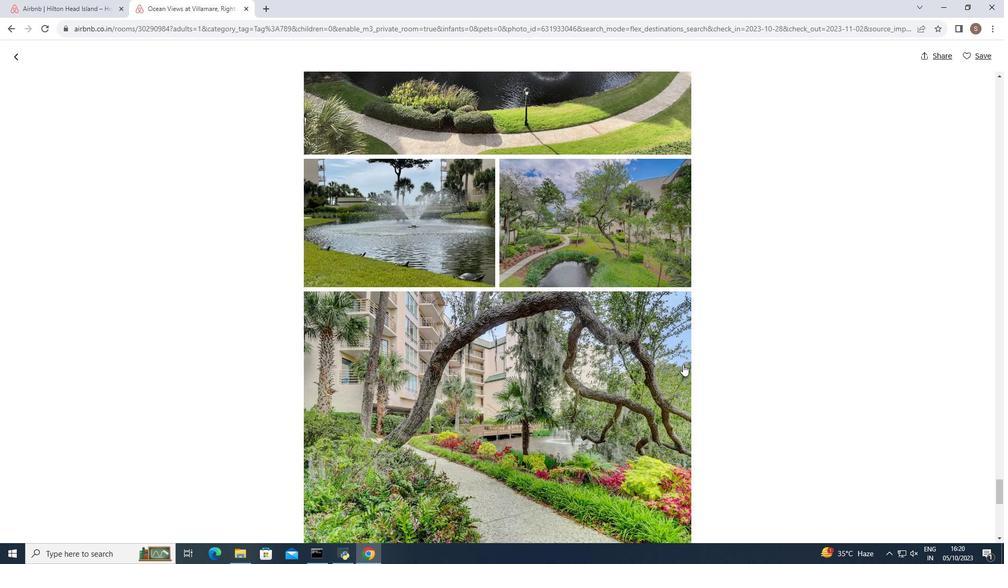 
Action: Mouse moved to (683, 365)
Screenshot: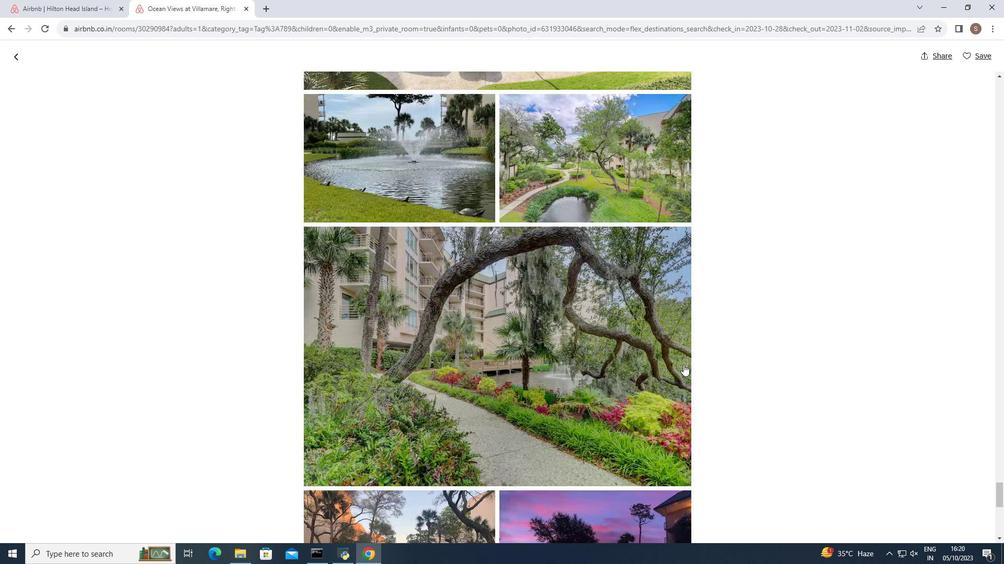 
Action: Mouse scrolled (683, 364) with delta (0, 0)
Screenshot: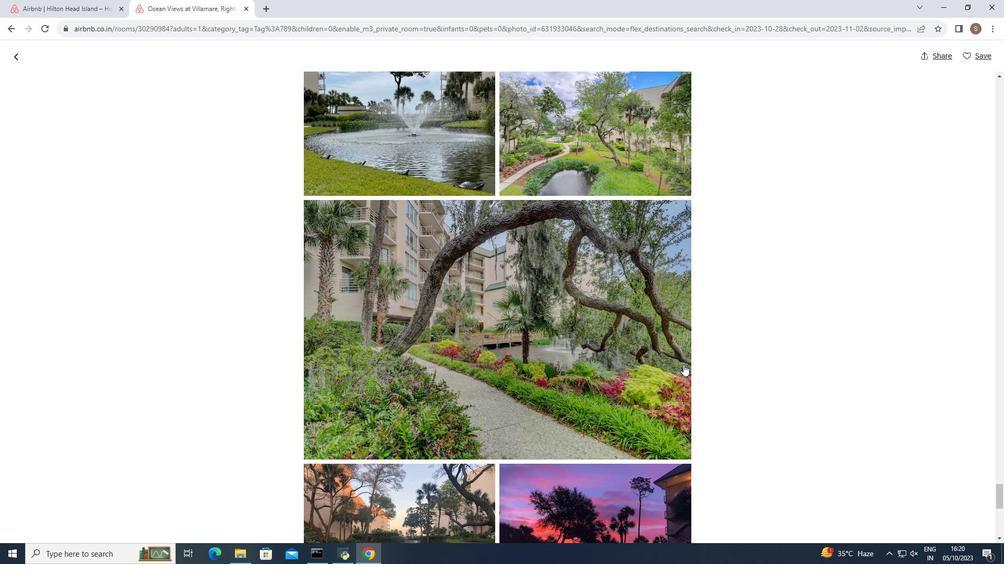
Action: Mouse scrolled (683, 364) with delta (0, 0)
Screenshot: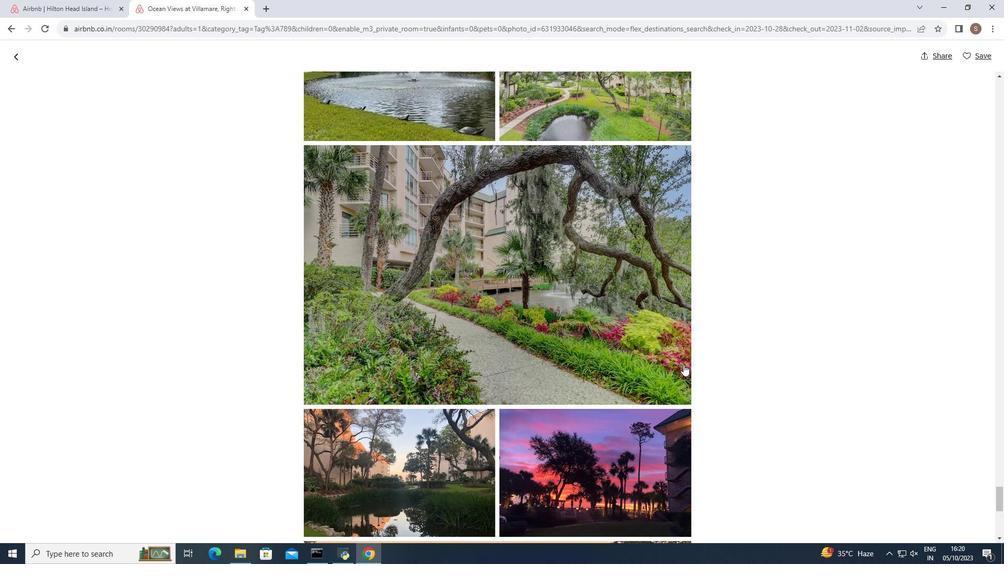 
Action: Mouse scrolled (683, 364) with delta (0, 0)
Screenshot: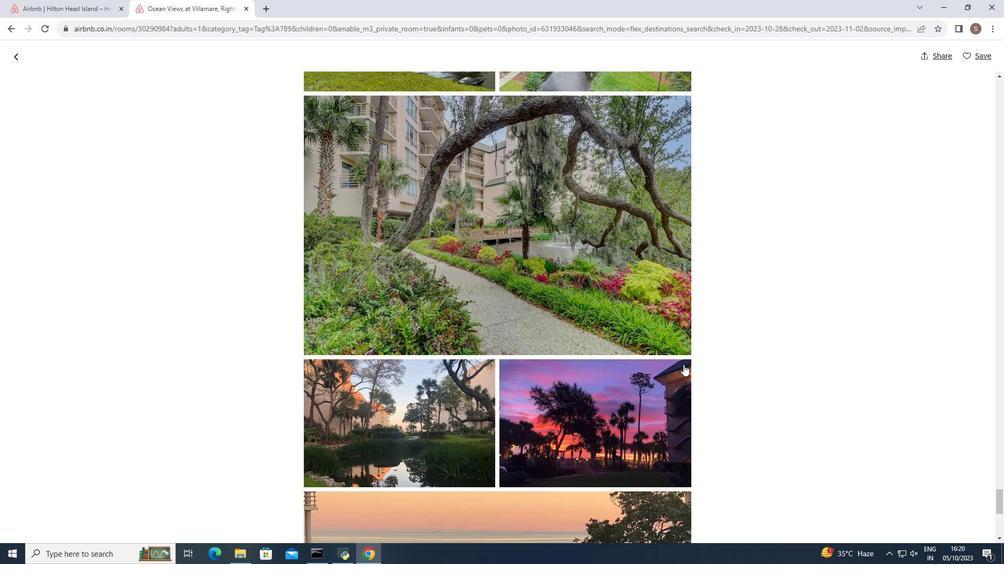 
Action: Mouse scrolled (683, 364) with delta (0, 0)
Screenshot: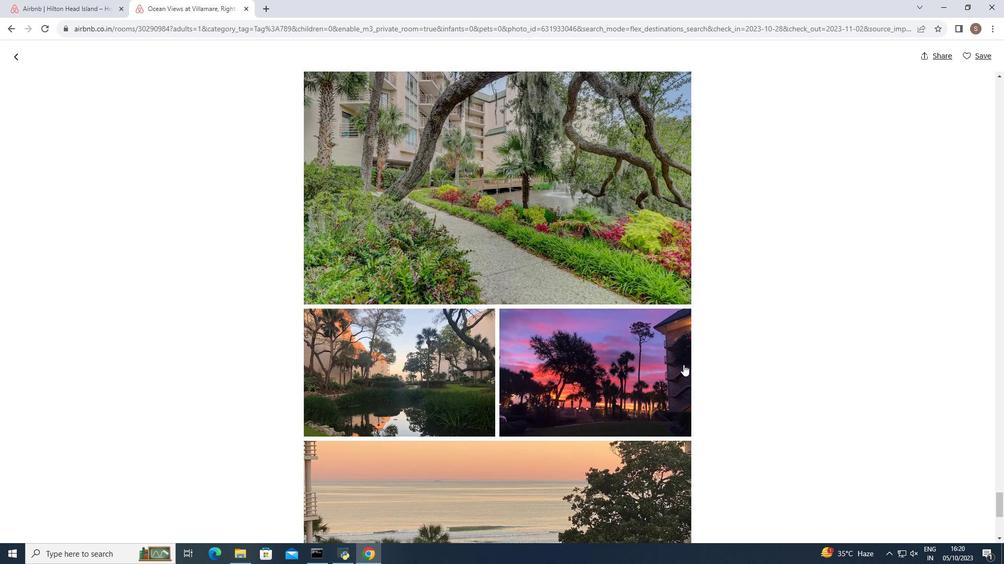 
Action: Mouse scrolled (683, 364) with delta (0, 0)
Screenshot: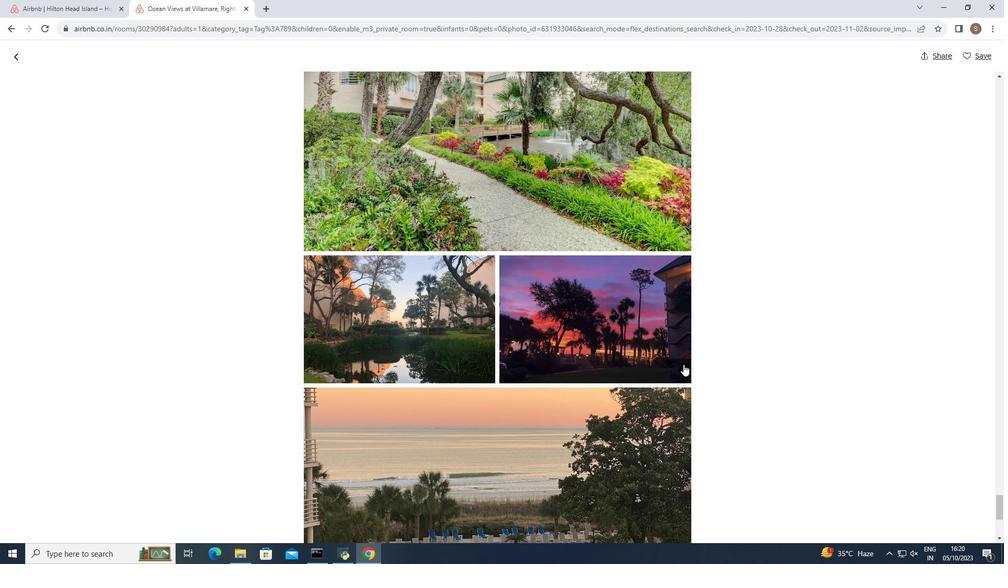 
Action: Mouse scrolled (683, 364) with delta (0, 0)
Screenshot: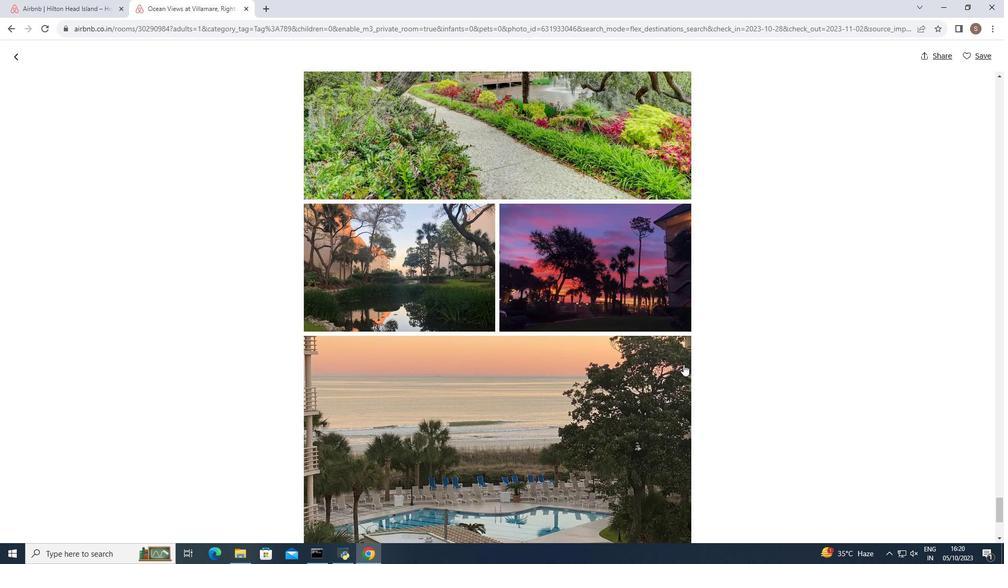 
Action: Mouse scrolled (683, 364) with delta (0, 0)
Screenshot: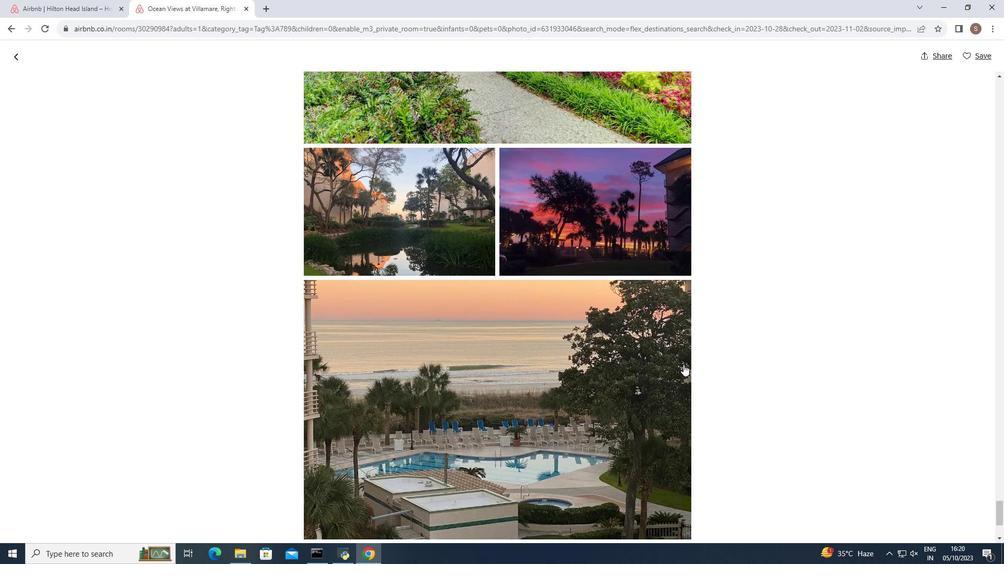 
Action: Mouse scrolled (683, 364) with delta (0, 0)
Screenshot: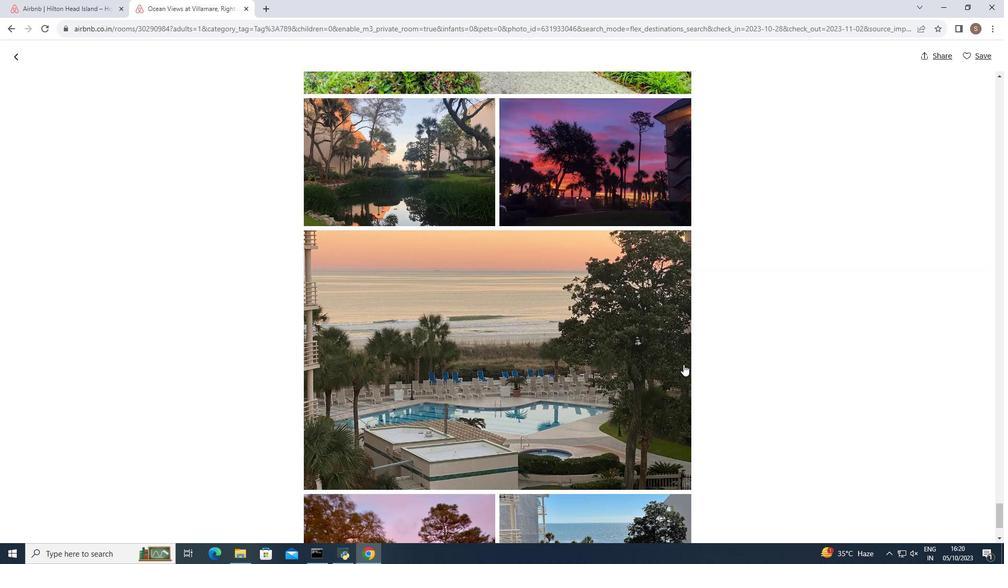 
Action: Mouse moved to (683, 365)
Screenshot: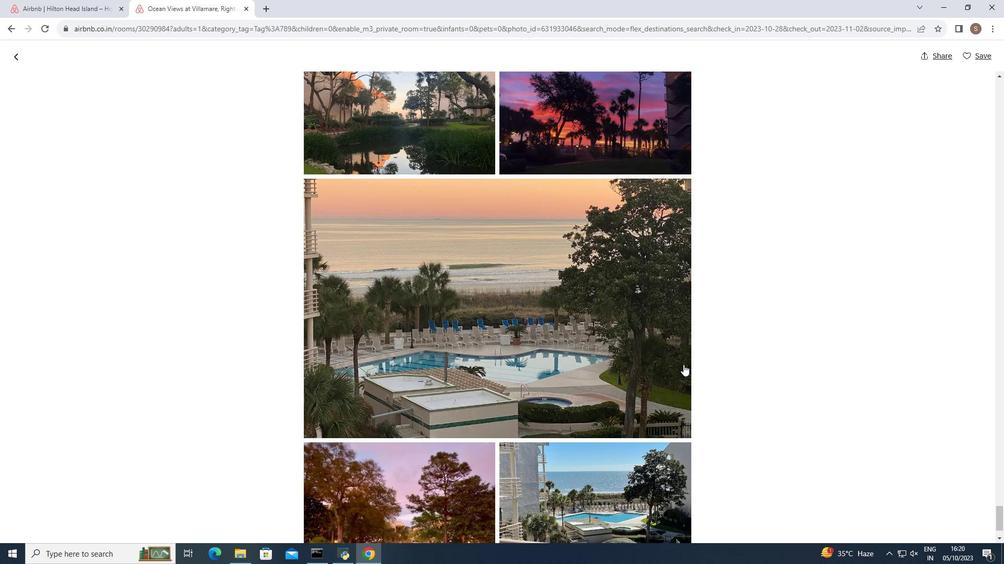 
Action: Mouse scrolled (683, 364) with delta (0, 0)
Screenshot: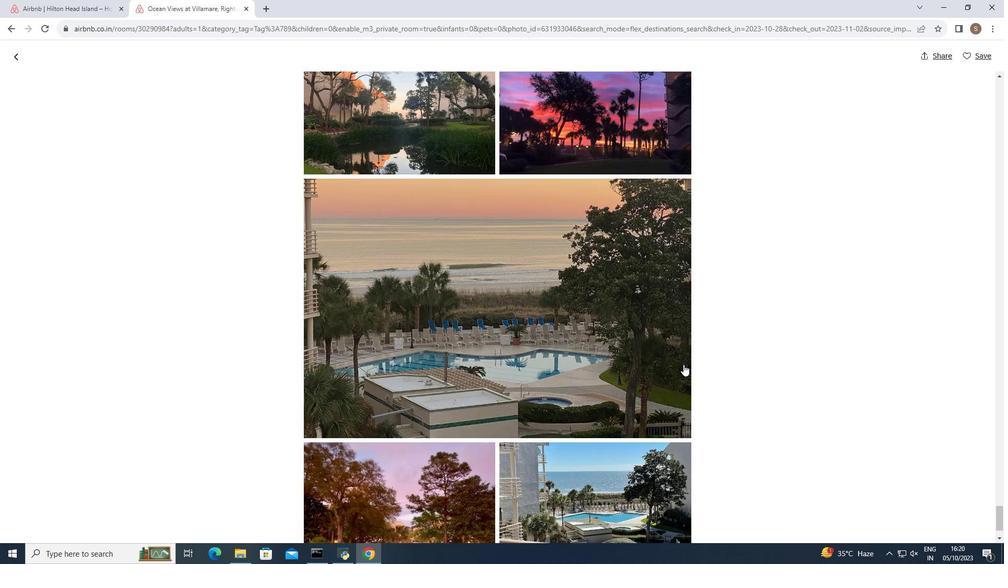 
Action: Mouse scrolled (683, 364) with delta (0, 0)
Screenshot: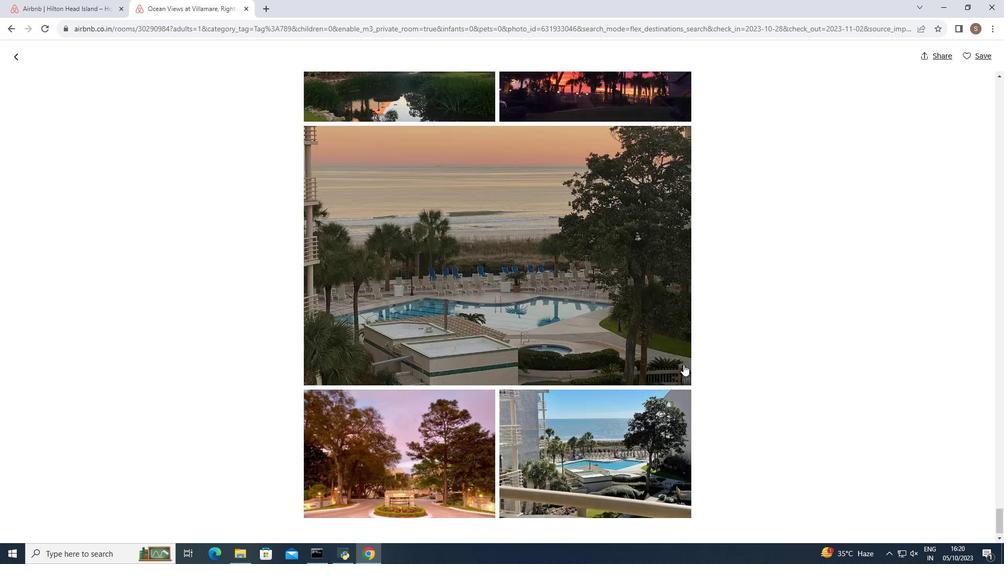 
Action: Mouse scrolled (683, 364) with delta (0, 0)
Screenshot: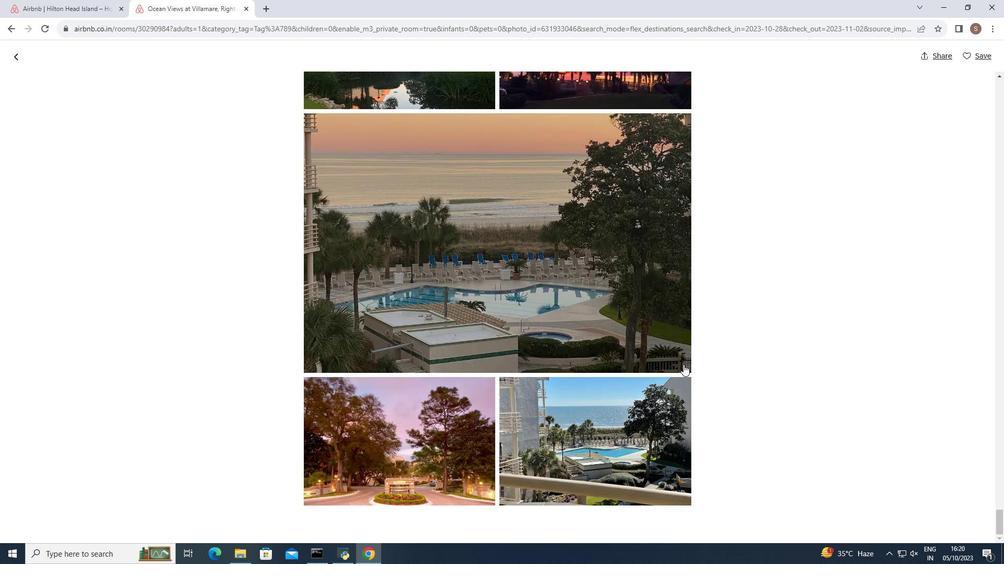 
Action: Mouse scrolled (683, 364) with delta (0, 0)
Screenshot: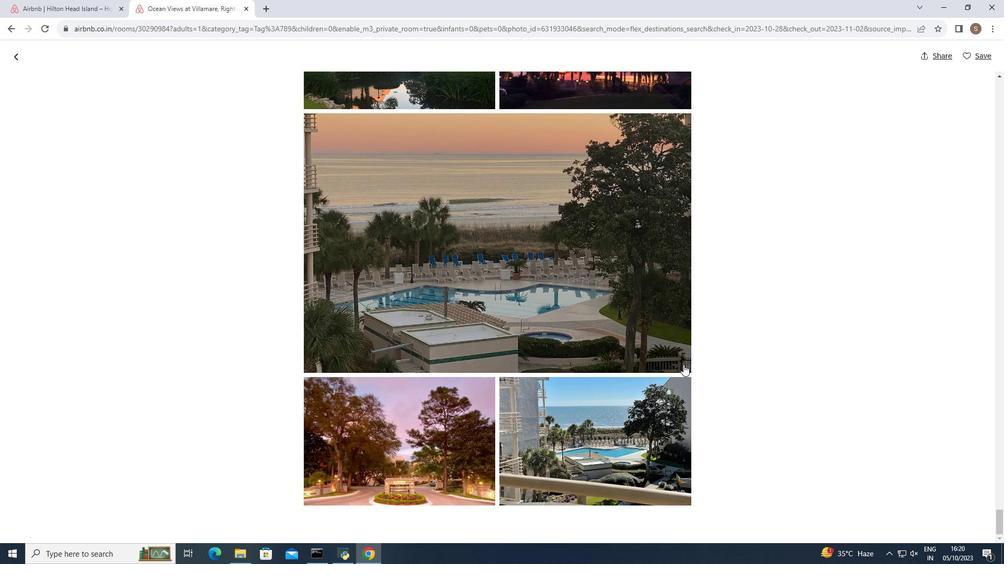 
Action: Mouse scrolled (683, 364) with delta (0, 0)
Screenshot: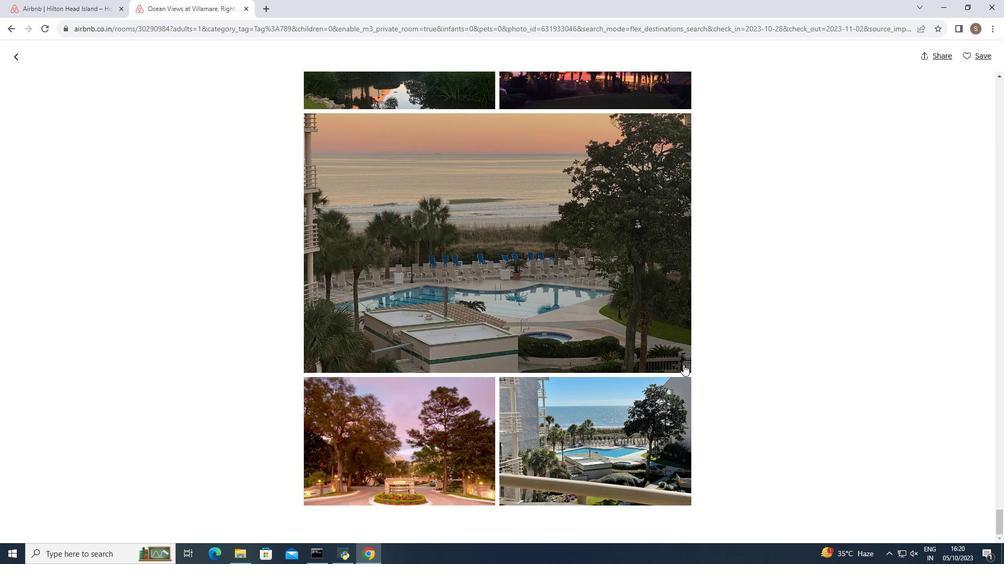 
Action: Mouse moved to (16, 58)
Screenshot: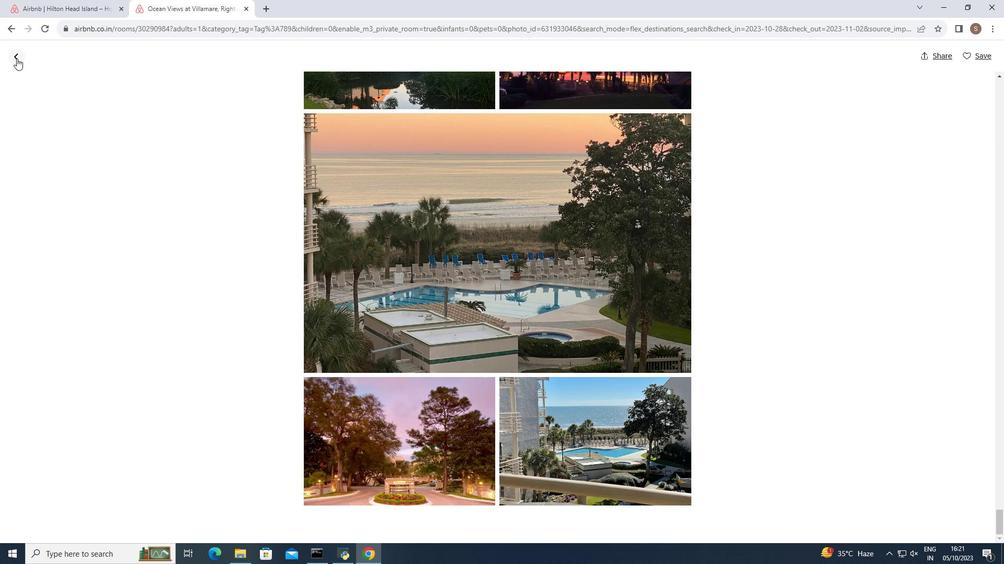 
Action: Mouse pressed left at (16, 58)
Screenshot: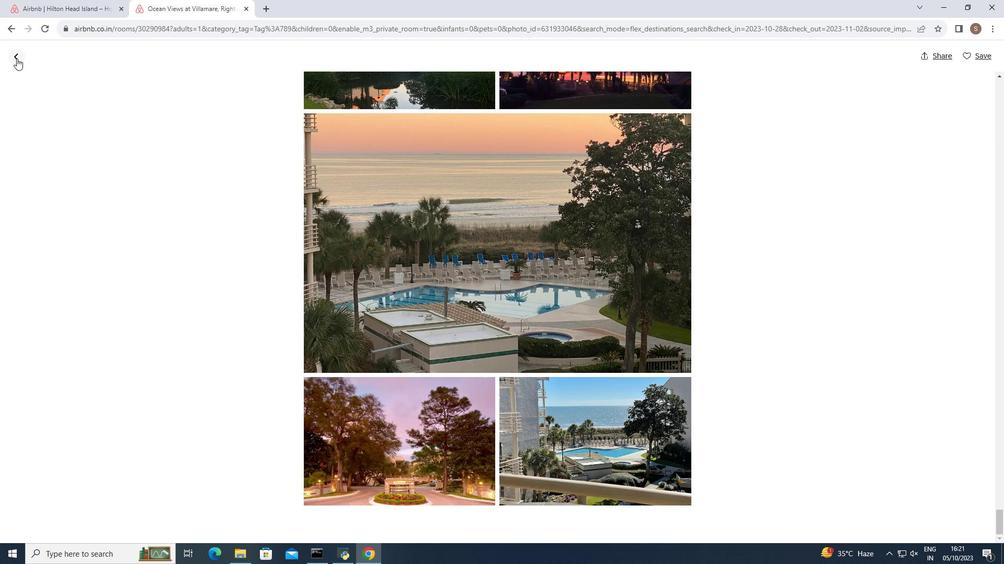 
Action: Mouse moved to (375, 247)
Screenshot: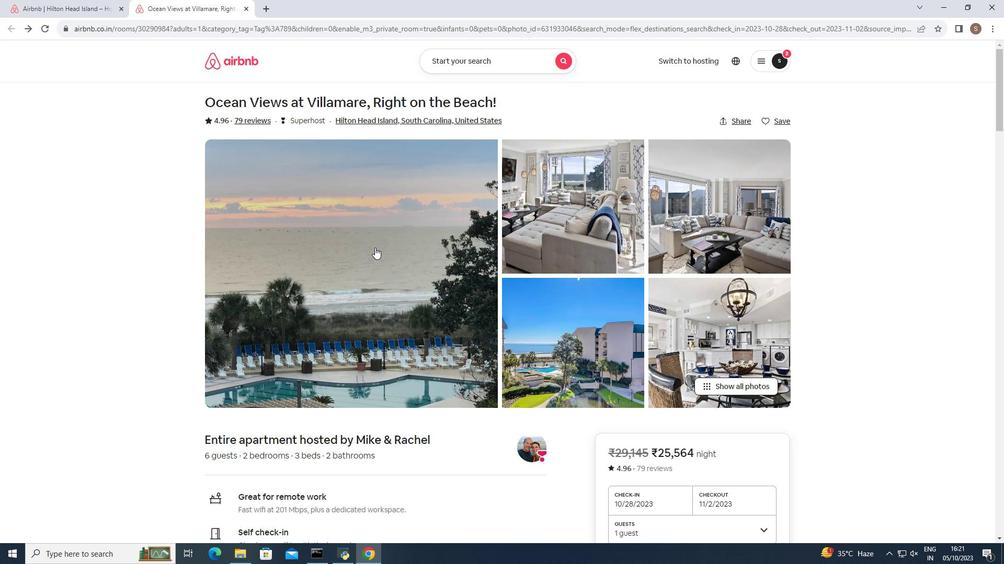 
Action: Mouse scrolled (375, 247) with delta (0, 0)
Screenshot: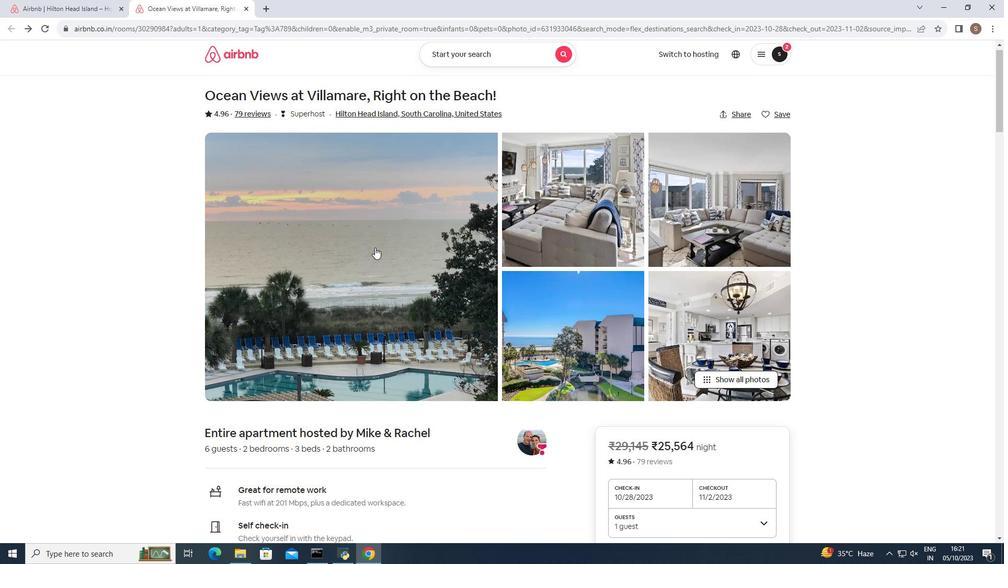 
Action: Mouse scrolled (375, 247) with delta (0, 0)
Screenshot: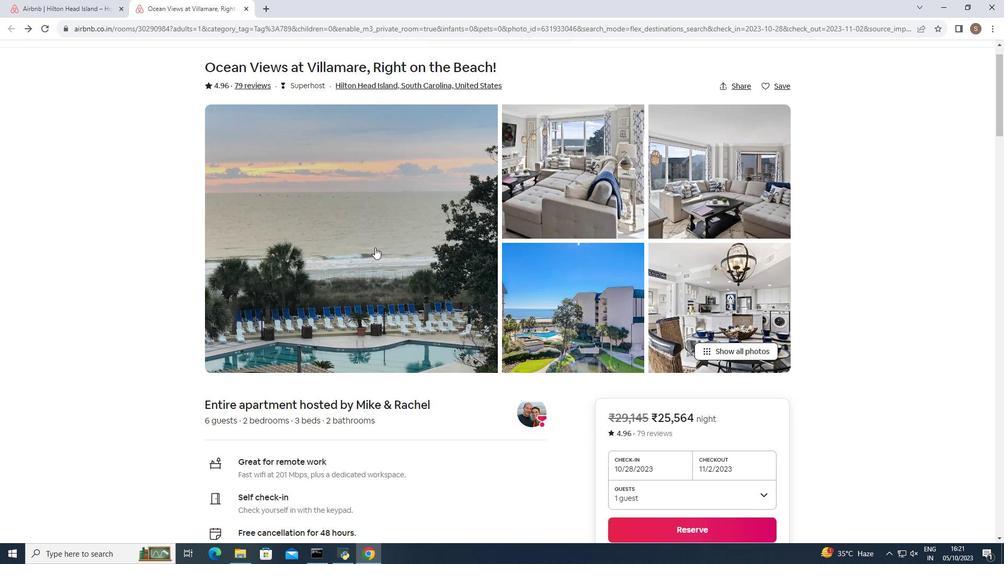 
Action: Mouse scrolled (375, 247) with delta (0, 0)
Screenshot: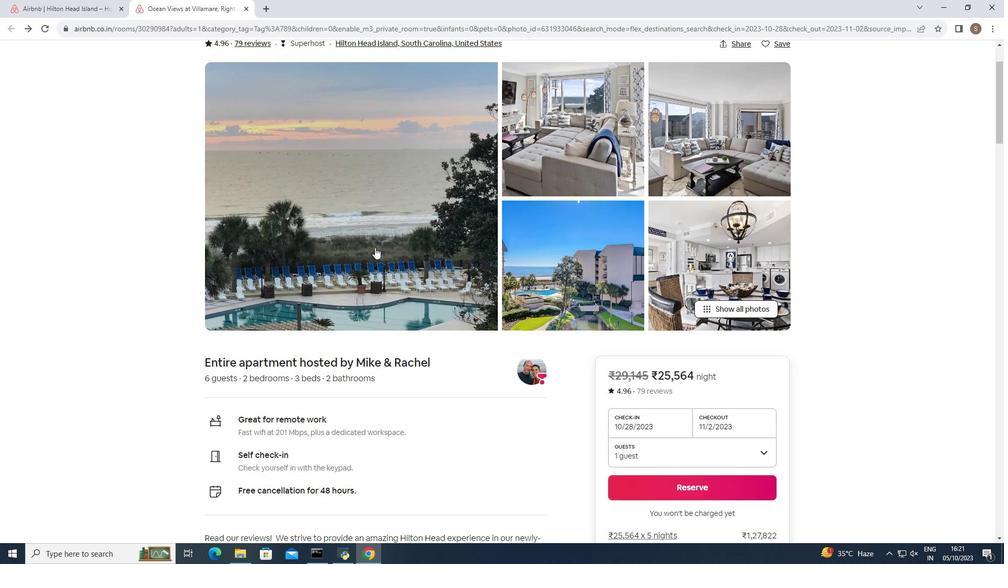 
Action: Mouse scrolled (375, 247) with delta (0, 0)
Screenshot: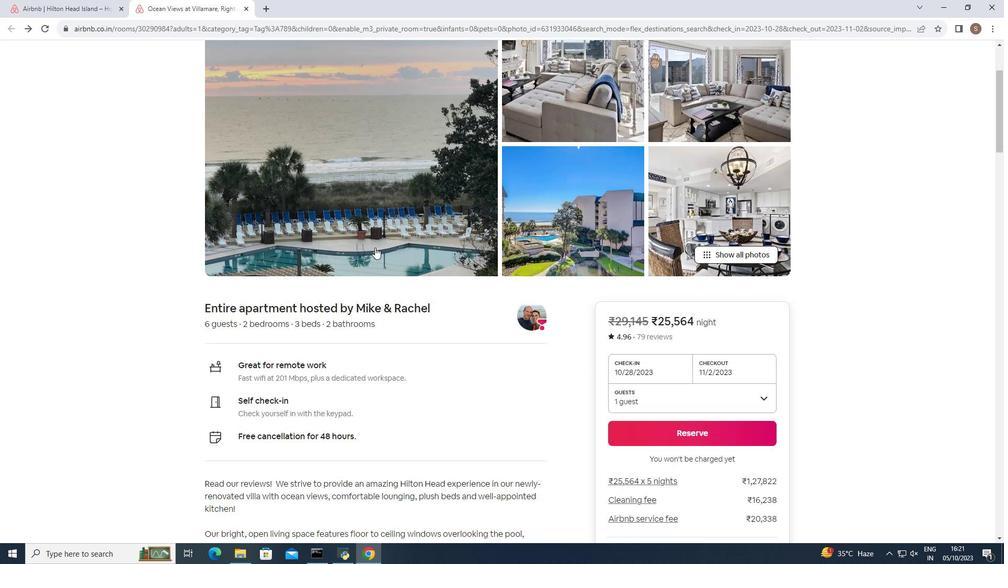 
Action: Mouse scrolled (375, 247) with delta (0, 0)
Screenshot: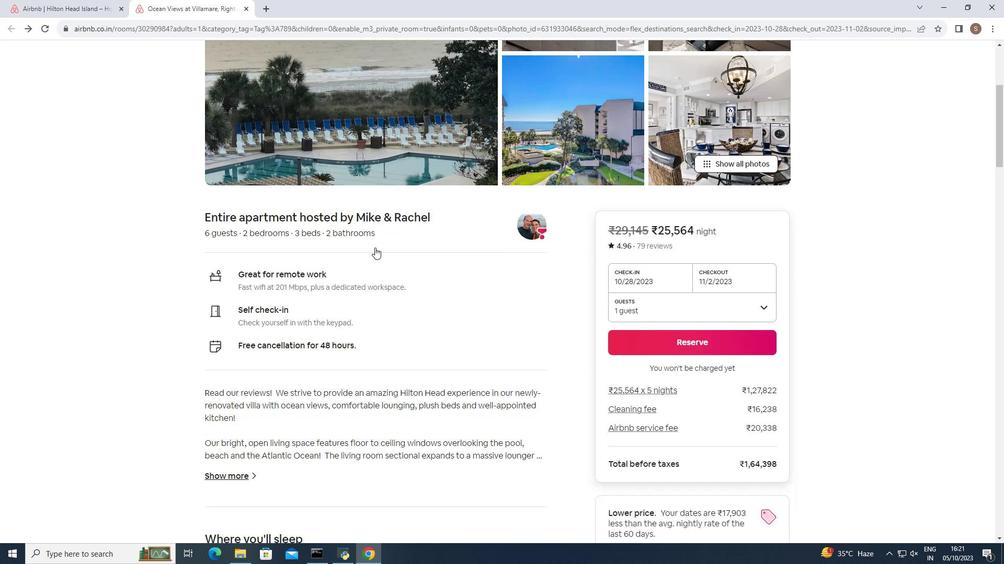 
Action: Mouse moved to (375, 247)
Screenshot: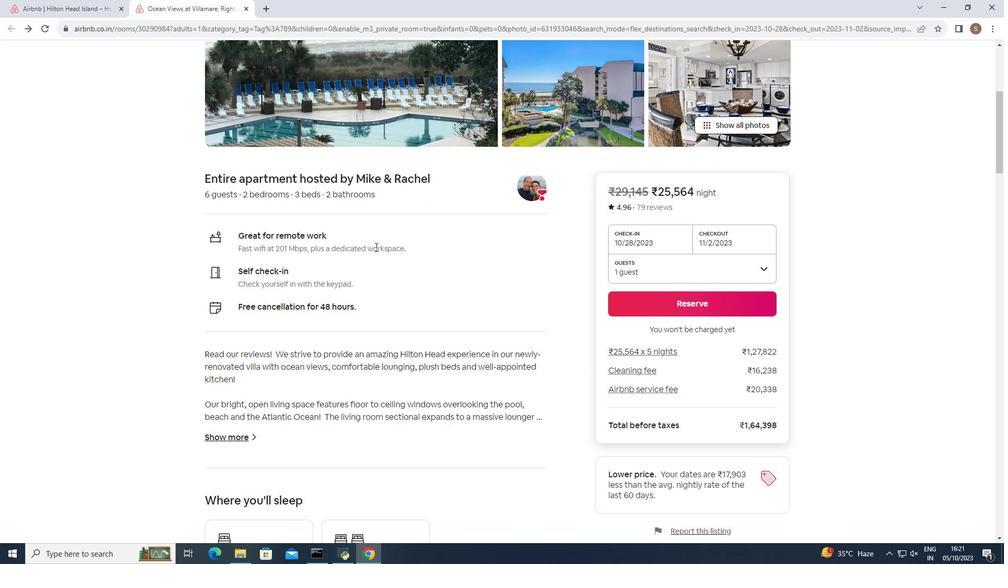 
Action: Mouse scrolled (375, 246) with delta (0, 0)
Screenshot: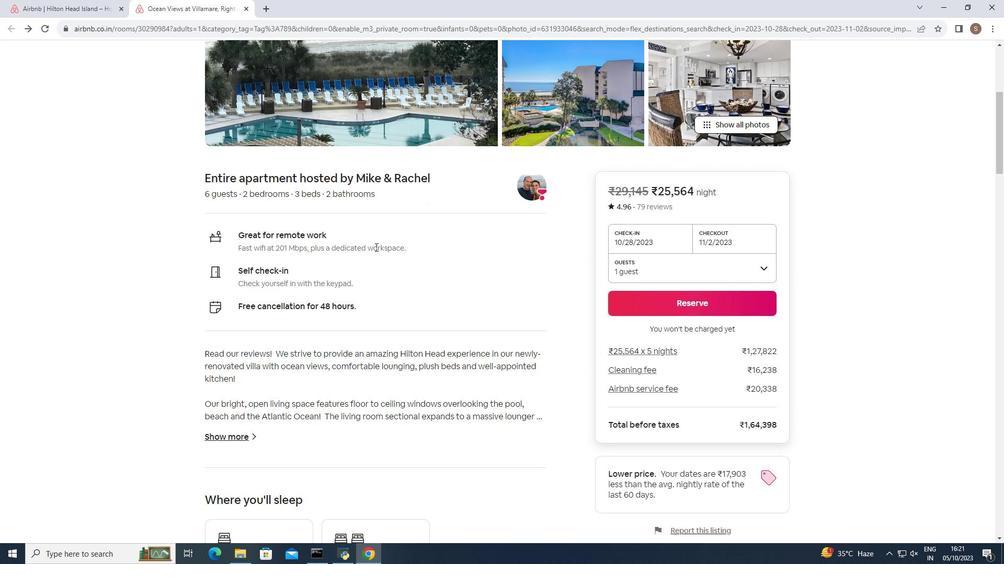 
Action: Mouse moved to (227, 385)
